 Task: Create screenflow for room allocation.
Action: Mouse moved to (1199, 86)
Screenshot: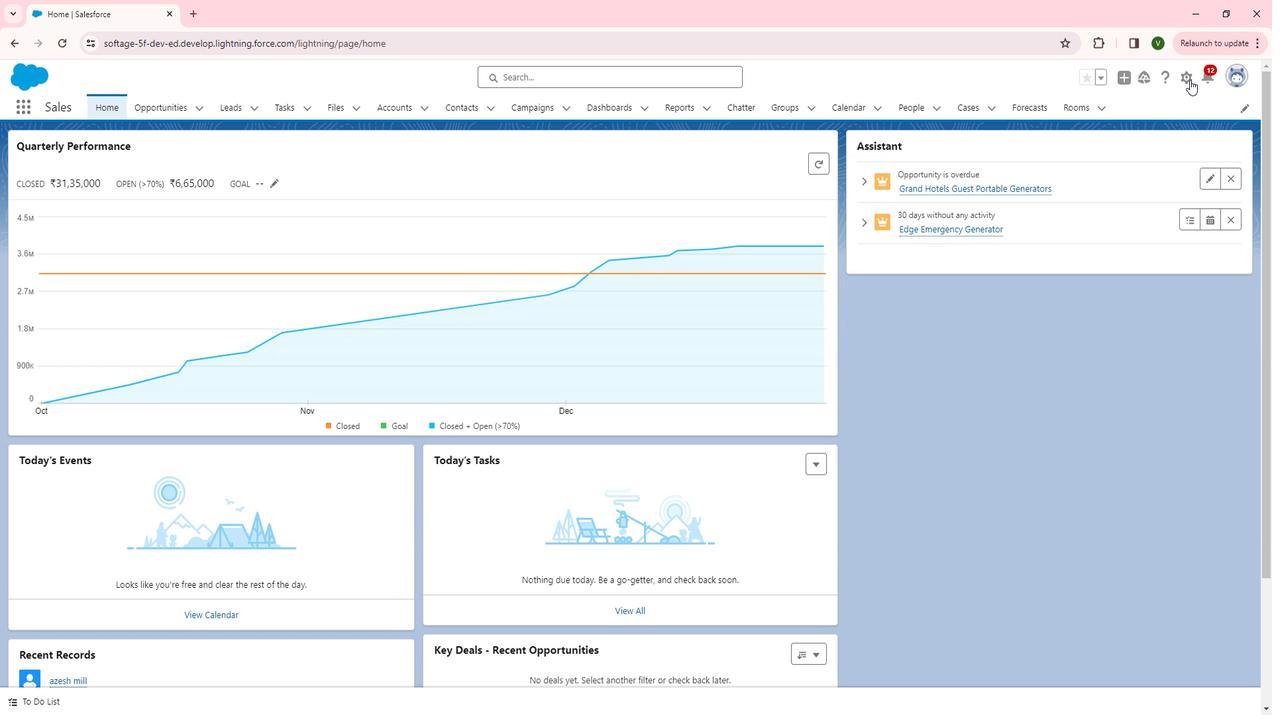 
Action: Mouse pressed left at (1199, 86)
Screenshot: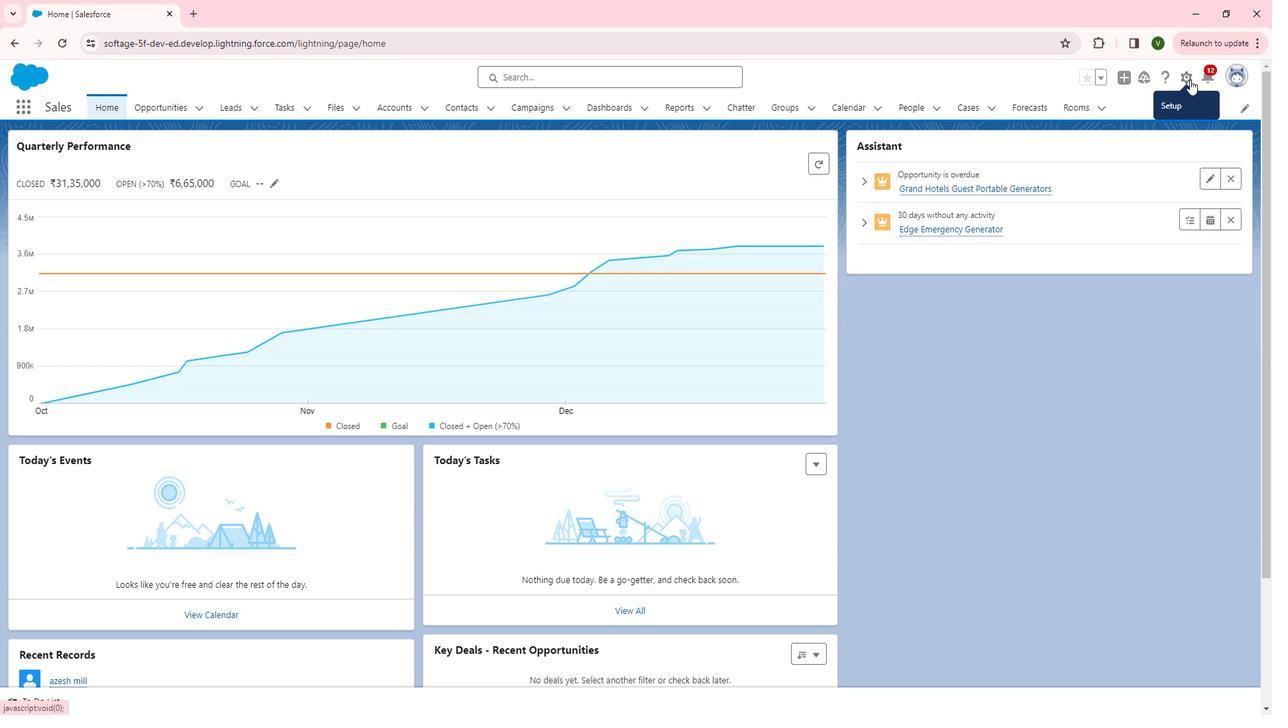 
Action: Mouse moved to (1142, 124)
Screenshot: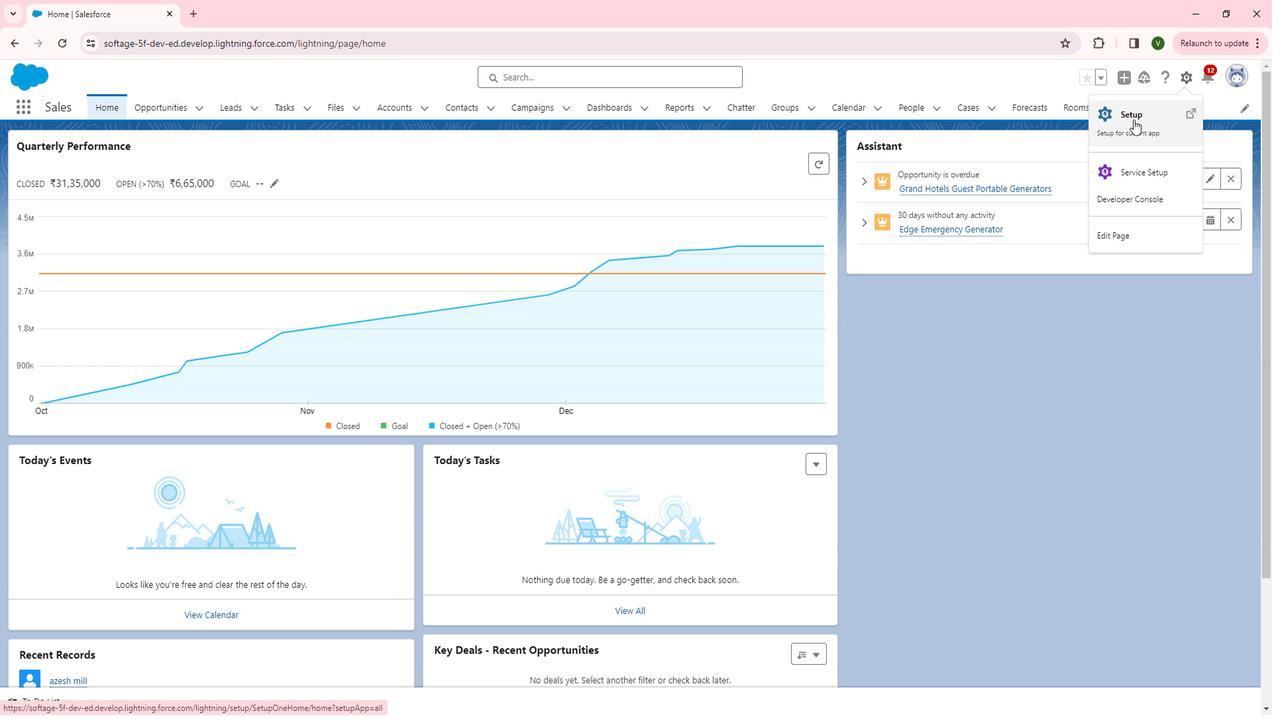 
Action: Mouse pressed left at (1142, 124)
Screenshot: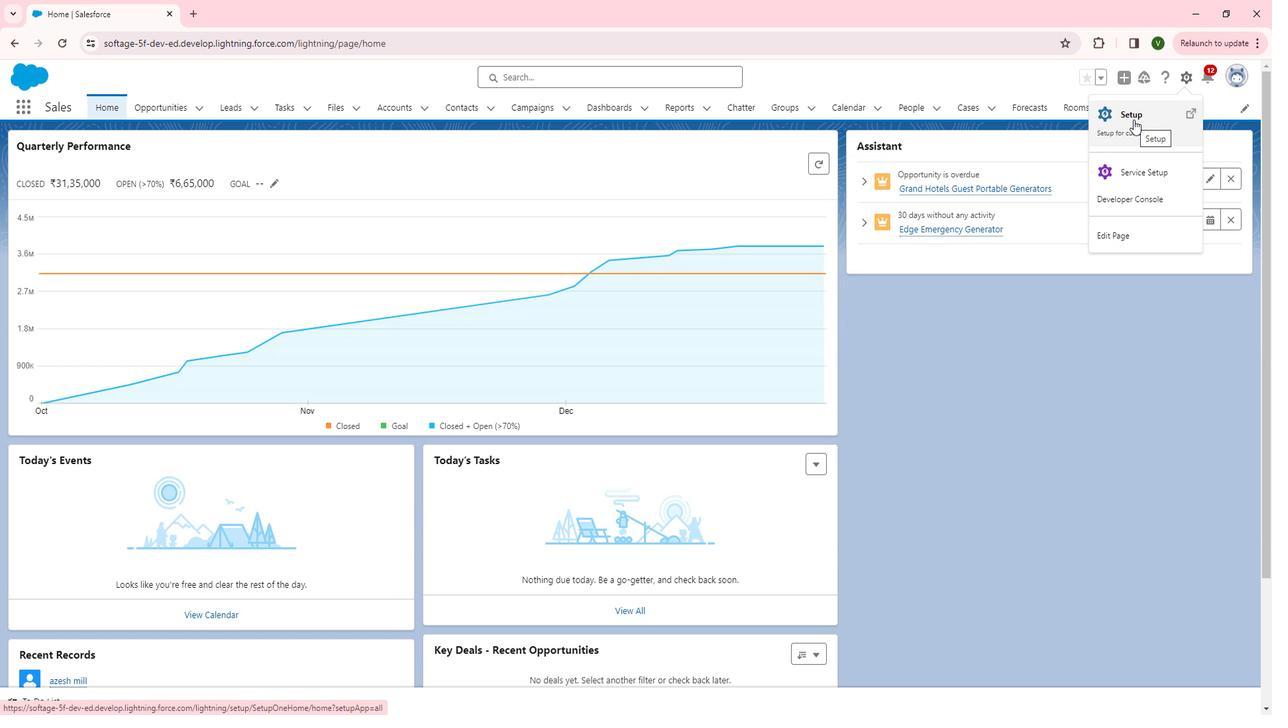 
Action: Mouse moved to (141, 327)
Screenshot: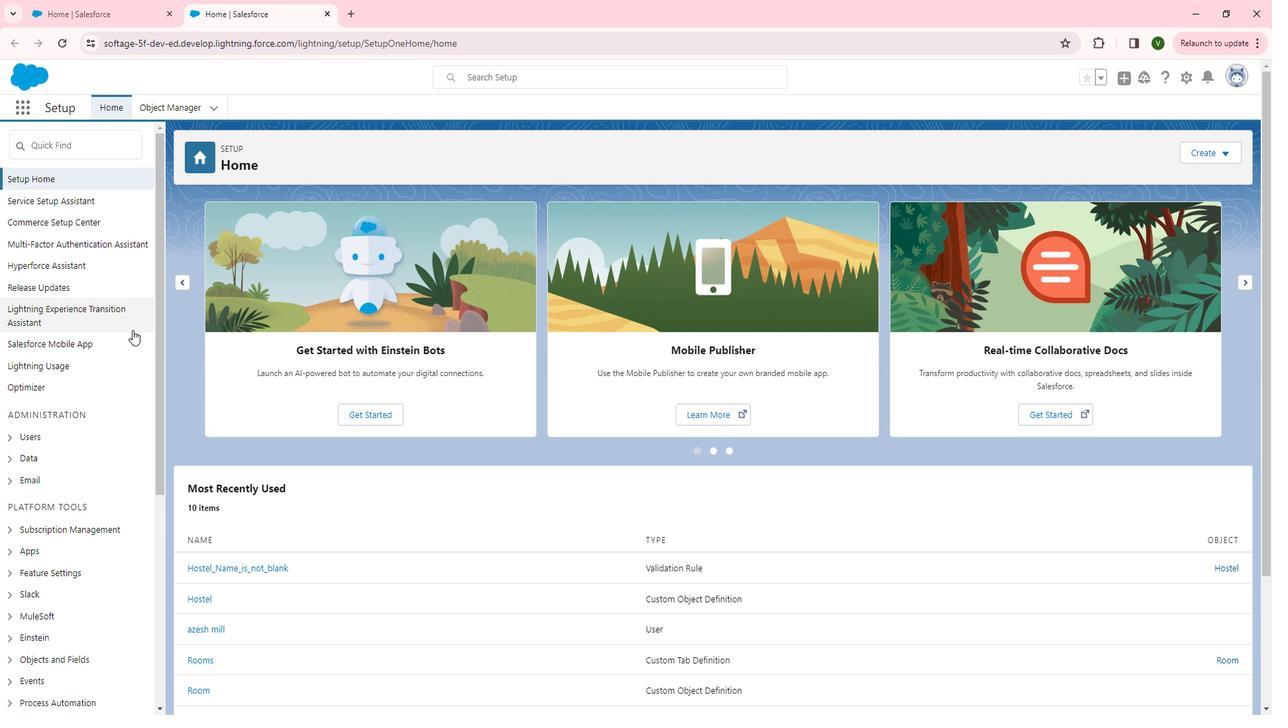
Action: Mouse scrolled (141, 326) with delta (0, 0)
Screenshot: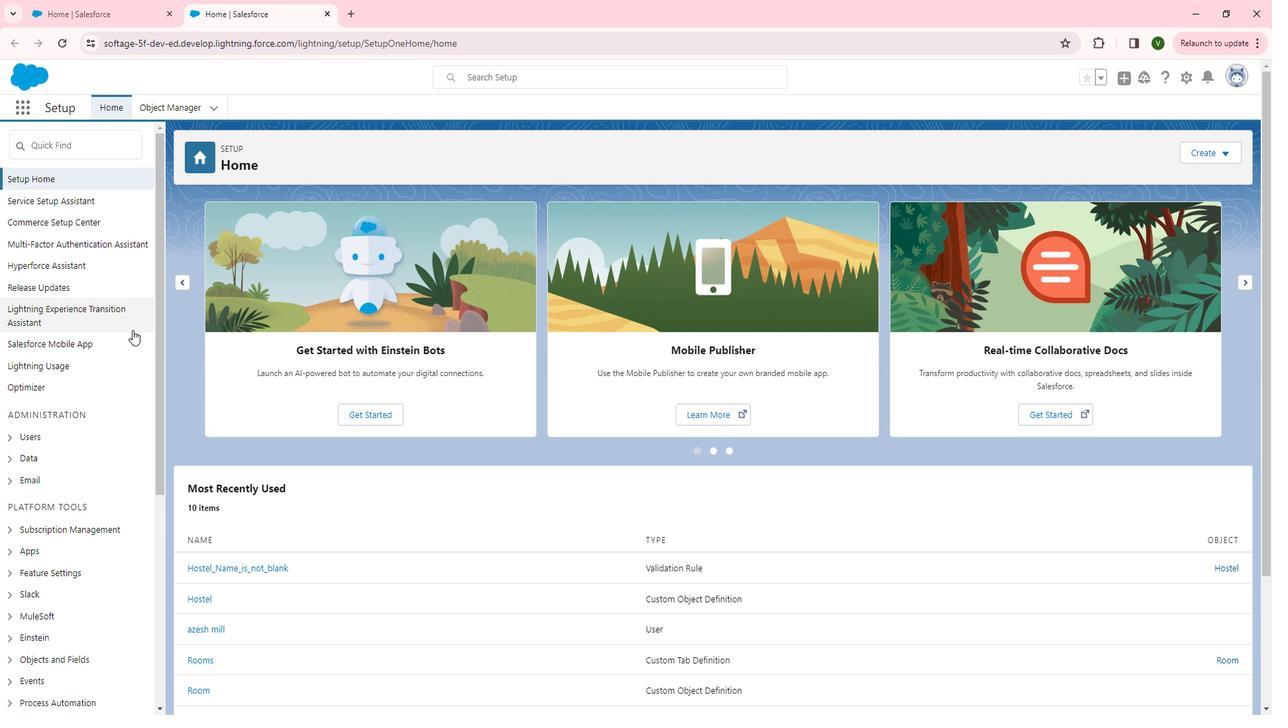 
Action: Mouse scrolled (141, 326) with delta (0, 0)
Screenshot: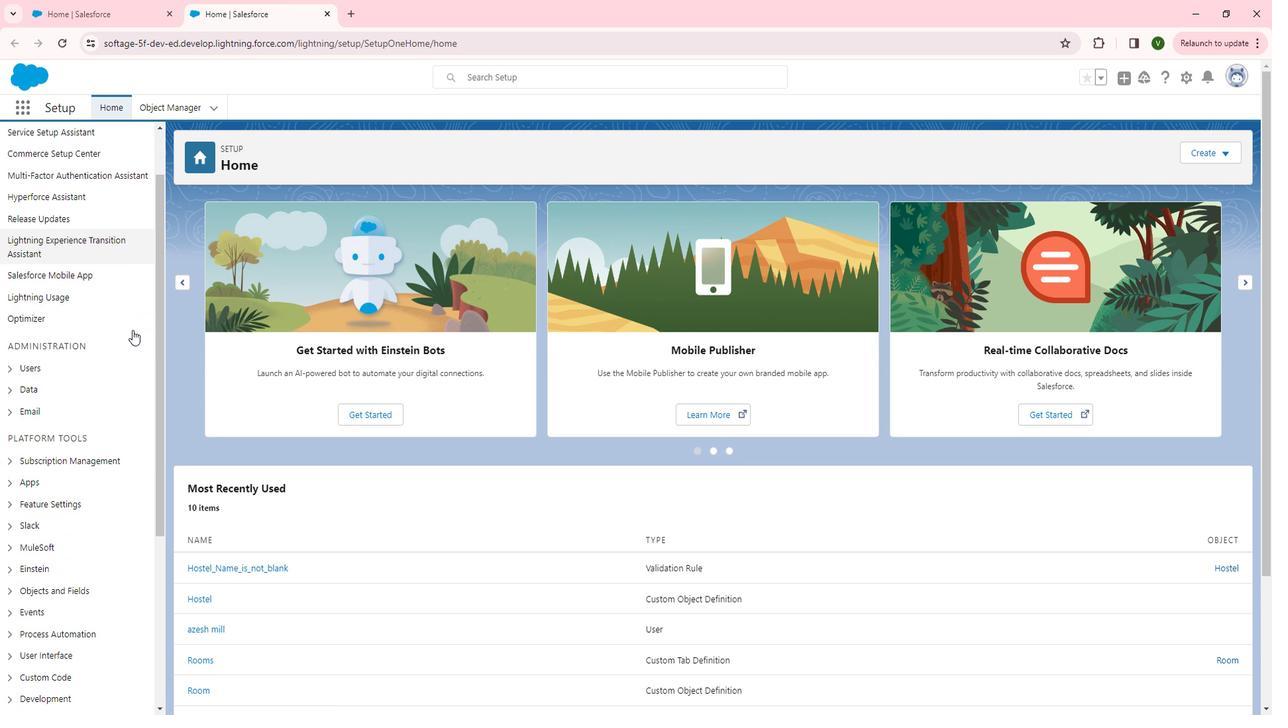 
Action: Mouse scrolled (141, 326) with delta (0, 0)
Screenshot: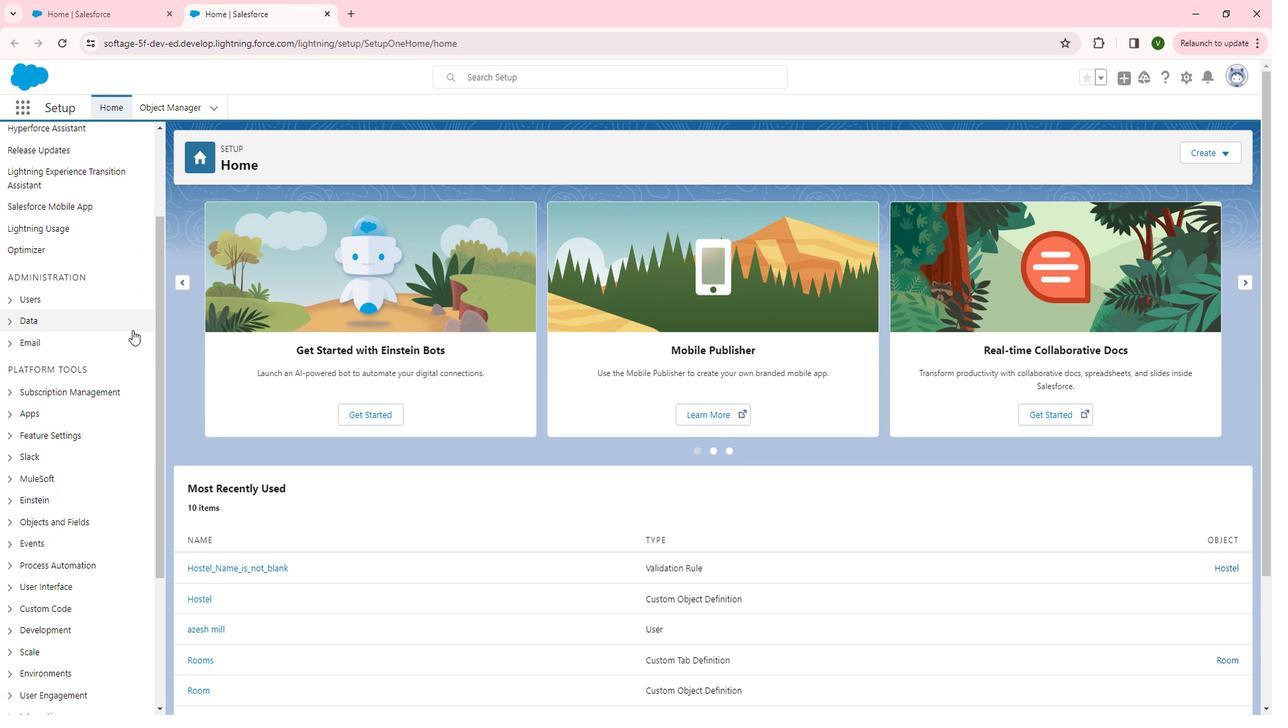 
Action: Mouse scrolled (141, 326) with delta (0, 0)
Screenshot: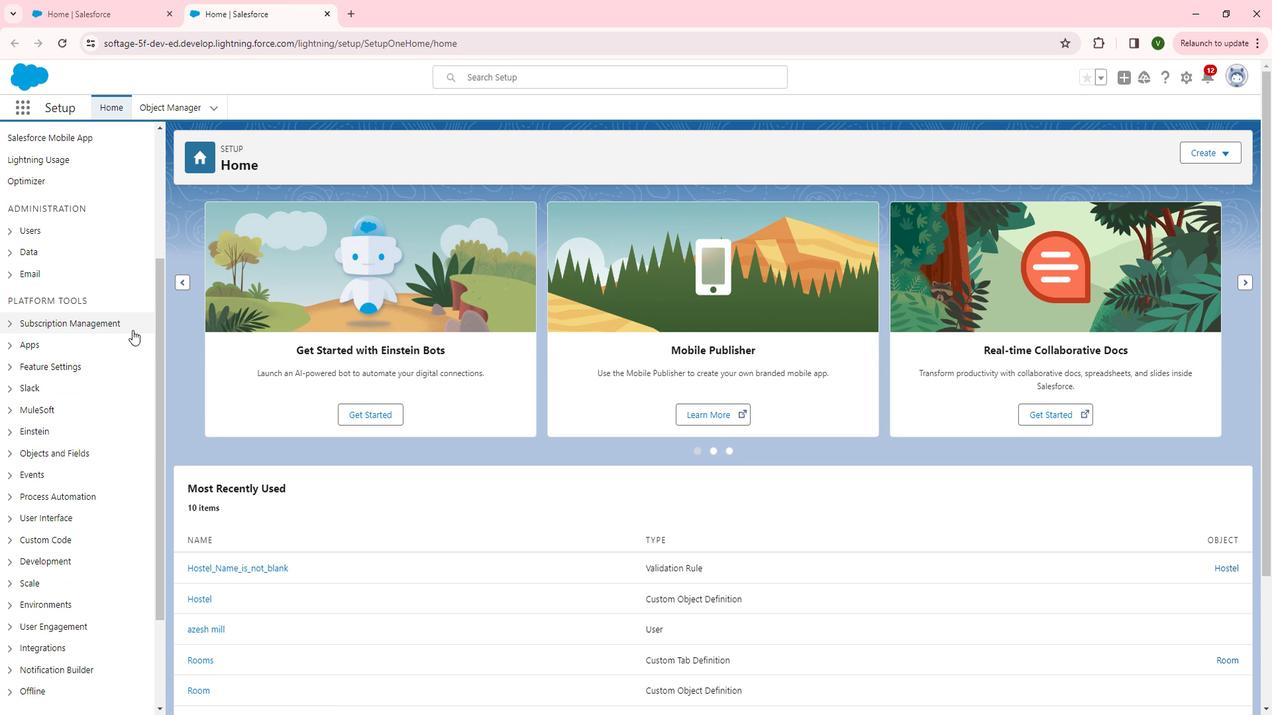 
Action: Mouse scrolled (141, 326) with delta (0, 0)
Screenshot: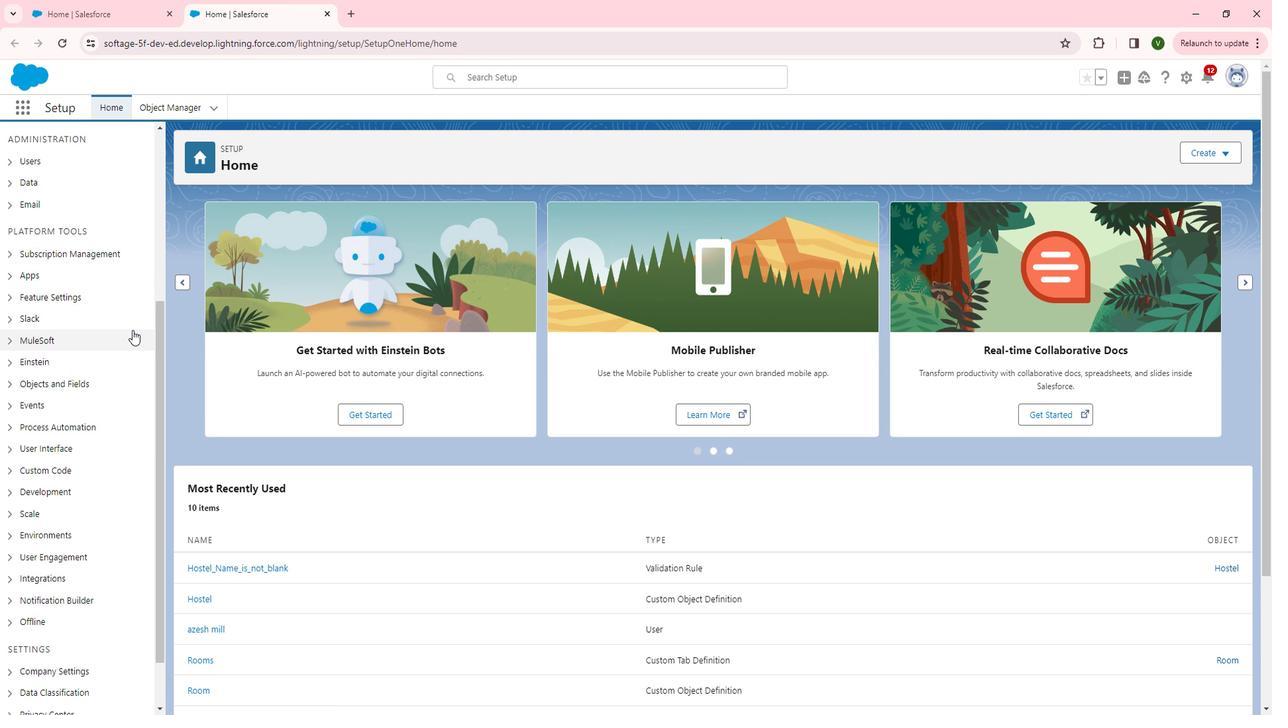 
Action: Mouse scrolled (141, 326) with delta (0, 0)
Screenshot: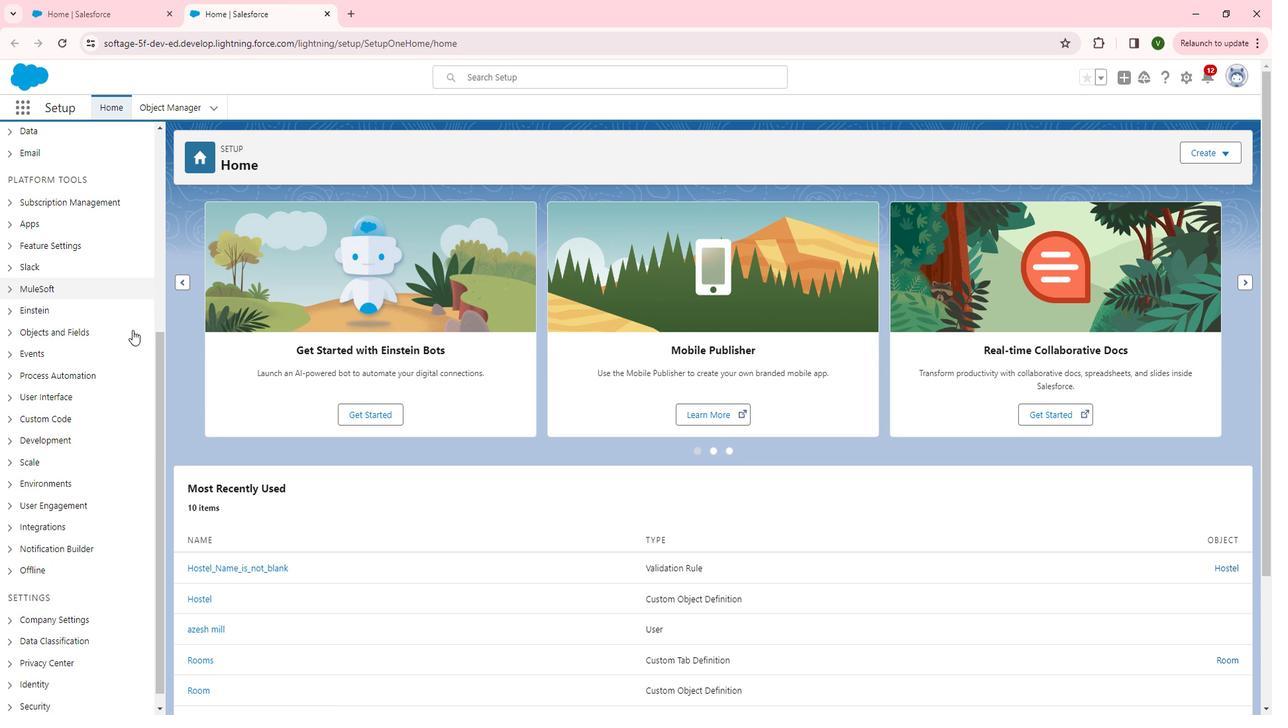 
Action: Mouse moved to (19, 354)
Screenshot: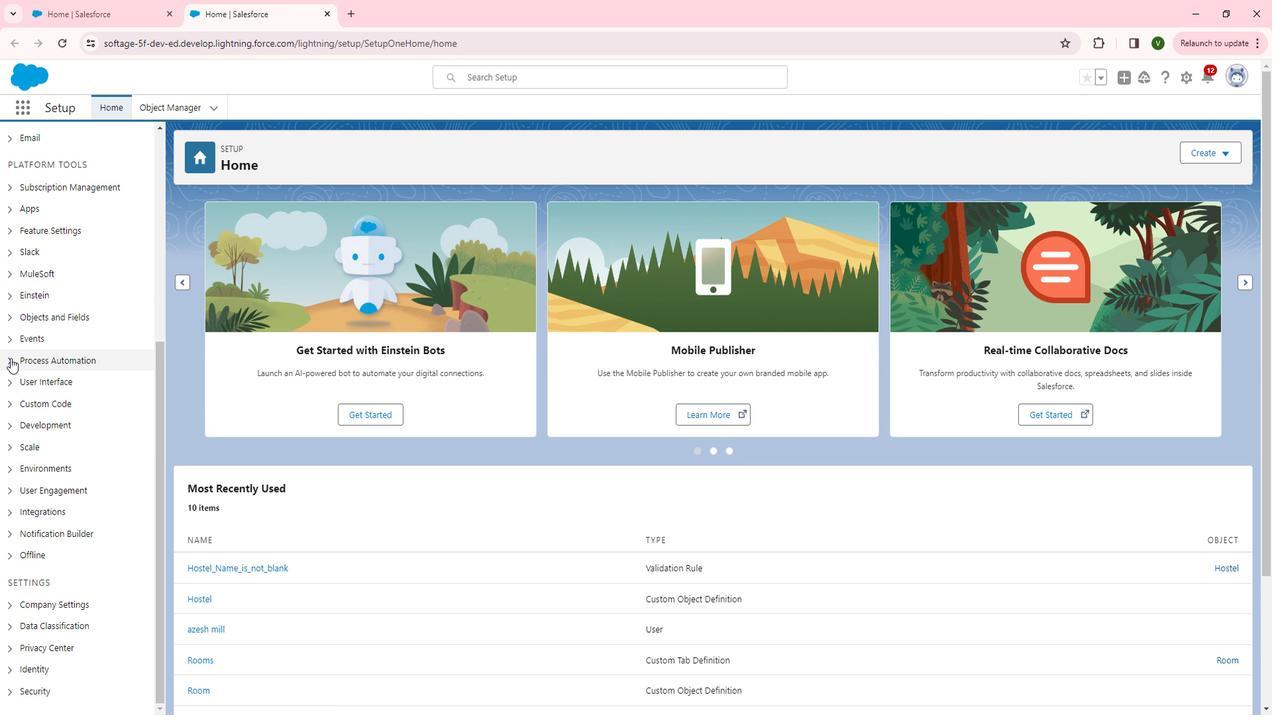 
Action: Mouse pressed left at (19, 354)
Screenshot: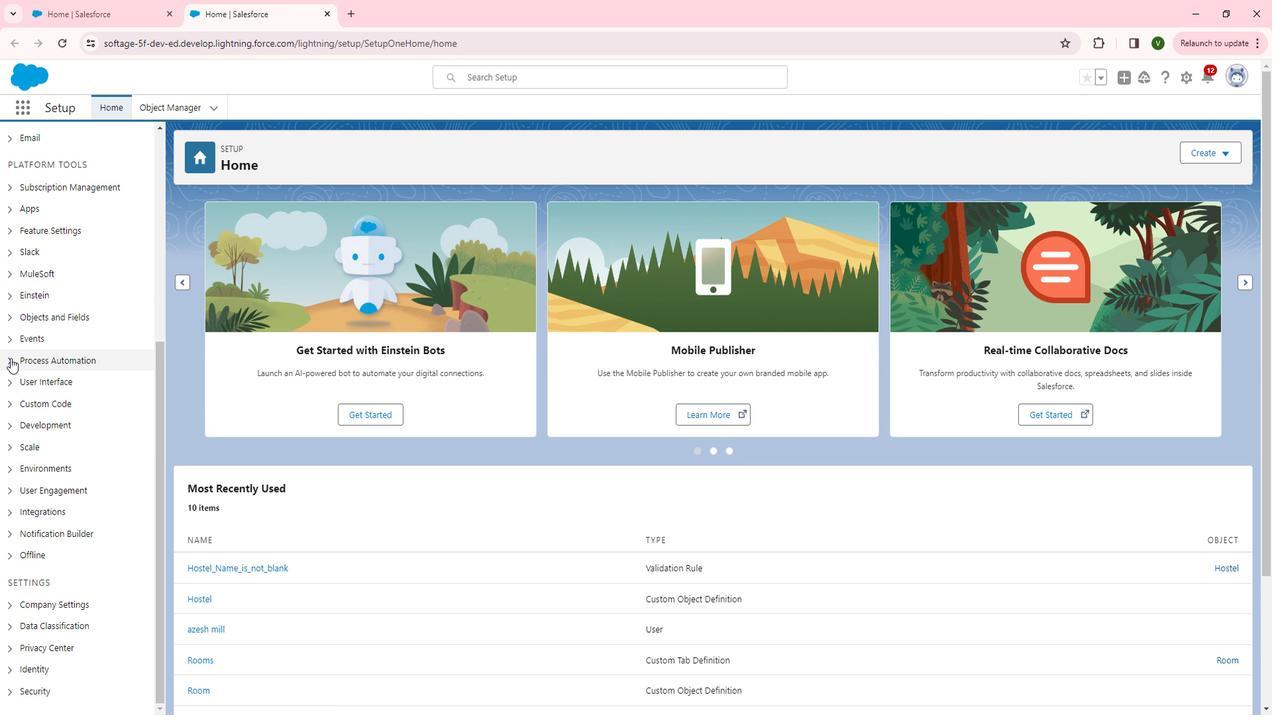
Action: Mouse moved to (72, 357)
Screenshot: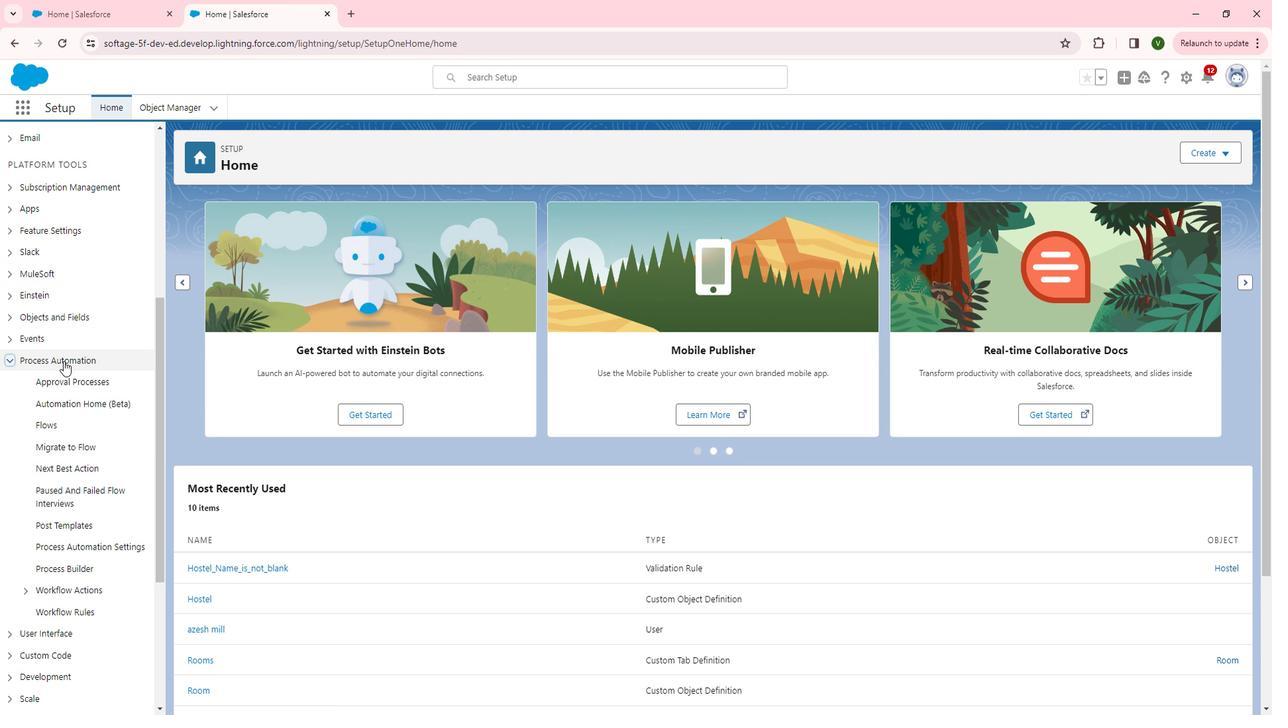 
Action: Mouse scrolled (72, 356) with delta (0, 0)
Screenshot: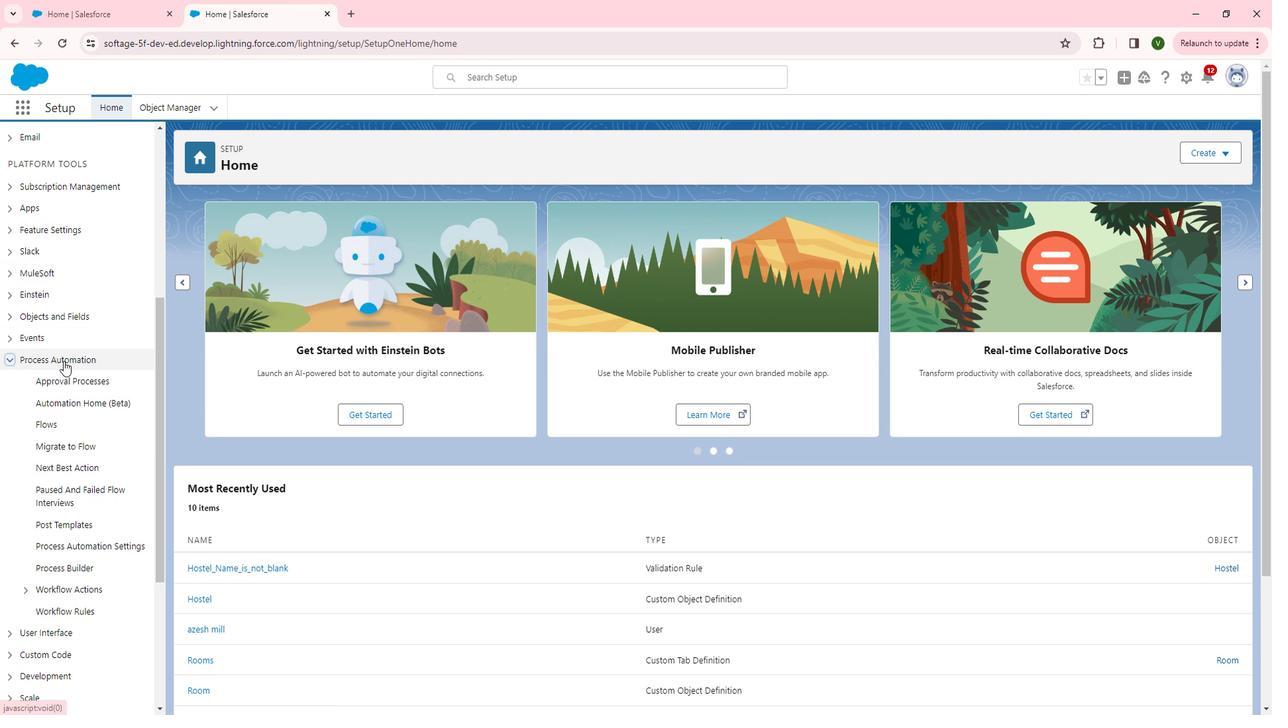 
Action: Mouse moved to (53, 351)
Screenshot: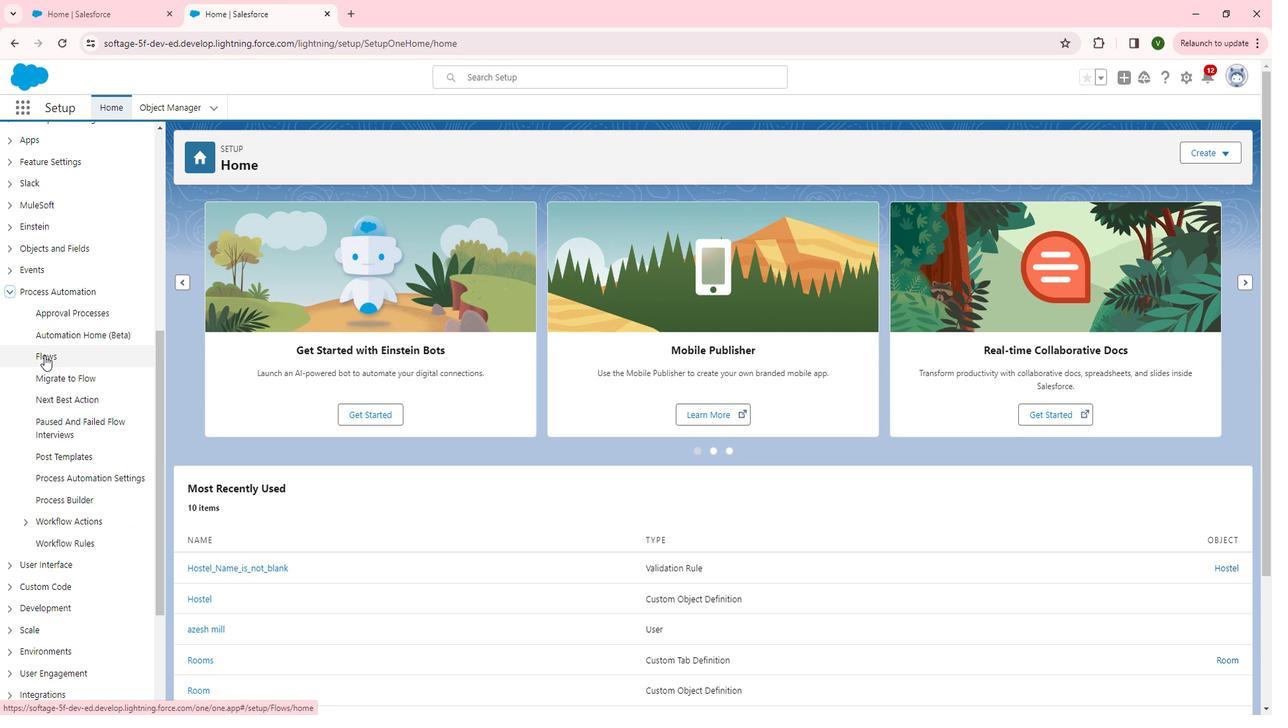
Action: Mouse pressed left at (53, 351)
Screenshot: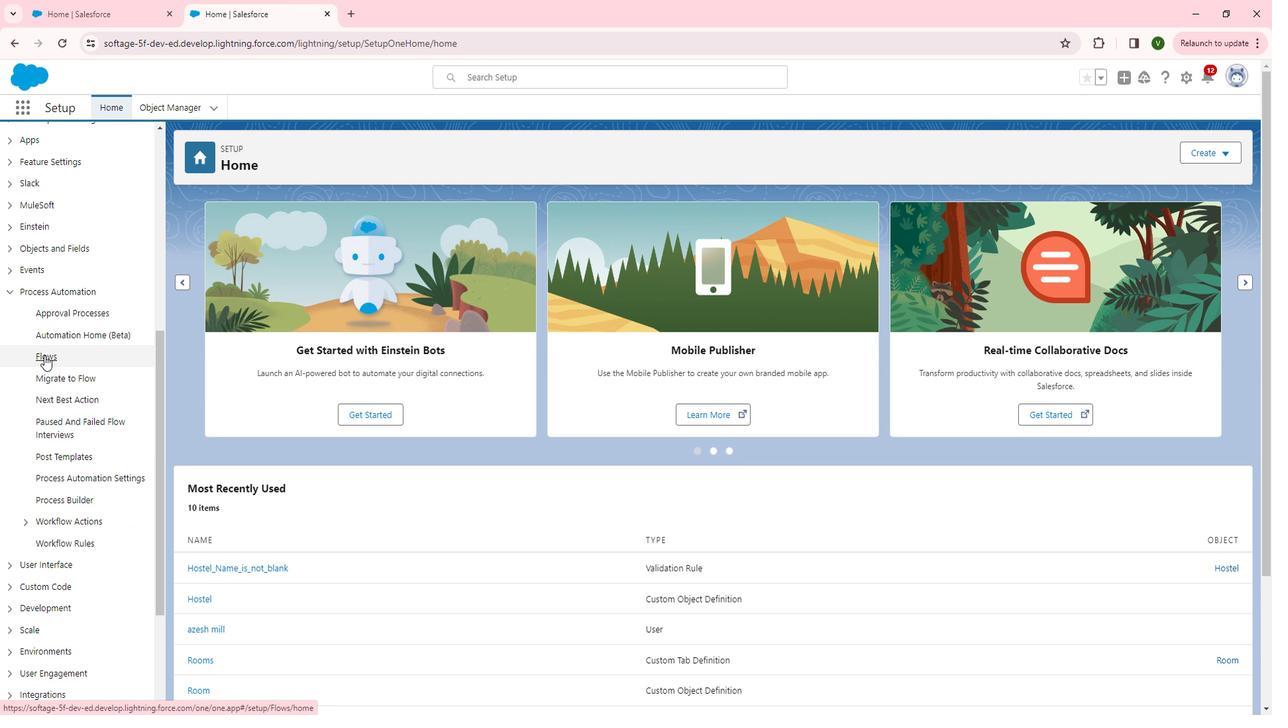 
Action: Mouse moved to (1240, 155)
Screenshot: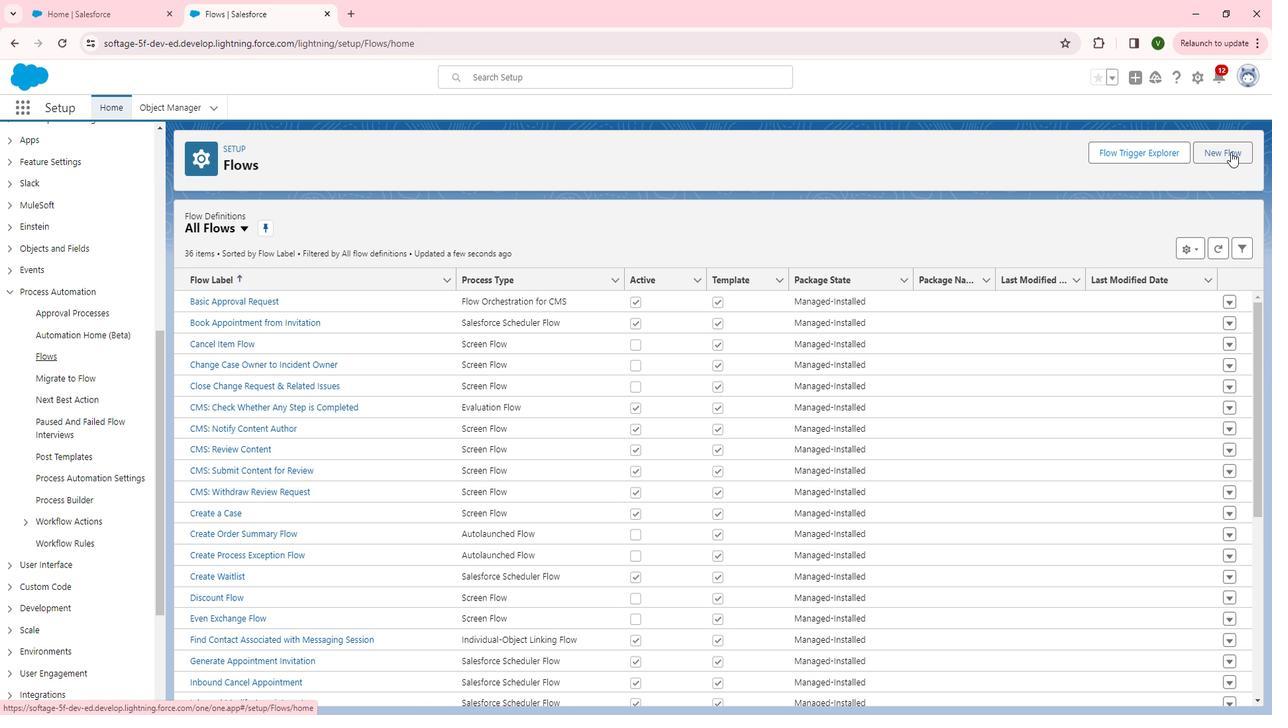 
Action: Mouse pressed left at (1240, 155)
Screenshot: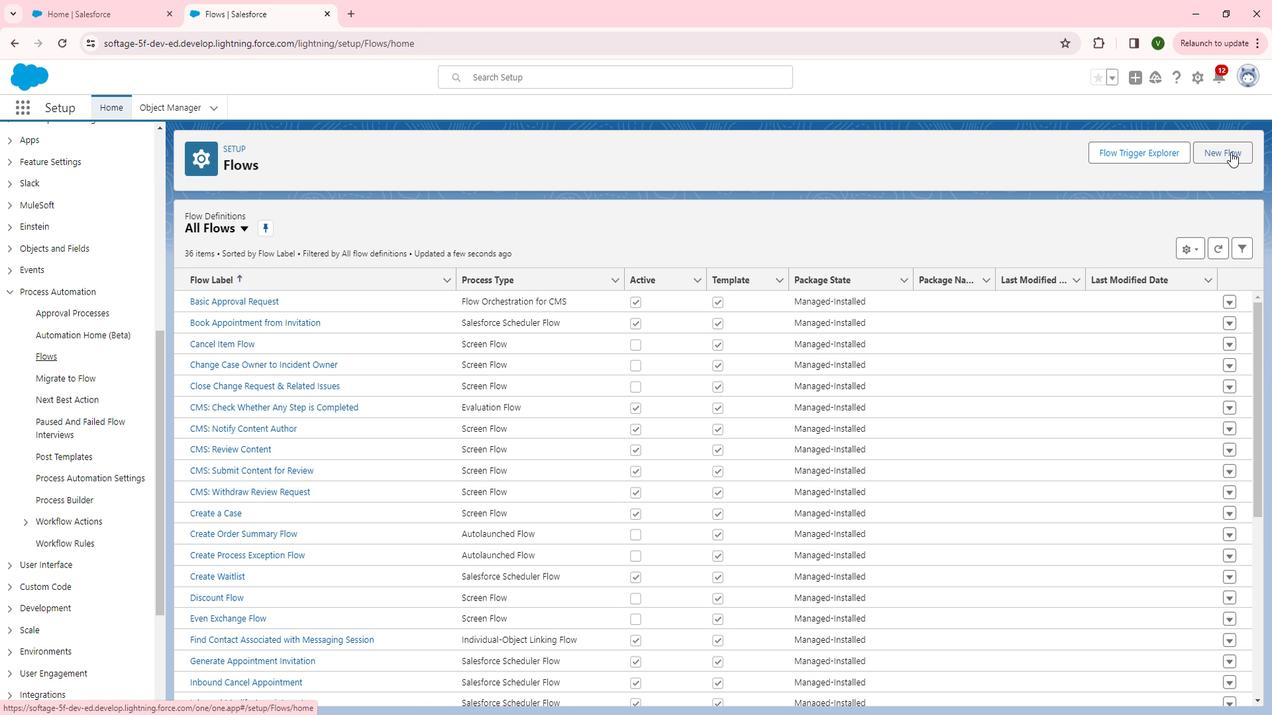 
Action: Mouse moved to (451, 327)
Screenshot: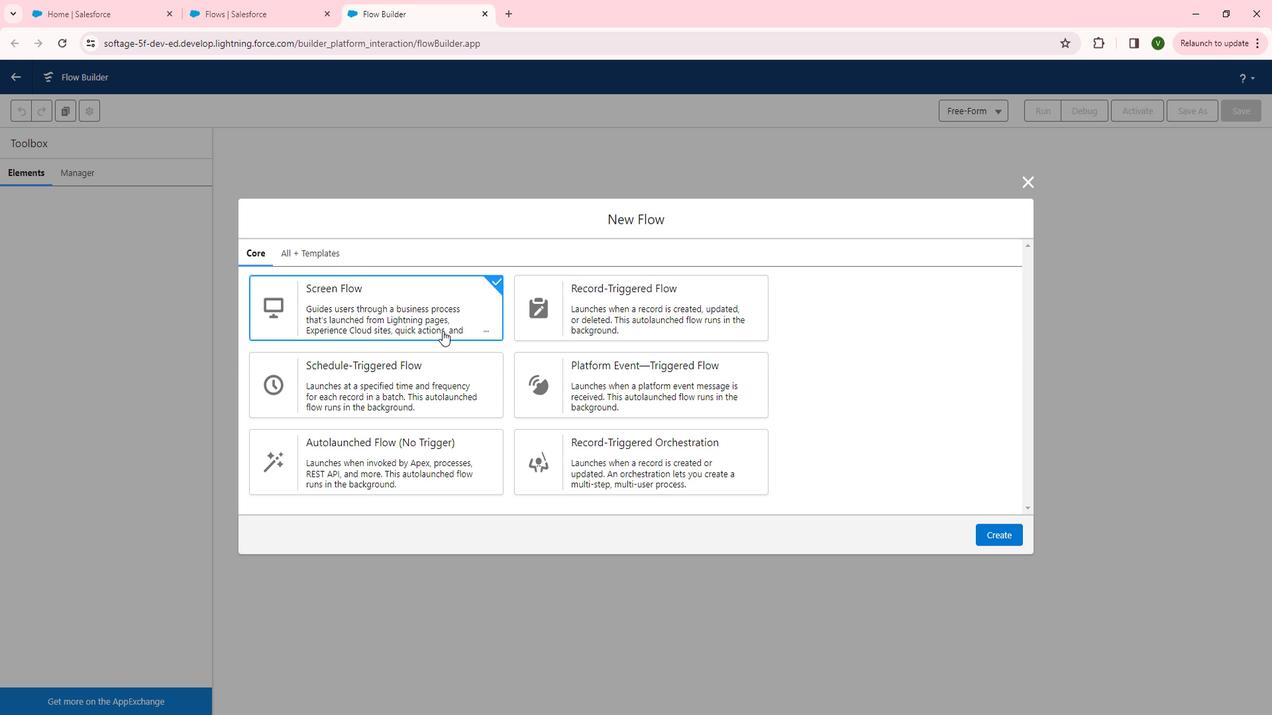
Action: Mouse pressed left at (451, 327)
Screenshot: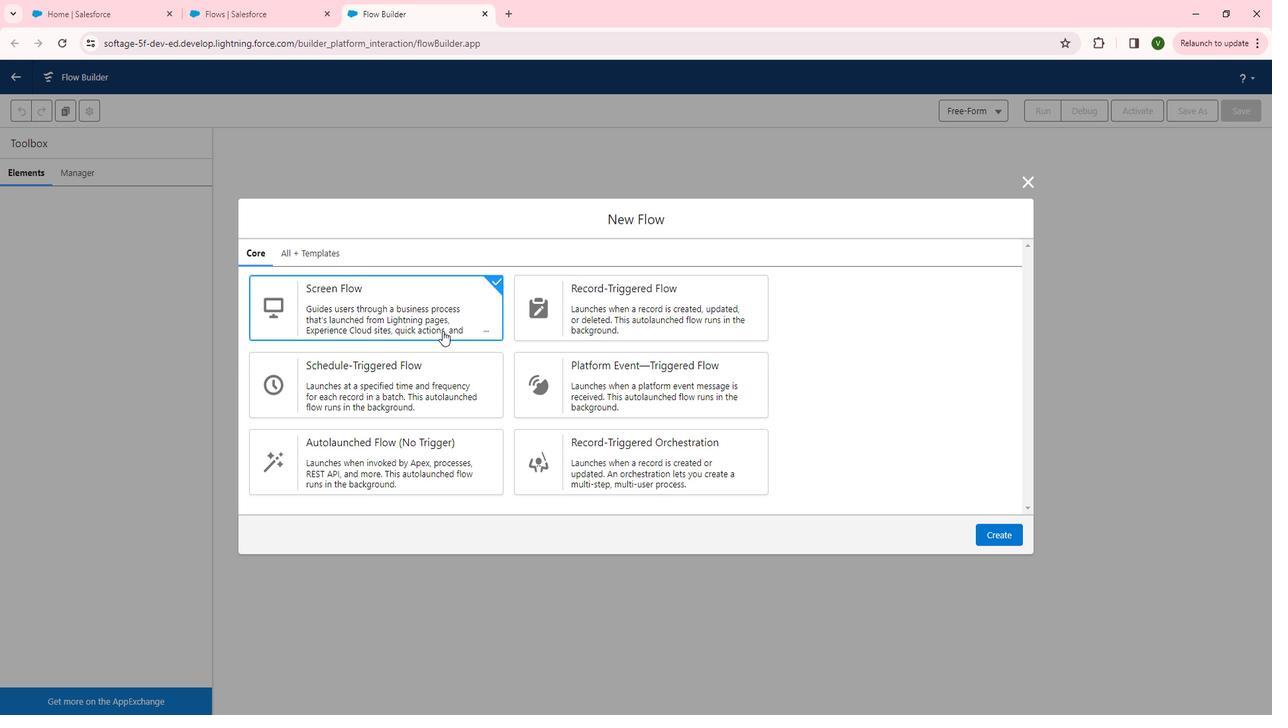 
Action: Mouse moved to (1005, 517)
Screenshot: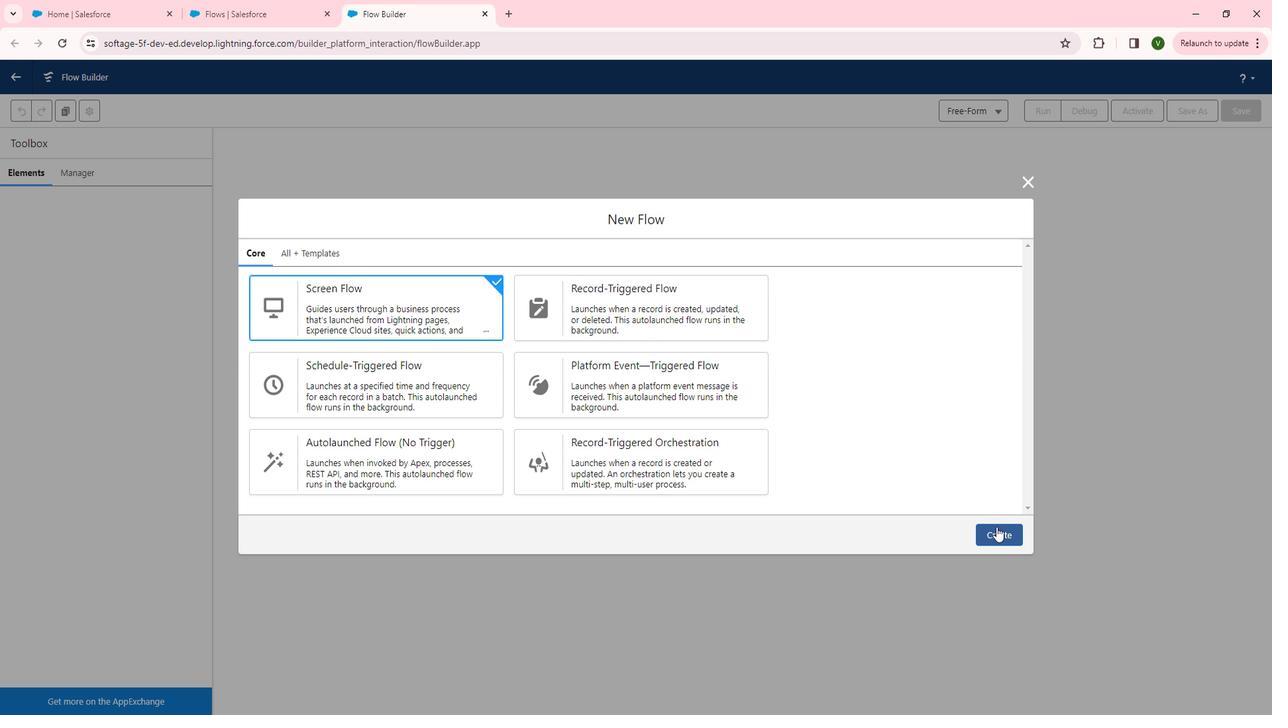 
Action: Mouse pressed left at (1005, 517)
Screenshot: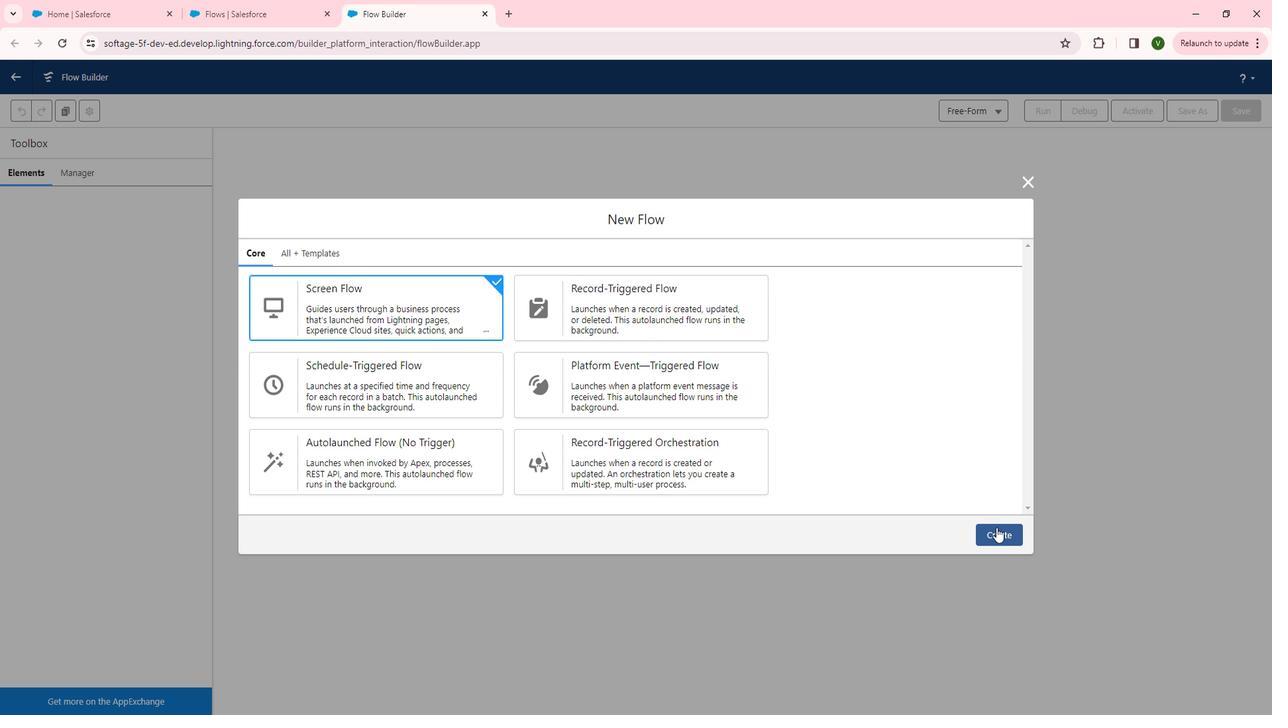 
Action: Mouse moved to (645, 238)
Screenshot: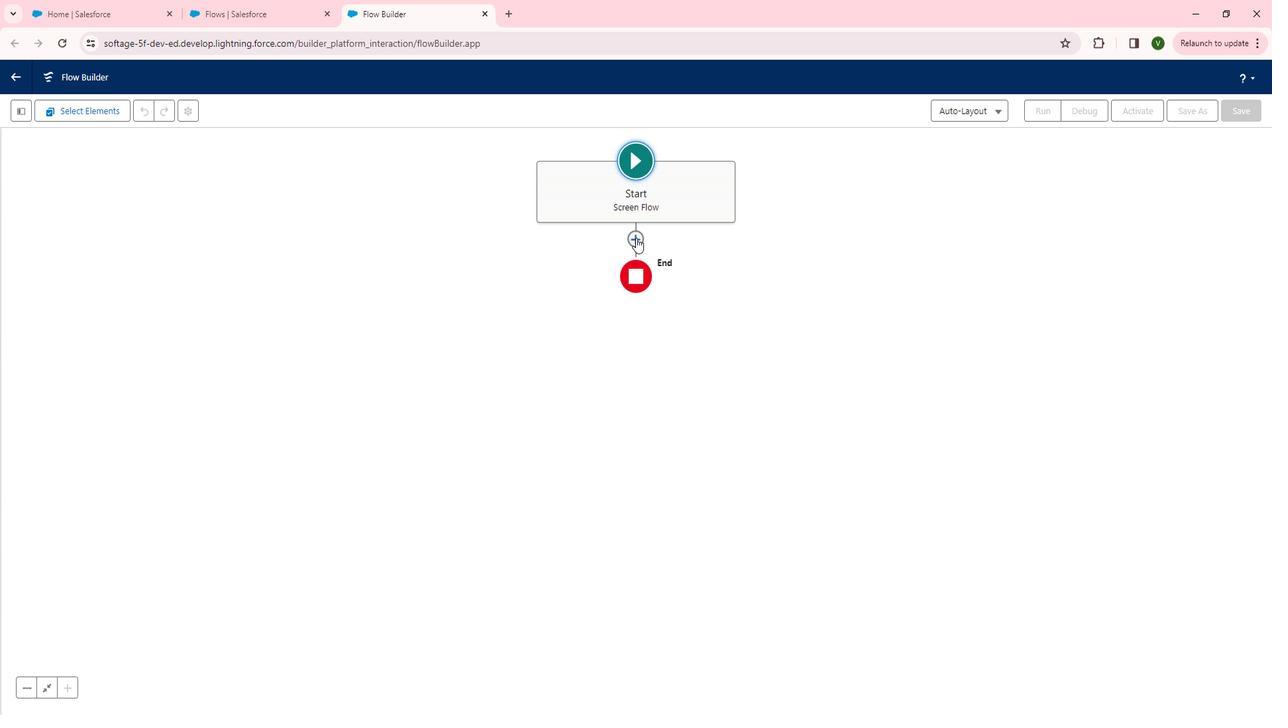 
Action: Mouse pressed left at (645, 238)
Screenshot: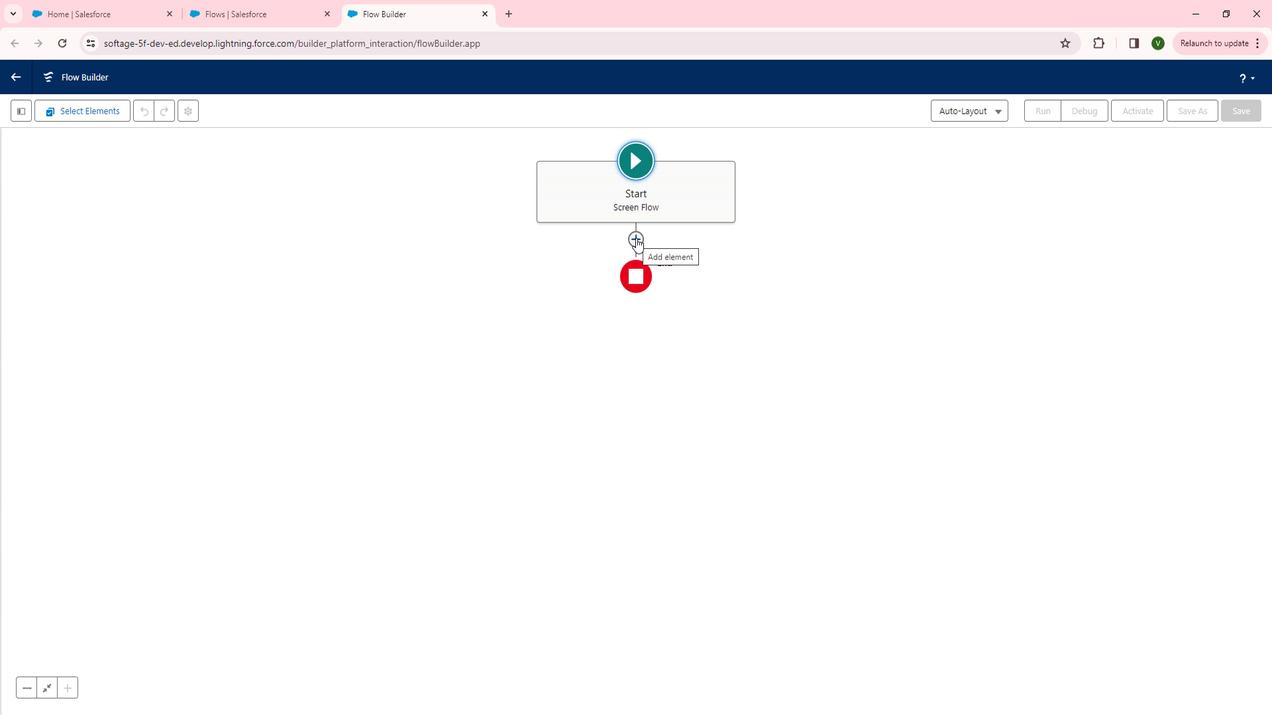 
Action: Mouse moved to (618, 308)
Screenshot: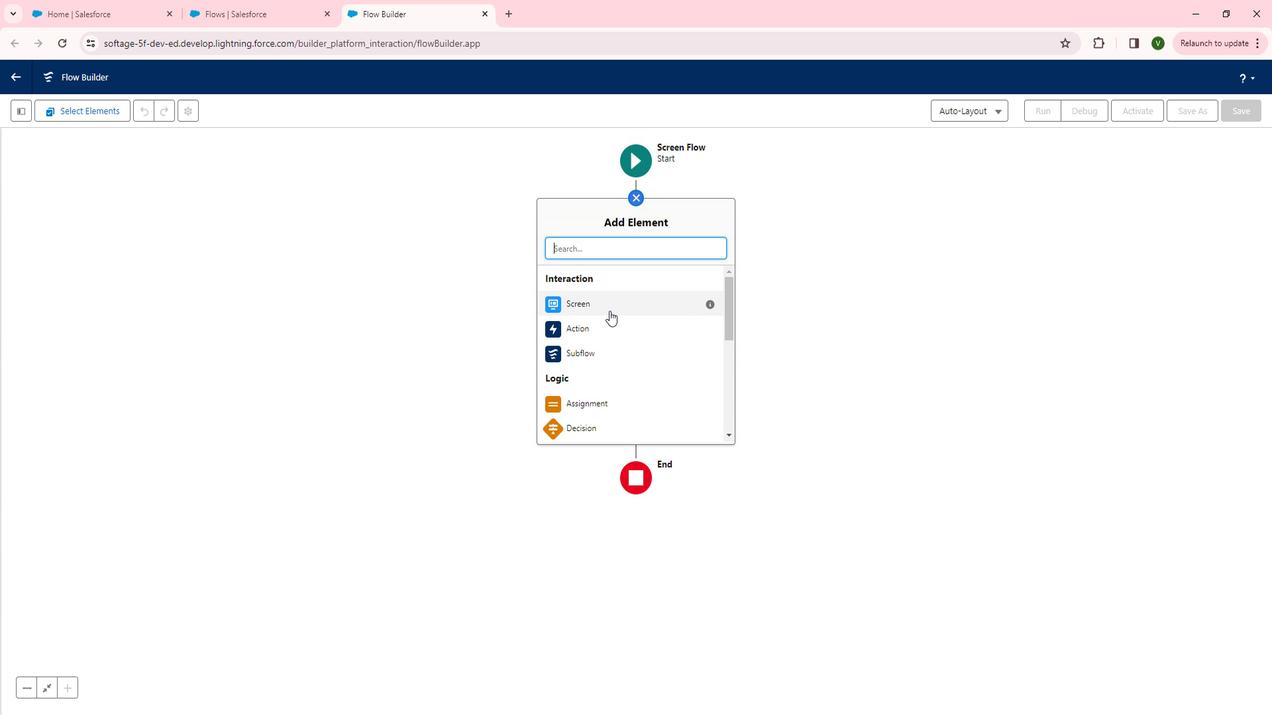 
Action: Mouse pressed left at (618, 308)
Screenshot: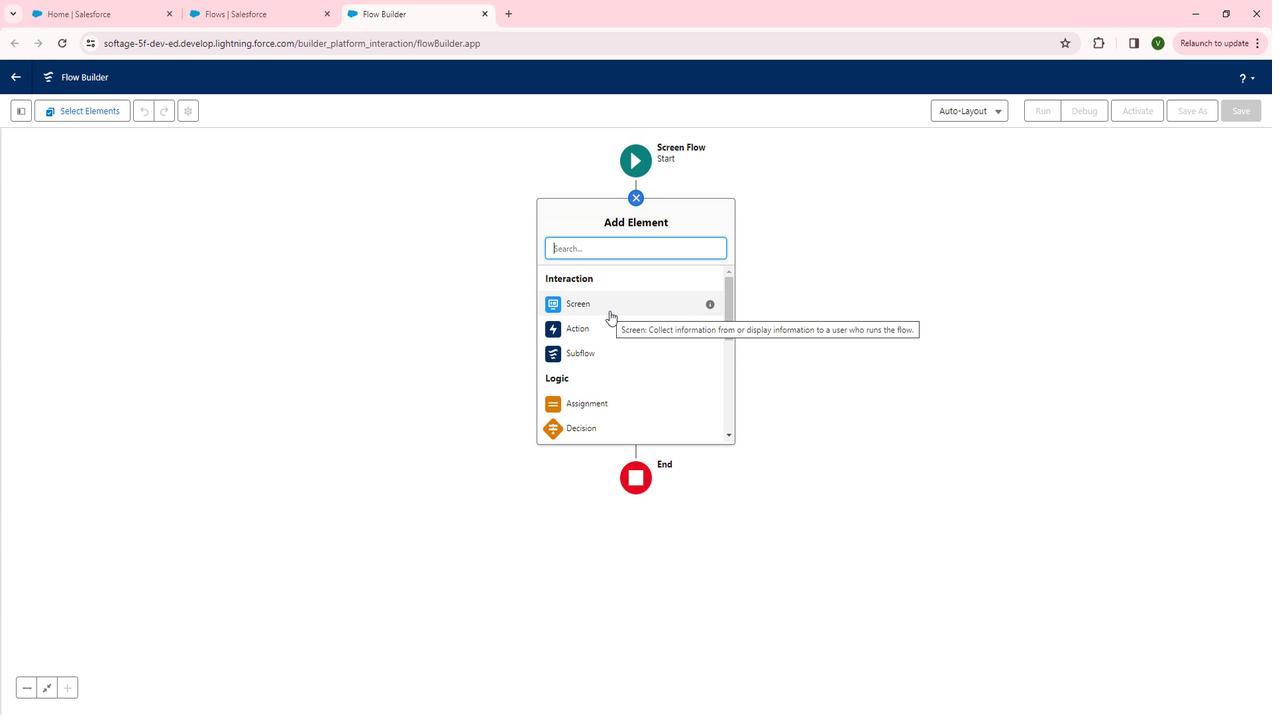 
Action: Mouse moved to (289, 201)
Screenshot: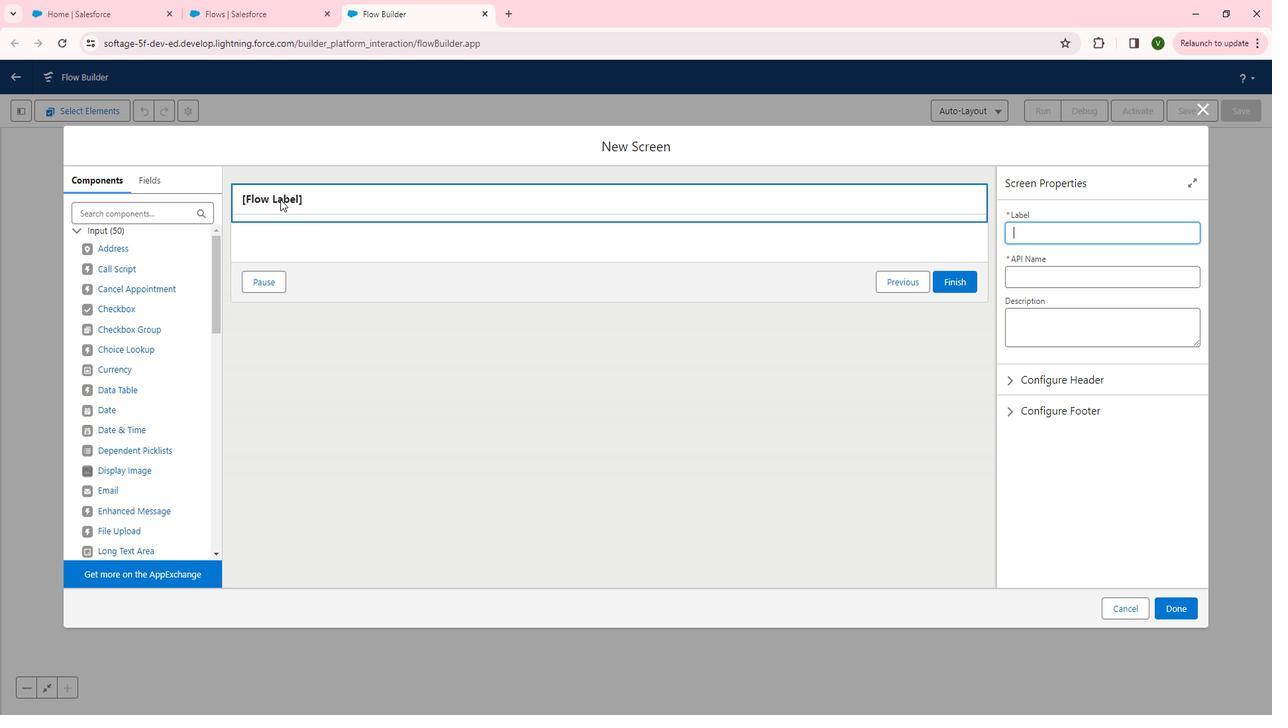
Action: Mouse pressed left at (289, 201)
Screenshot: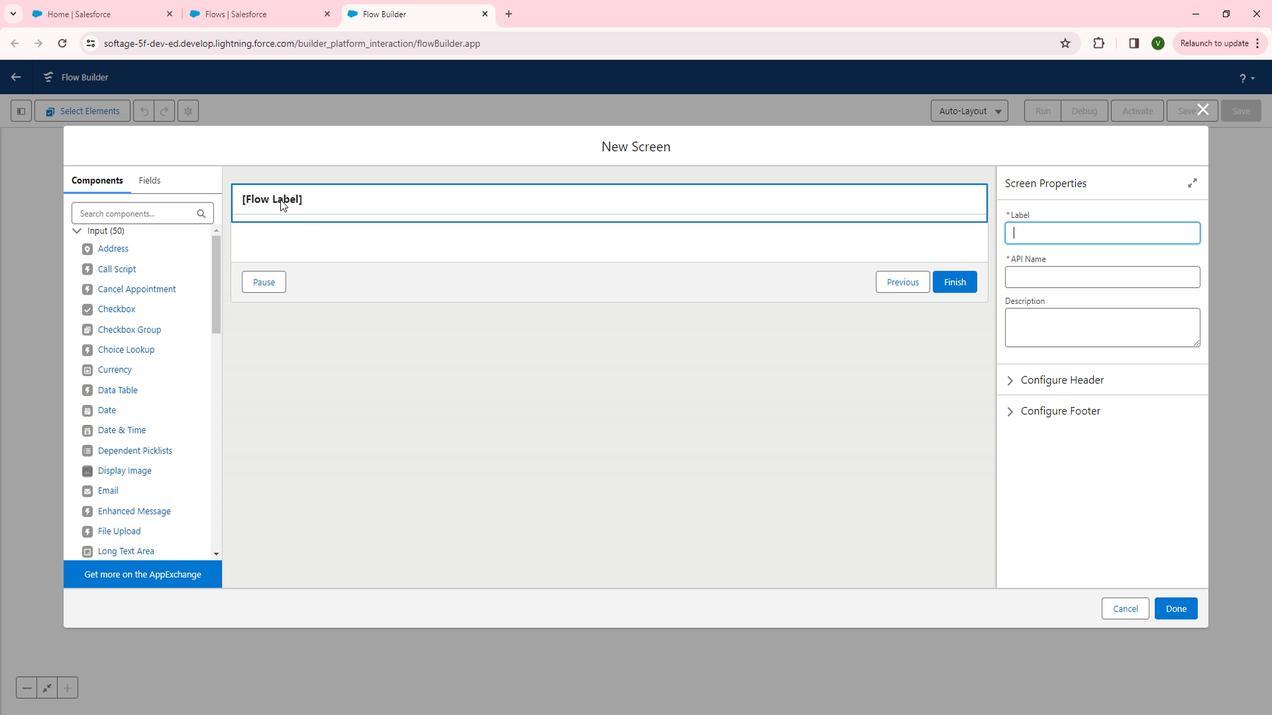 
Action: Mouse pressed left at (289, 201)
Screenshot: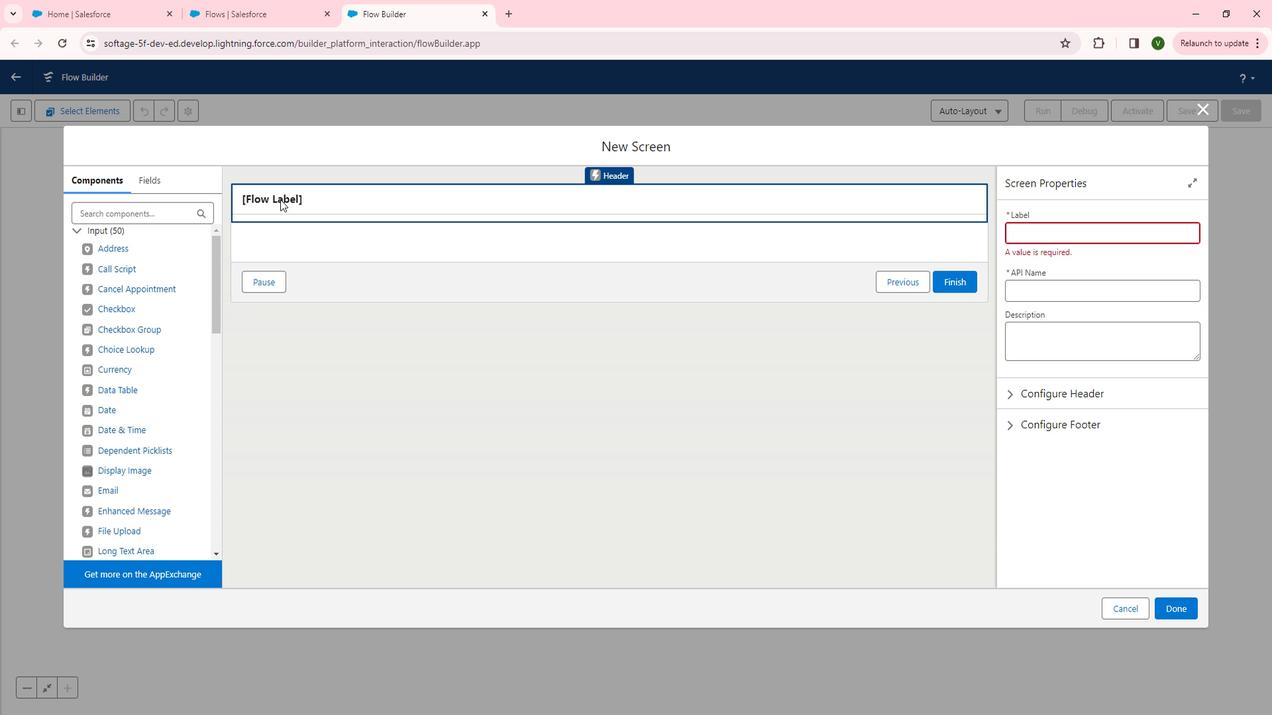 
Action: Mouse moved to (1042, 231)
Screenshot: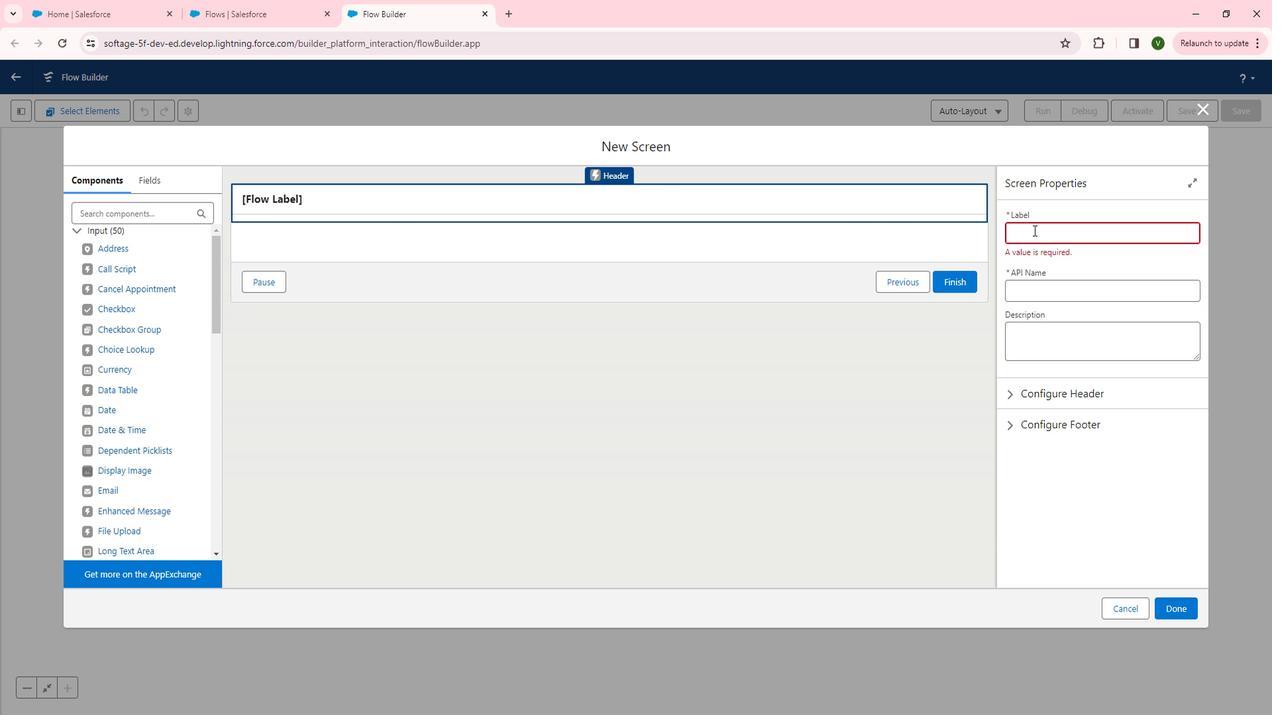 
Action: Mouse pressed left at (1042, 231)
Screenshot: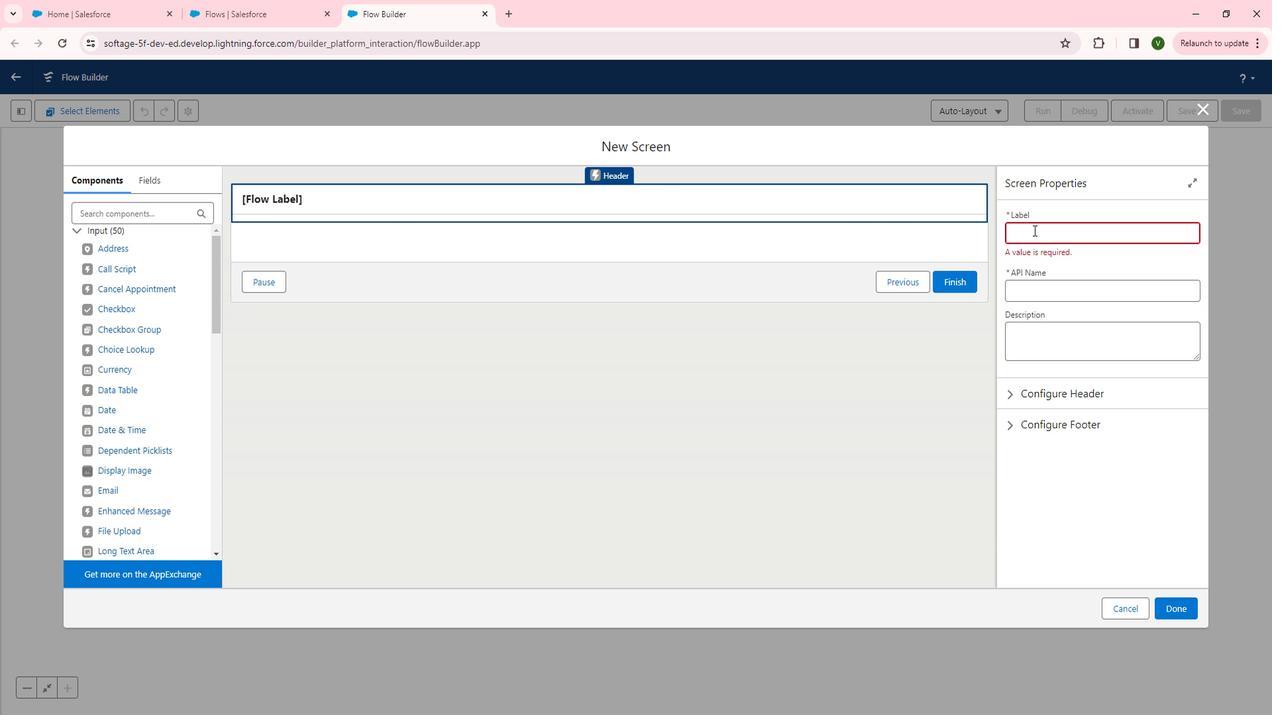 
Action: Mouse moved to (1046, 231)
Screenshot: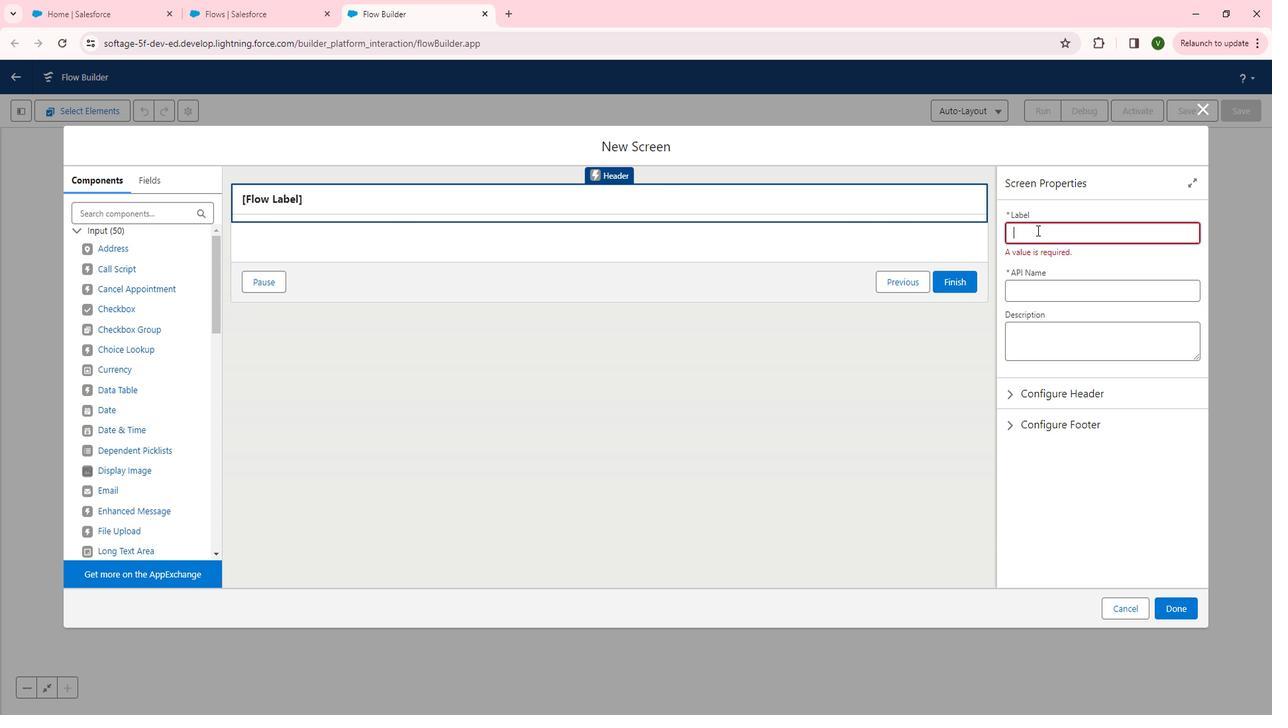 
Action: Key pressed <Key.shift>Room<Key.space>form
Screenshot: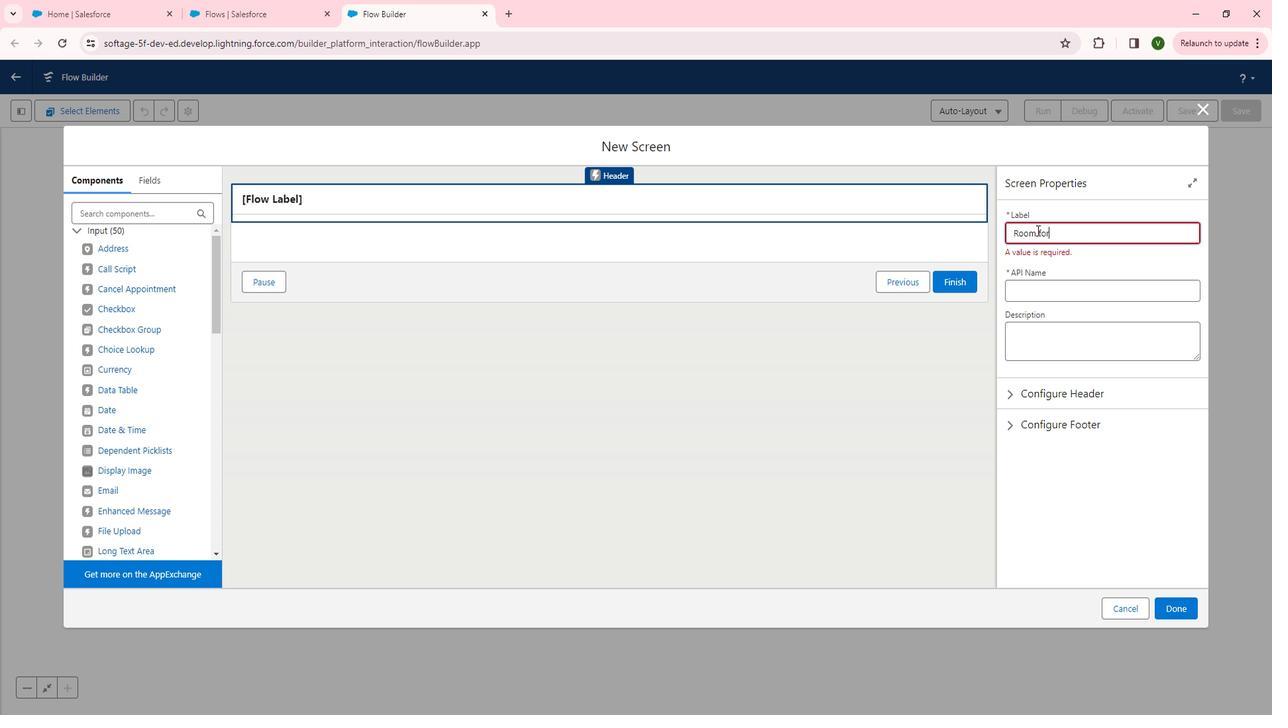 
Action: Mouse moved to (834, 243)
Screenshot: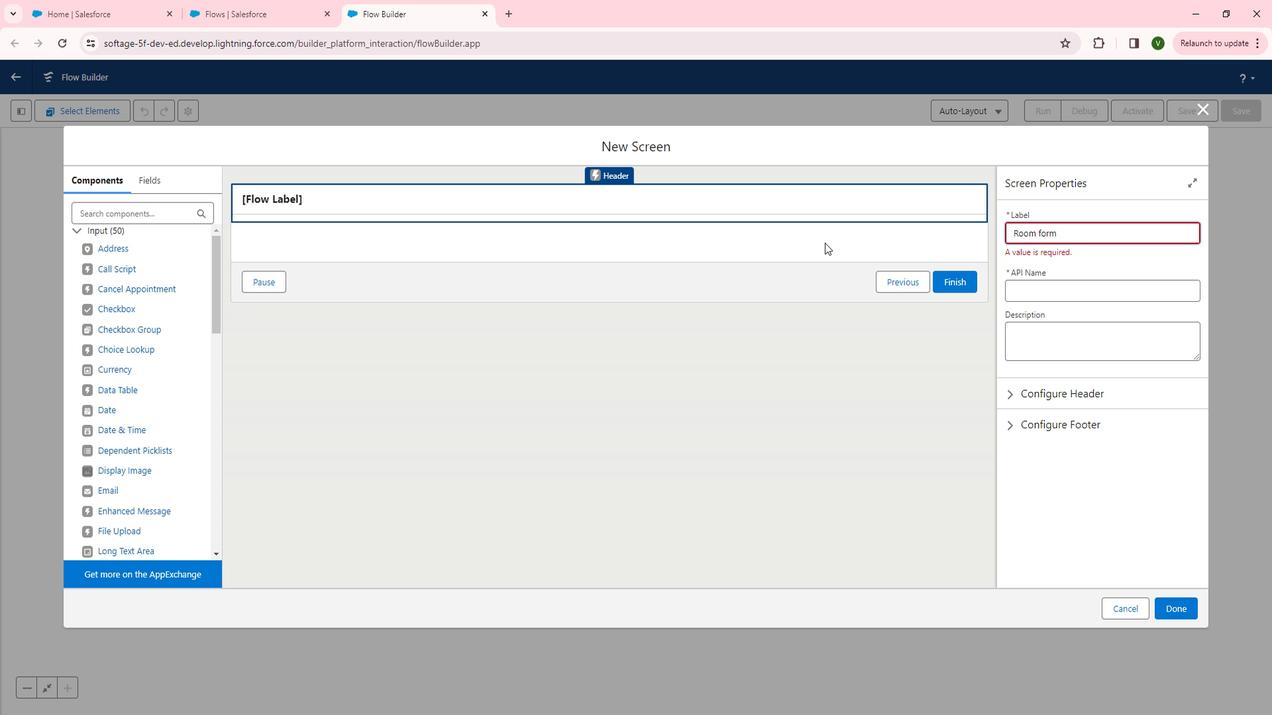
Action: Mouse pressed left at (834, 243)
Screenshot: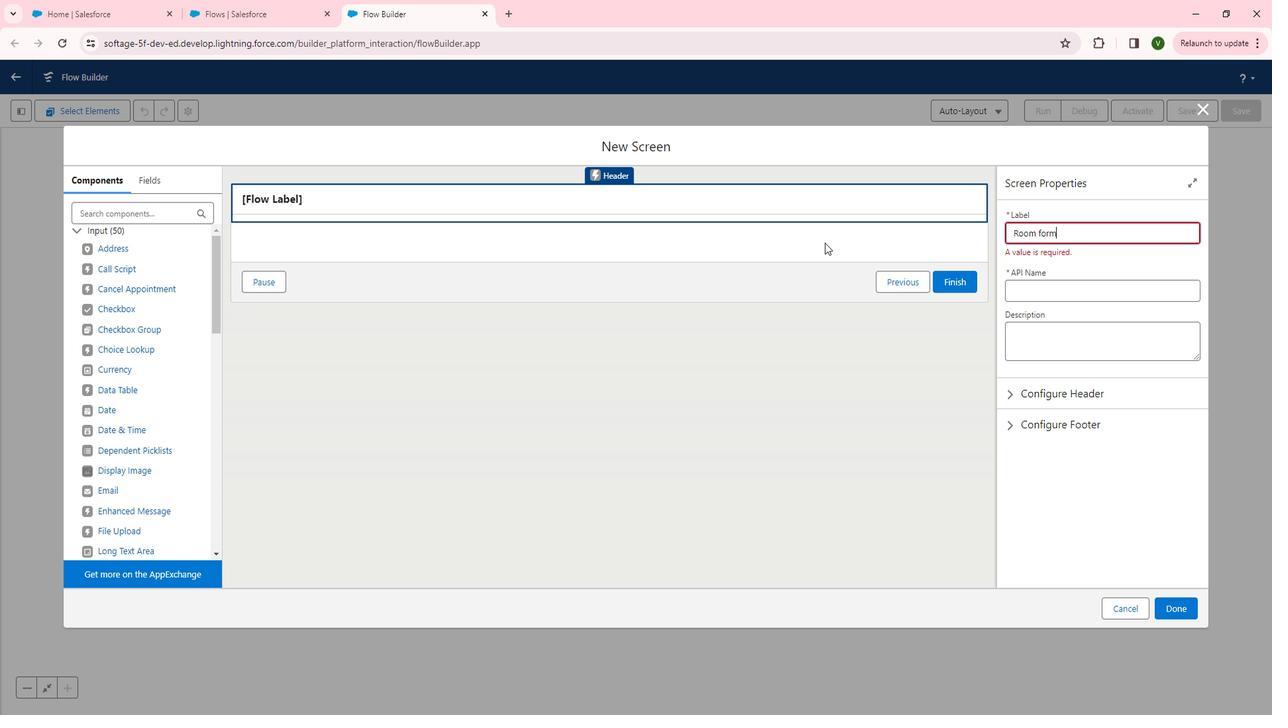 
Action: Mouse moved to (156, 180)
Screenshot: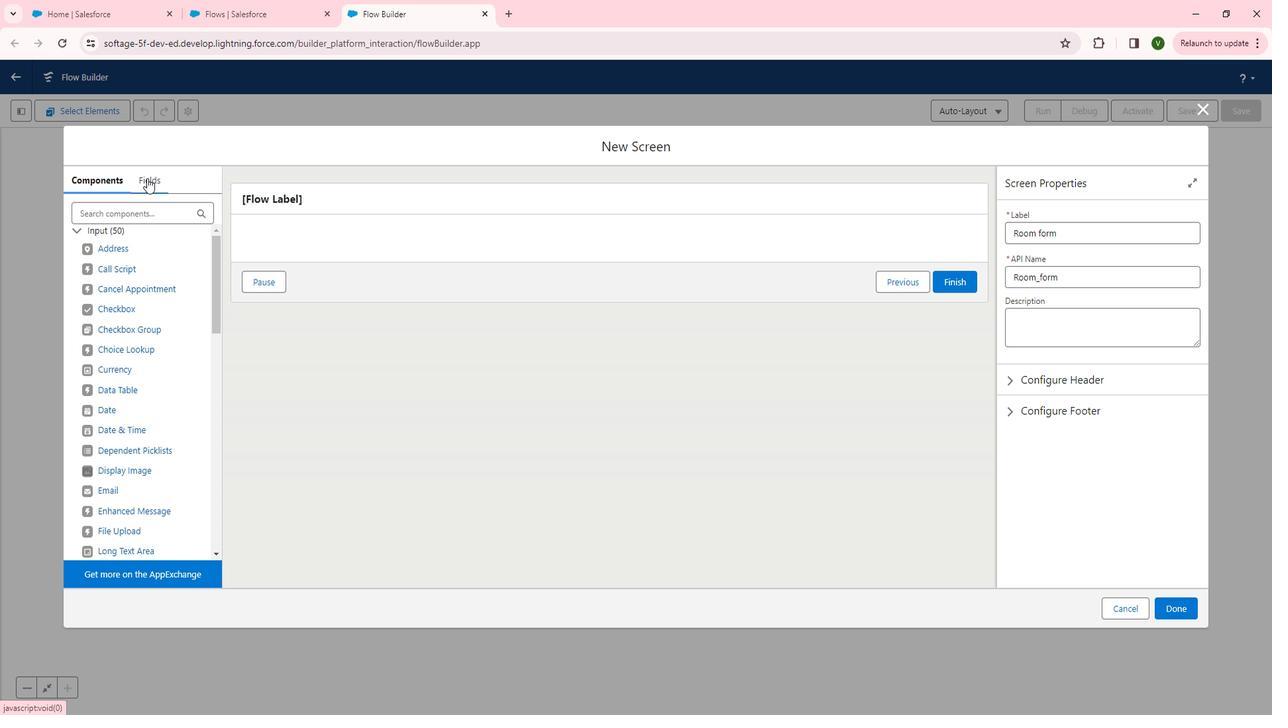
Action: Mouse pressed left at (156, 180)
Screenshot: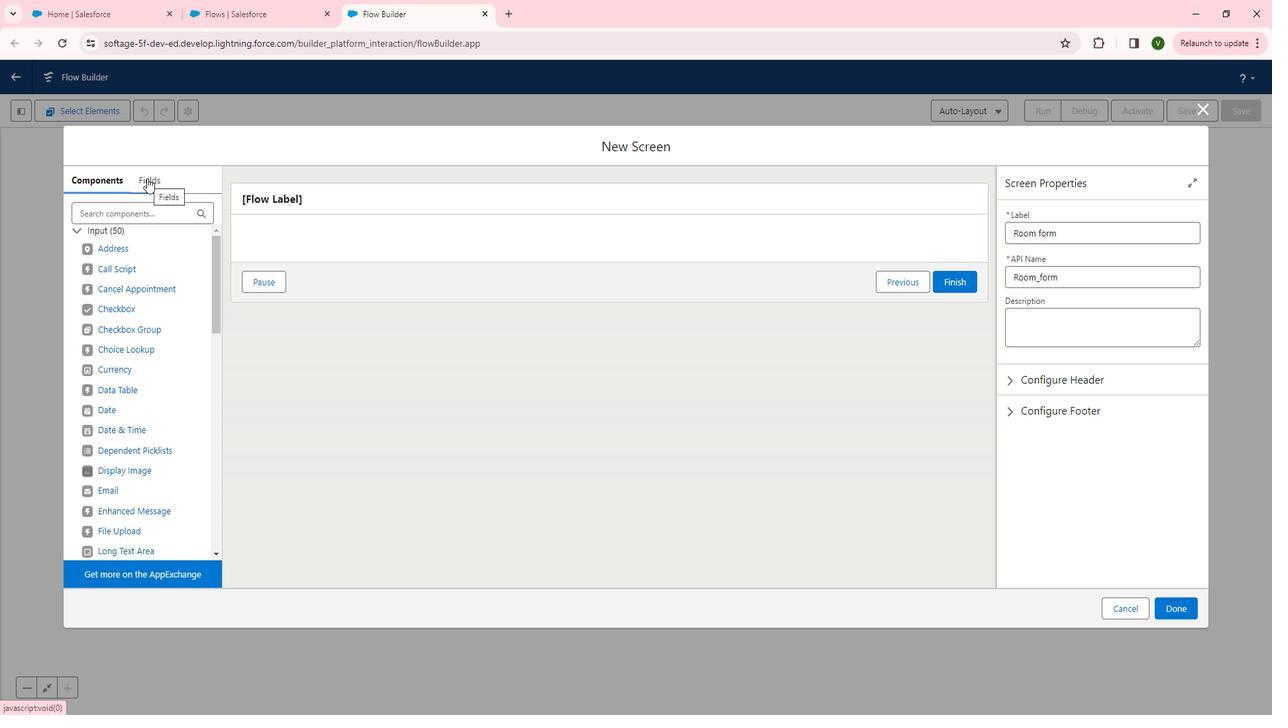 
Action: Mouse moved to (148, 281)
Screenshot: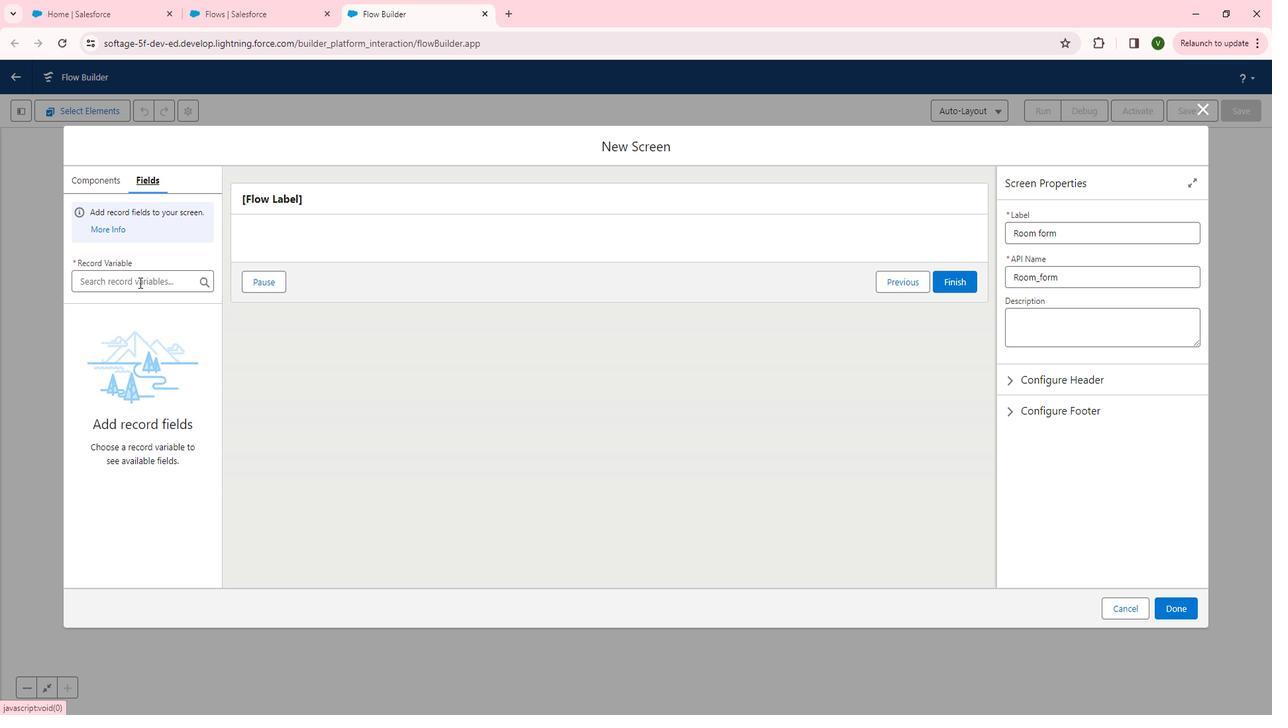 
Action: Mouse pressed left at (148, 281)
Screenshot: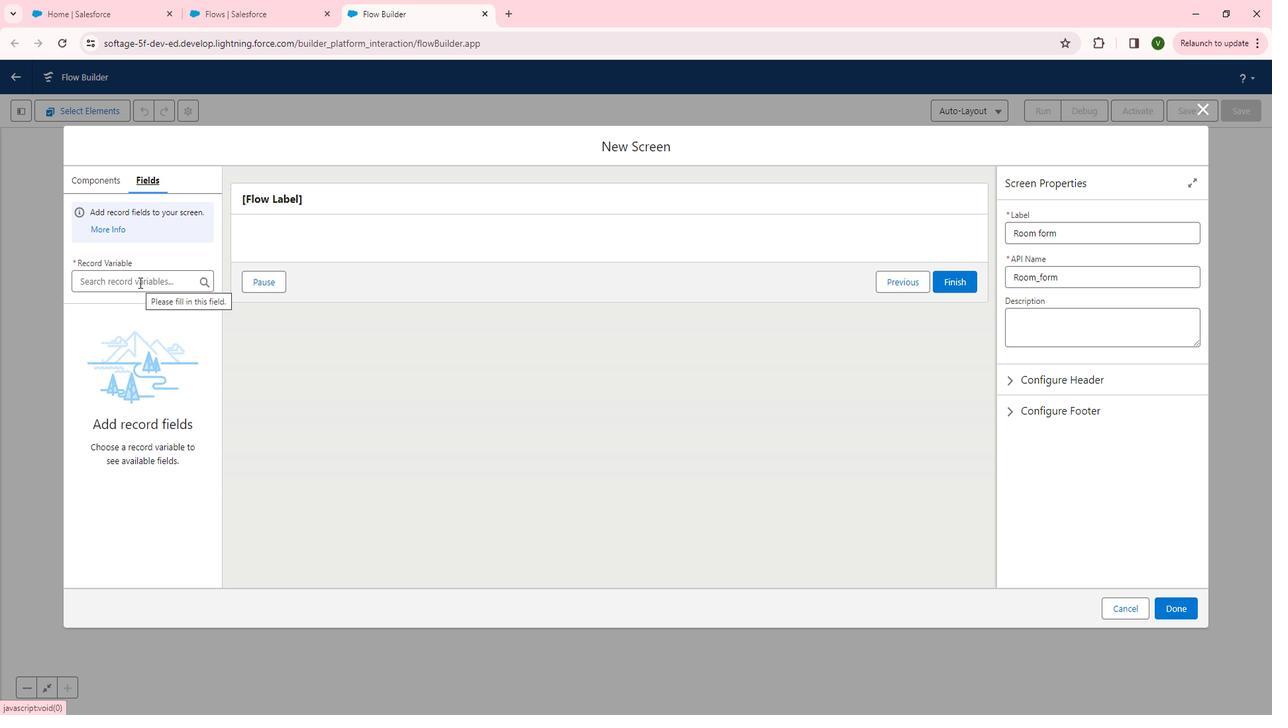 
Action: Mouse moved to (141, 306)
Screenshot: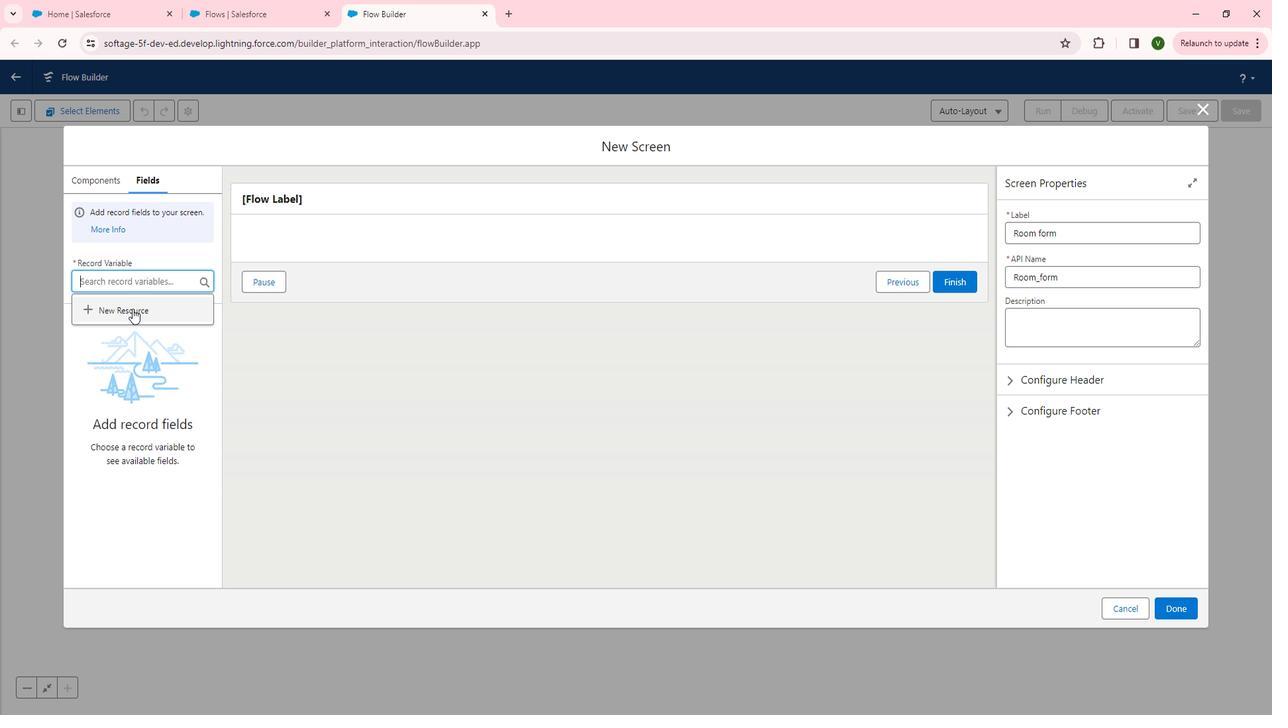 
Action: Mouse pressed left at (141, 306)
Screenshot: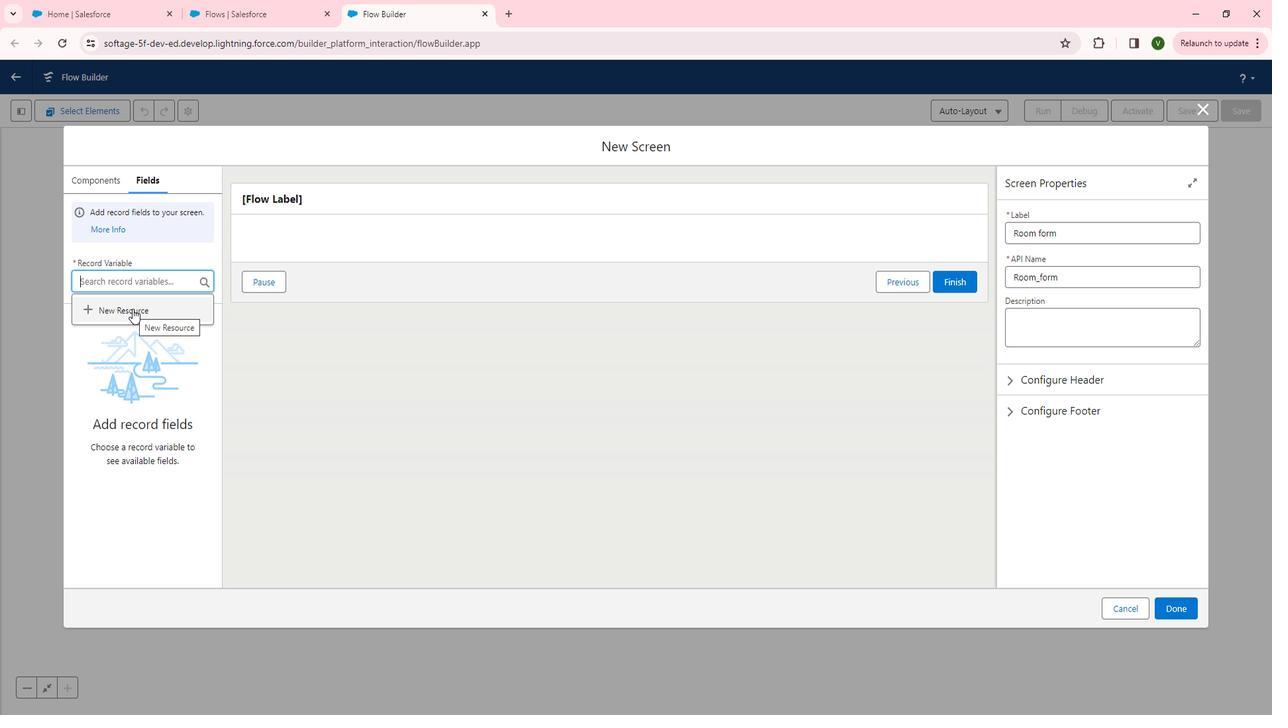 
Action: Mouse moved to (506, 292)
Screenshot: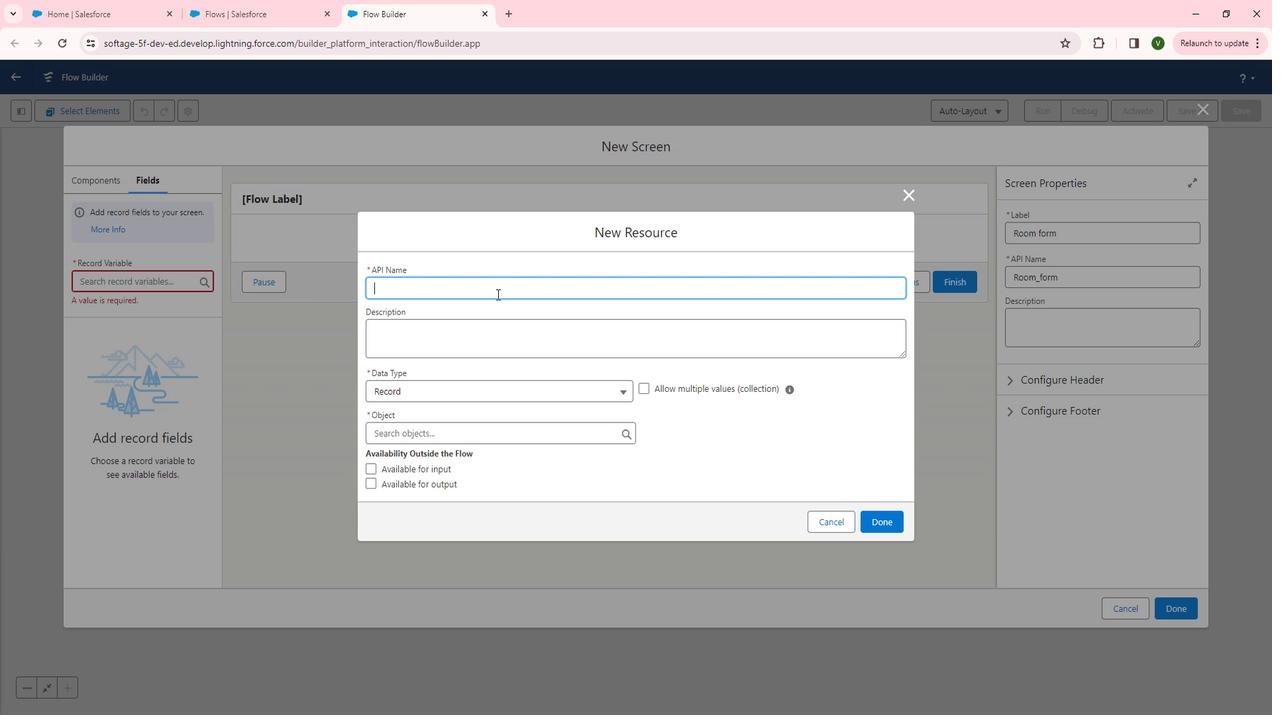 
Action: Mouse pressed left at (506, 292)
Screenshot: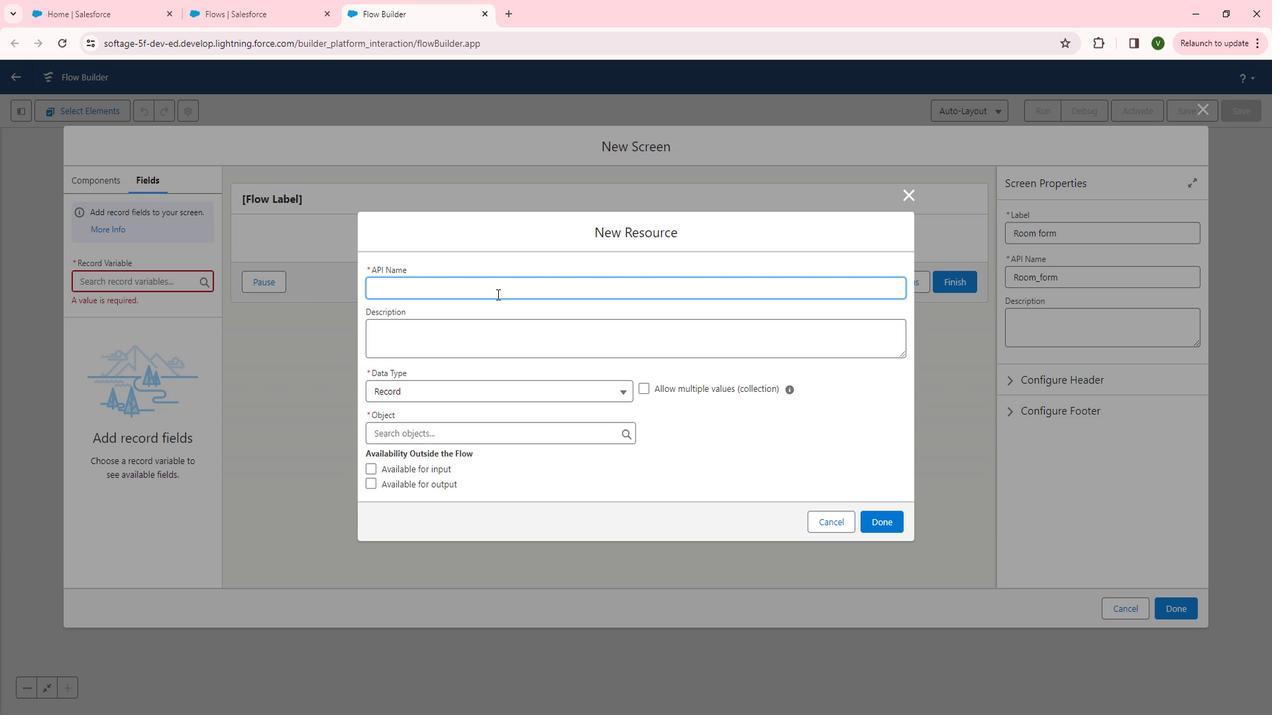 
Action: Mouse moved to (477, 270)
Screenshot: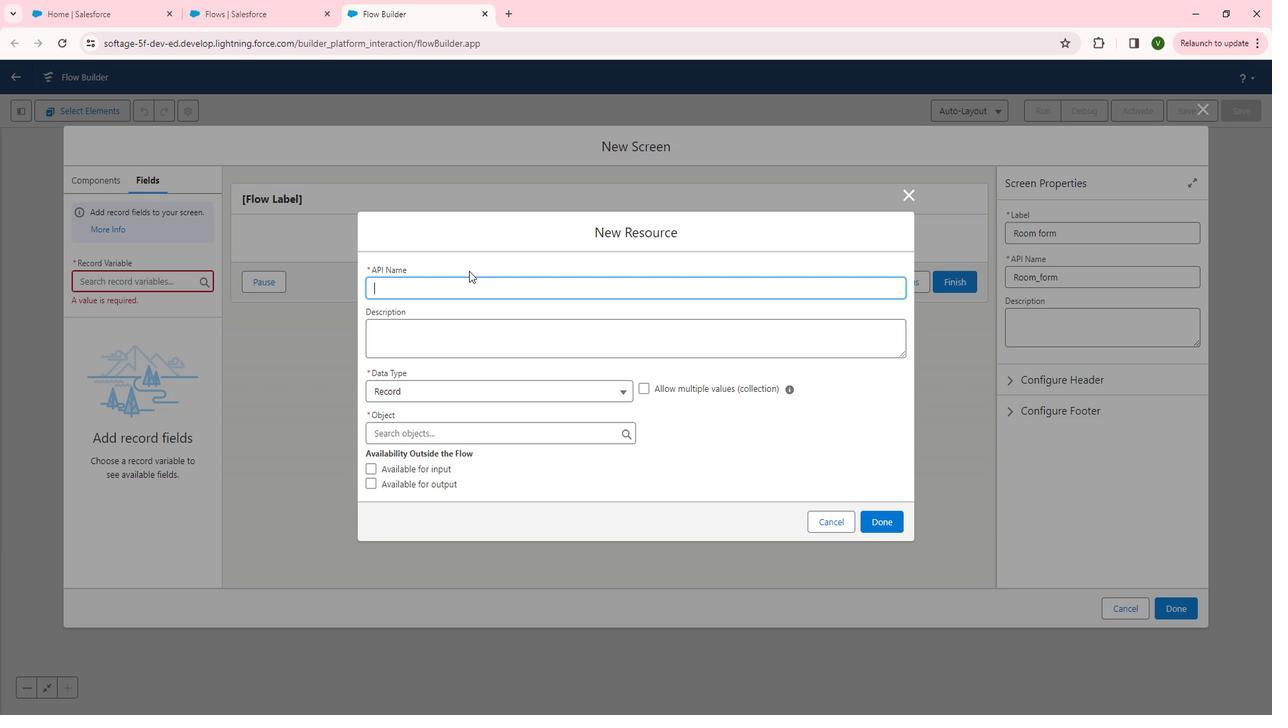 
Action: Key pressed <Key.shift>Get<Key.shift>Room<Key.shift><Key.shift><Key.shift><Key.shift><Key.shift><Key.shift><Key.shift><Key.shift><Key.shift><Key.shift><Key.shift><Key.shift><Key.shift><Key.shift><Key.shift><Key.shift><Key.shift><Key.shift>Fields
Screenshot: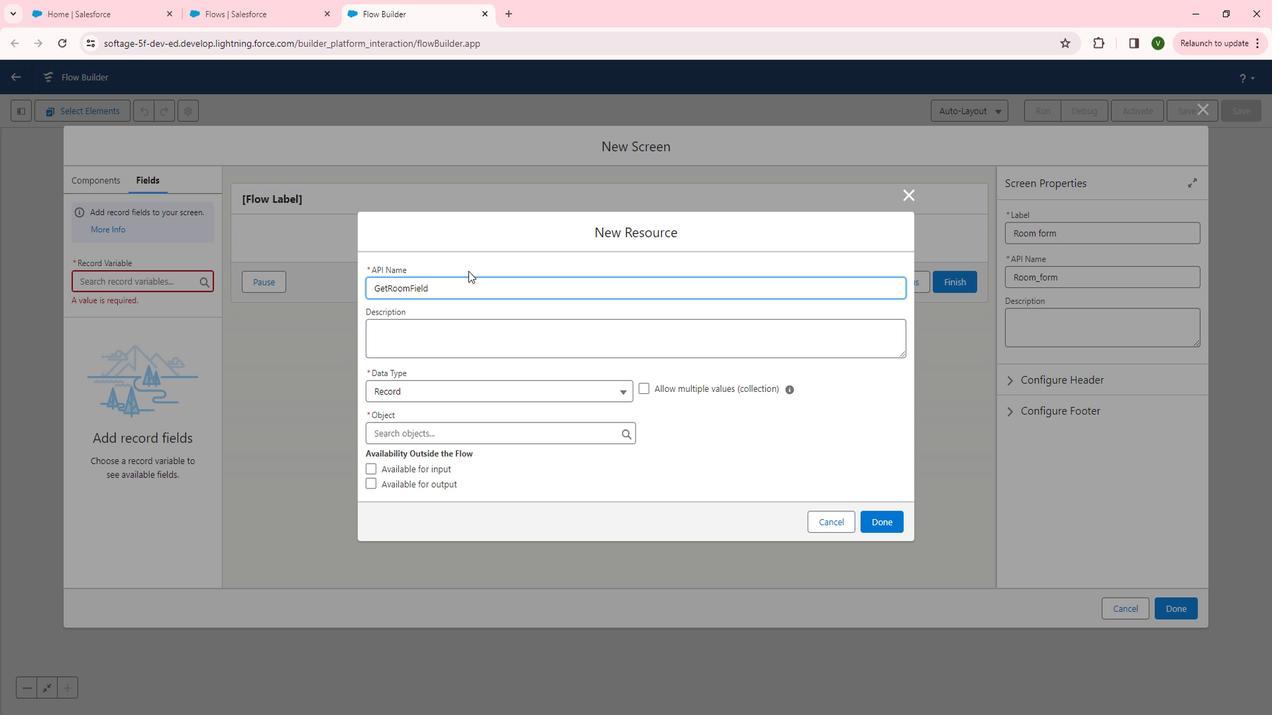 
Action: Mouse moved to (482, 325)
Screenshot: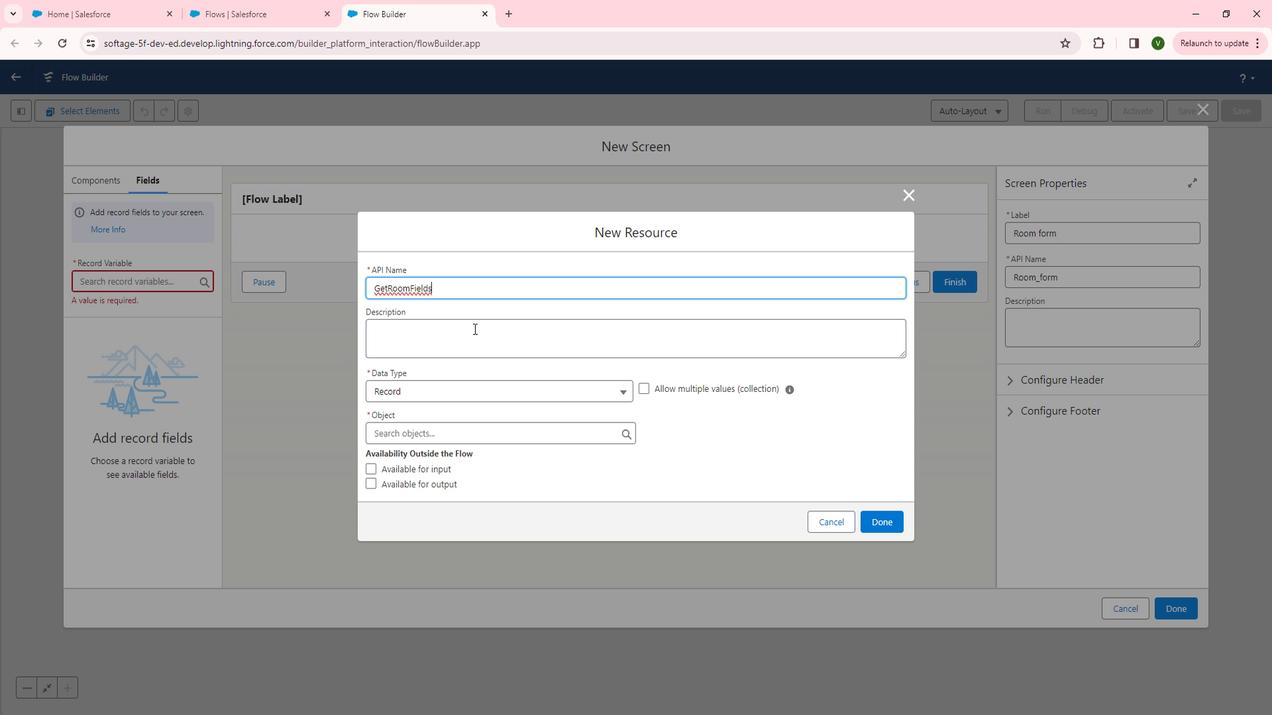 
Action: Mouse pressed left at (482, 325)
Screenshot: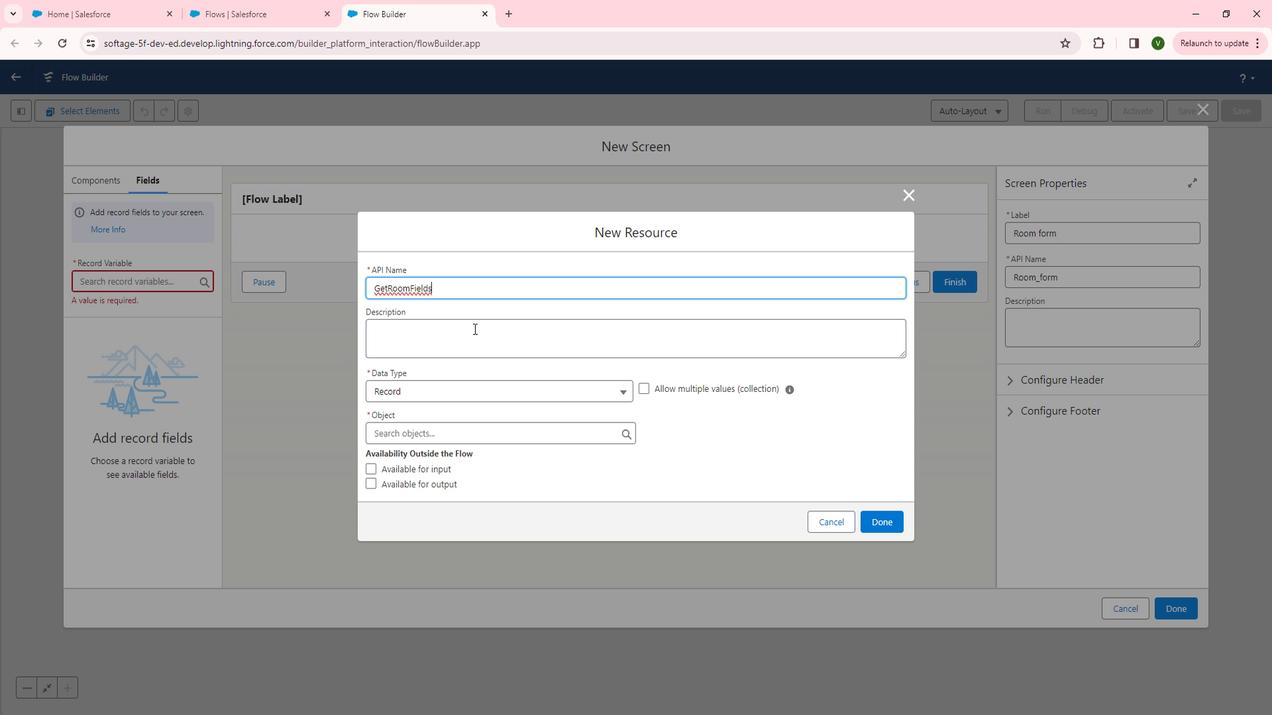 
Action: Mouse moved to (482, 326)
Screenshot: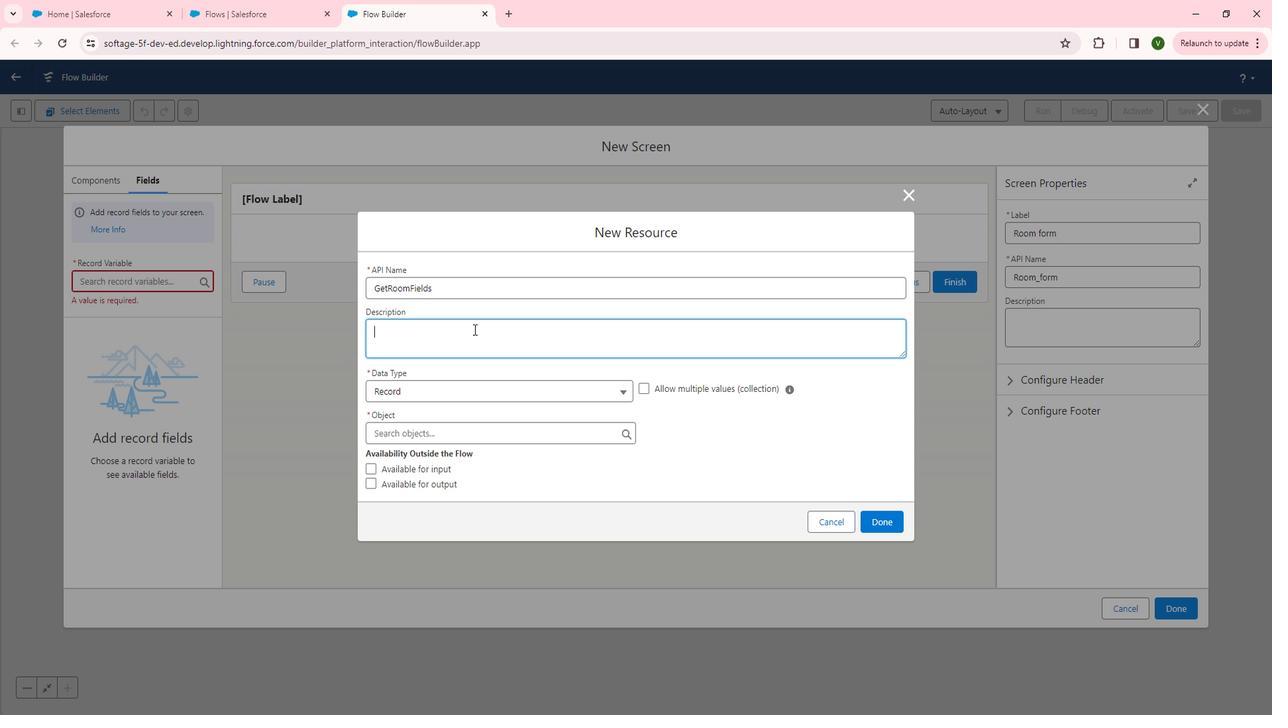 
Action: Key pressed get<Key.space>all<Key.space>the<Key.space>field<Key.space>from<Key.space>room<Key.space>object
Screenshot: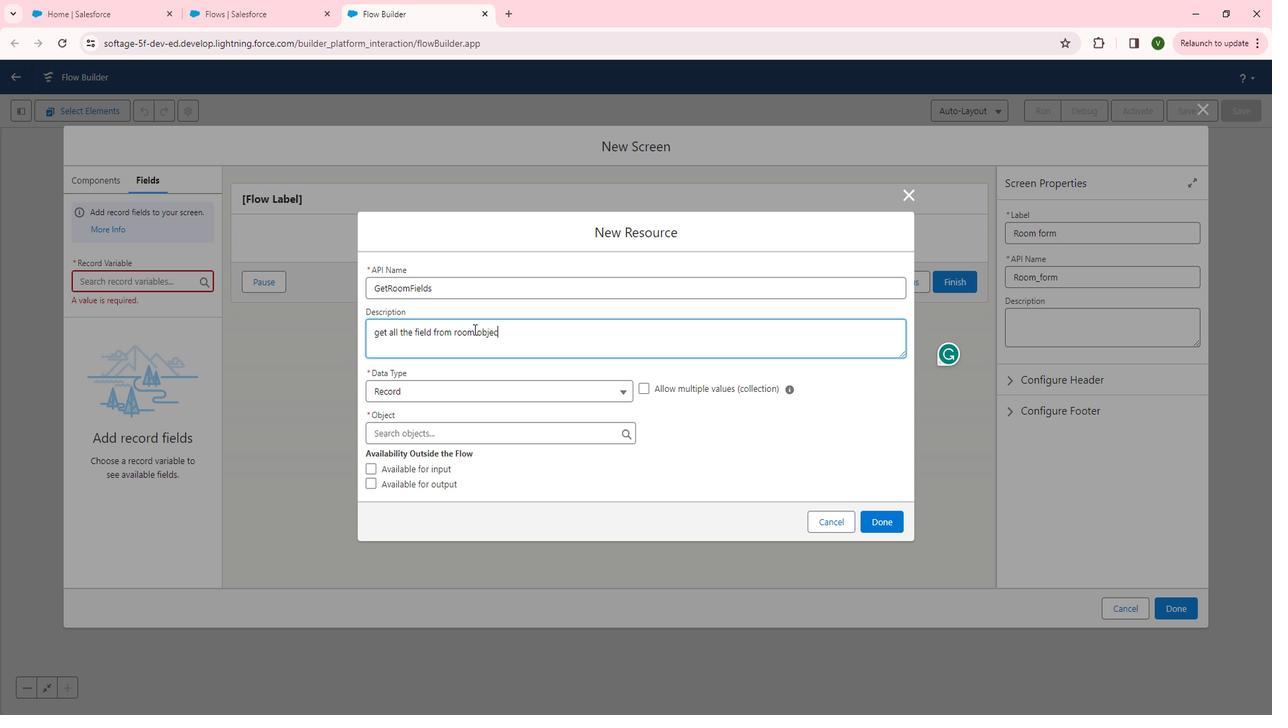 
Action: Mouse moved to (433, 475)
Screenshot: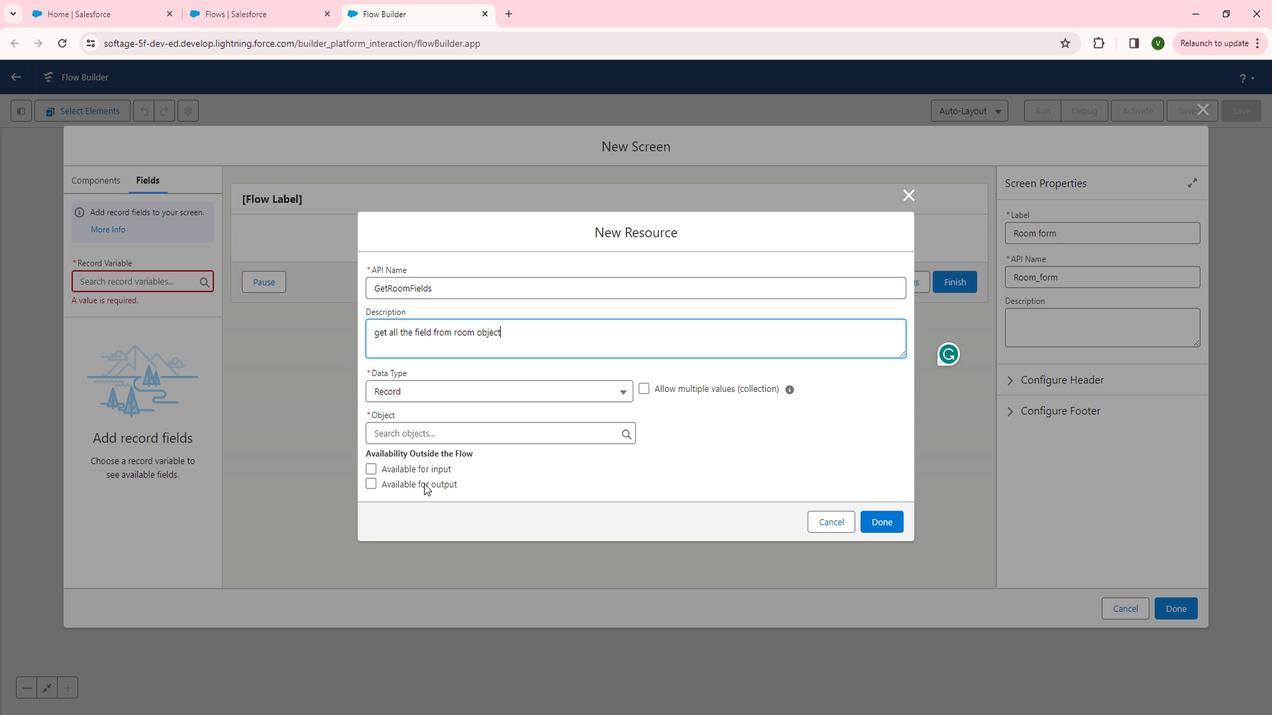 
Action: Mouse pressed left at (433, 475)
Screenshot: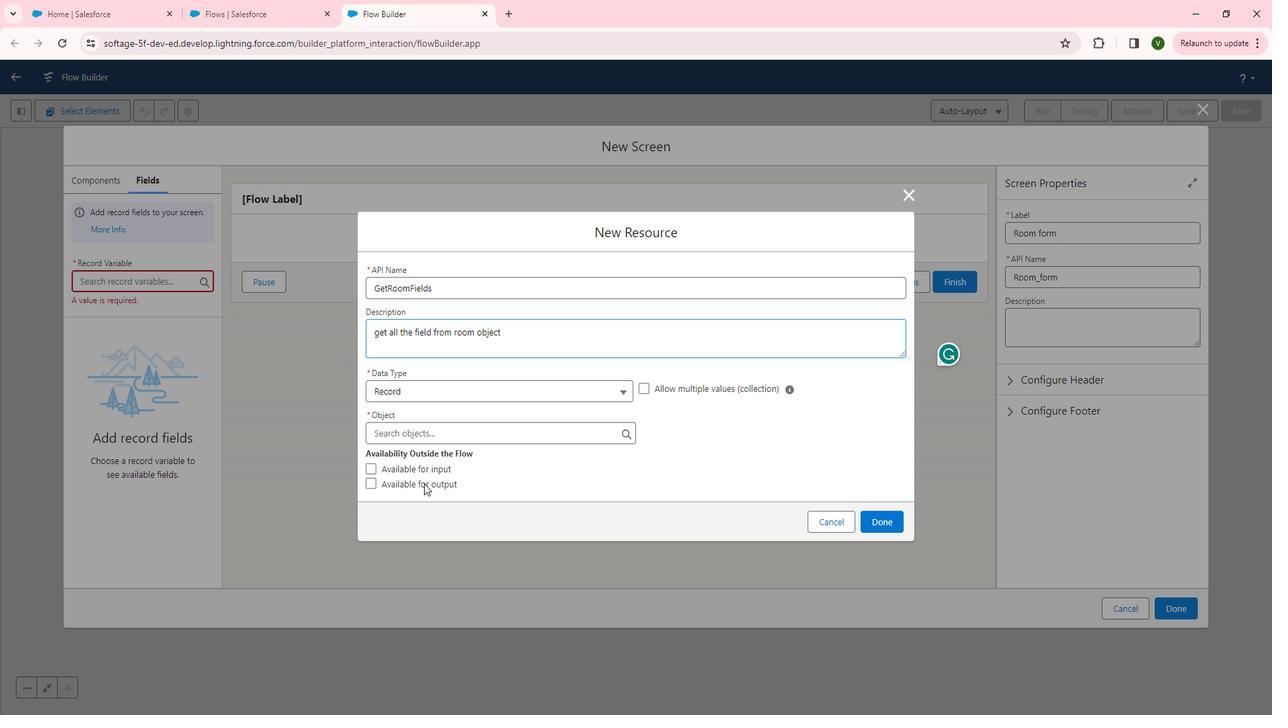 
Action: Mouse moved to (516, 429)
Screenshot: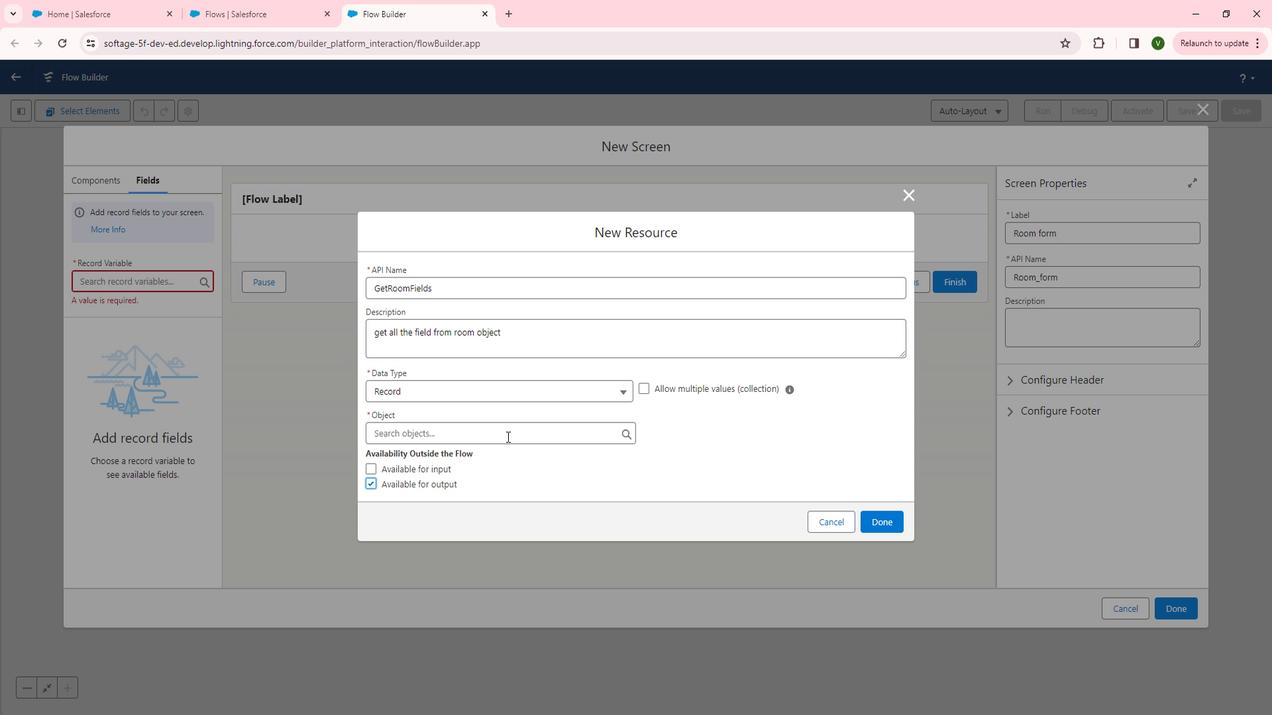 
Action: Mouse pressed left at (516, 429)
Screenshot: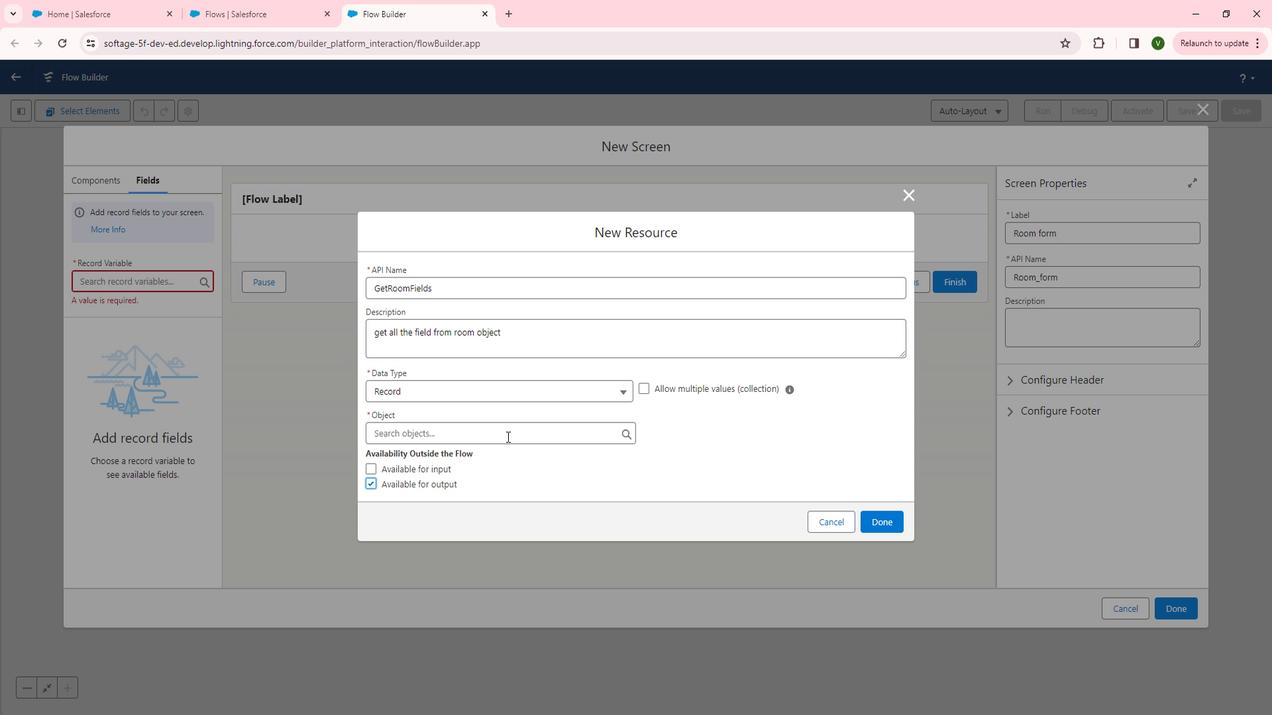 
Action: Mouse moved to (534, 321)
Screenshot: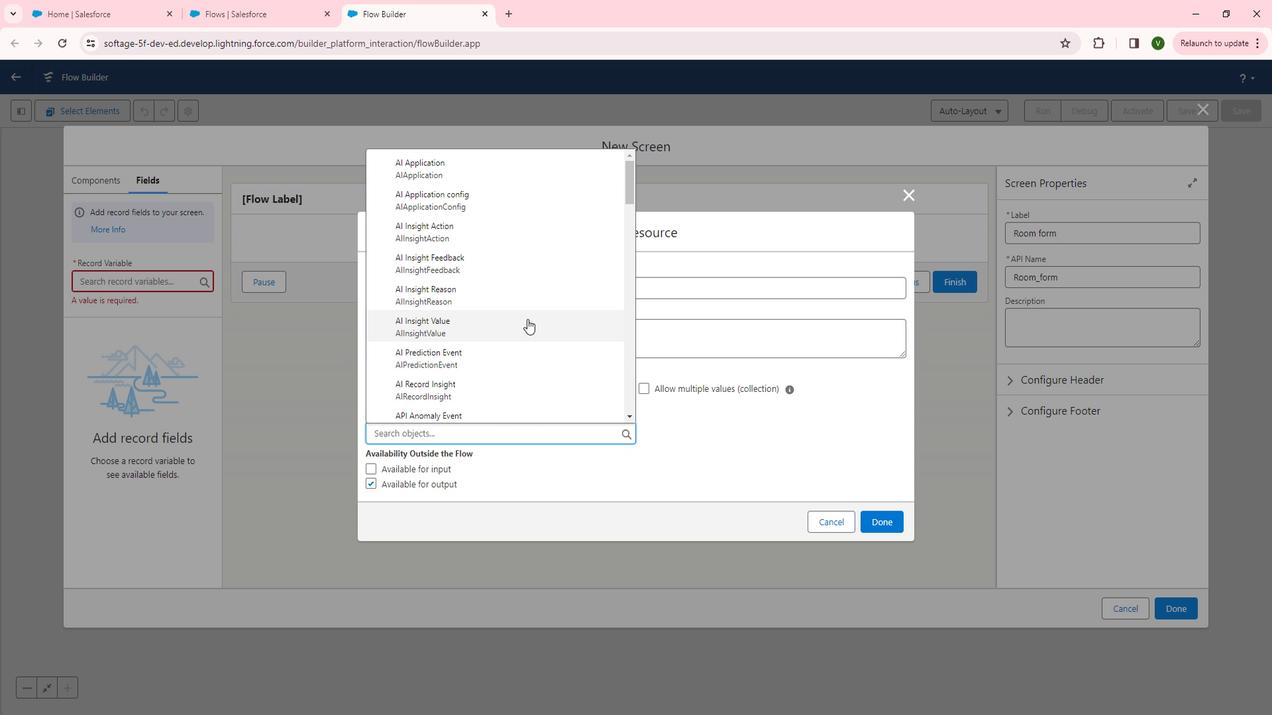 
Action: Mouse scrolled (534, 320) with delta (0, 0)
Screenshot: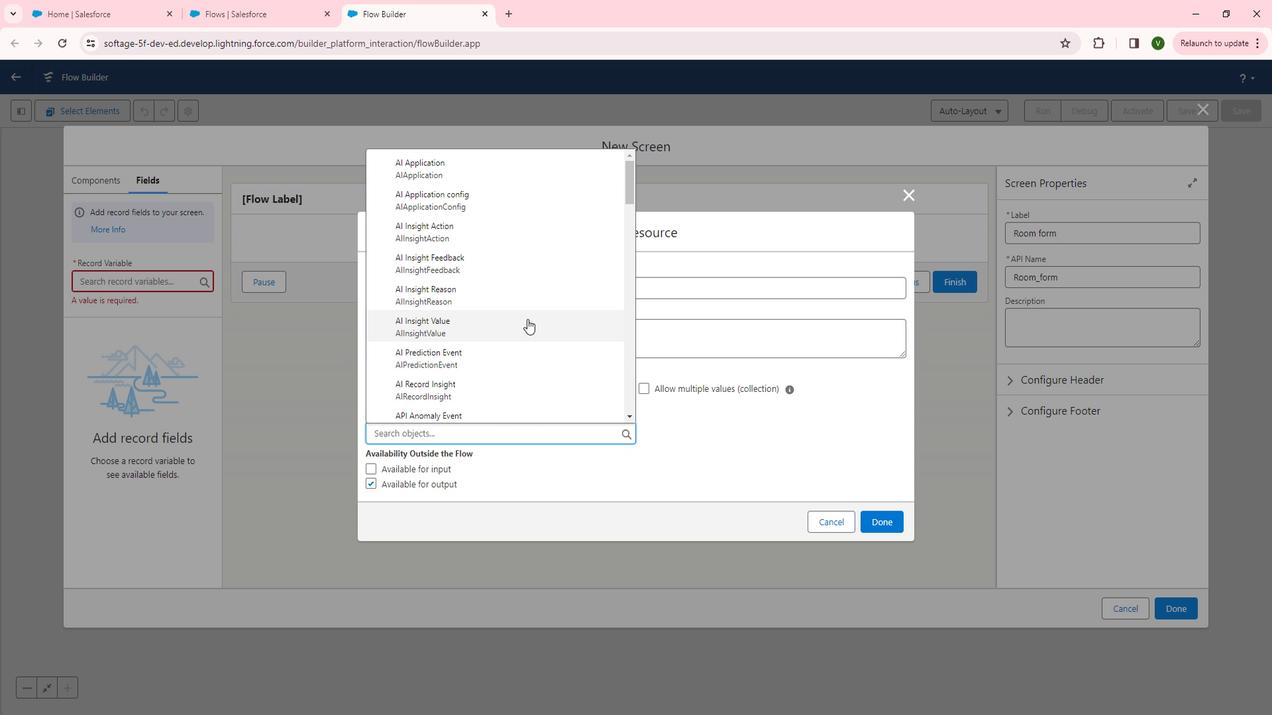 
Action: Mouse moved to (536, 316)
Screenshot: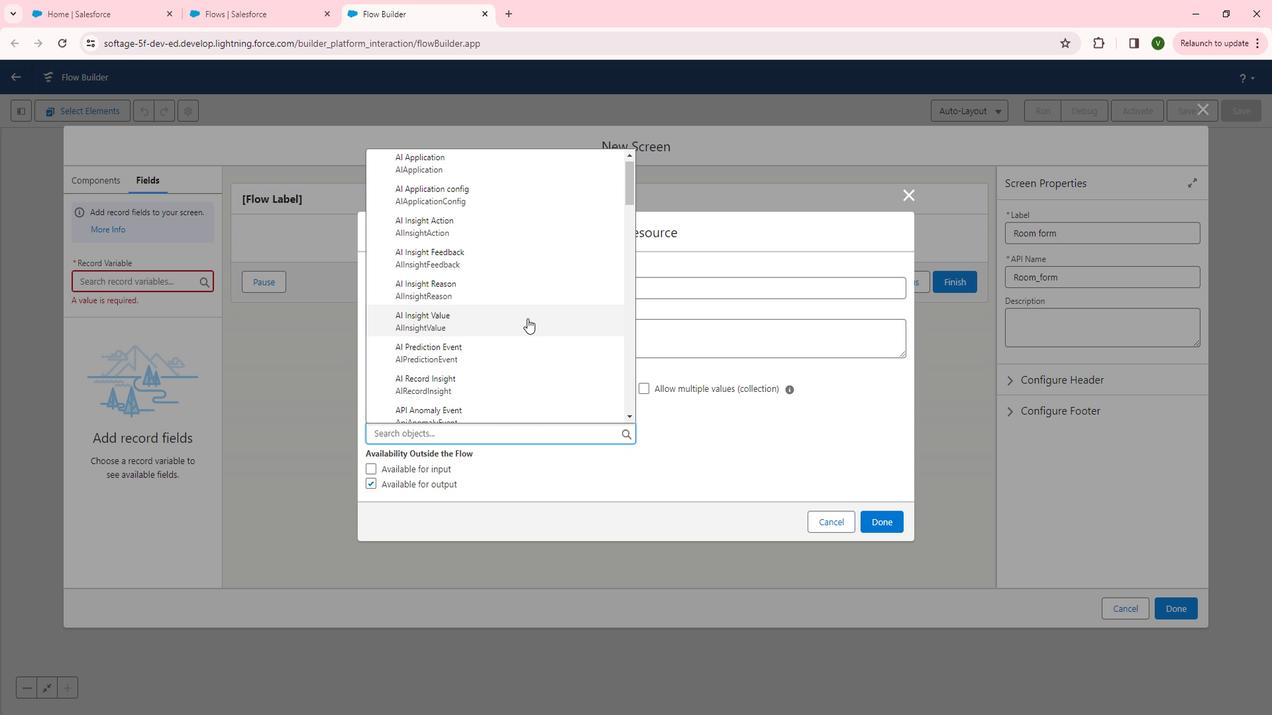 
Action: Mouse scrolled (536, 315) with delta (0, 0)
Screenshot: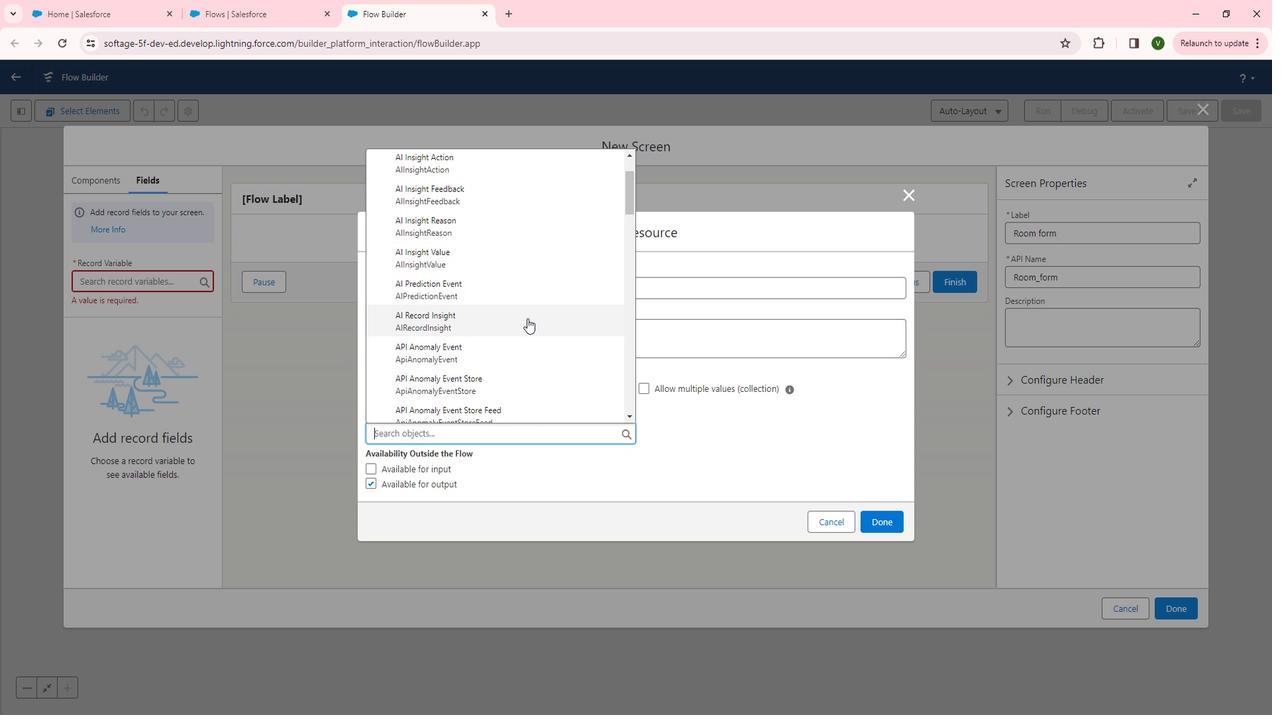 
Action: Mouse scrolled (536, 315) with delta (0, 0)
Screenshot: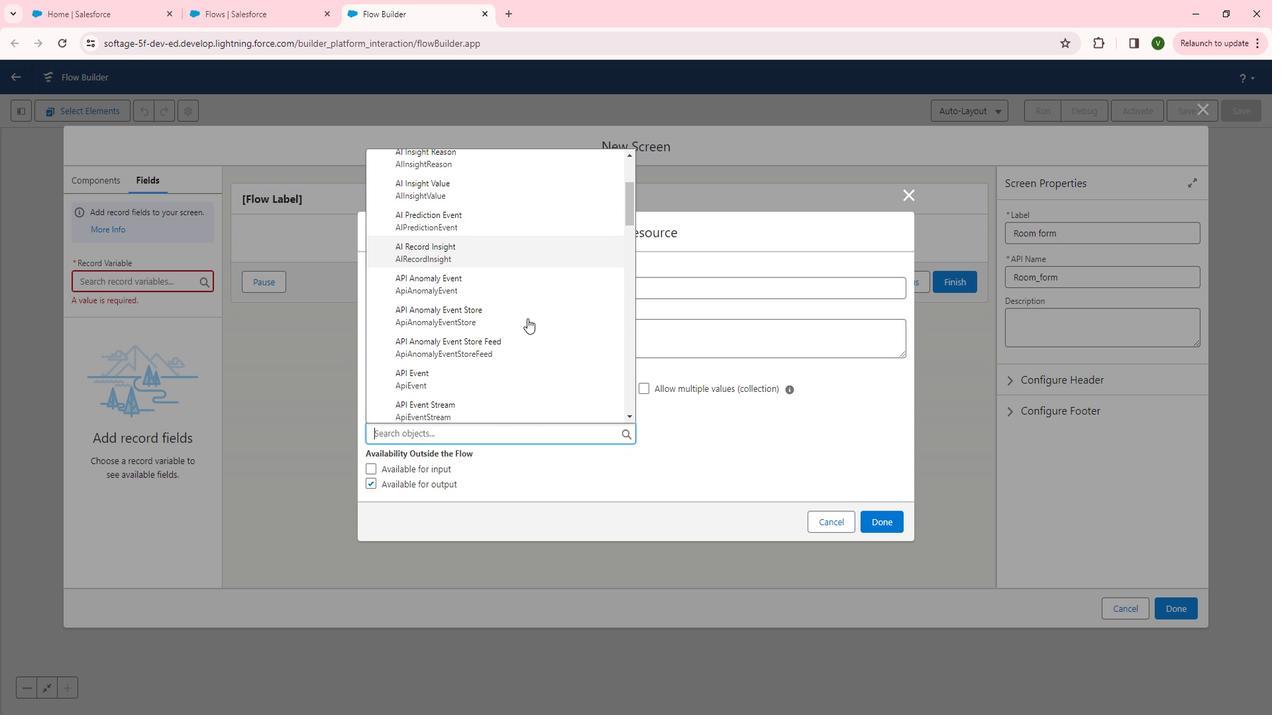 
Action: Mouse scrolled (536, 315) with delta (0, 0)
Screenshot: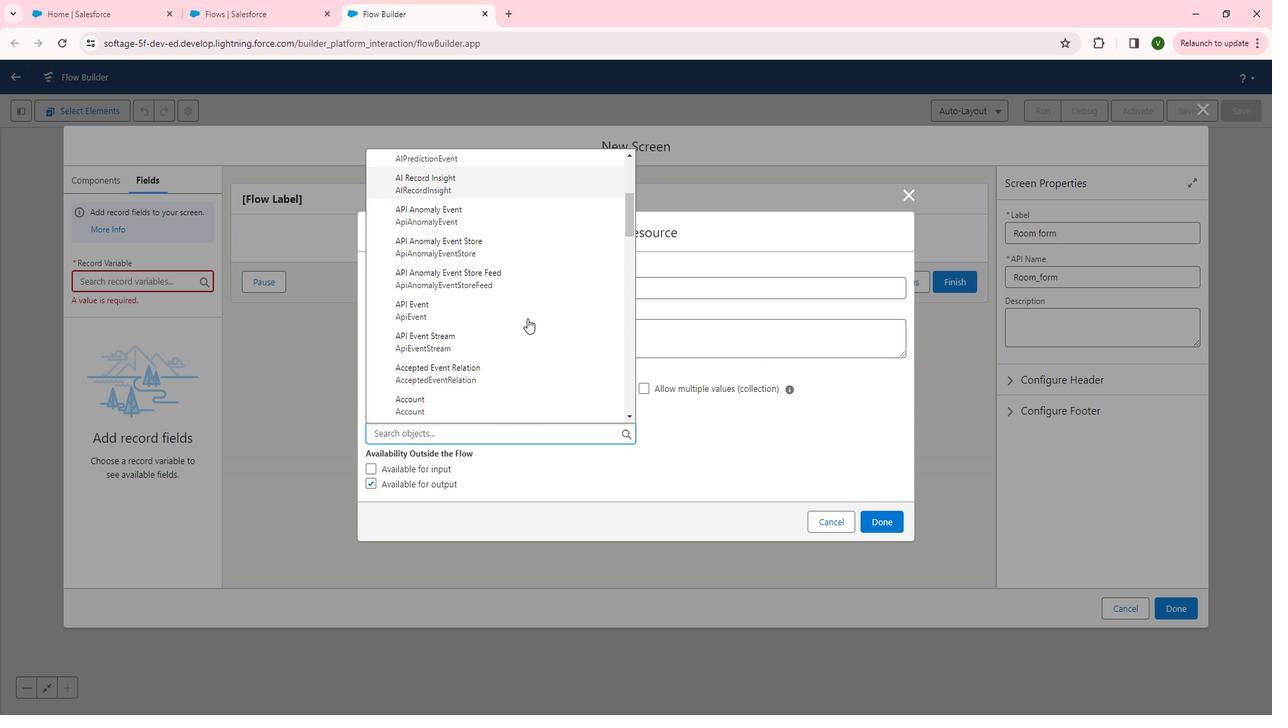 
Action: Mouse scrolled (536, 315) with delta (0, 0)
Screenshot: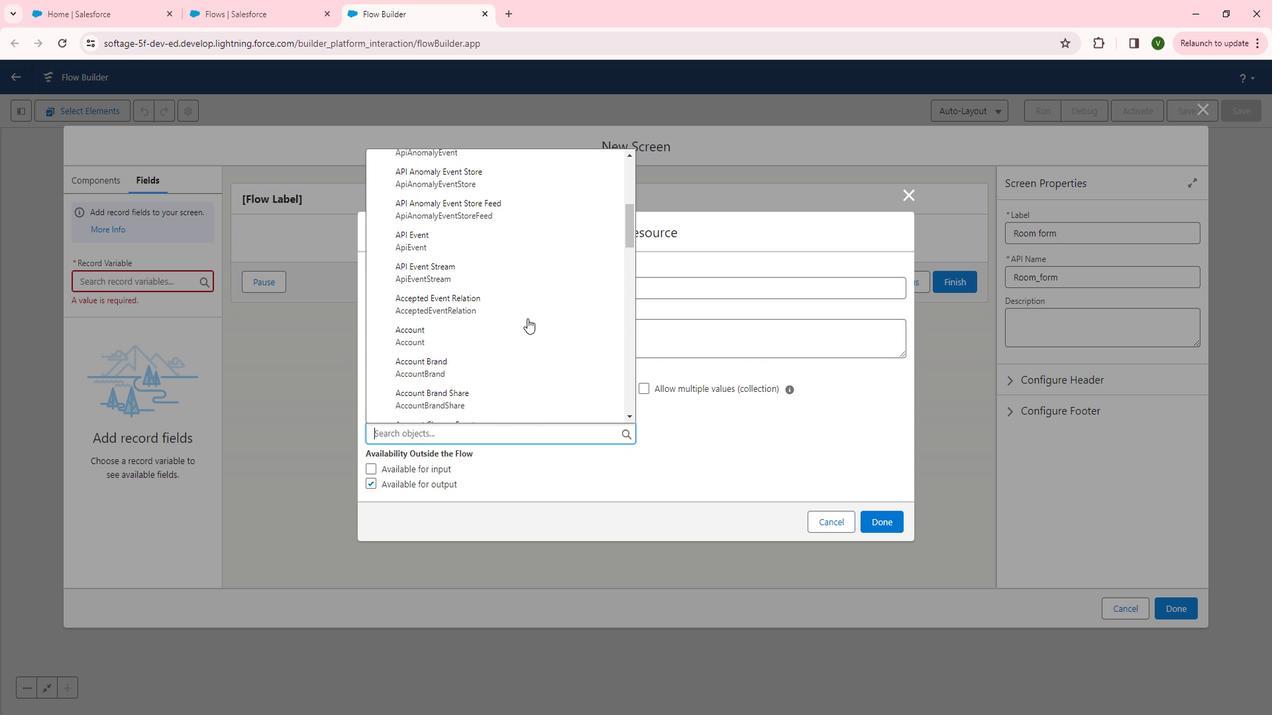 
Action: Mouse scrolled (536, 315) with delta (0, 0)
Screenshot: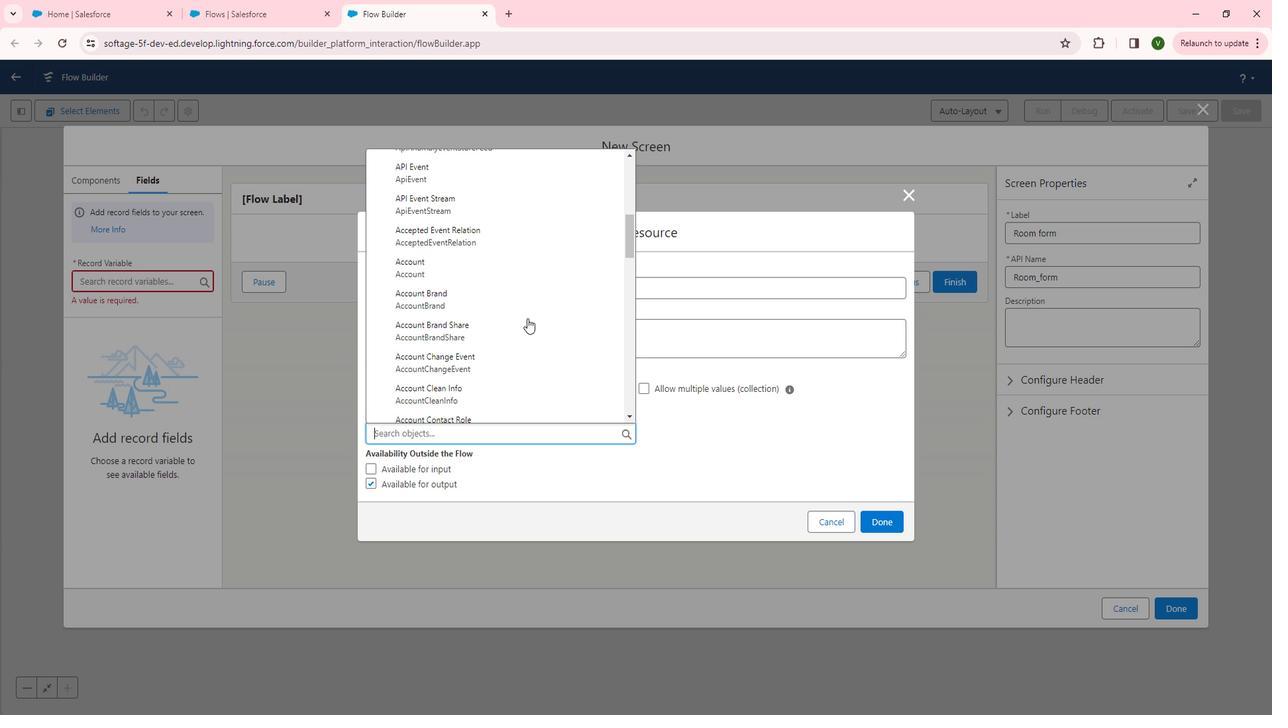 
Action: Mouse scrolled (536, 315) with delta (0, 0)
Screenshot: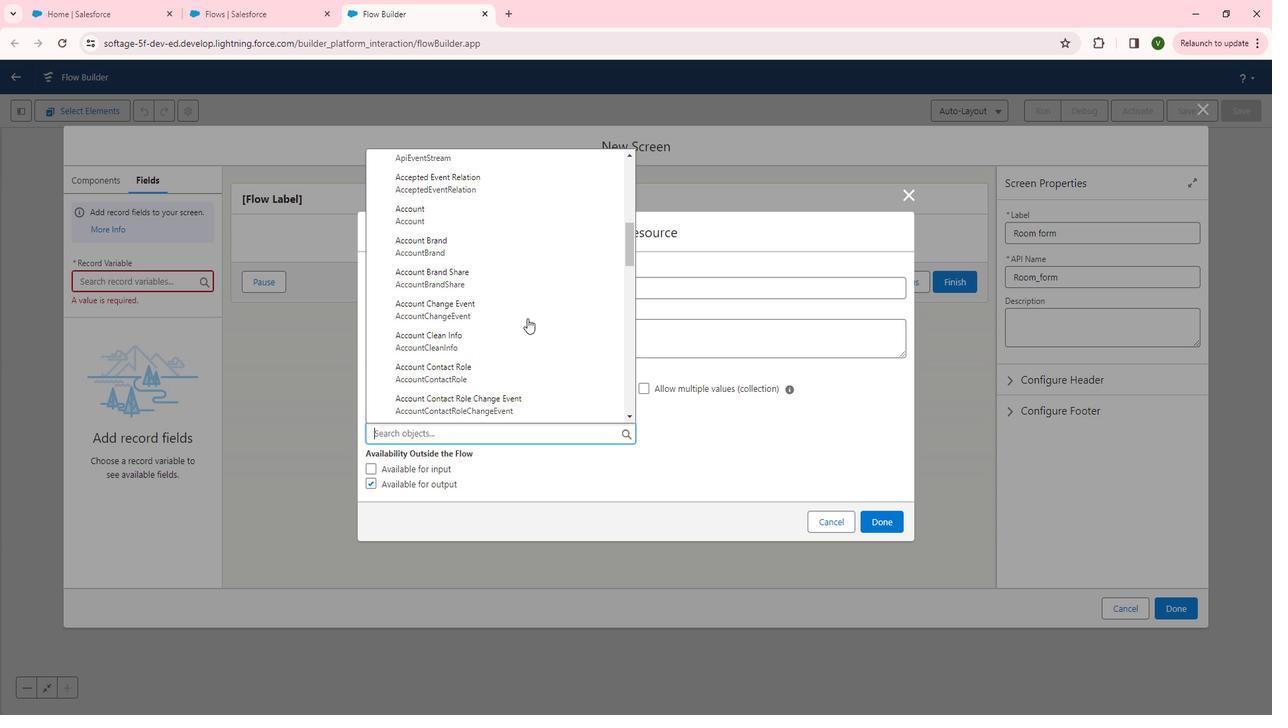 
Action: Mouse scrolled (536, 315) with delta (0, 0)
Screenshot: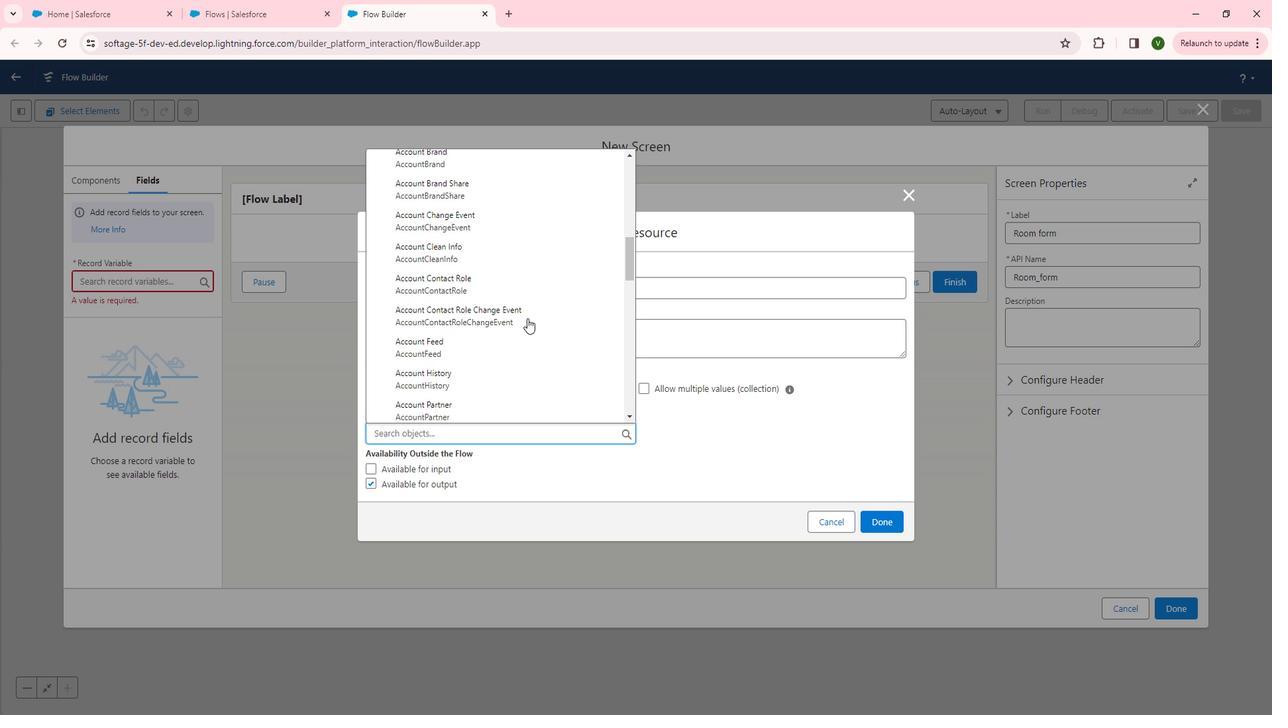 
Action: Mouse scrolled (536, 315) with delta (0, 0)
Screenshot: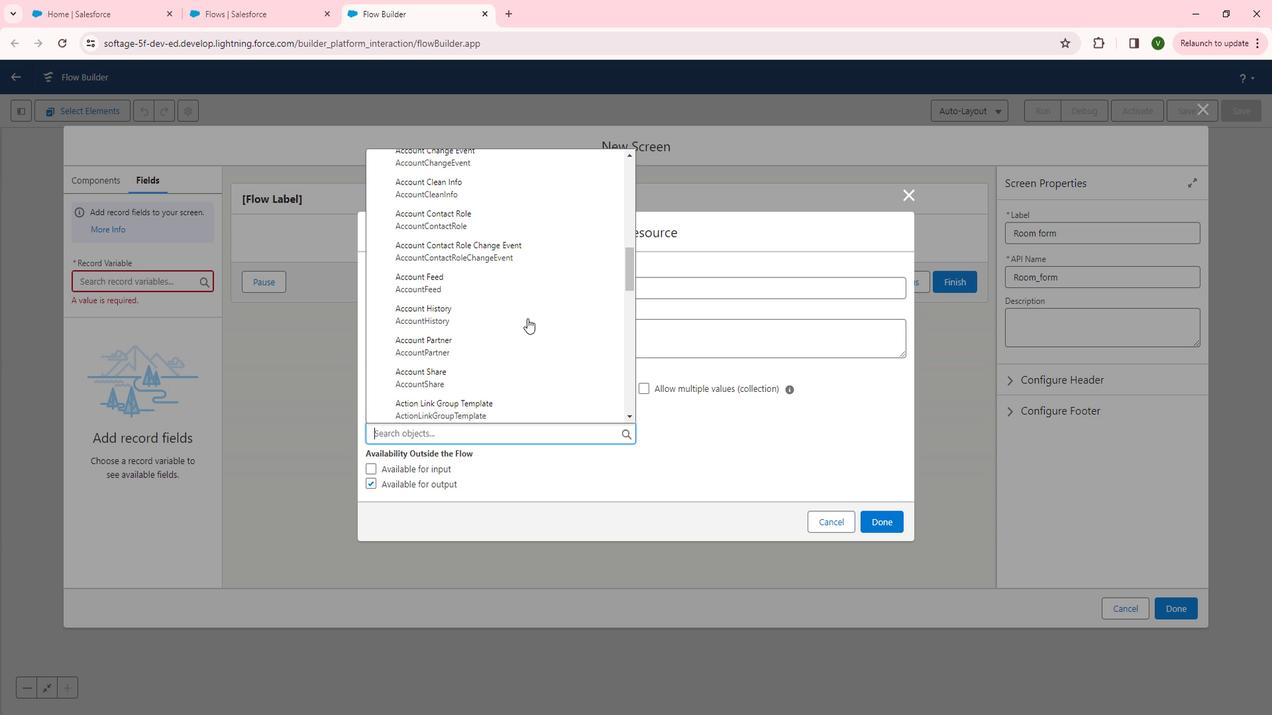 
Action: Mouse scrolled (536, 315) with delta (0, 0)
Screenshot: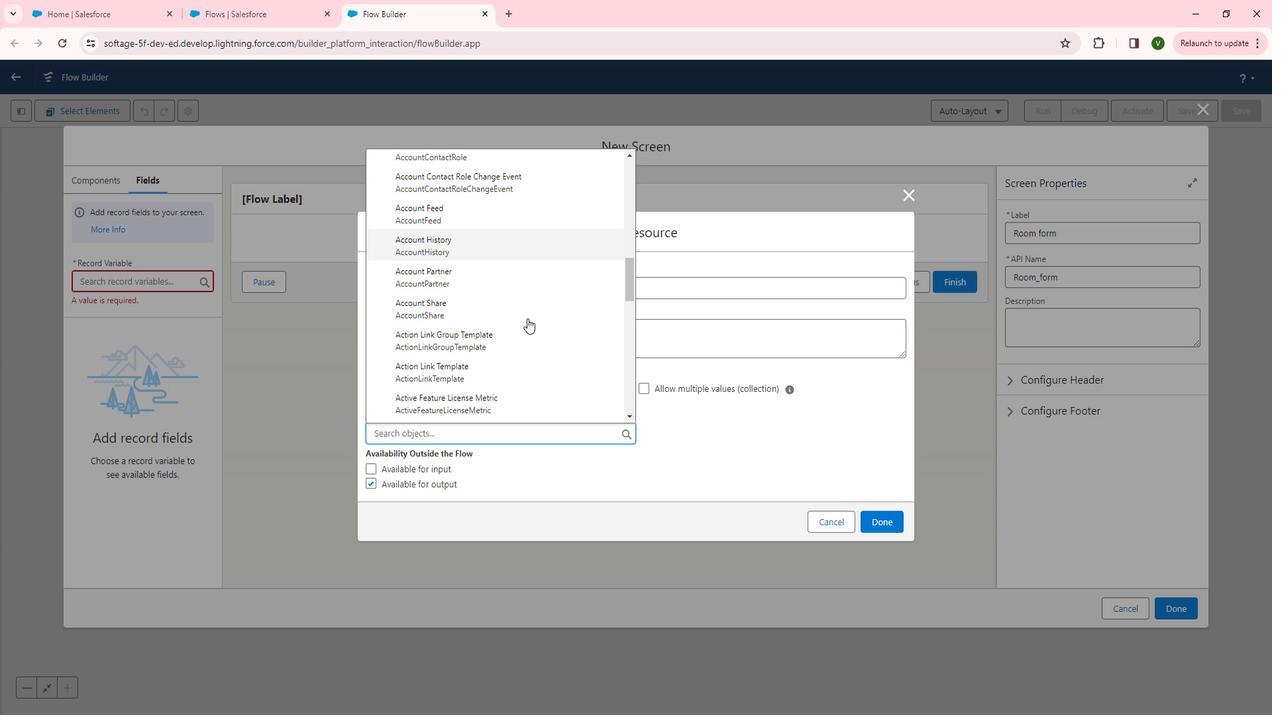 
Action: Mouse scrolled (536, 315) with delta (0, 0)
Screenshot: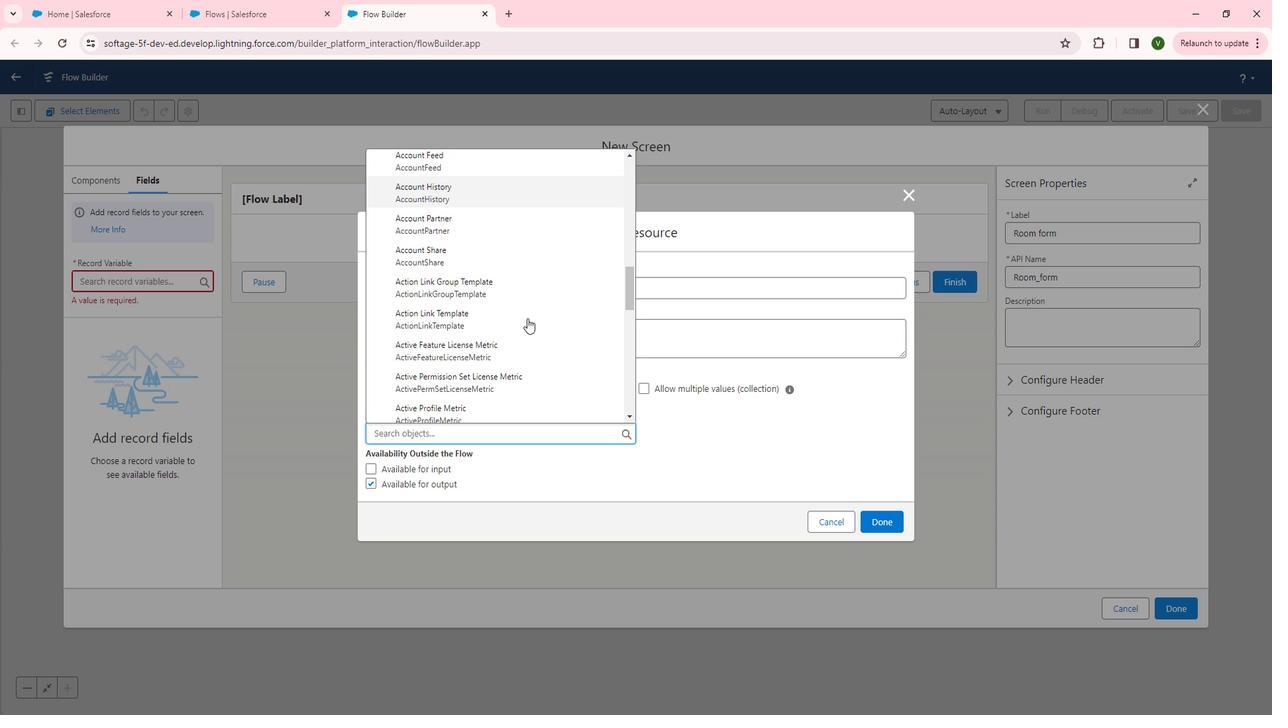 
Action: Mouse scrolled (536, 315) with delta (0, 0)
Screenshot: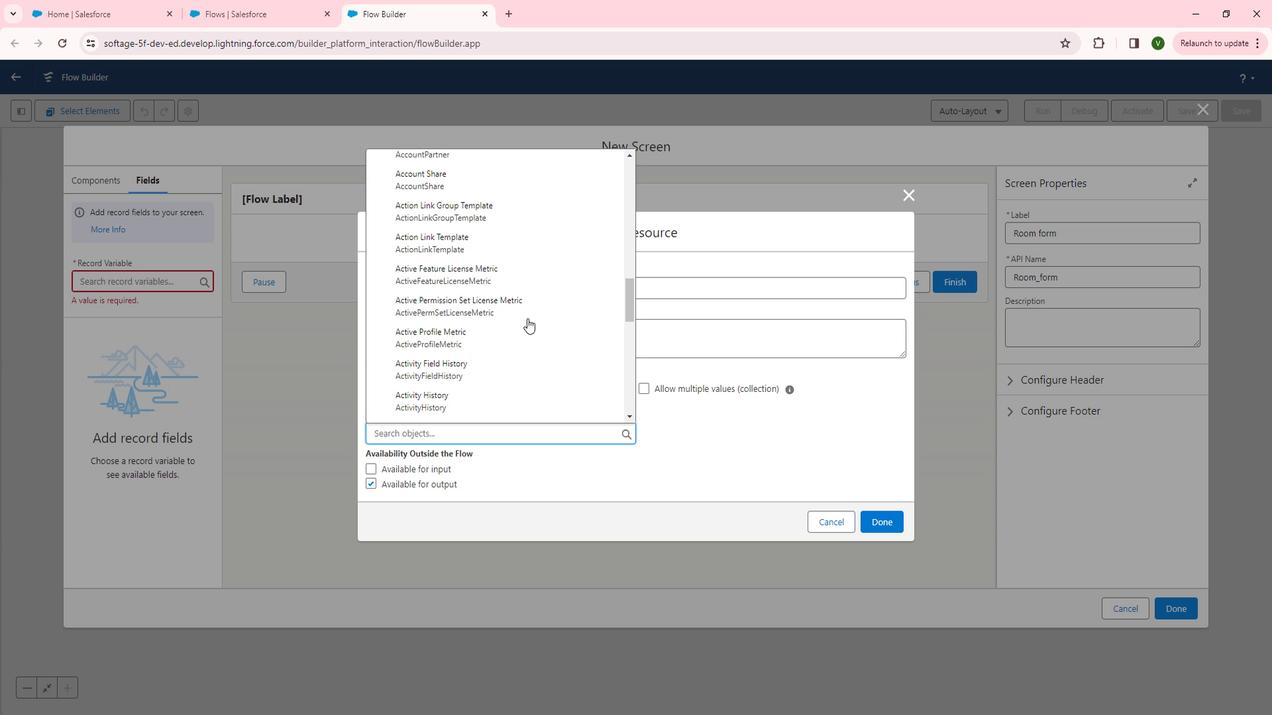 
Action: Mouse scrolled (536, 315) with delta (0, 0)
Screenshot: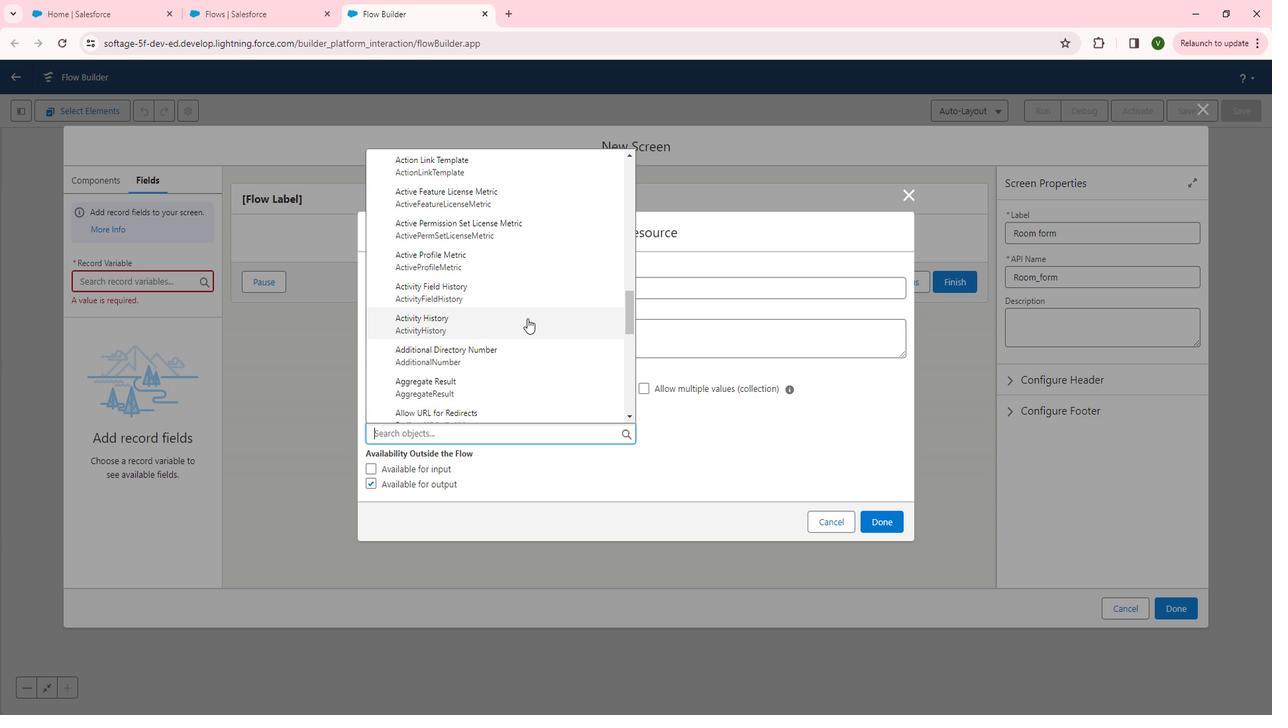 
Action: Mouse scrolled (536, 315) with delta (0, 0)
Screenshot: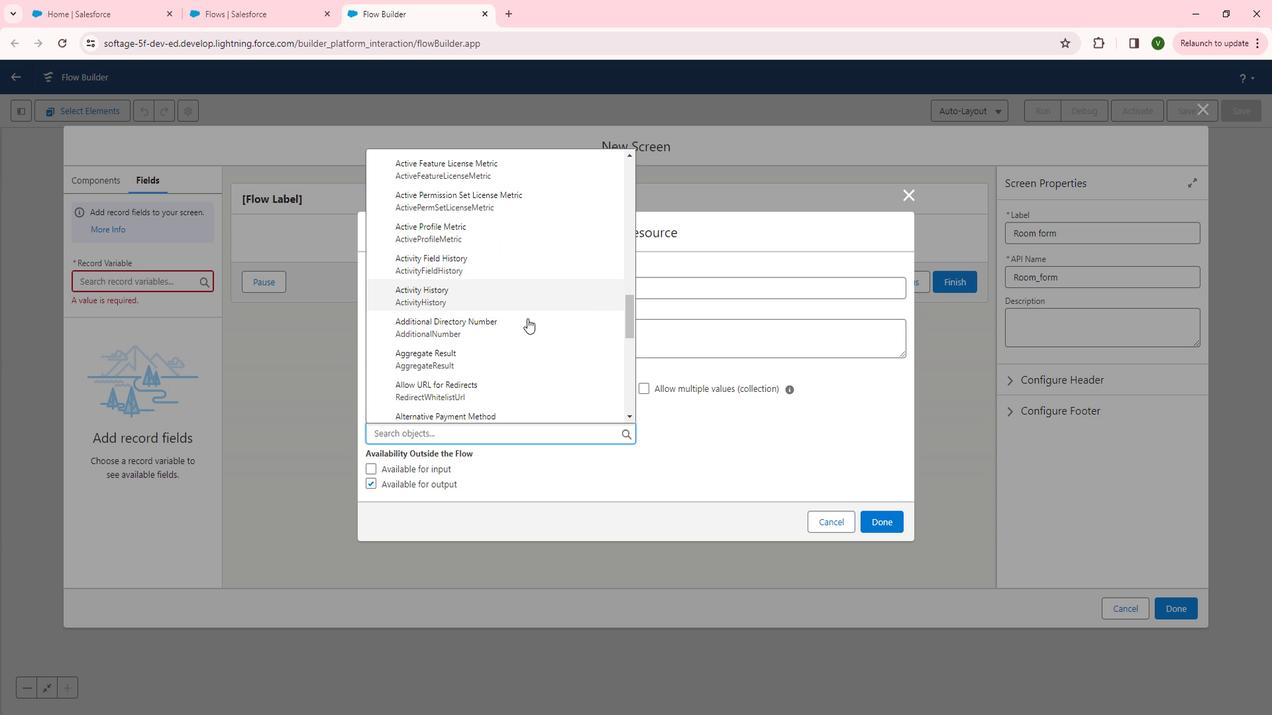 
Action: Mouse scrolled (536, 315) with delta (0, 0)
Screenshot: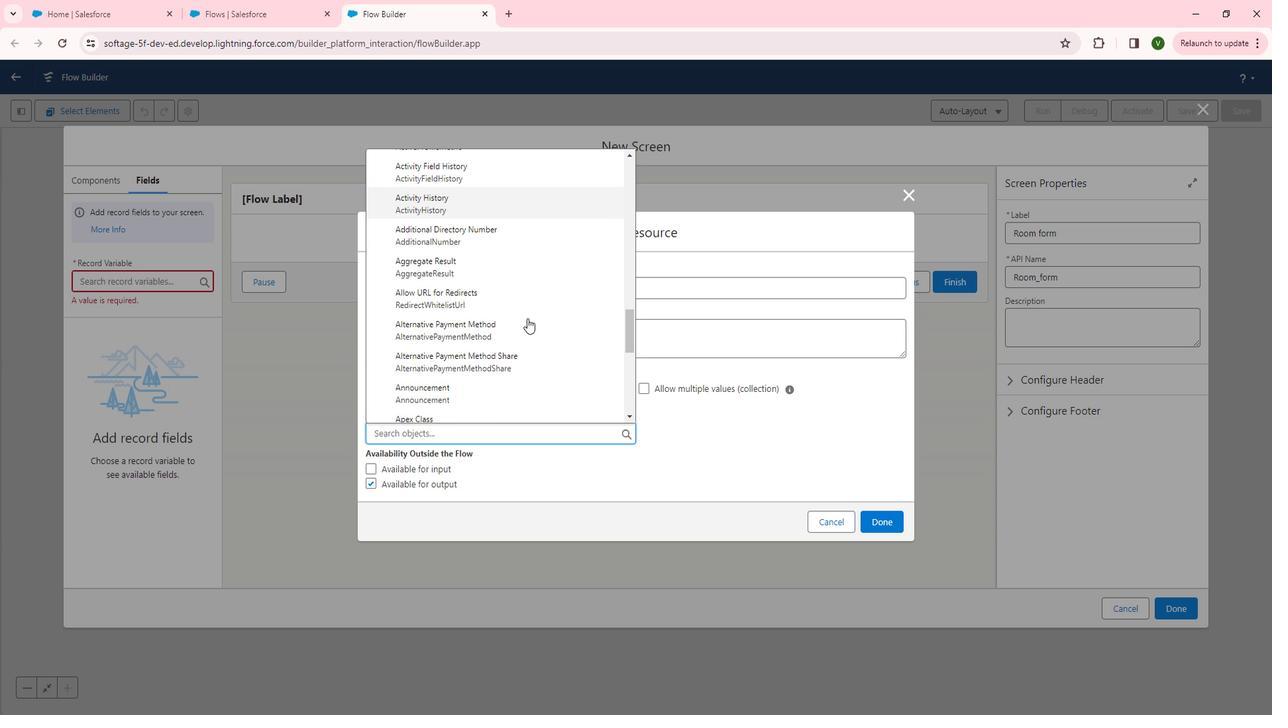 
Action: Mouse scrolled (536, 315) with delta (0, 0)
Screenshot: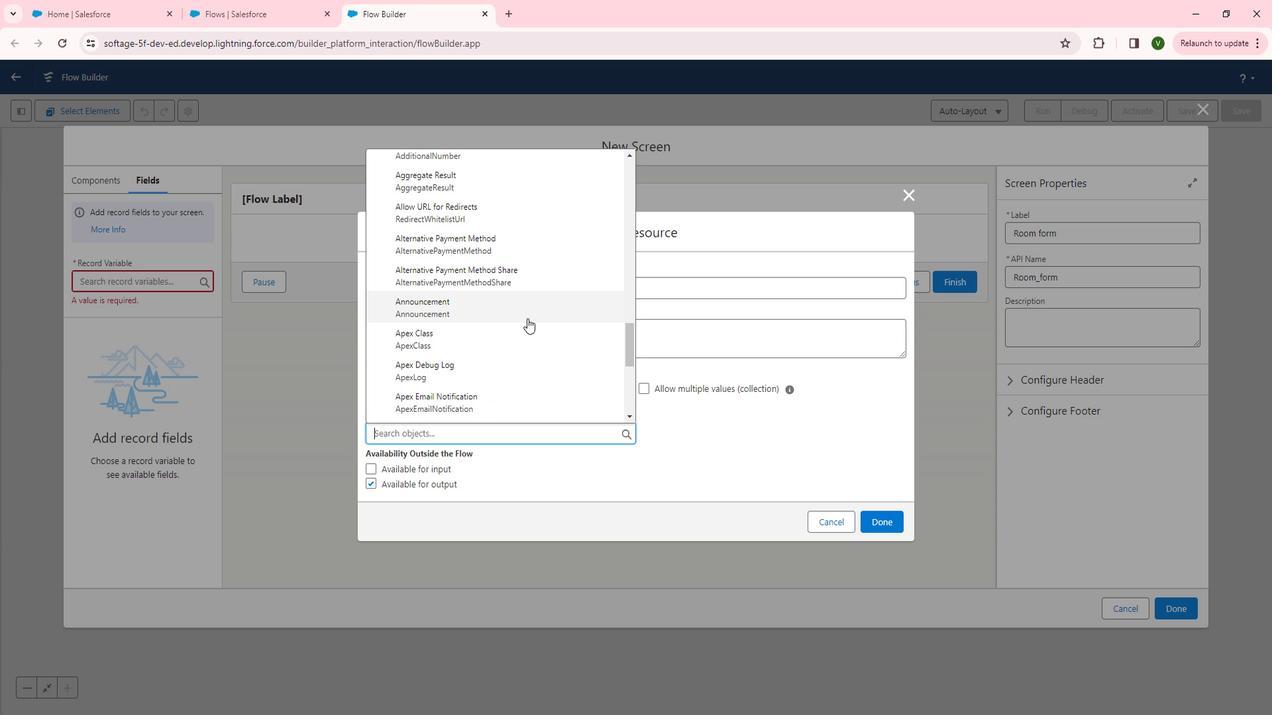 
Action: Mouse scrolled (536, 315) with delta (0, 0)
Screenshot: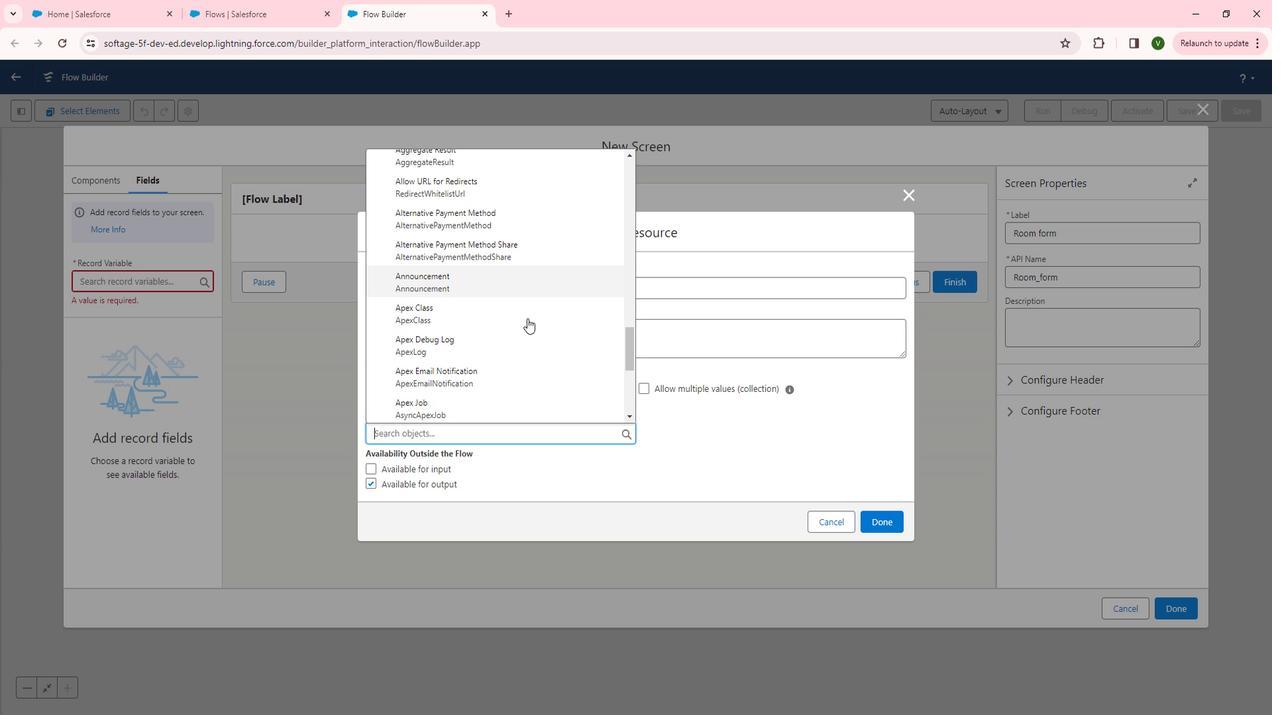 
Action: Mouse scrolled (536, 315) with delta (0, 0)
Screenshot: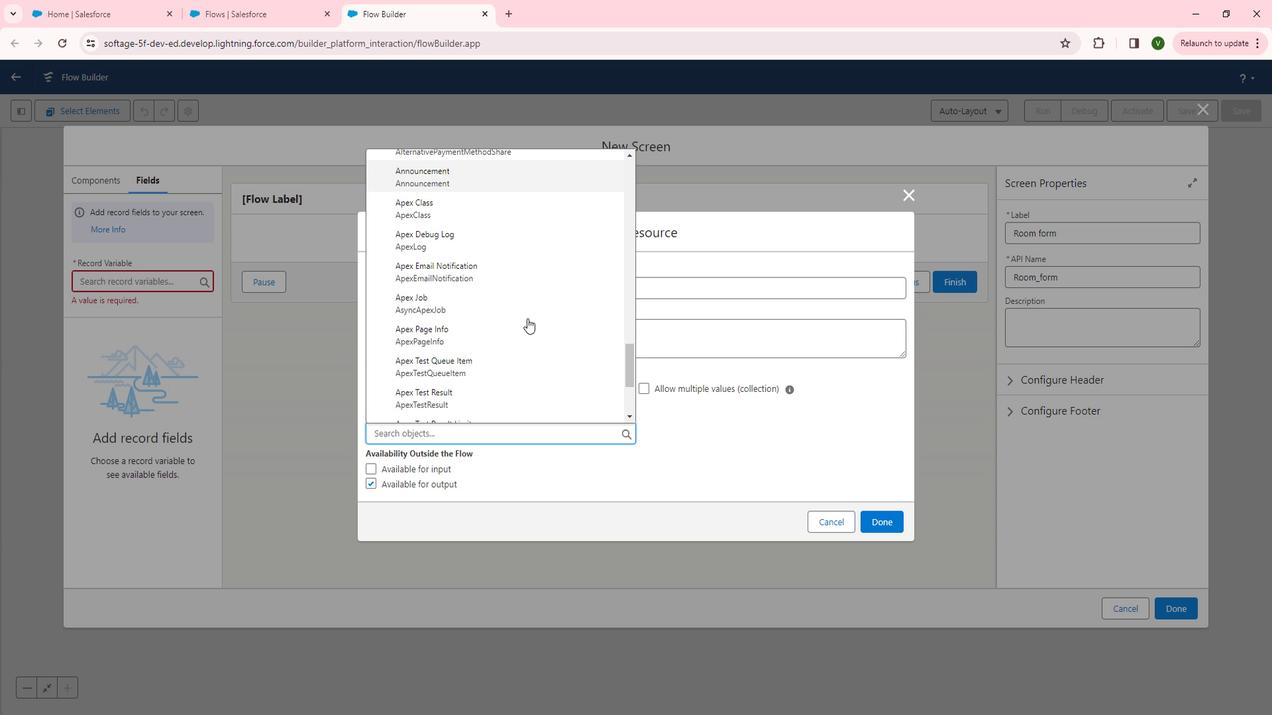 
Action: Mouse scrolled (536, 315) with delta (0, 0)
Screenshot: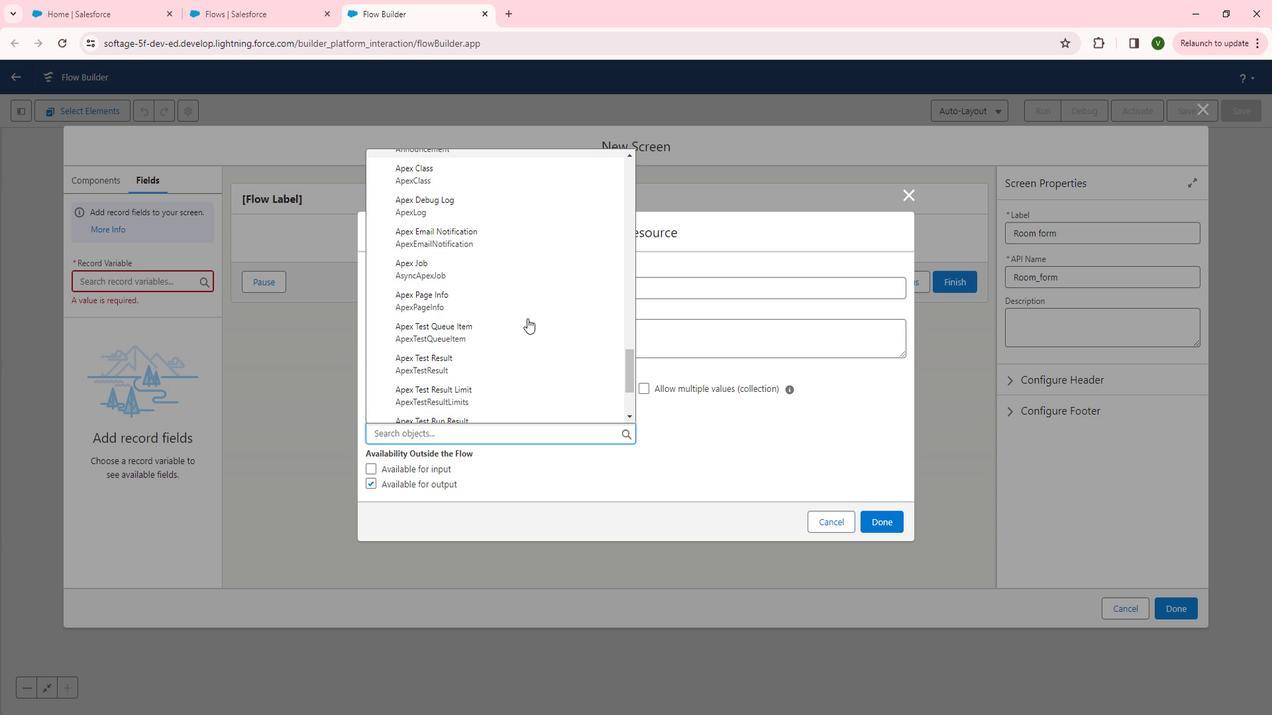 
Action: Mouse scrolled (536, 315) with delta (0, 0)
Screenshot: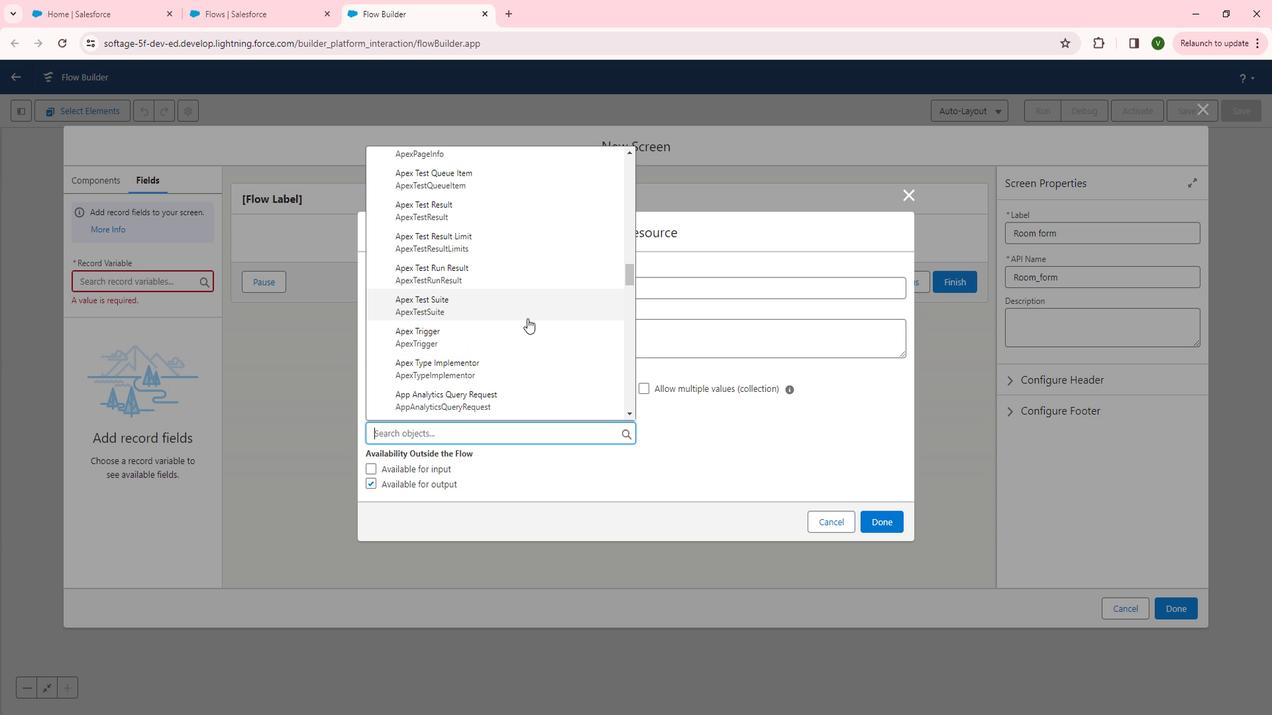 
Action: Mouse scrolled (536, 315) with delta (0, 0)
Screenshot: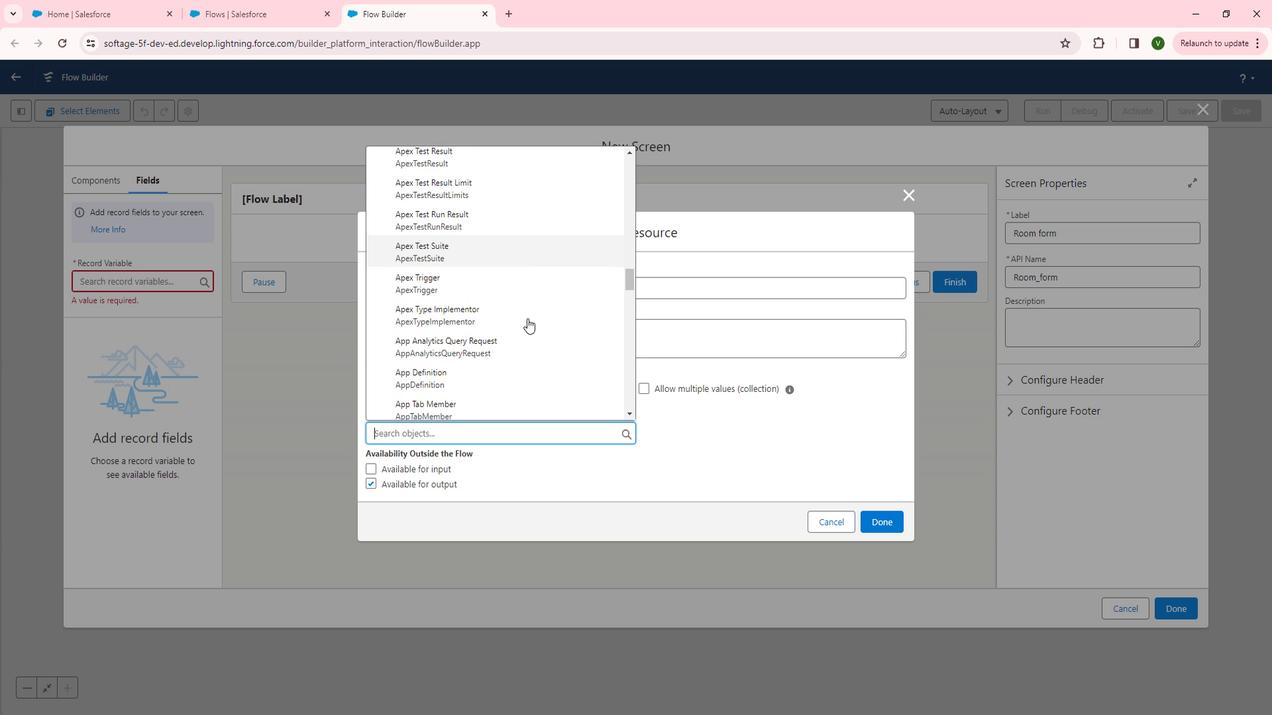 
Action: Mouse scrolled (536, 315) with delta (0, 0)
Screenshot: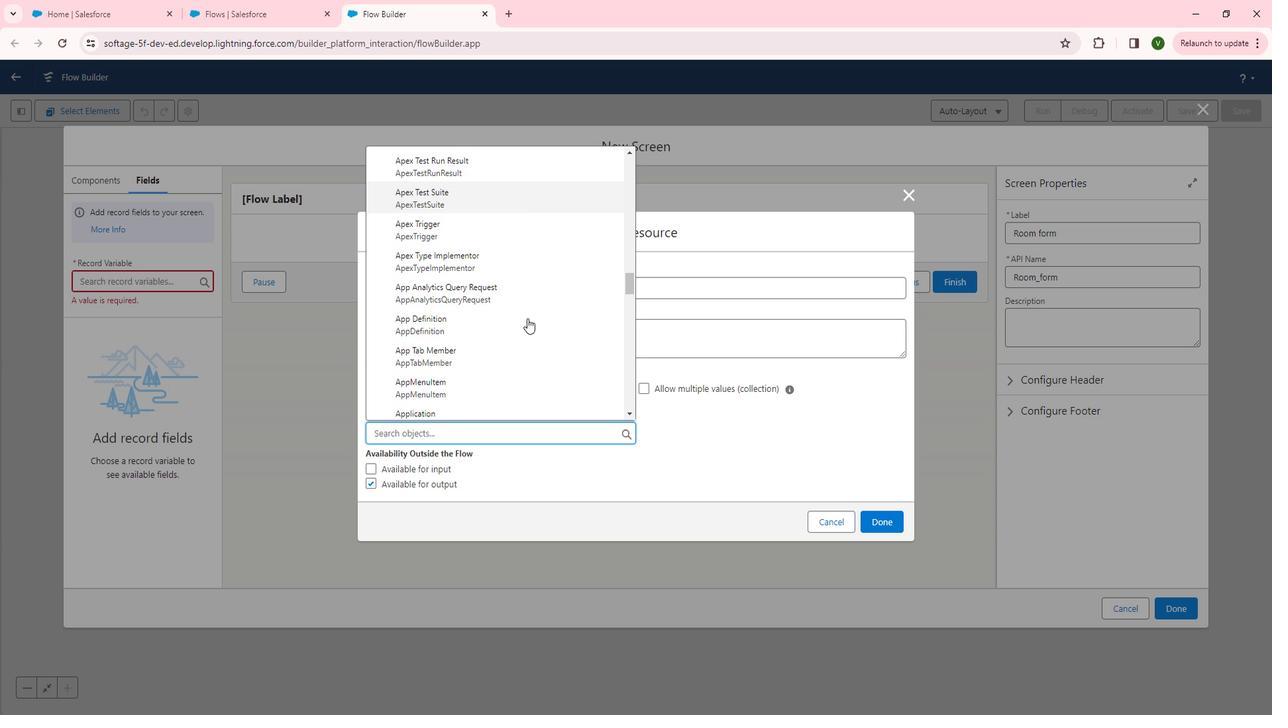 
Action: Mouse scrolled (536, 315) with delta (0, 0)
Screenshot: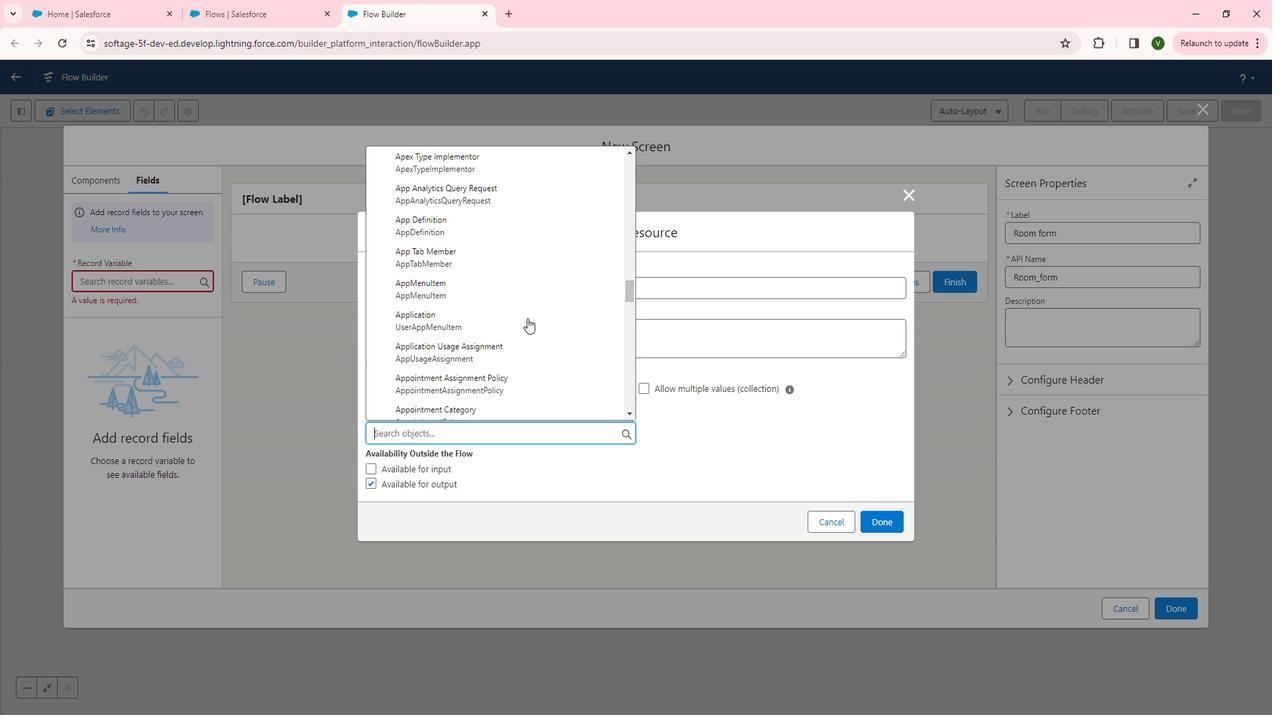 
Action: Mouse scrolled (536, 315) with delta (0, 0)
Screenshot: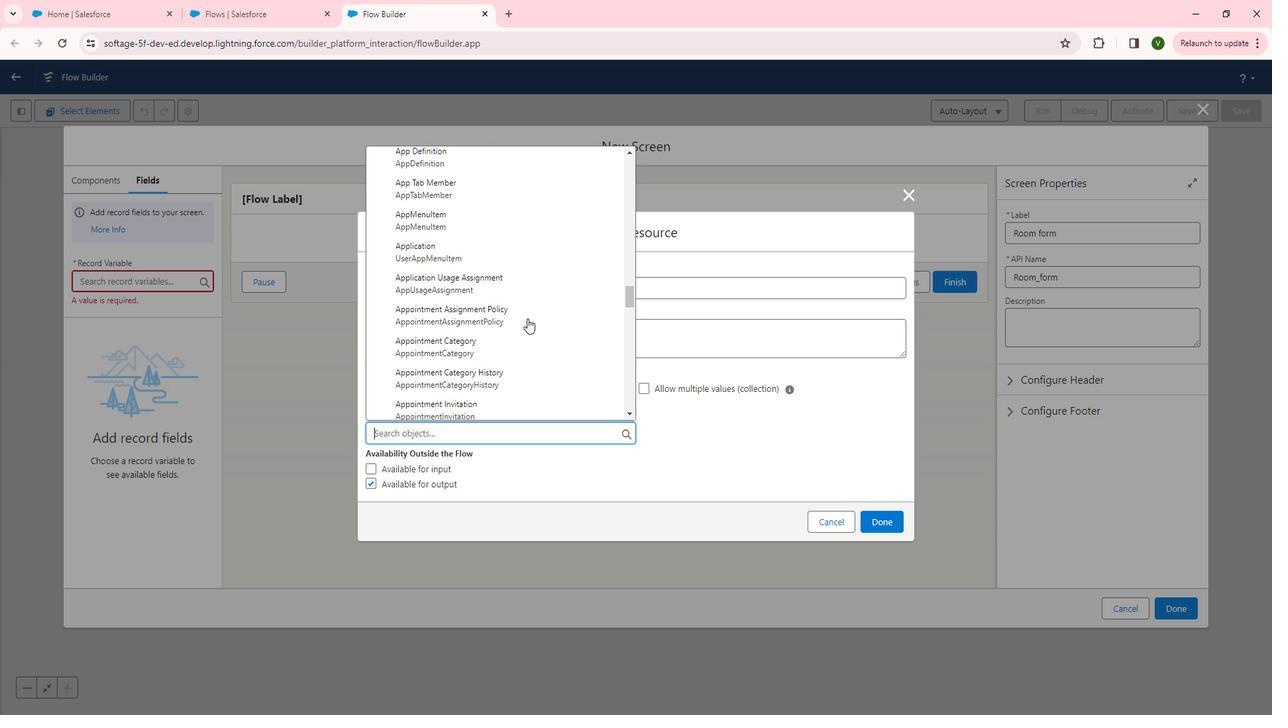 
Action: Mouse scrolled (536, 315) with delta (0, 0)
Screenshot: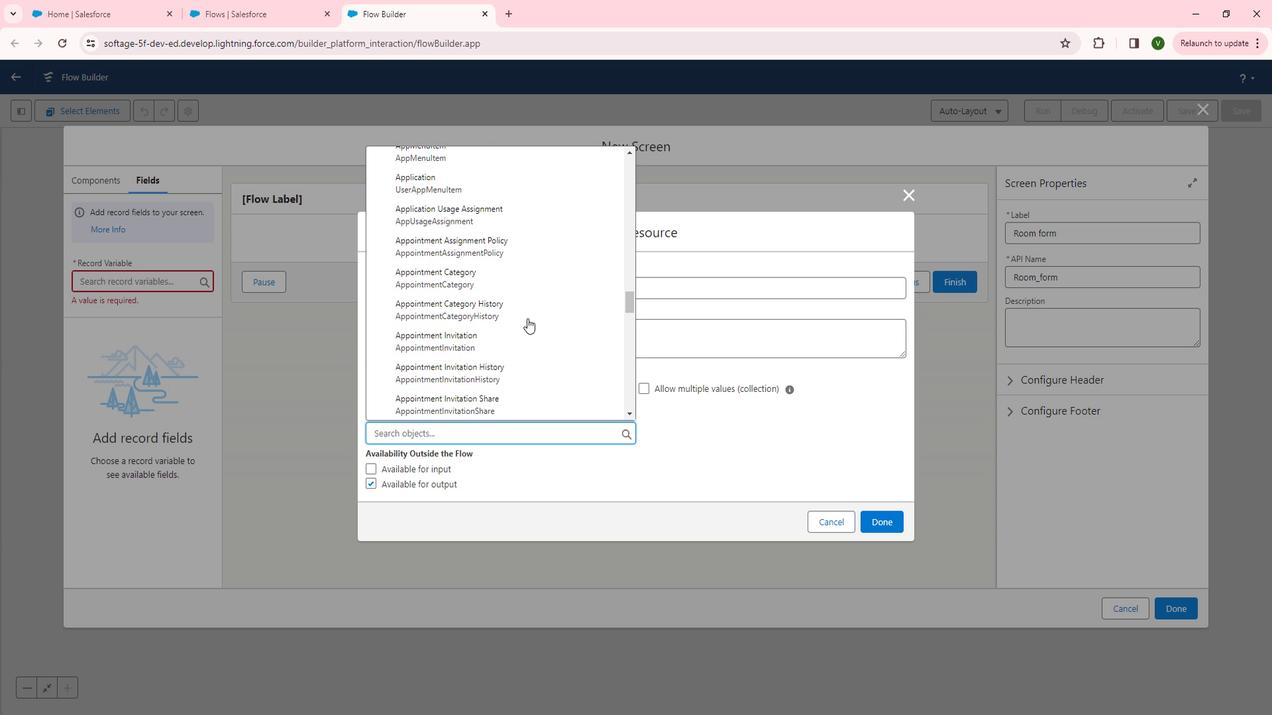 
Action: Mouse scrolled (536, 315) with delta (0, 0)
Screenshot: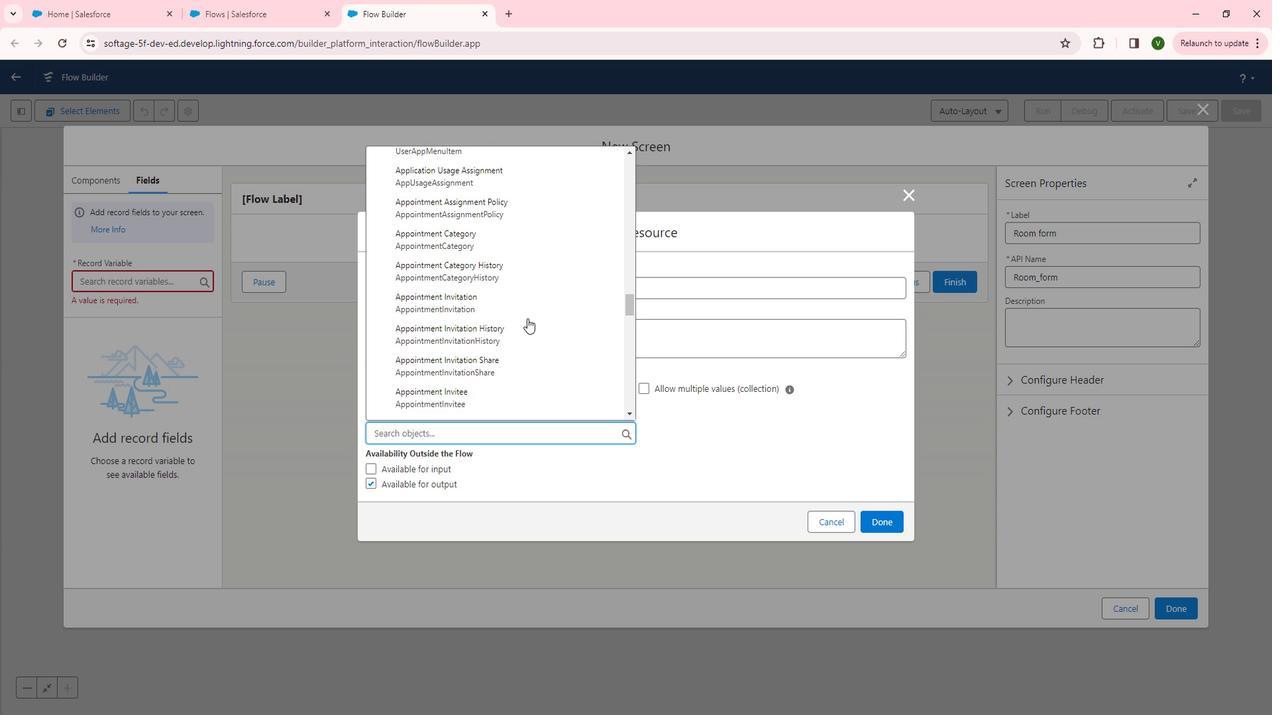 
Action: Mouse scrolled (536, 315) with delta (0, 0)
Screenshot: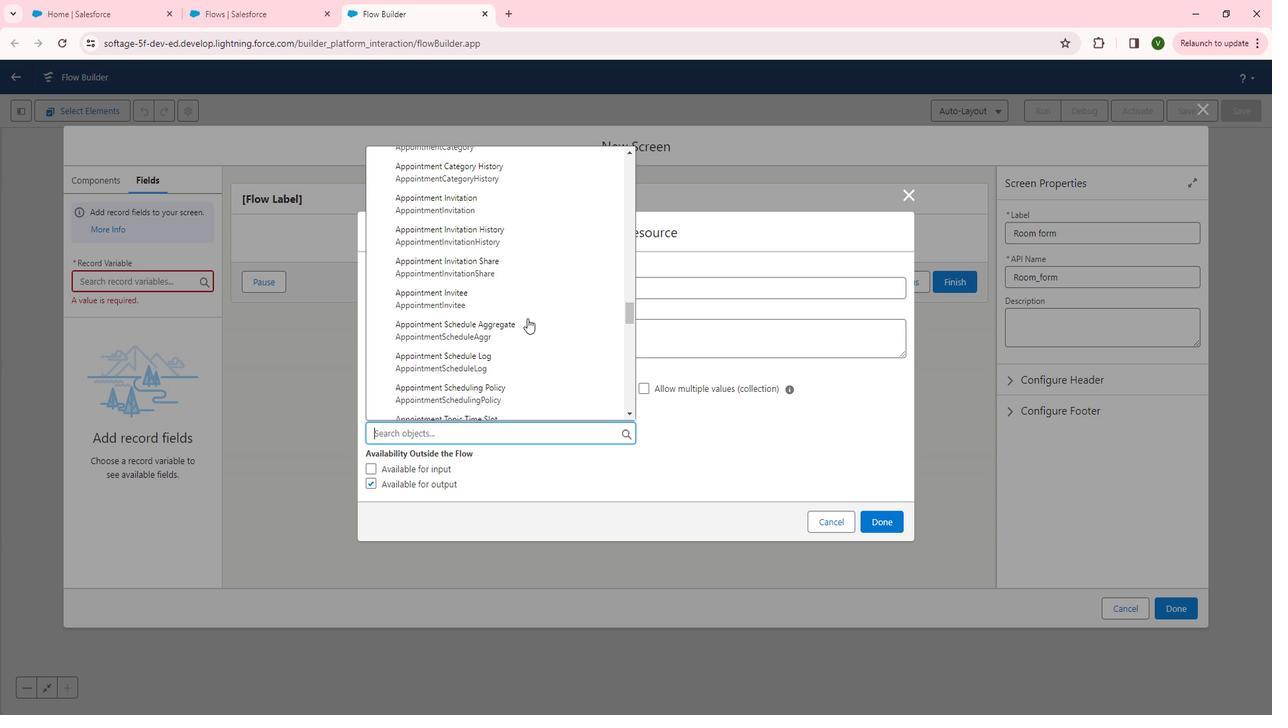 
Action: Mouse scrolled (536, 315) with delta (0, 0)
Screenshot: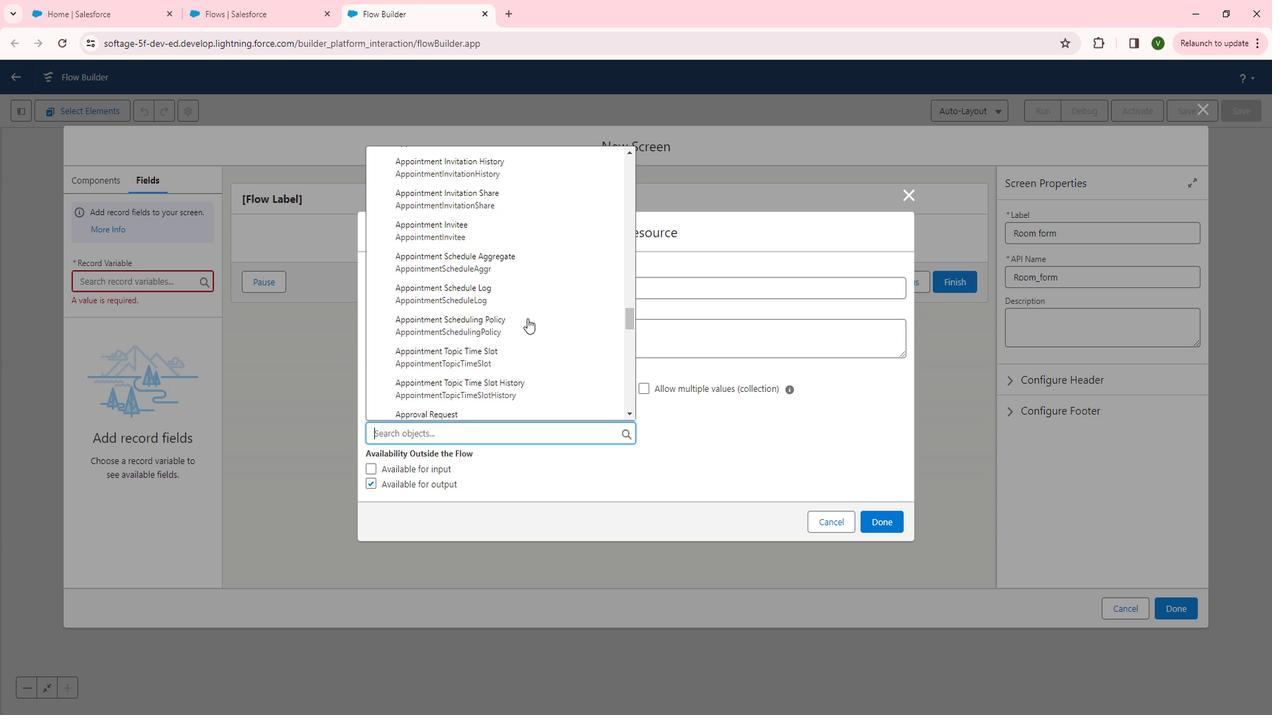 
Action: Mouse scrolled (536, 315) with delta (0, 0)
Screenshot: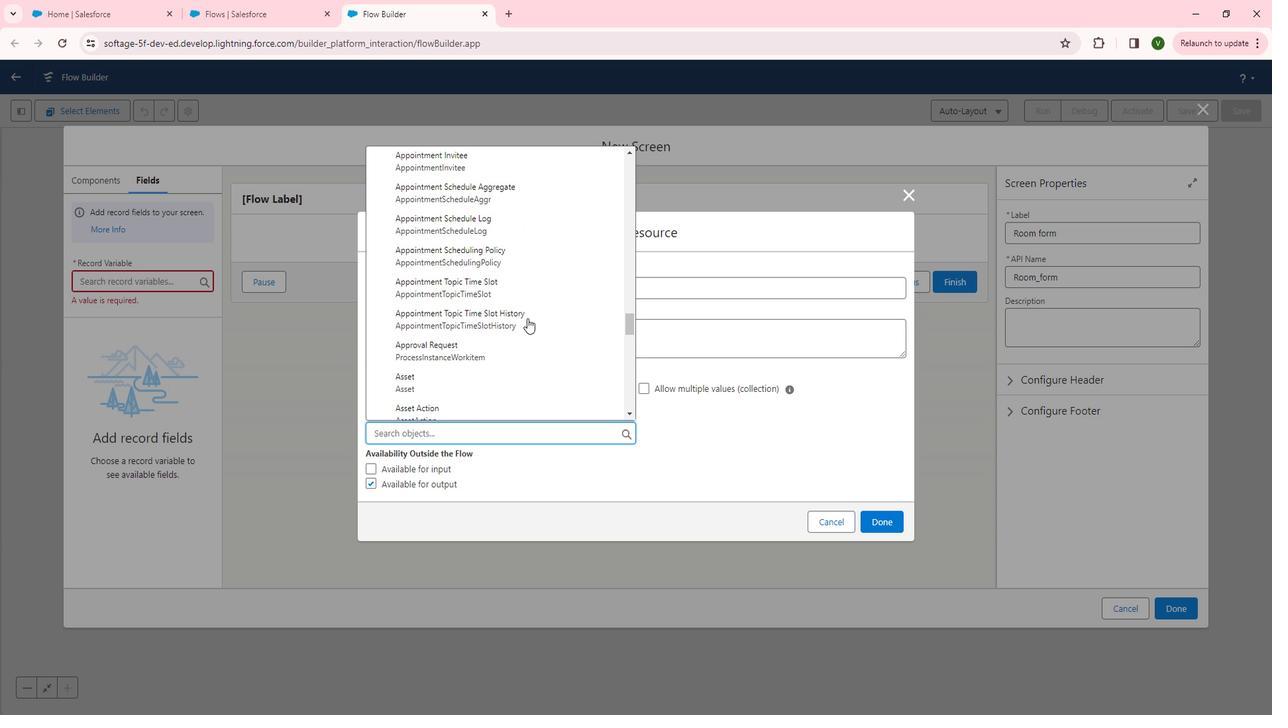 
Action: Mouse scrolled (536, 315) with delta (0, 0)
Screenshot: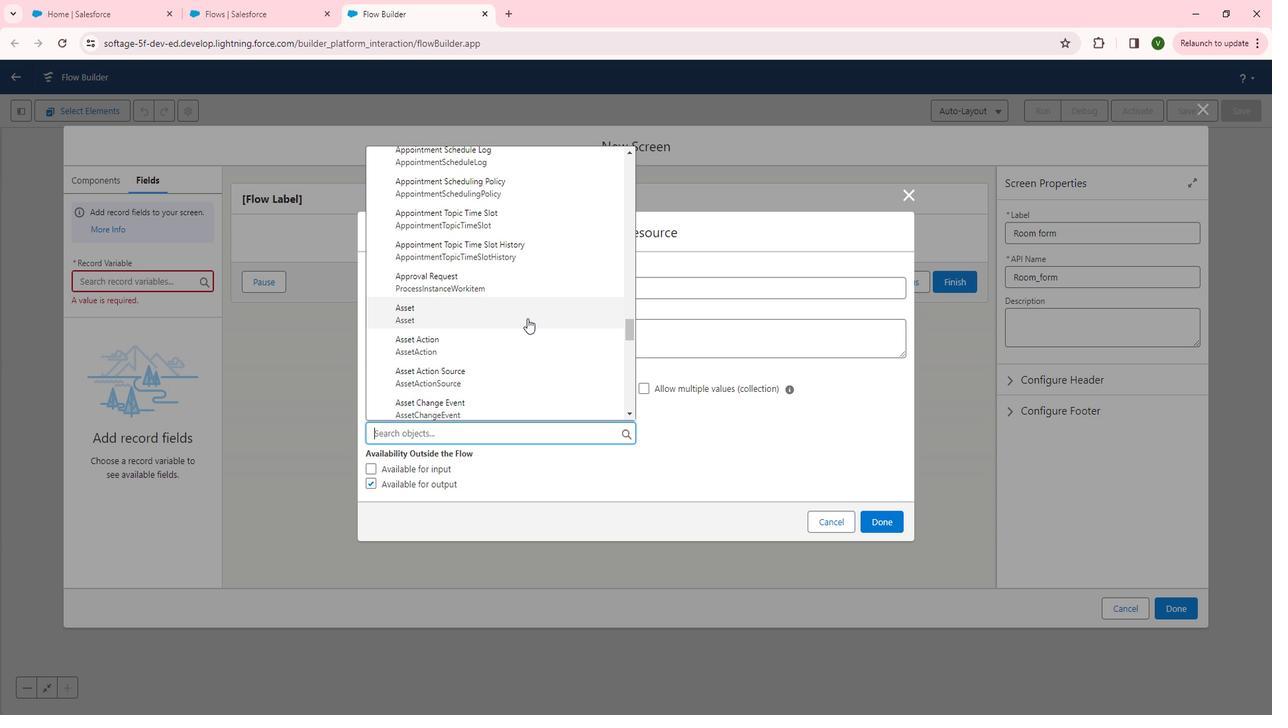 
Action: Mouse scrolled (536, 315) with delta (0, 0)
Screenshot: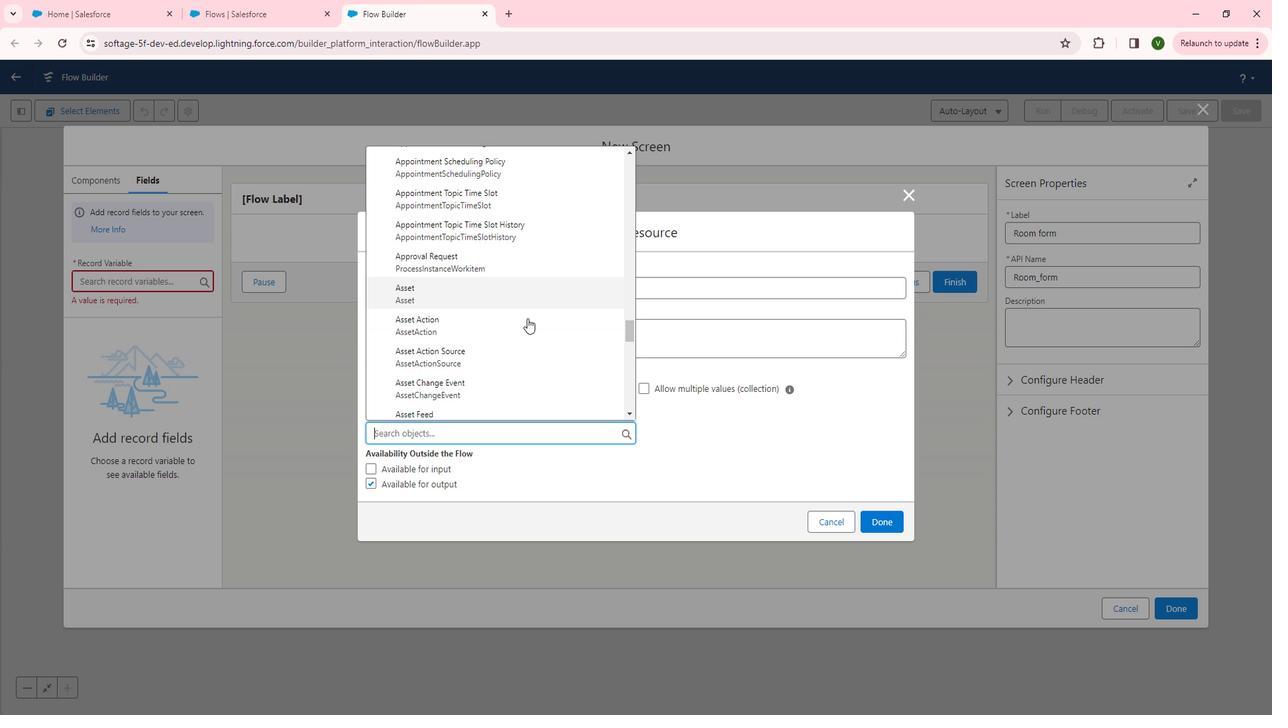 
Action: Mouse scrolled (536, 315) with delta (0, 0)
Screenshot: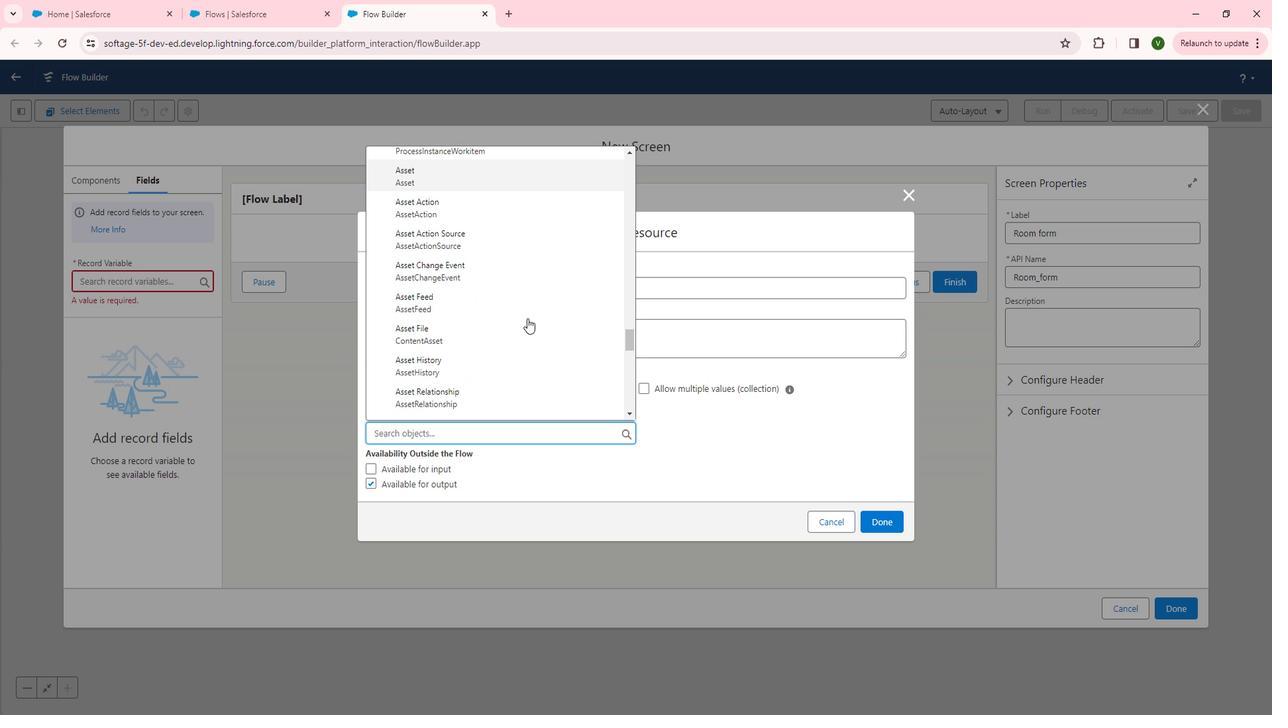 
Action: Mouse scrolled (536, 315) with delta (0, 0)
Screenshot: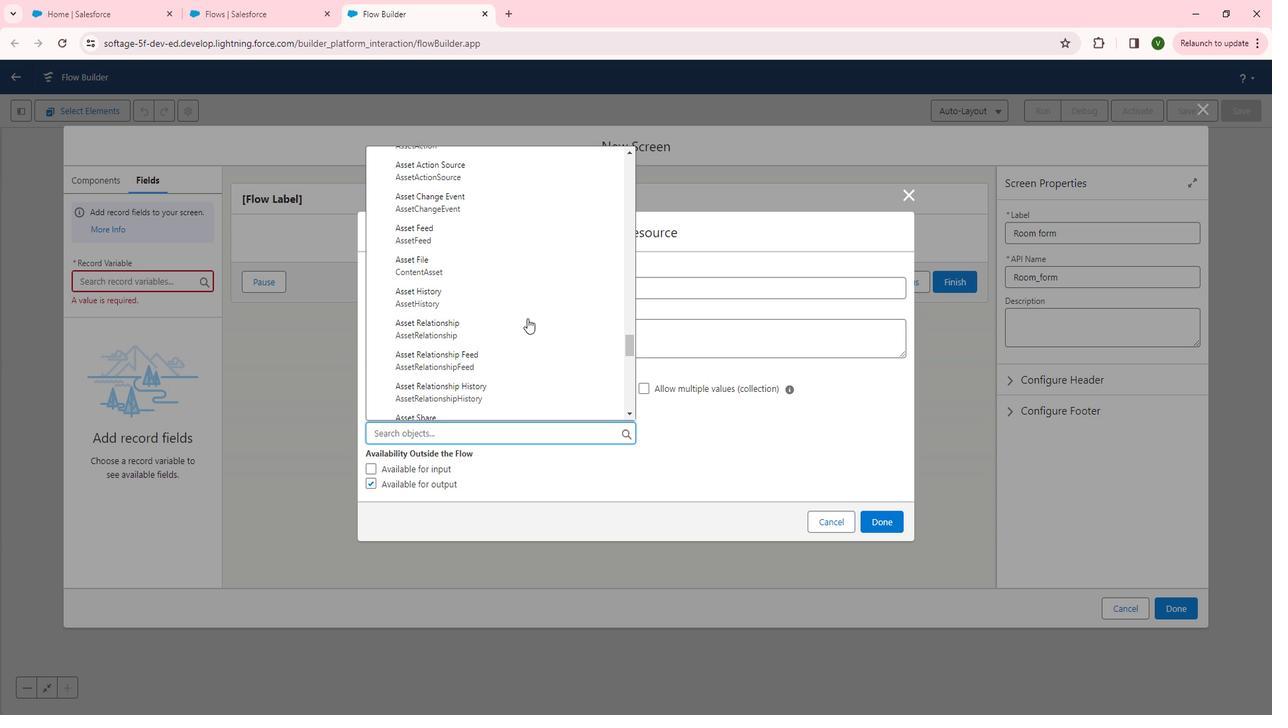 
Action: Mouse scrolled (536, 315) with delta (0, 0)
Screenshot: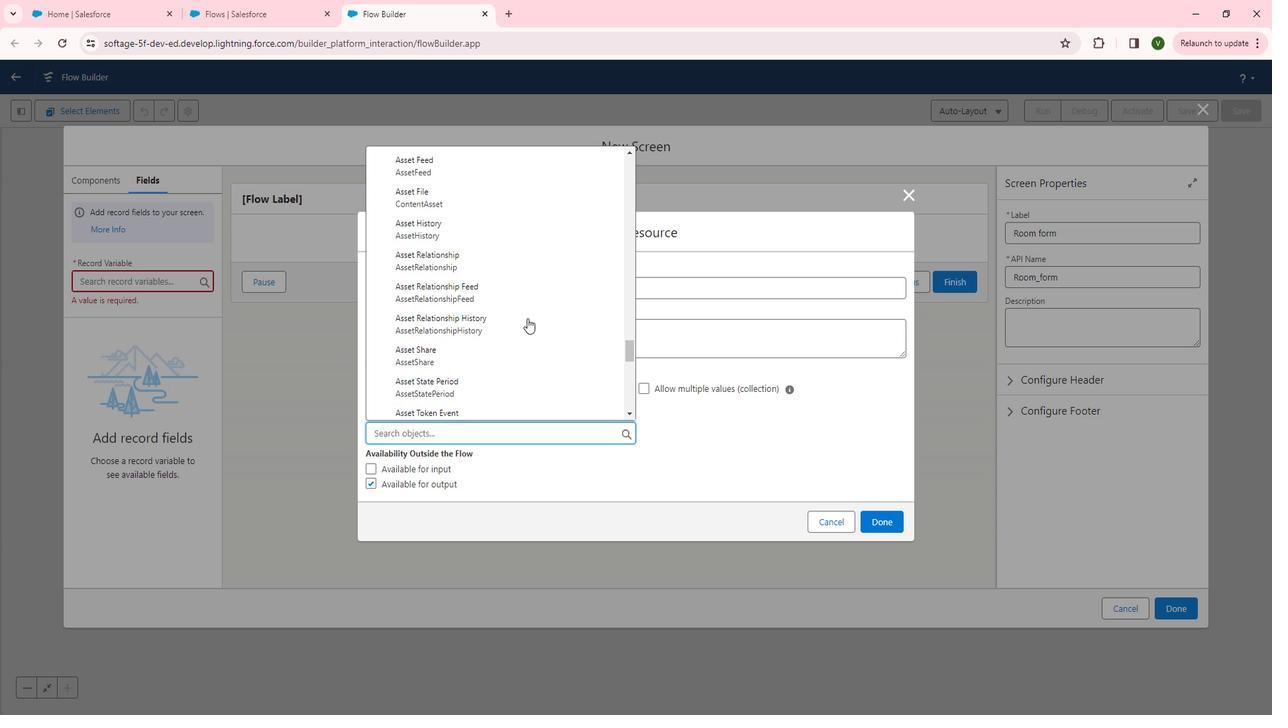 
Action: Mouse scrolled (536, 315) with delta (0, 0)
Screenshot: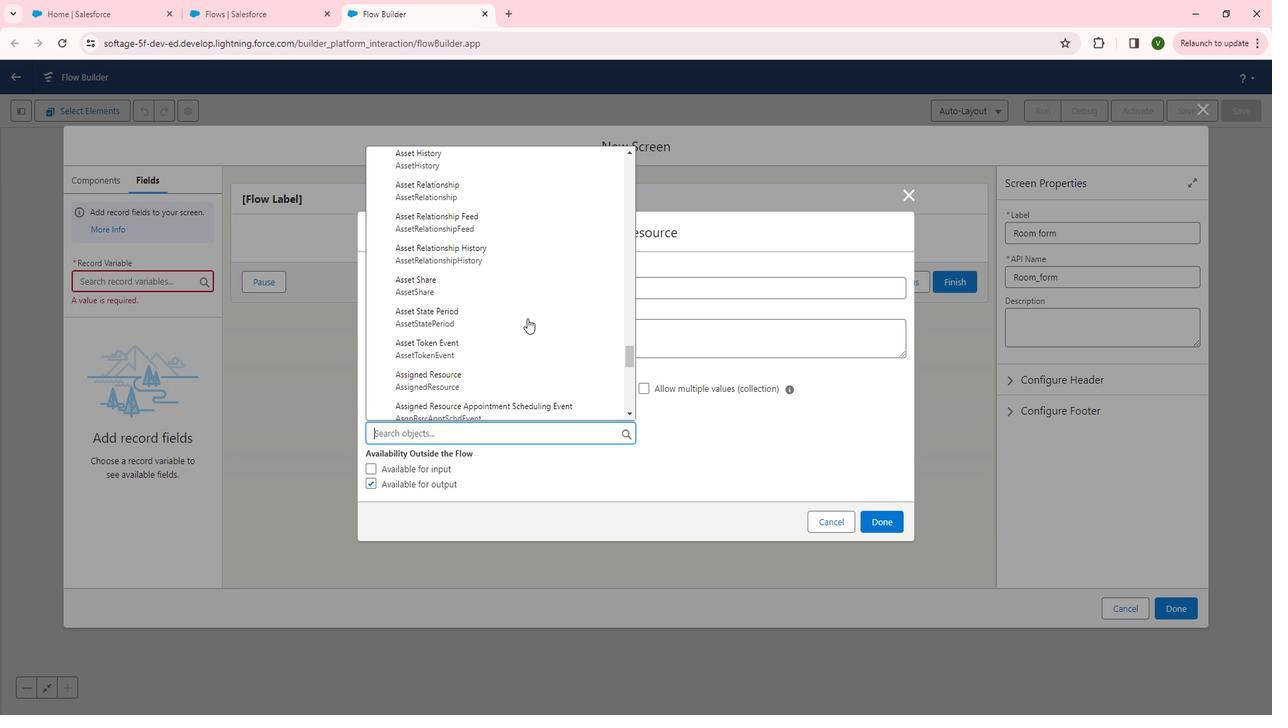 
Action: Mouse scrolled (536, 315) with delta (0, 0)
Screenshot: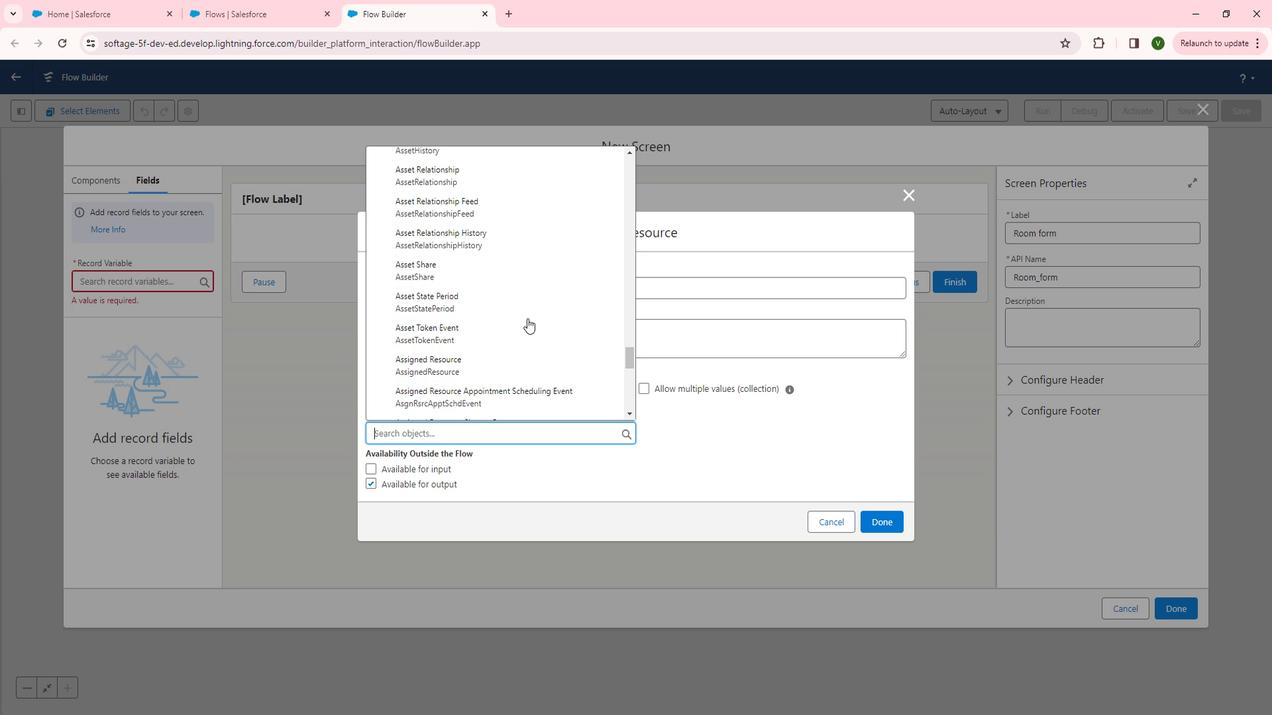 
Action: Mouse scrolled (536, 315) with delta (0, 0)
Screenshot: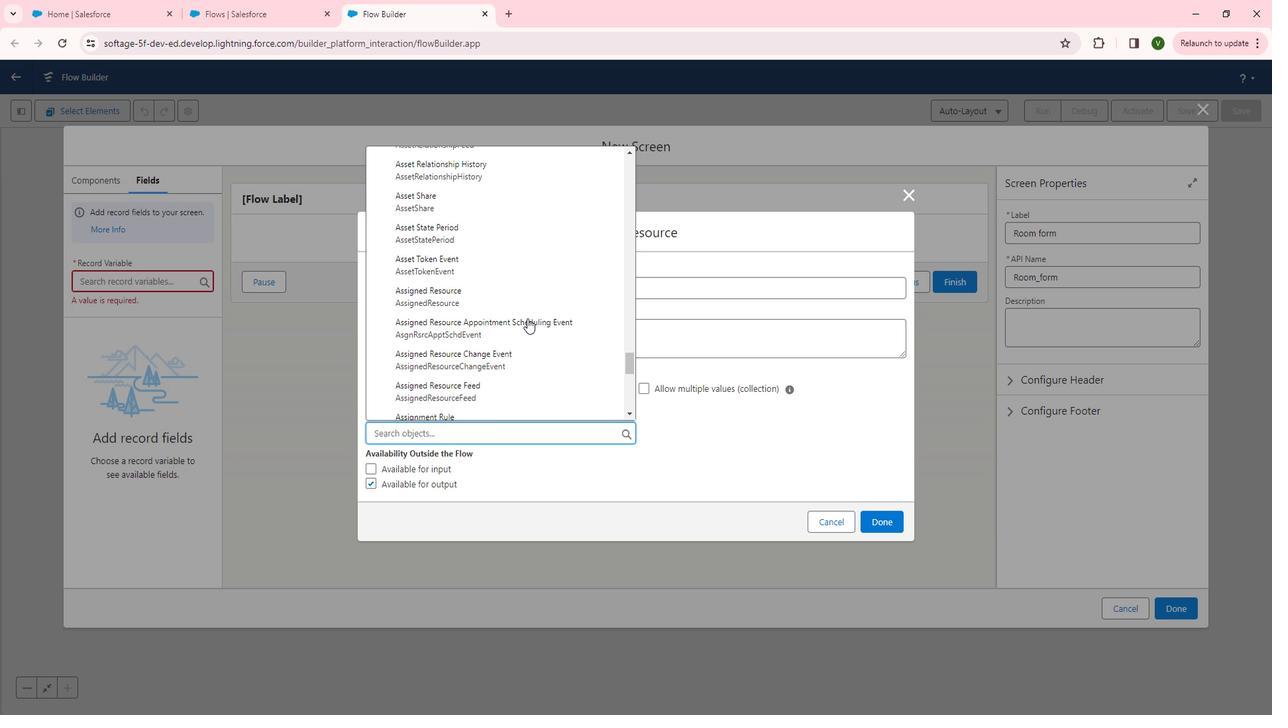
Action: Mouse scrolled (536, 315) with delta (0, 0)
Screenshot: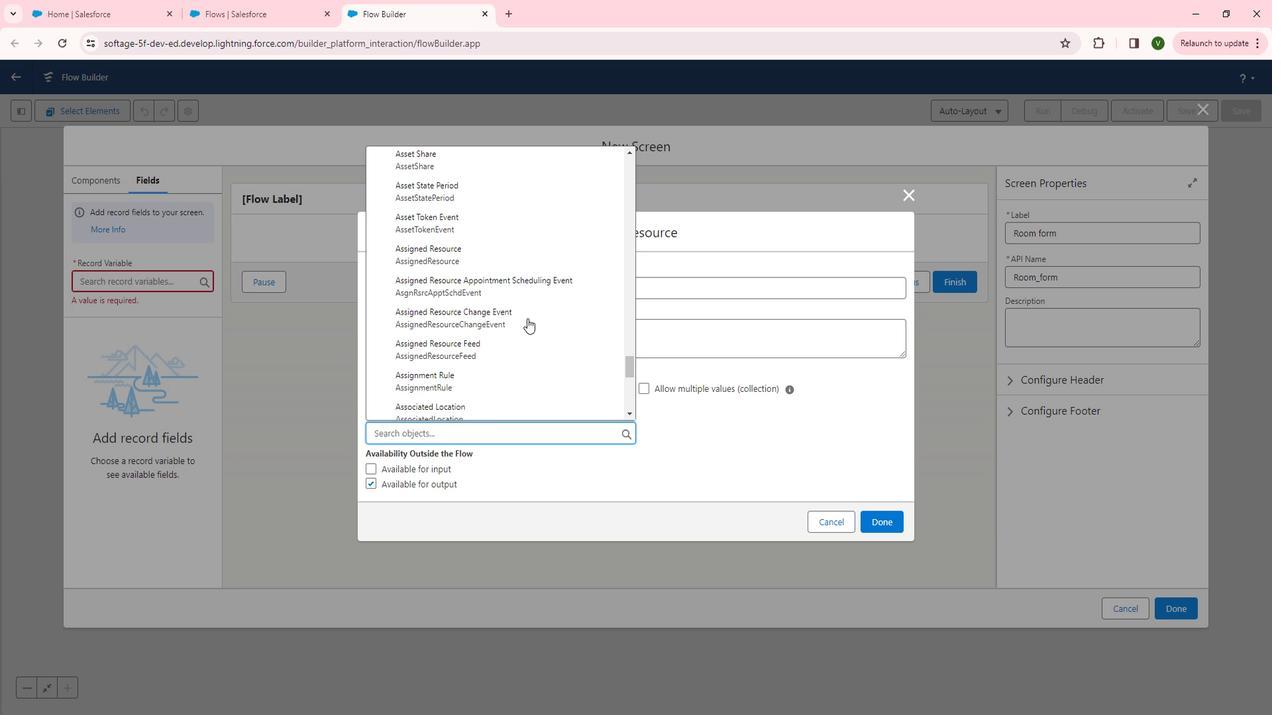 
Action: Mouse scrolled (536, 315) with delta (0, 0)
Screenshot: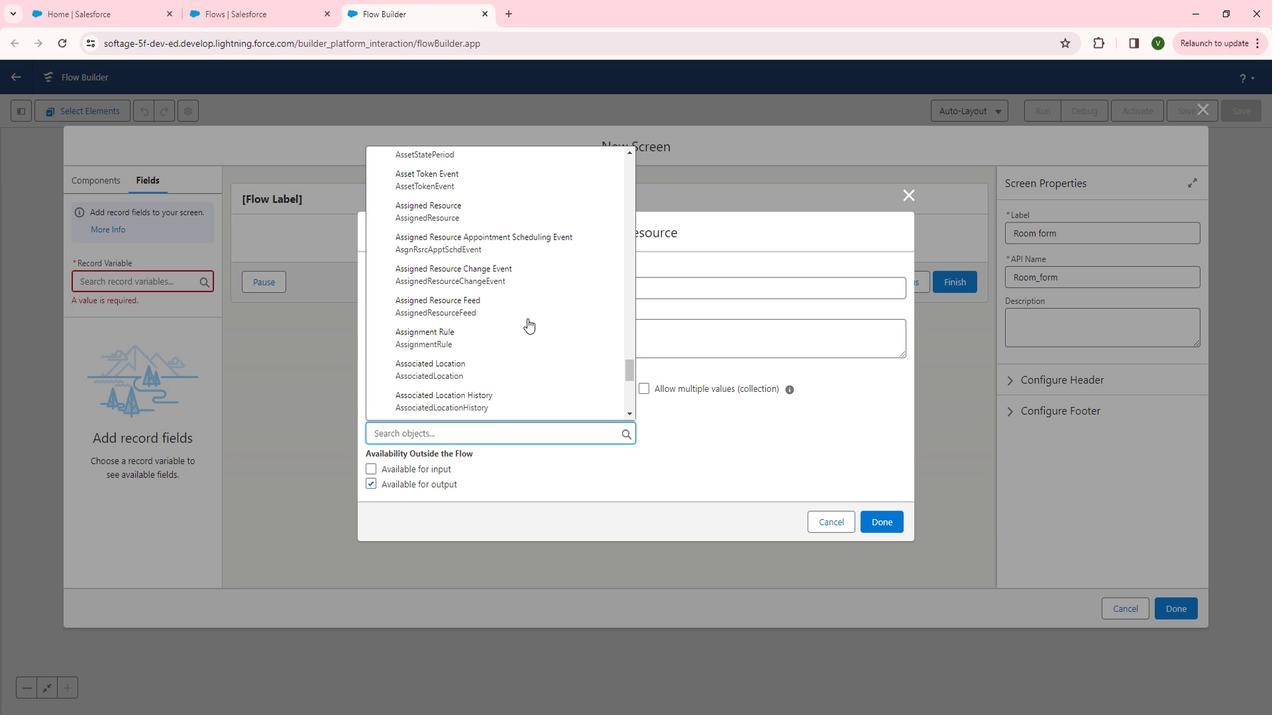 
Action: Mouse scrolled (536, 315) with delta (0, 0)
Screenshot: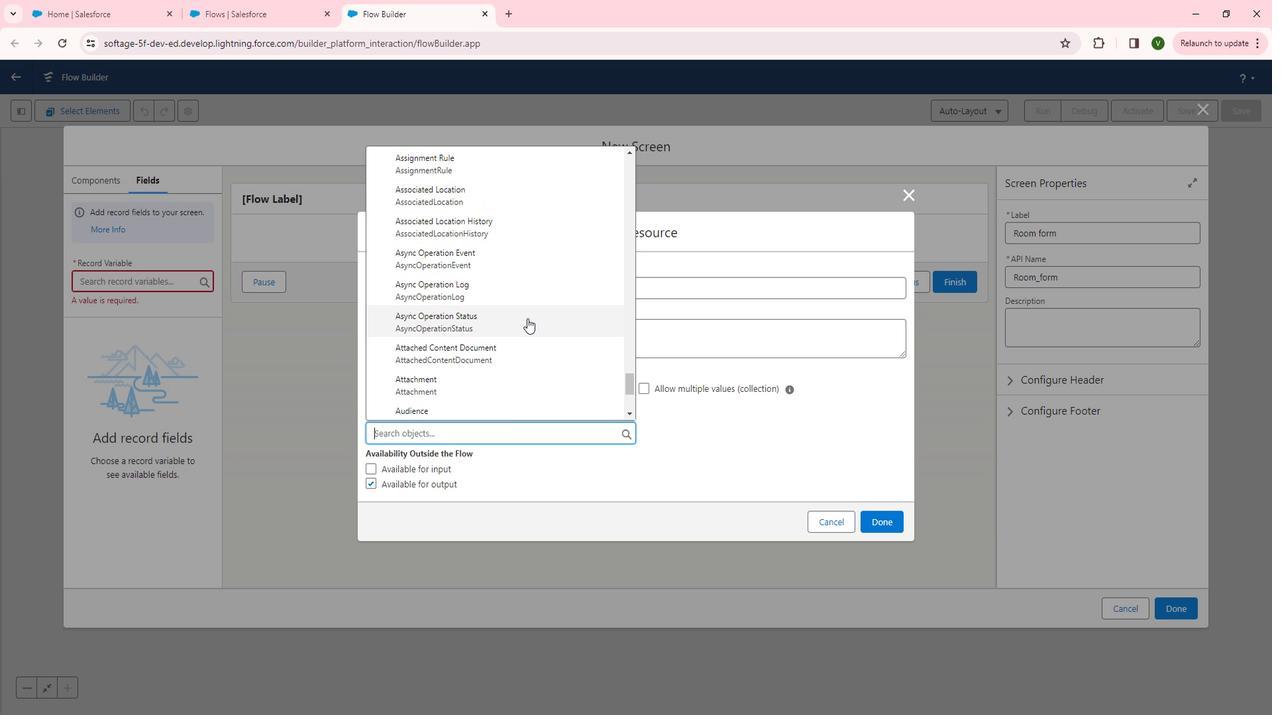 
Action: Mouse scrolled (536, 315) with delta (0, 0)
Screenshot: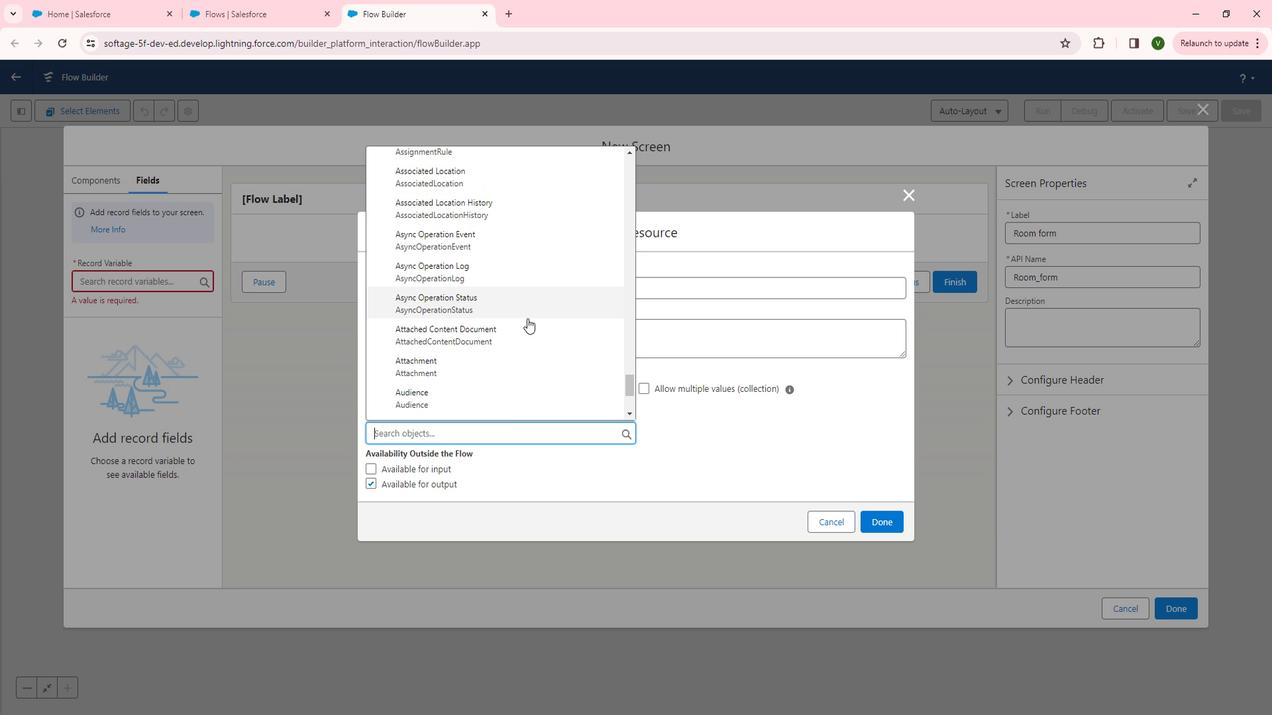 
Action: Mouse scrolled (536, 315) with delta (0, 0)
Screenshot: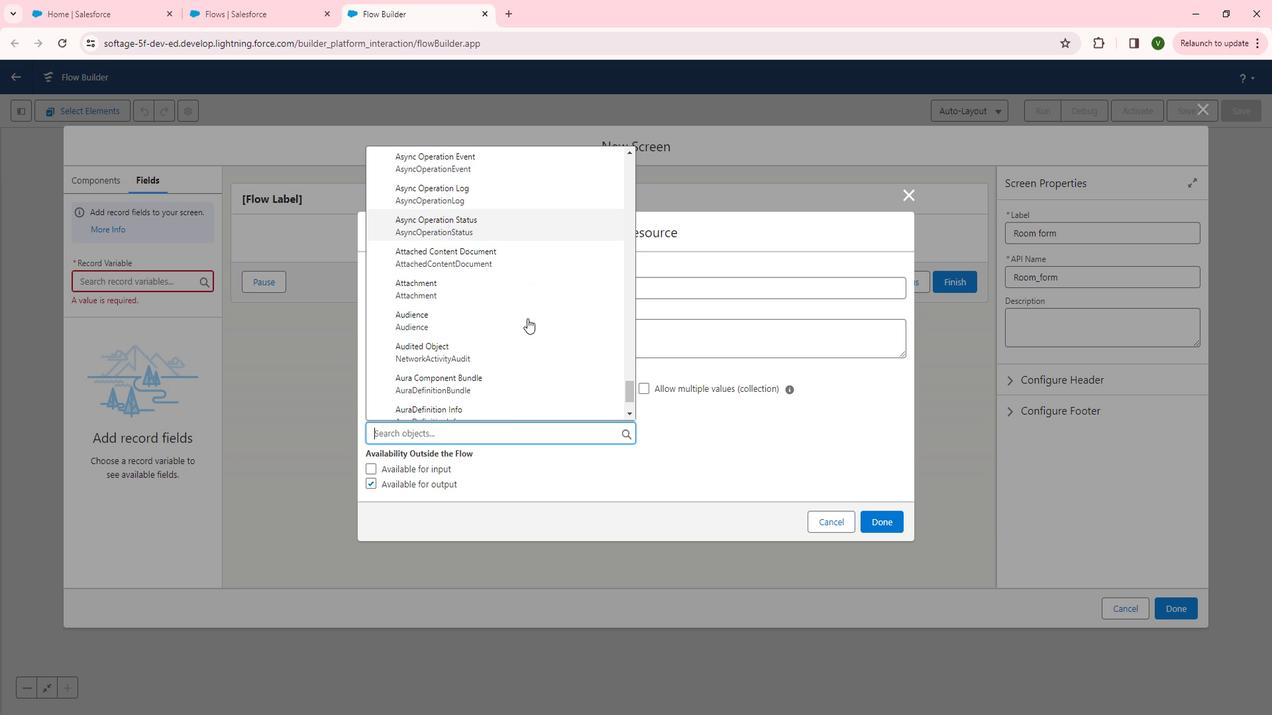 
Action: Mouse scrolled (536, 315) with delta (0, 0)
Screenshot: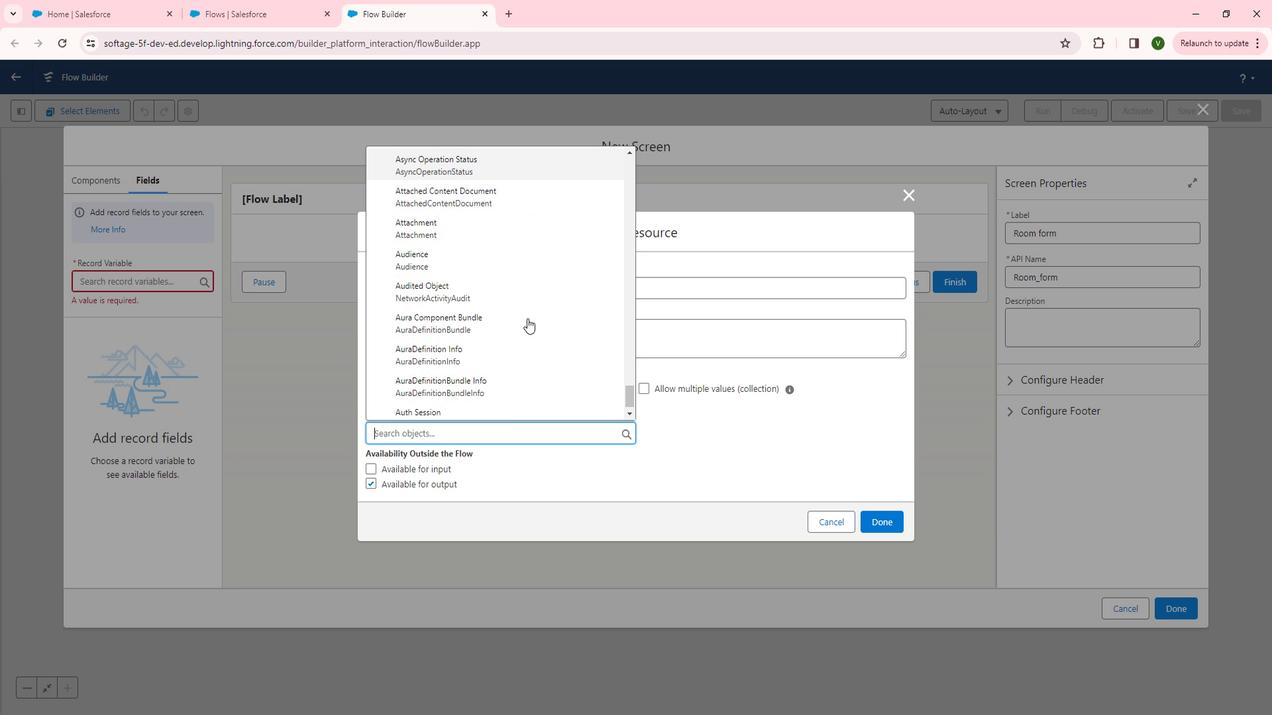 
Action: Mouse scrolled (536, 315) with delta (0, 0)
Screenshot: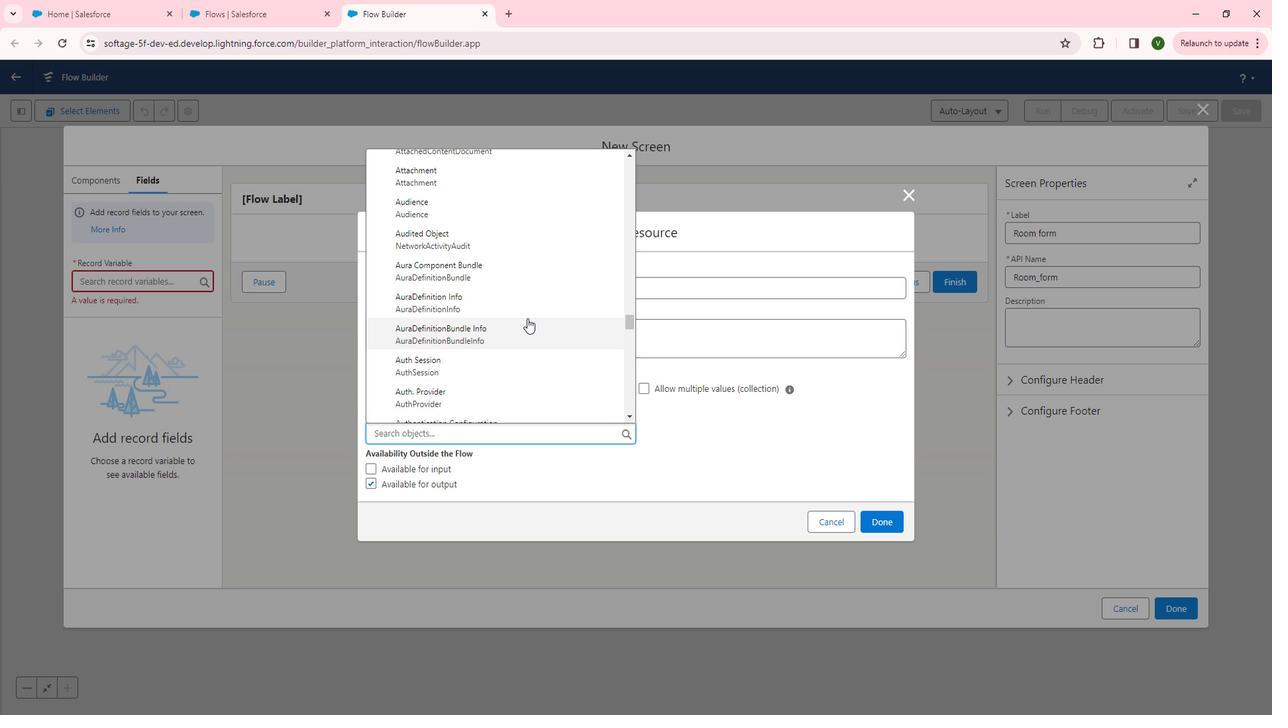 
Action: Mouse scrolled (536, 315) with delta (0, 0)
Screenshot: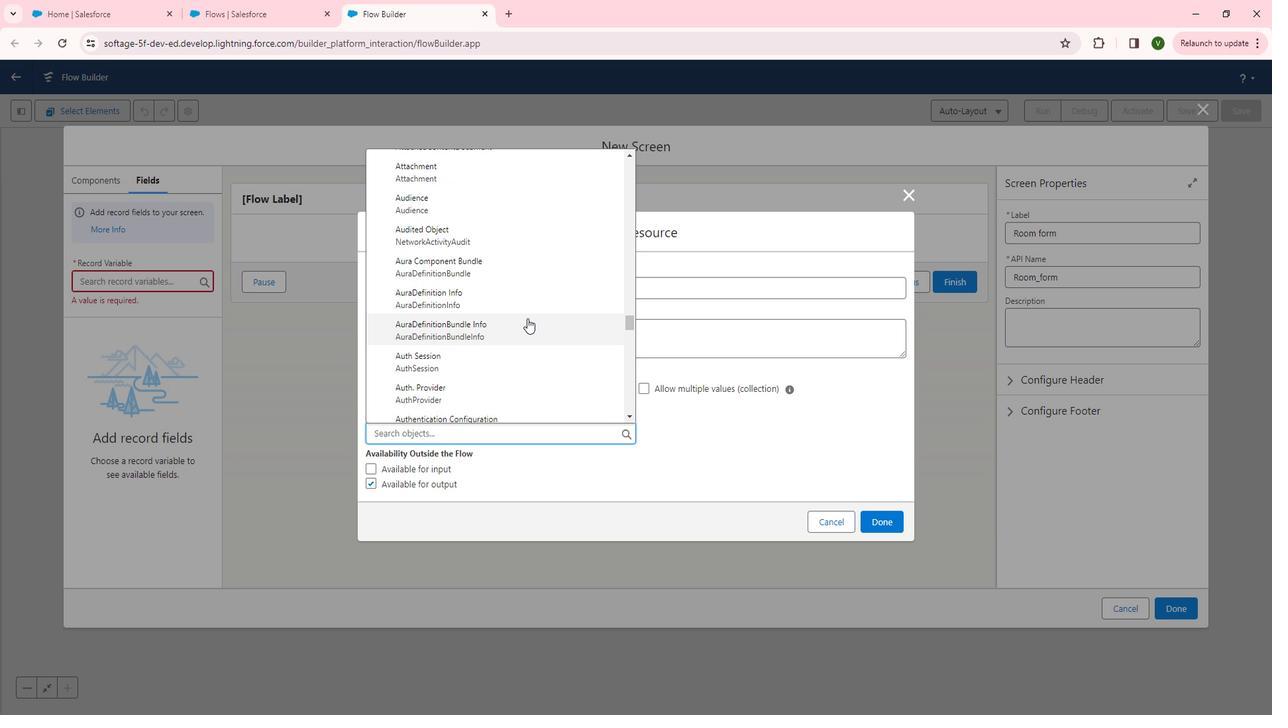 
Action: Mouse scrolled (536, 315) with delta (0, 0)
Screenshot: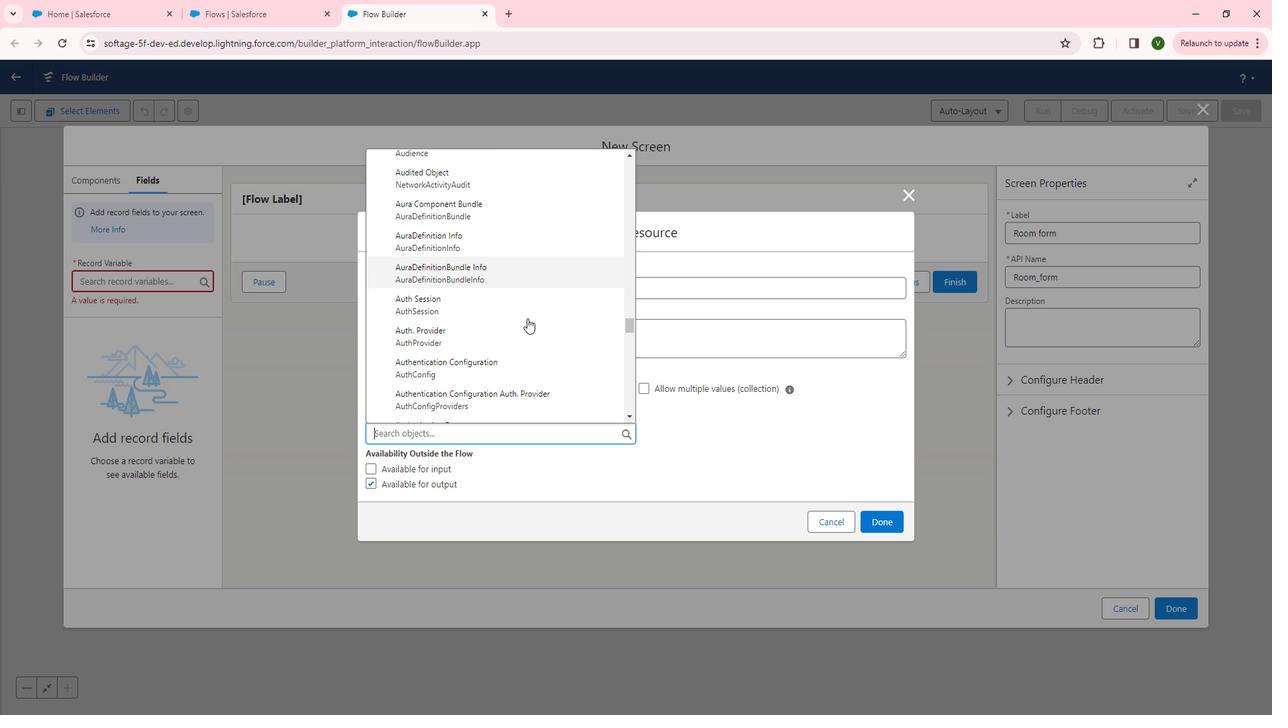 
Action: Mouse scrolled (536, 315) with delta (0, 0)
Screenshot: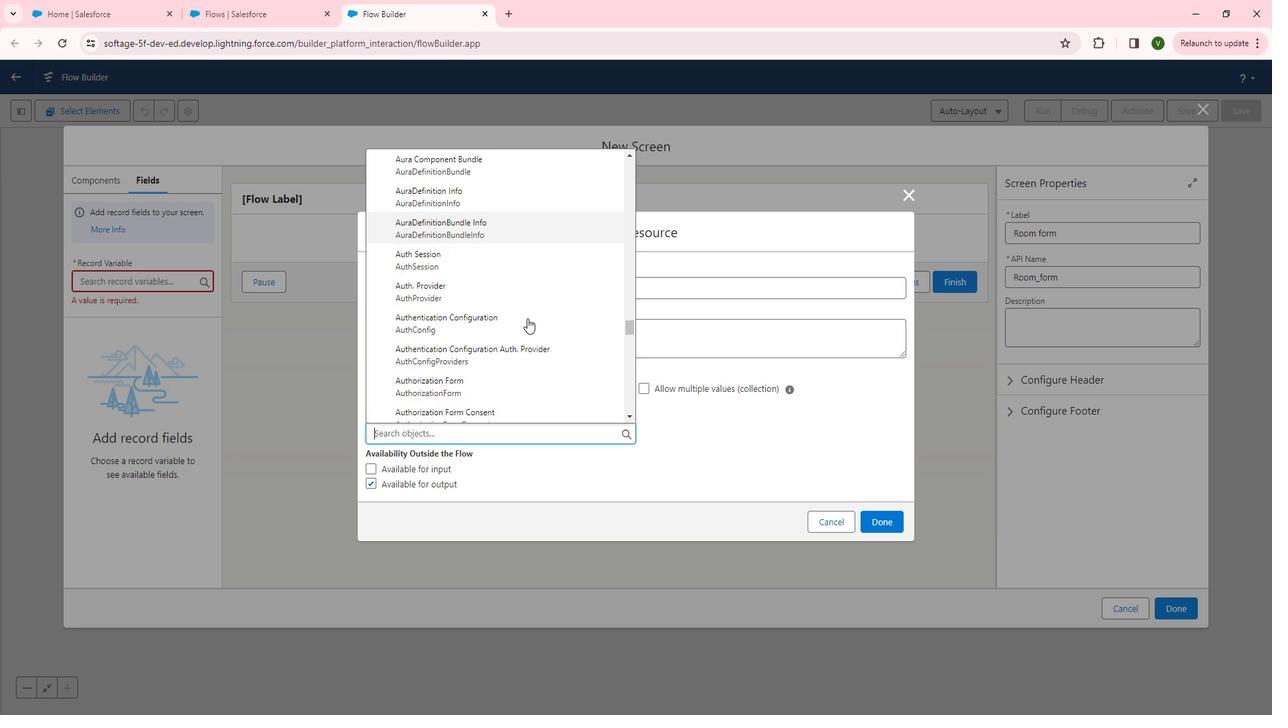 
Action: Mouse scrolled (536, 315) with delta (0, 0)
Screenshot: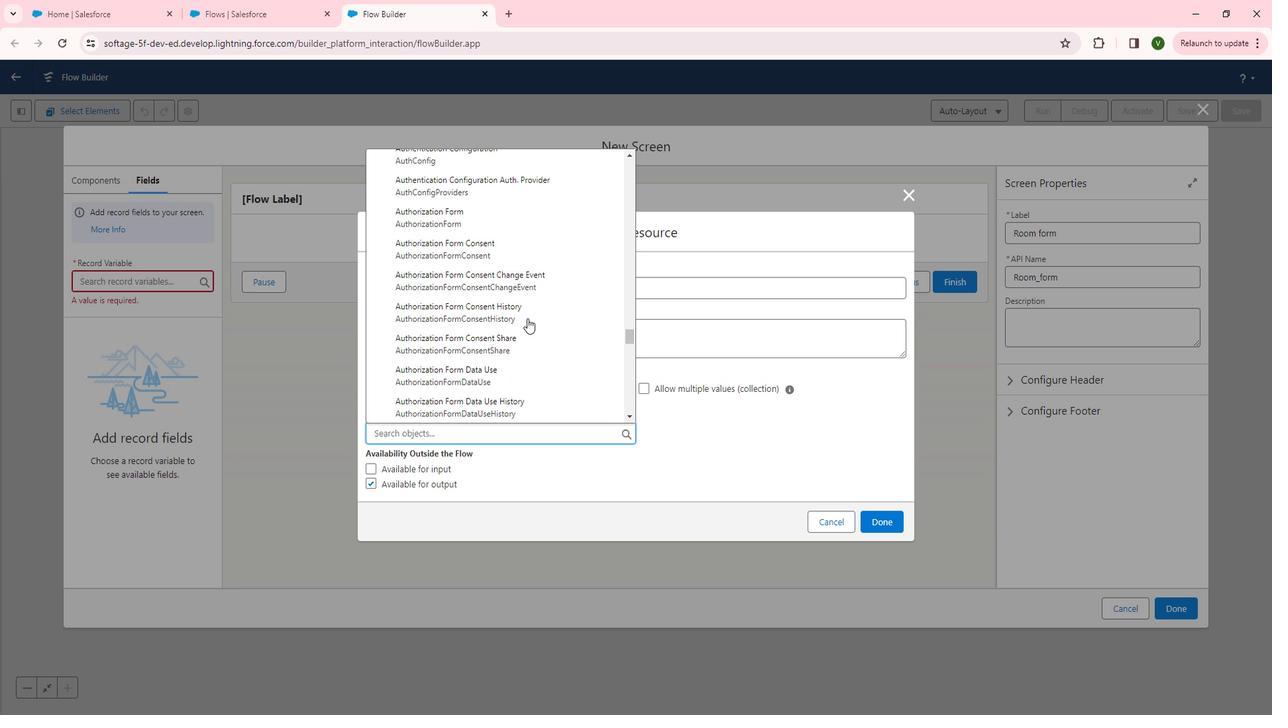 
Action: Mouse scrolled (536, 315) with delta (0, 0)
Screenshot: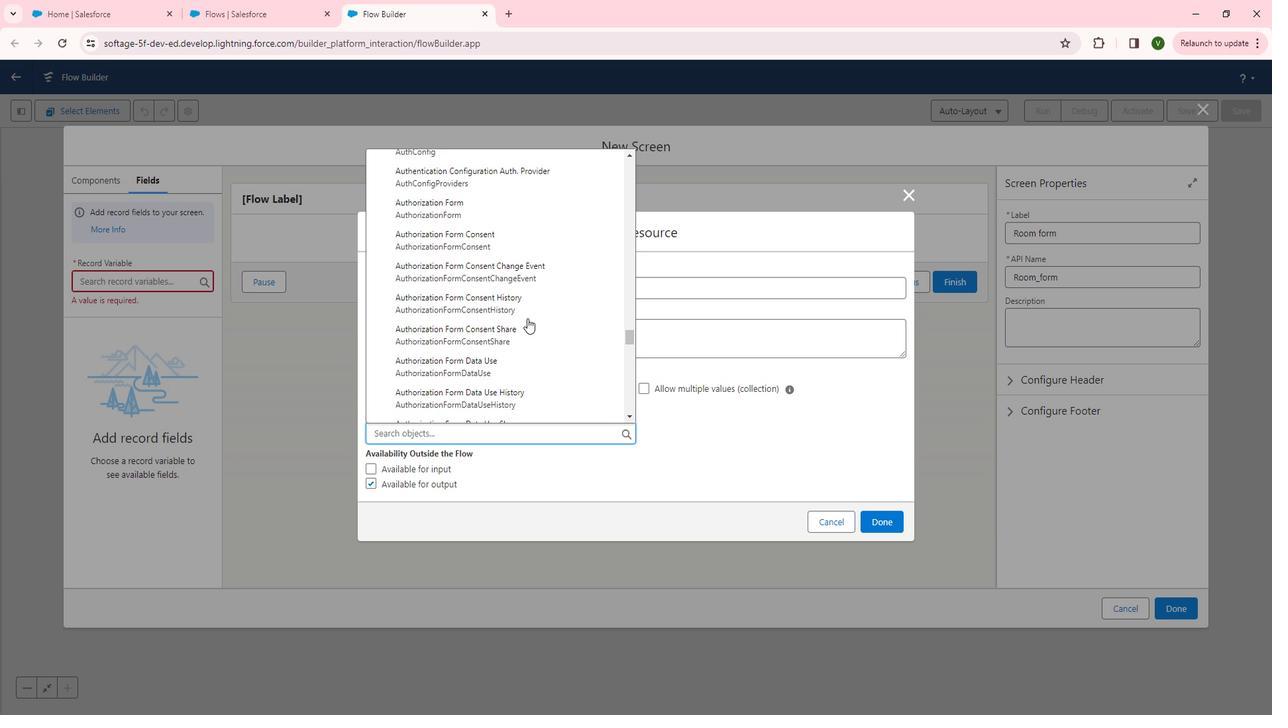 
Action: Mouse scrolled (536, 315) with delta (0, 0)
Screenshot: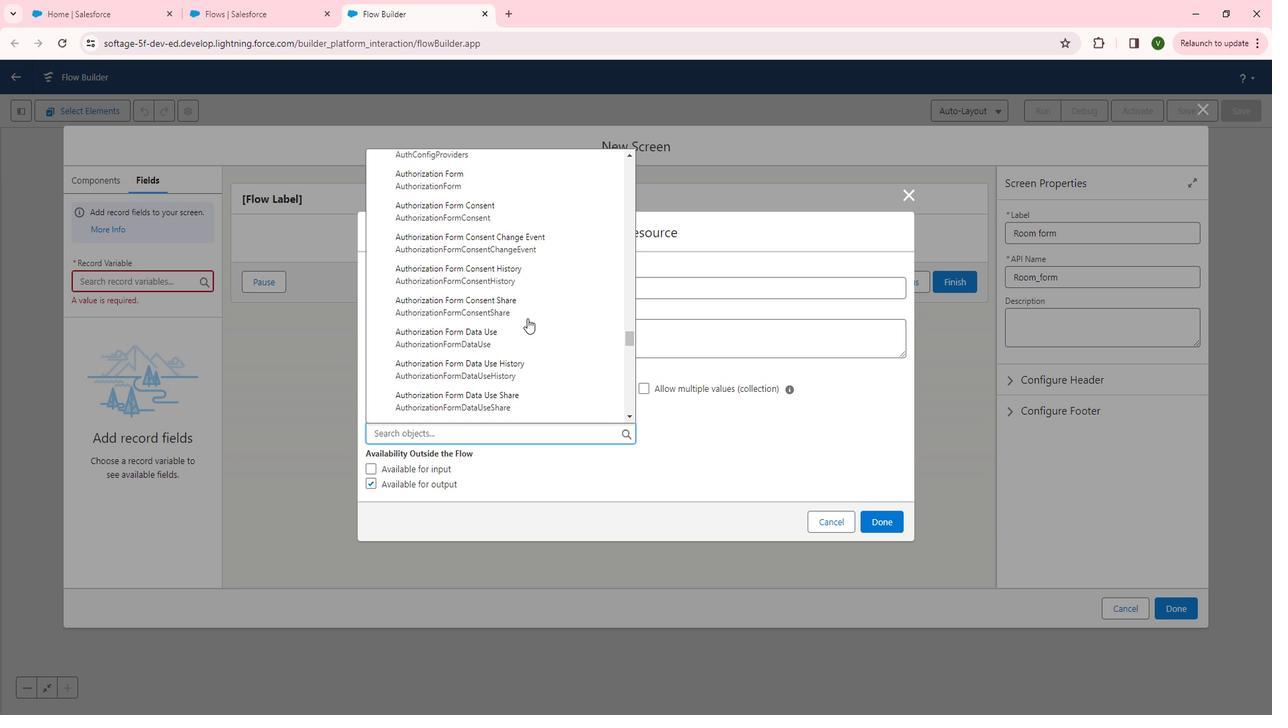 
Action: Mouse scrolled (536, 315) with delta (0, 0)
Screenshot: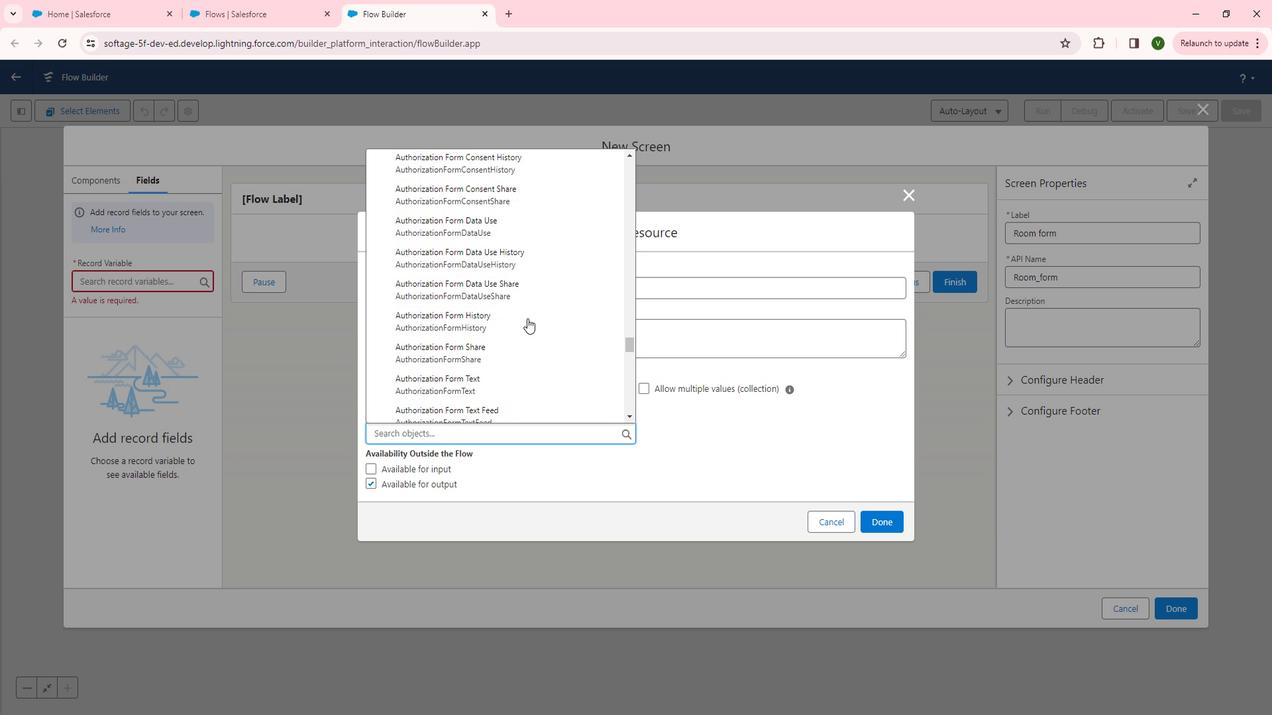 
Action: Mouse scrolled (536, 315) with delta (0, 0)
Screenshot: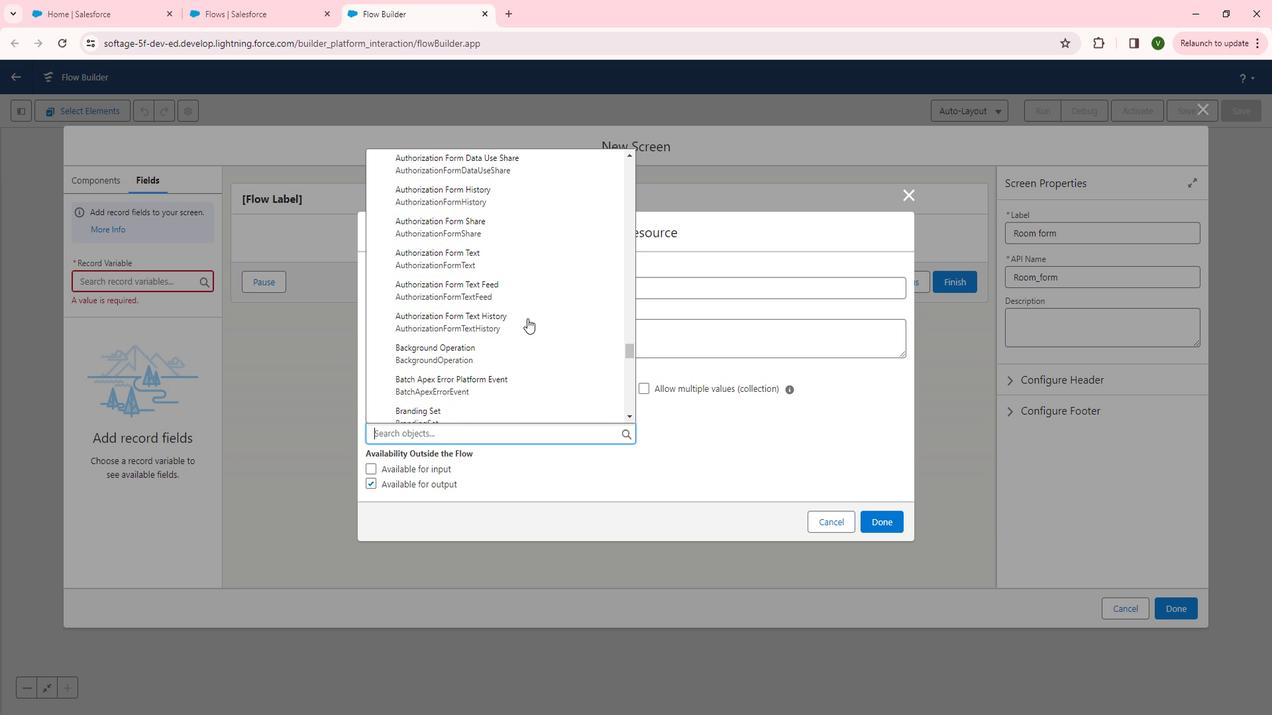 
Action: Mouse scrolled (536, 315) with delta (0, 0)
Screenshot: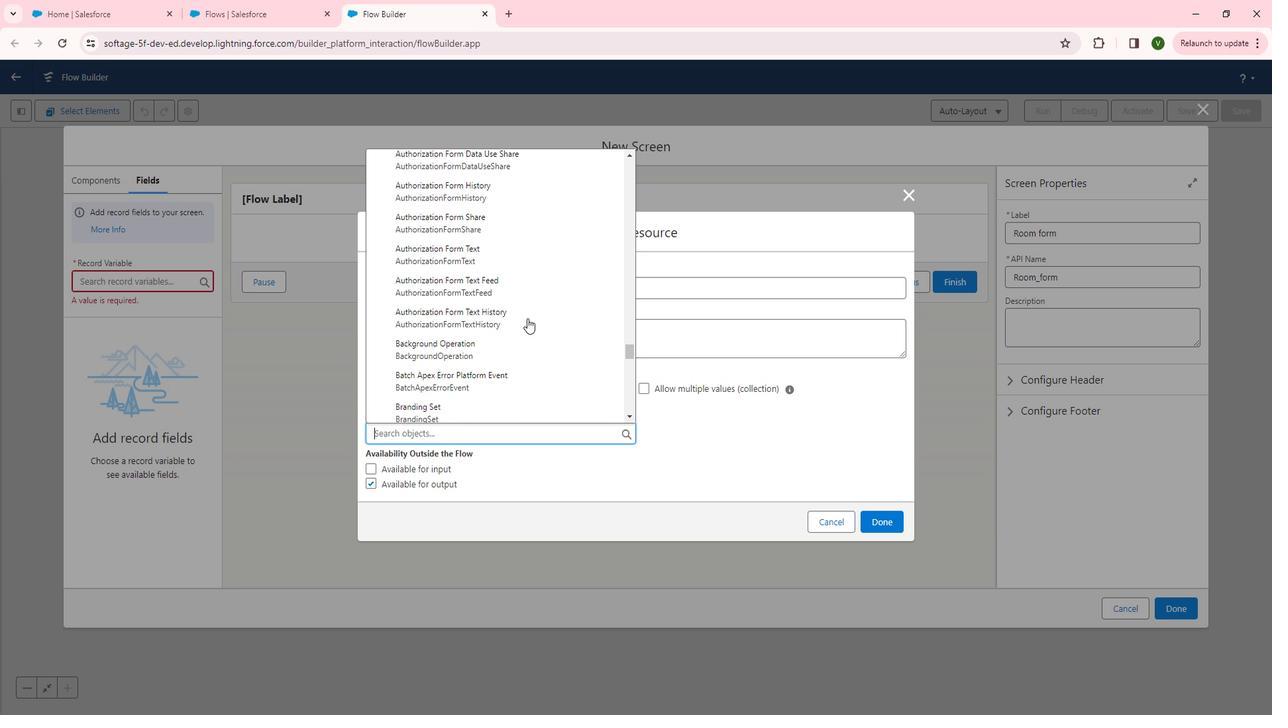 
Action: Mouse scrolled (536, 315) with delta (0, 0)
Screenshot: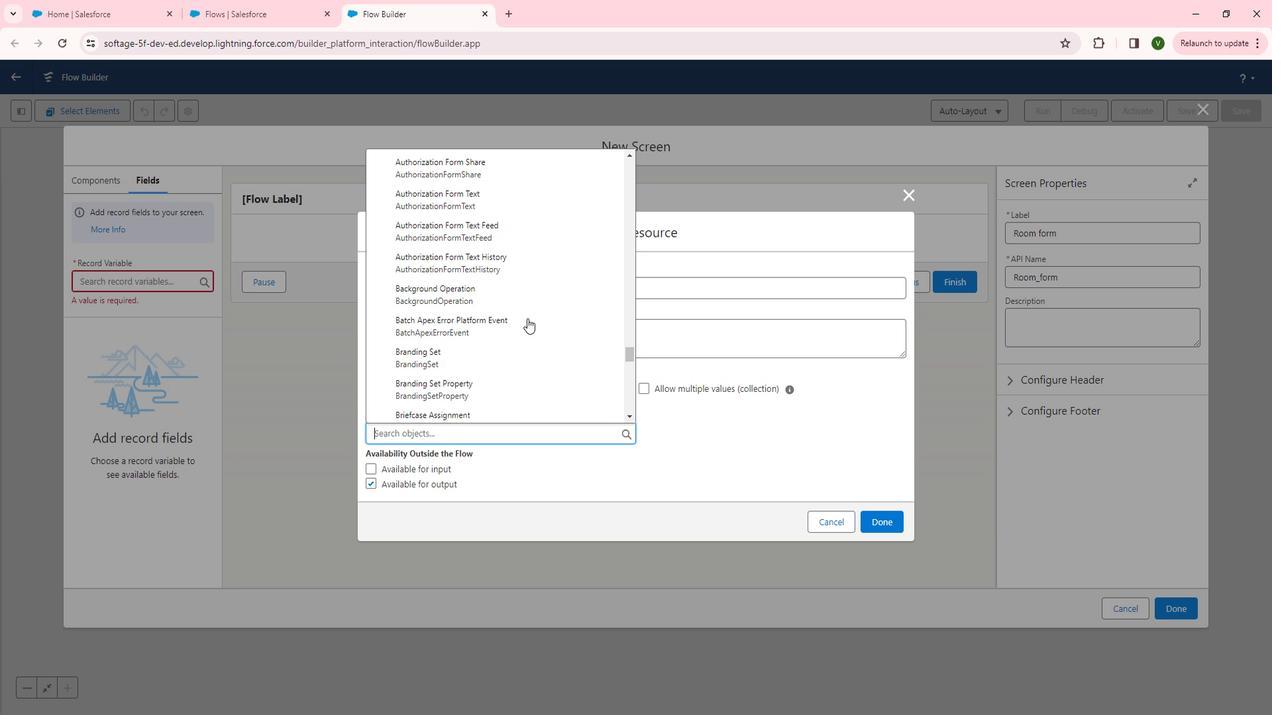 
Action: Mouse scrolled (536, 315) with delta (0, 0)
Screenshot: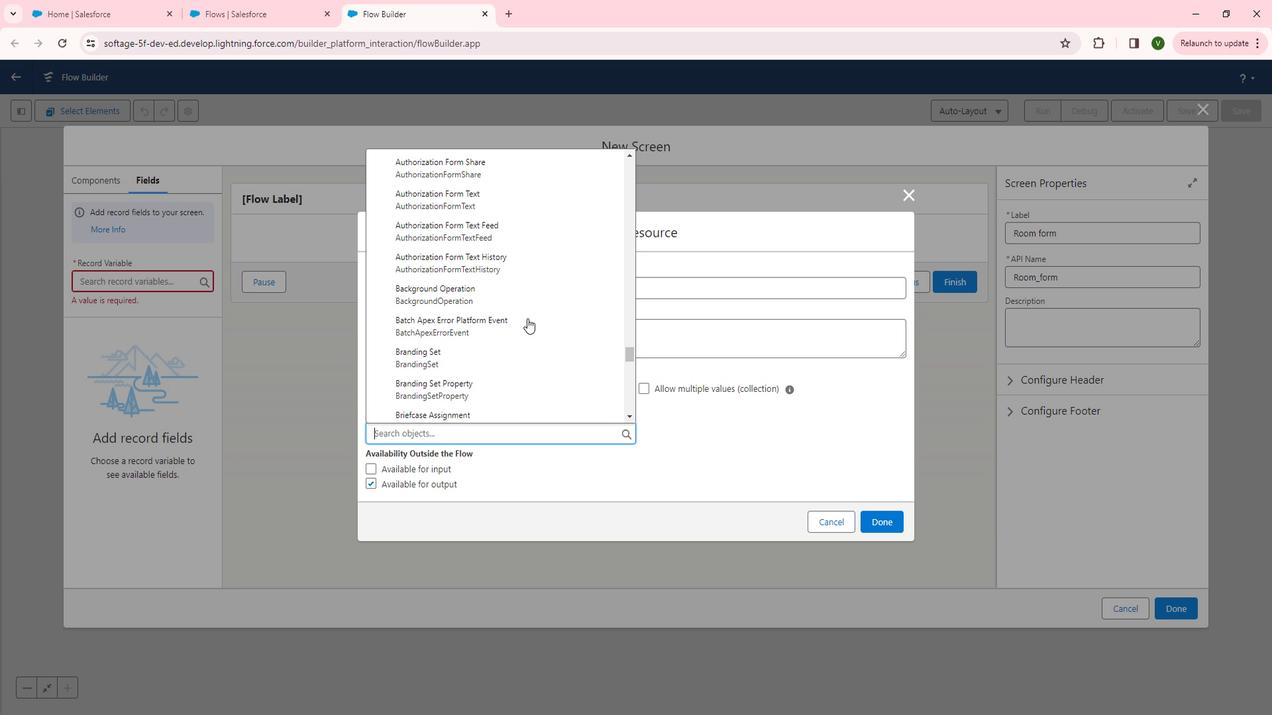 
Action: Mouse scrolled (536, 315) with delta (0, 0)
Screenshot: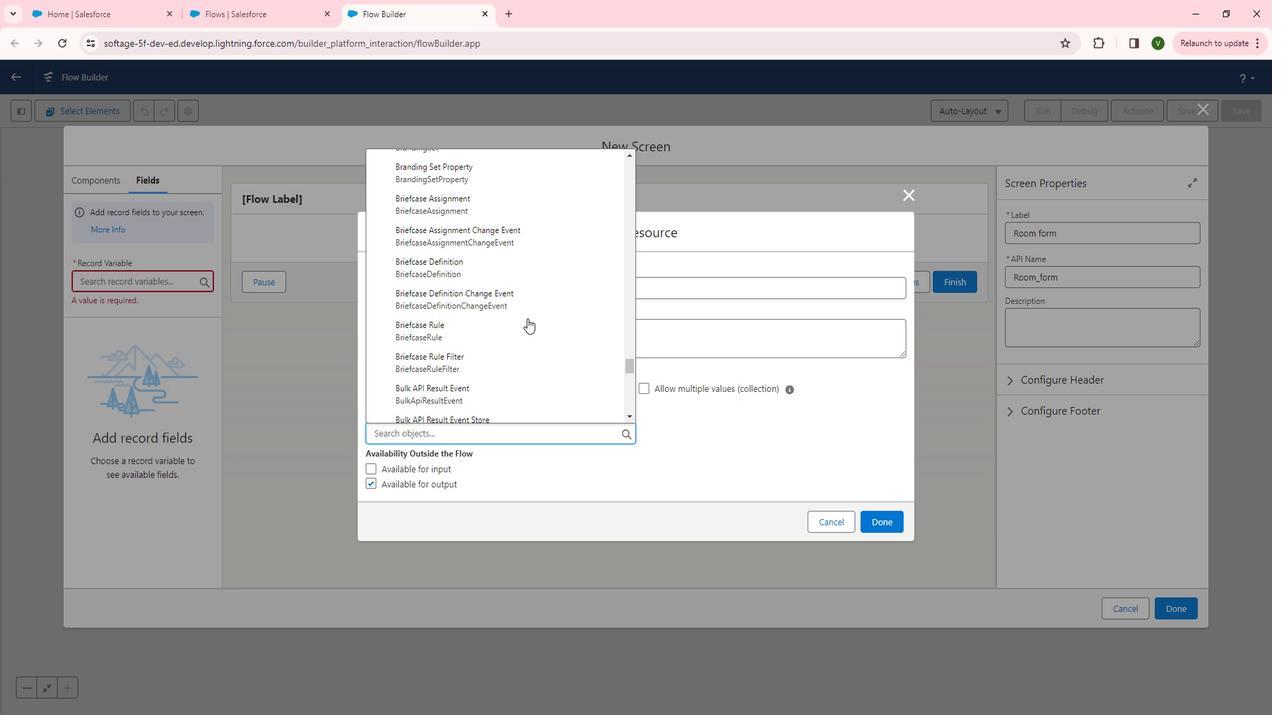 
Action: Mouse scrolled (536, 315) with delta (0, 0)
Screenshot: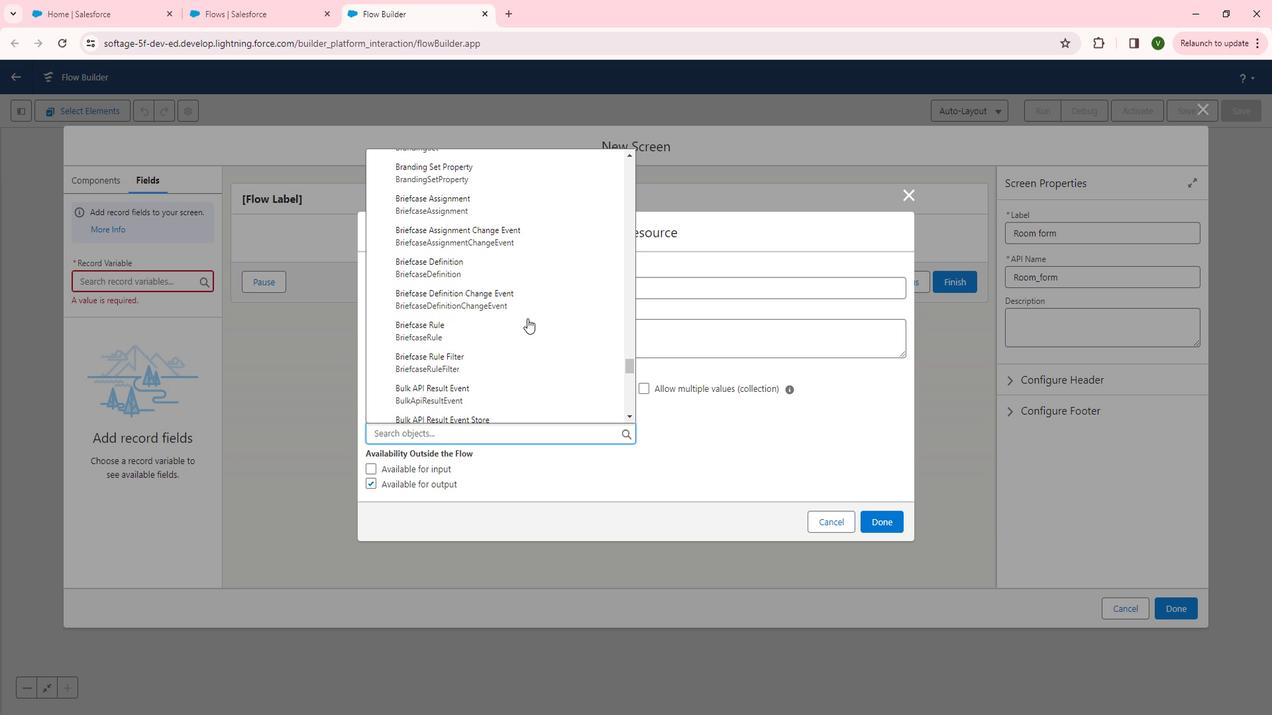 
Action: Mouse scrolled (536, 315) with delta (0, 0)
Screenshot: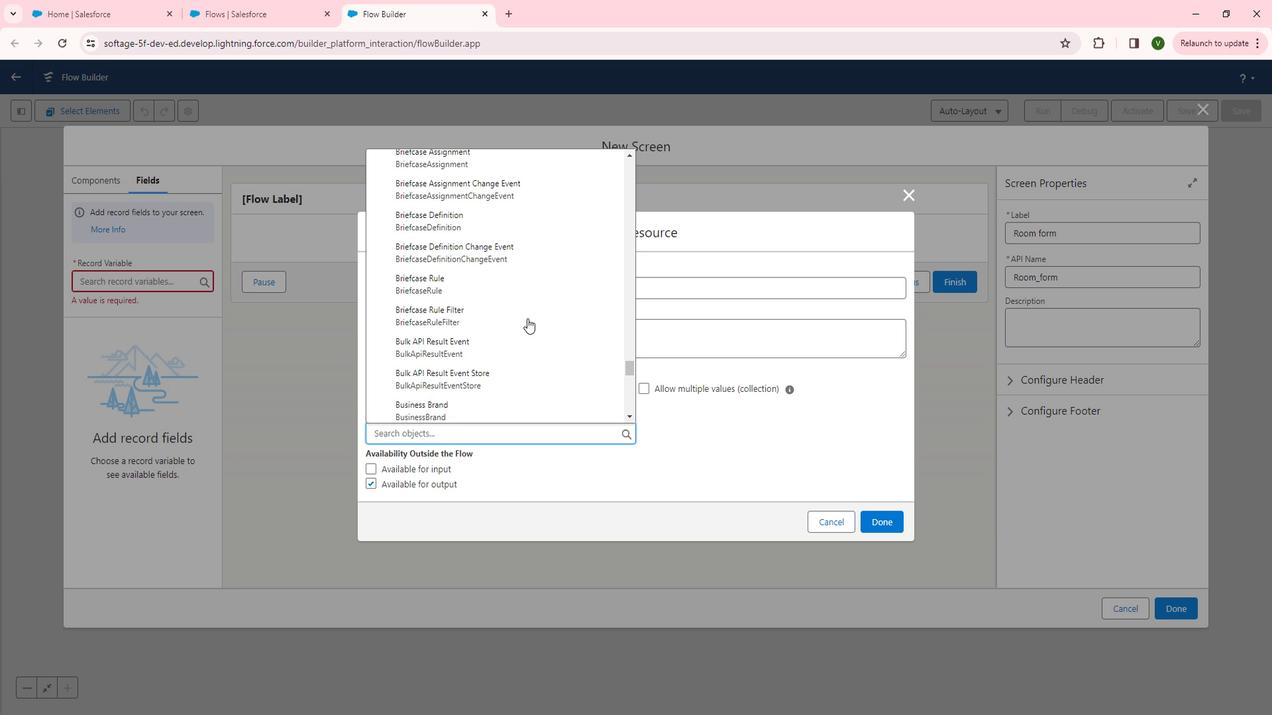 
Action: Mouse scrolled (536, 315) with delta (0, 0)
Screenshot: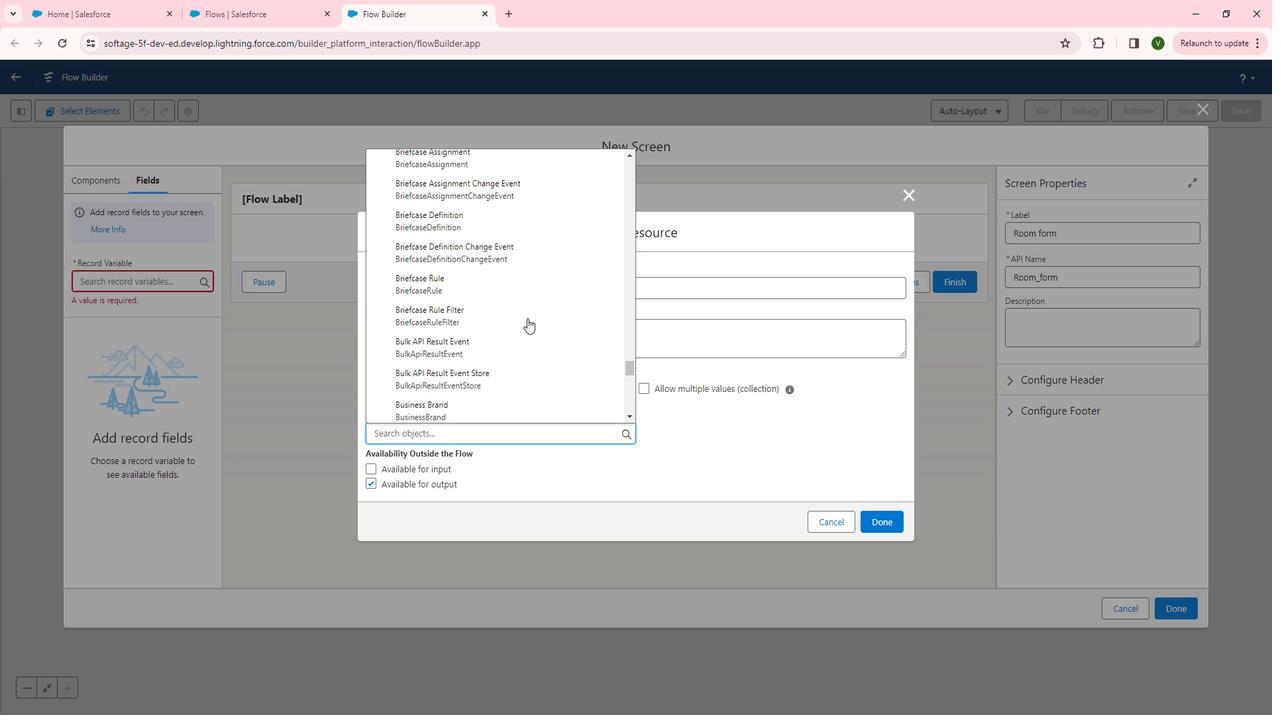 
Action: Mouse scrolled (536, 315) with delta (0, 0)
Screenshot: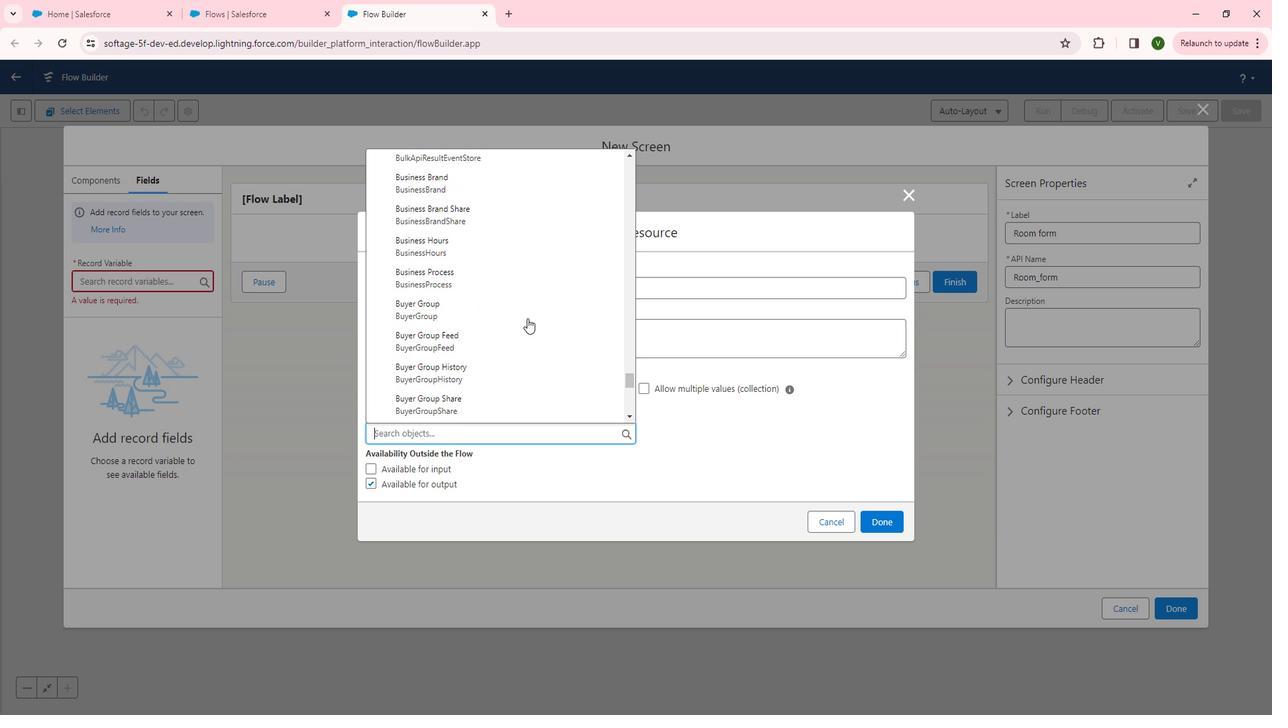 
Action: Mouse scrolled (536, 315) with delta (0, 0)
Screenshot: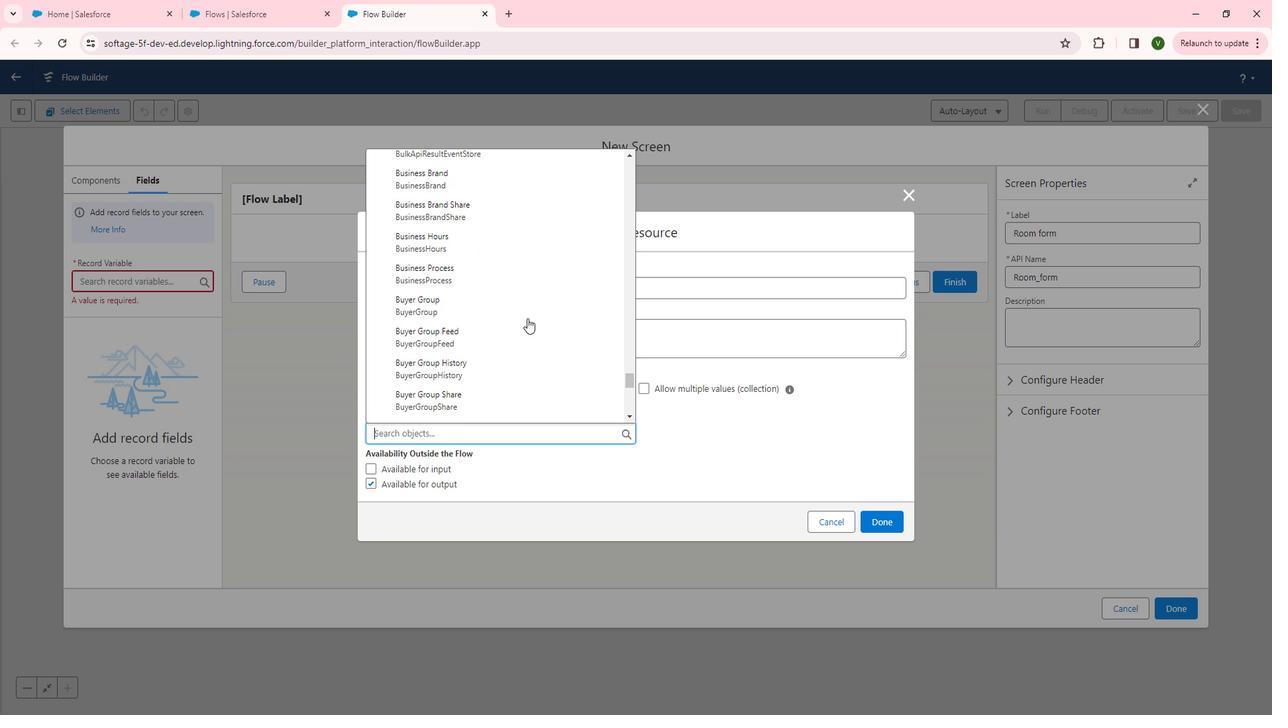 
Action: Mouse scrolled (536, 315) with delta (0, 0)
Screenshot: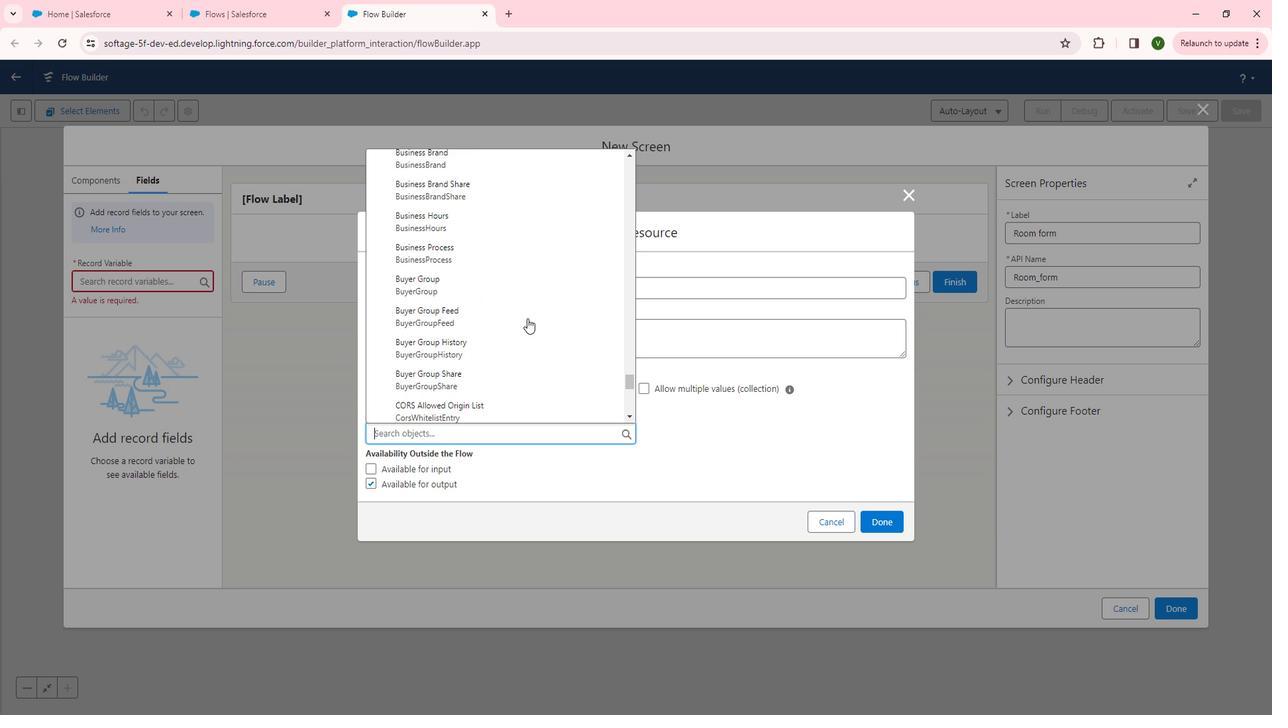 
Action: Mouse scrolled (536, 315) with delta (0, 0)
Screenshot: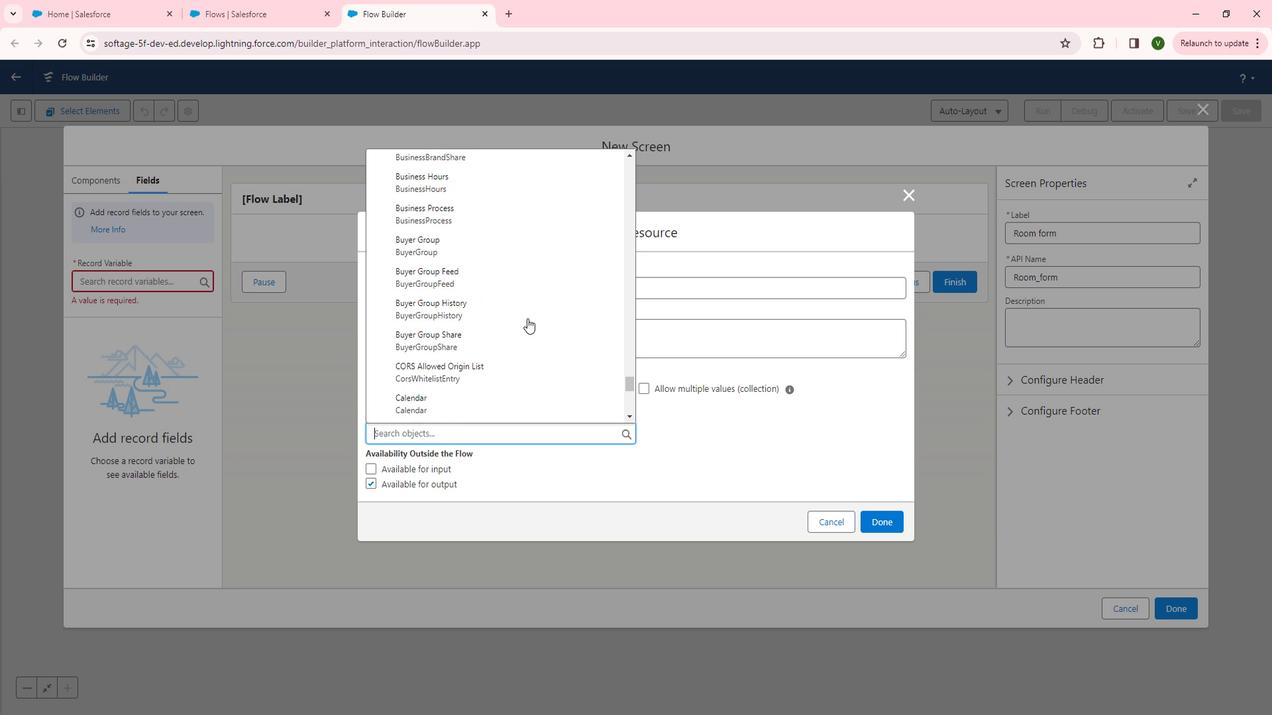 
Action: Mouse scrolled (536, 315) with delta (0, 0)
Screenshot: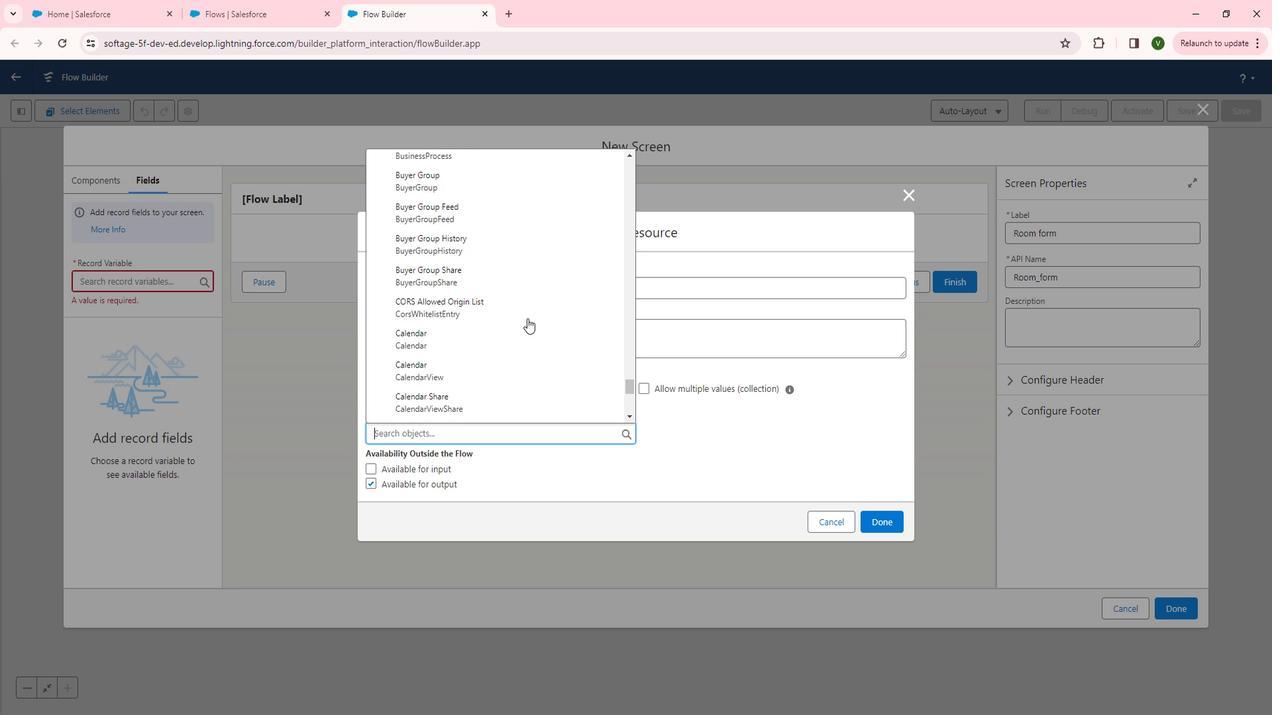 
Action: Mouse scrolled (536, 315) with delta (0, 0)
Screenshot: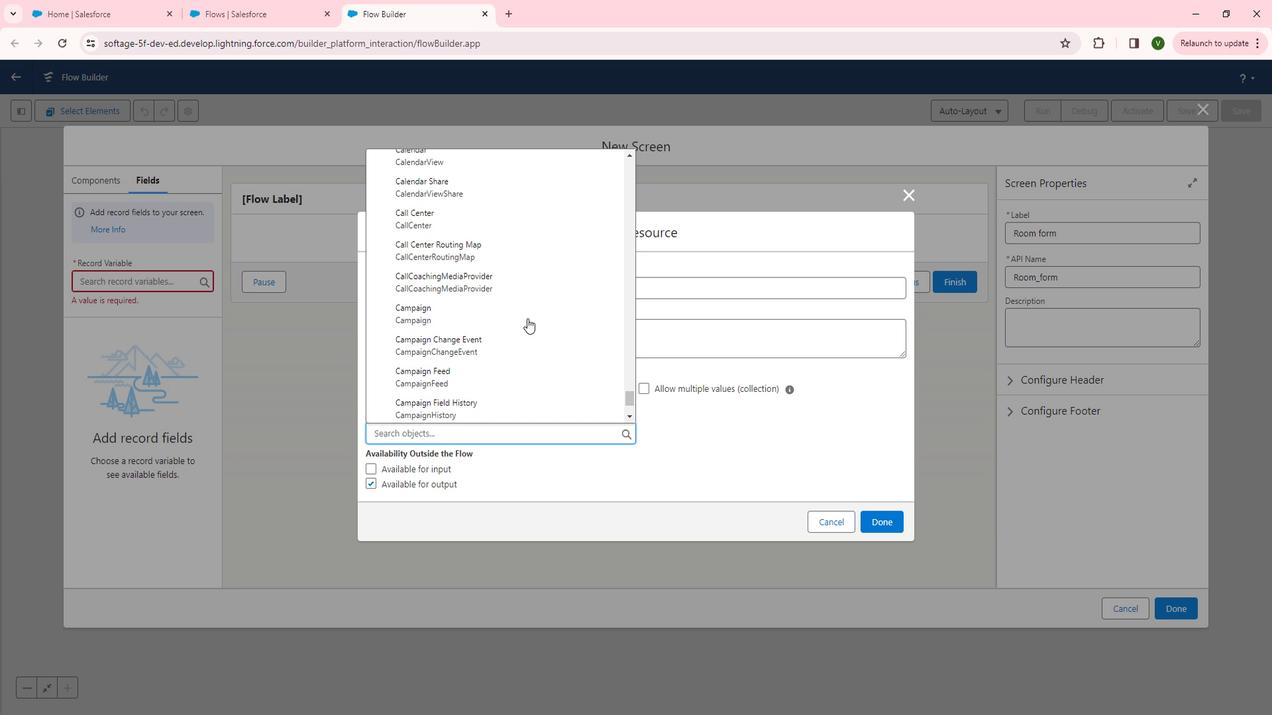 
Action: Mouse scrolled (536, 315) with delta (0, 0)
Screenshot: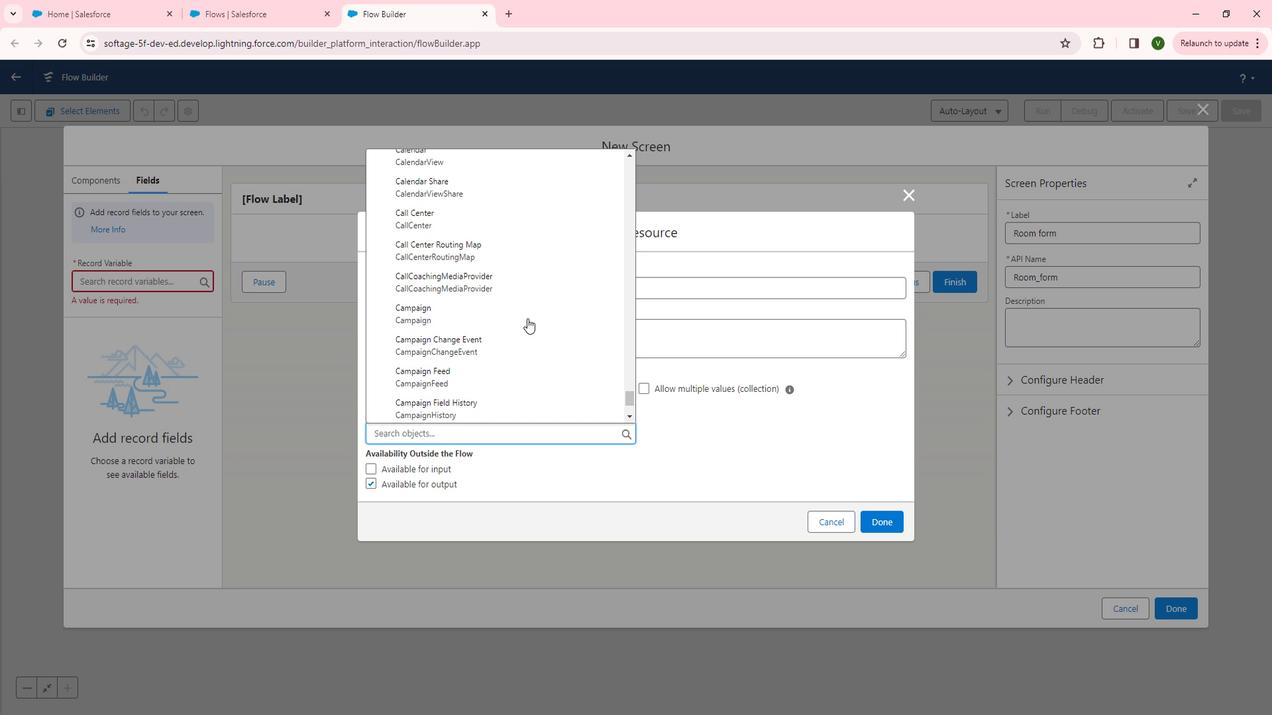 
Action: Mouse scrolled (536, 315) with delta (0, 0)
Screenshot: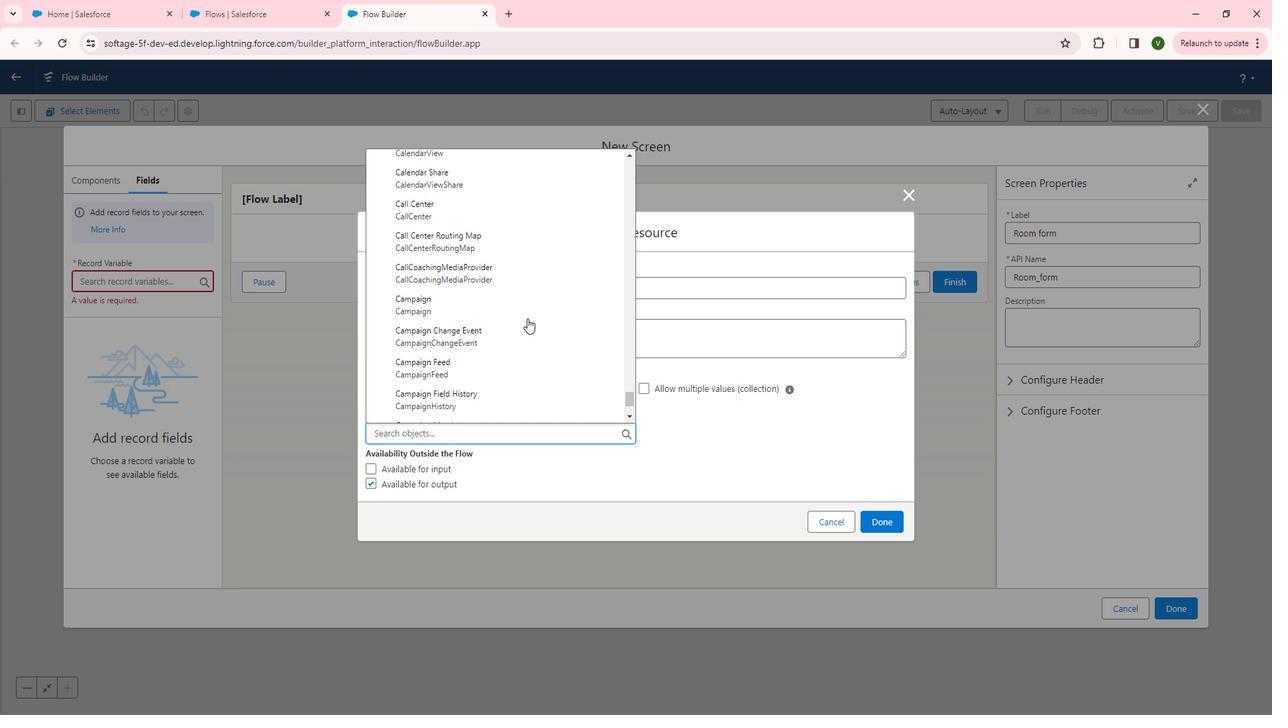 
Action: Mouse scrolled (536, 315) with delta (0, 0)
Screenshot: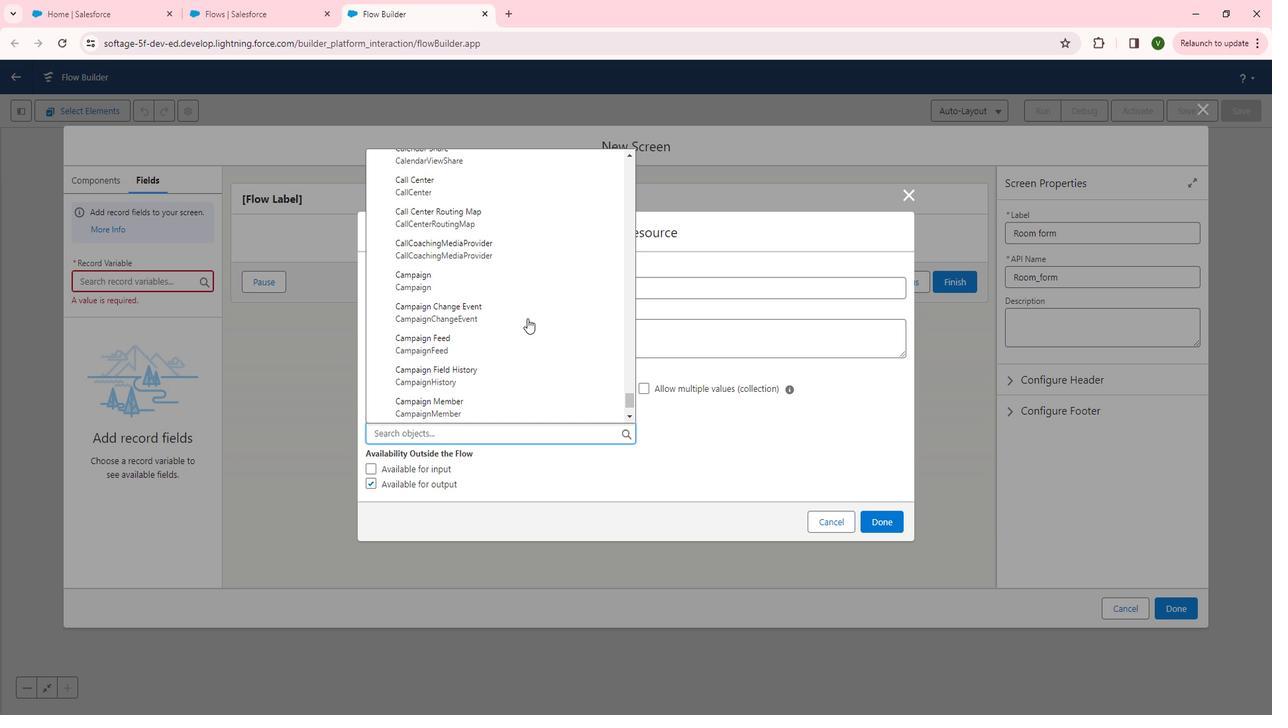 
Action: Mouse scrolled (536, 315) with delta (0, 0)
Screenshot: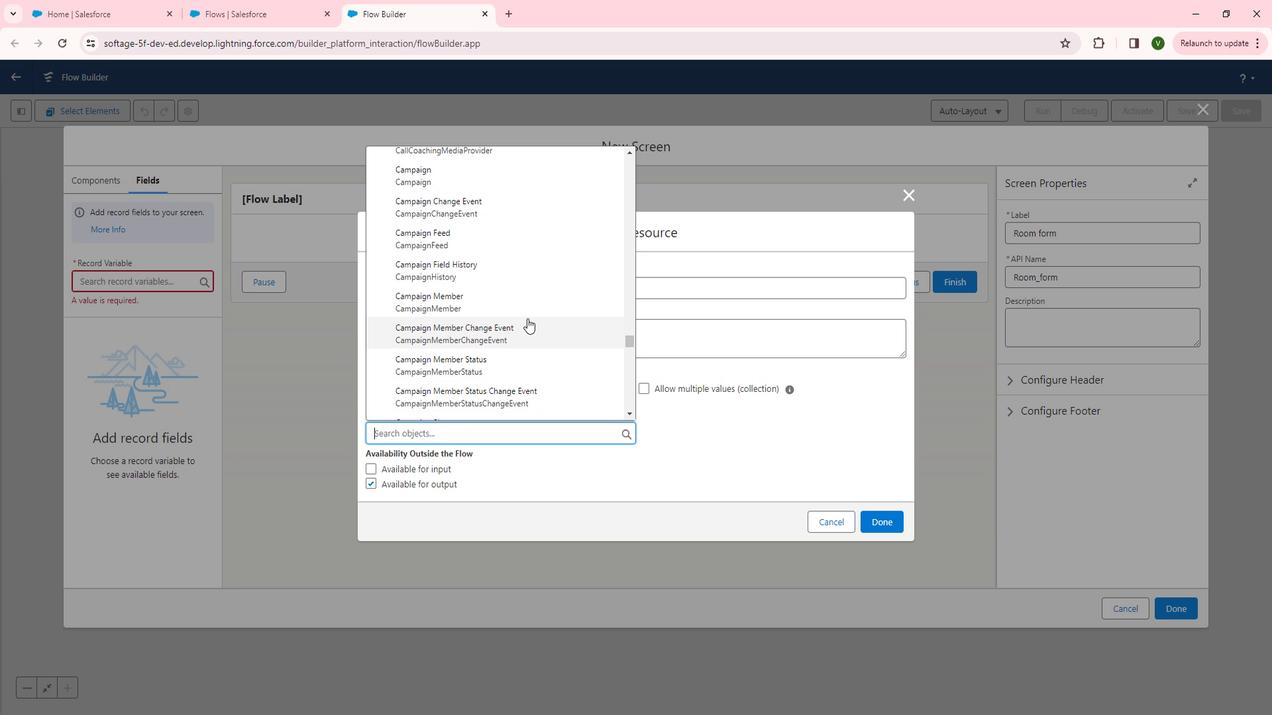 
Action: Mouse scrolled (536, 315) with delta (0, 0)
Screenshot: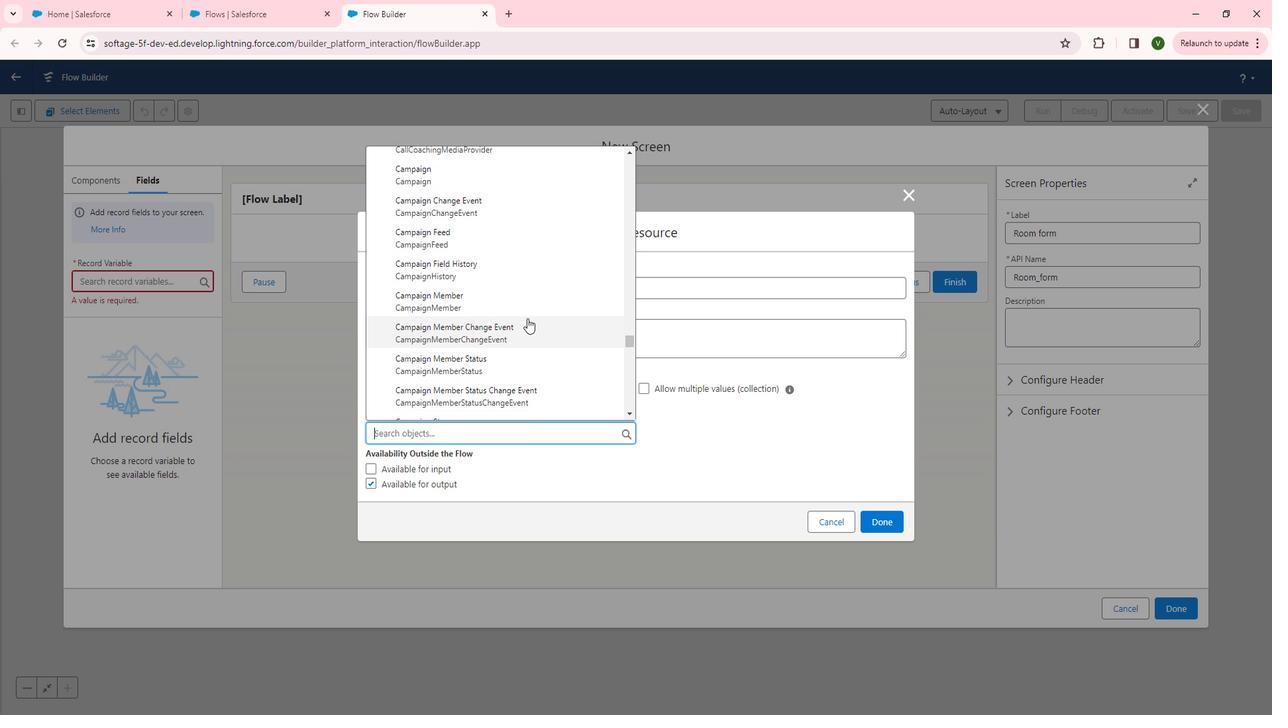 
Action: Mouse scrolled (536, 315) with delta (0, 0)
Screenshot: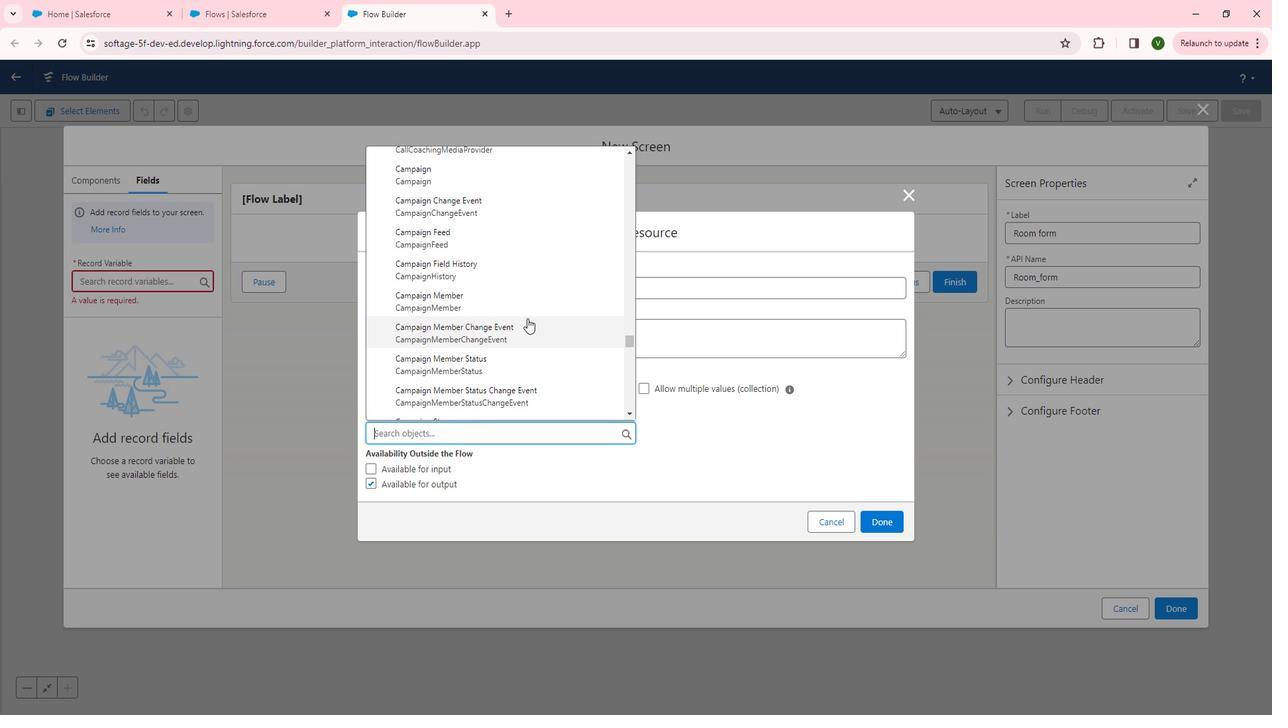 
Action: Mouse scrolled (536, 315) with delta (0, 0)
Screenshot: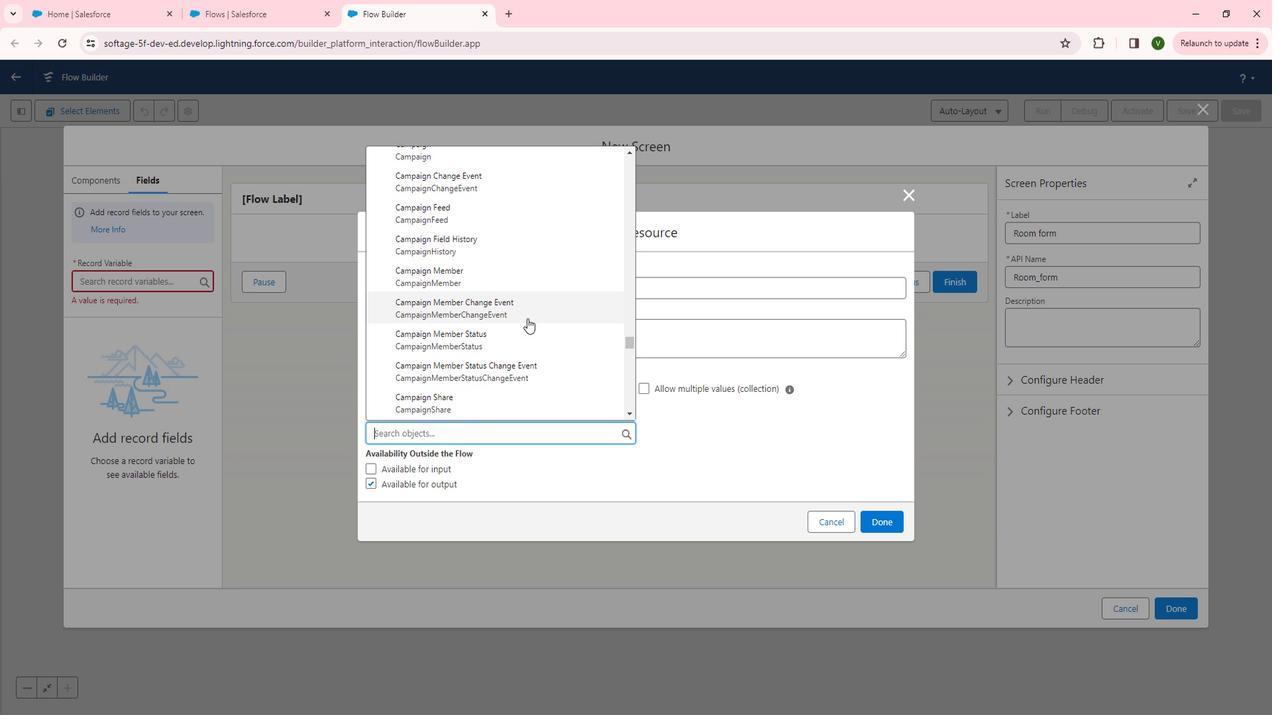
Action: Mouse scrolled (536, 315) with delta (0, 0)
Screenshot: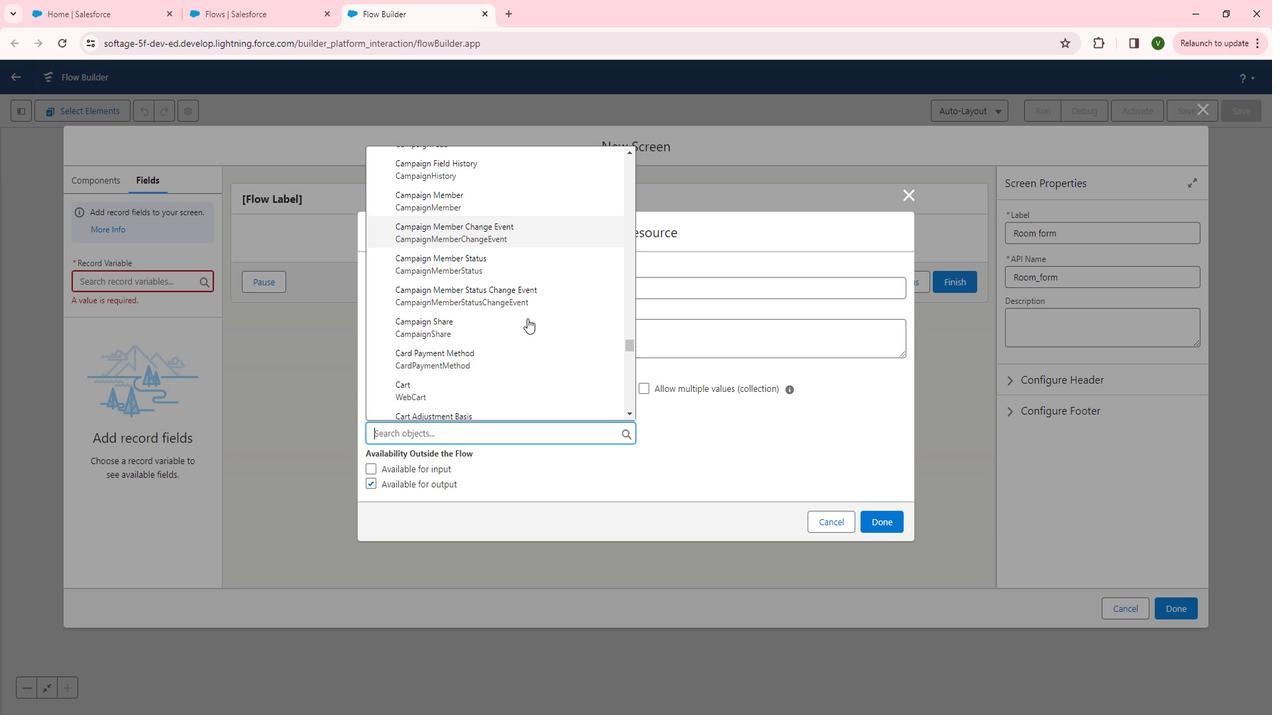 
Action: Mouse scrolled (536, 315) with delta (0, 0)
Screenshot: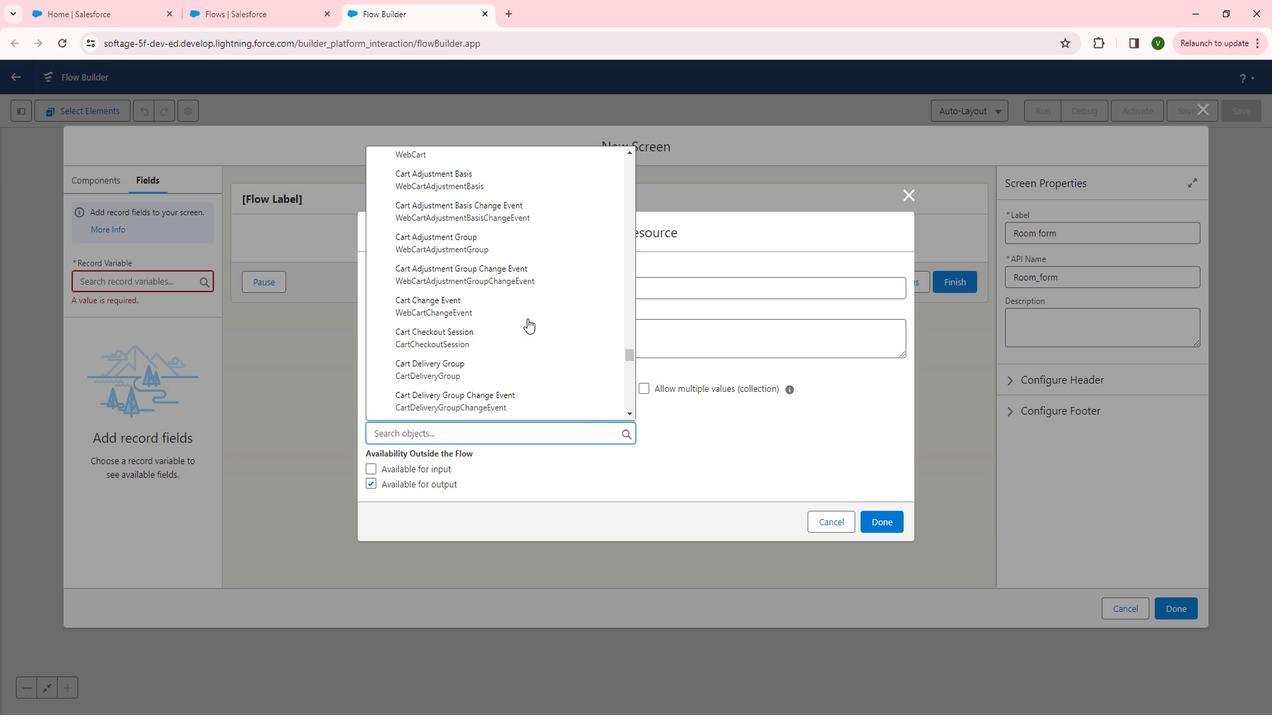 
Action: Mouse scrolled (536, 315) with delta (0, 0)
Screenshot: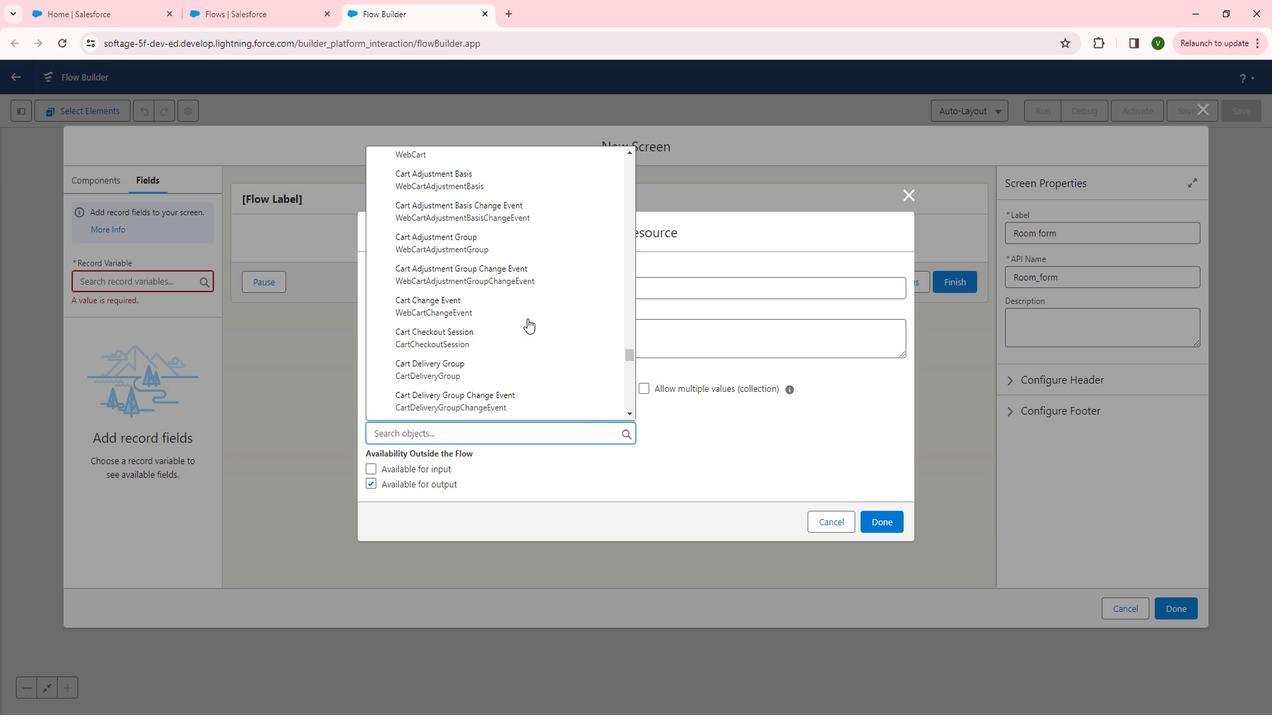 
Action: Mouse scrolled (536, 315) with delta (0, 0)
Screenshot: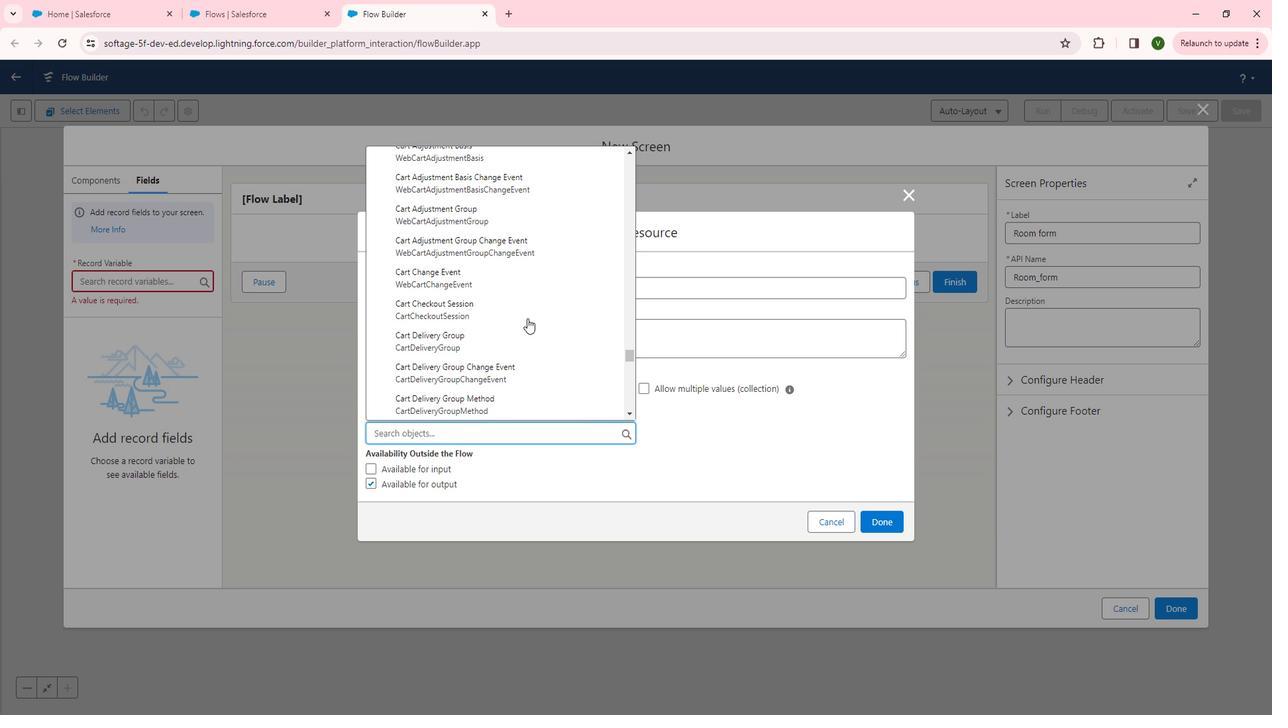 
Action: Mouse scrolled (536, 315) with delta (0, 0)
Screenshot: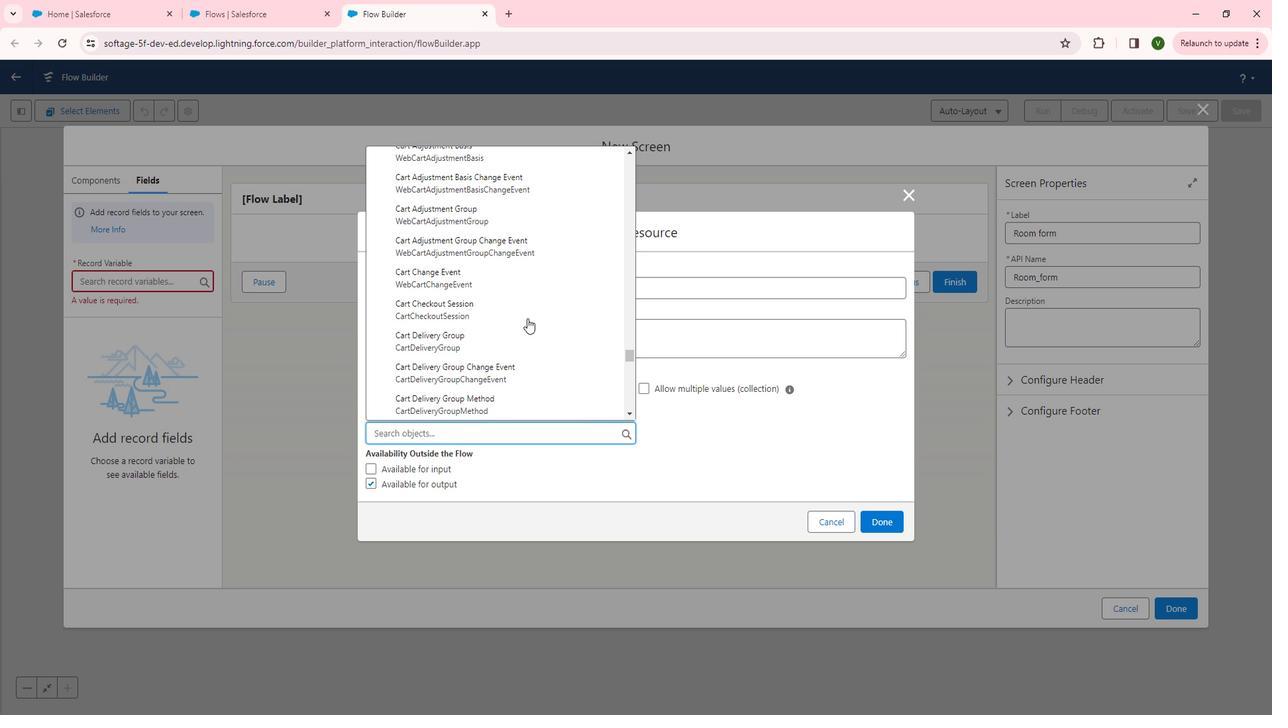 
Action: Mouse scrolled (536, 315) with delta (0, 0)
Screenshot: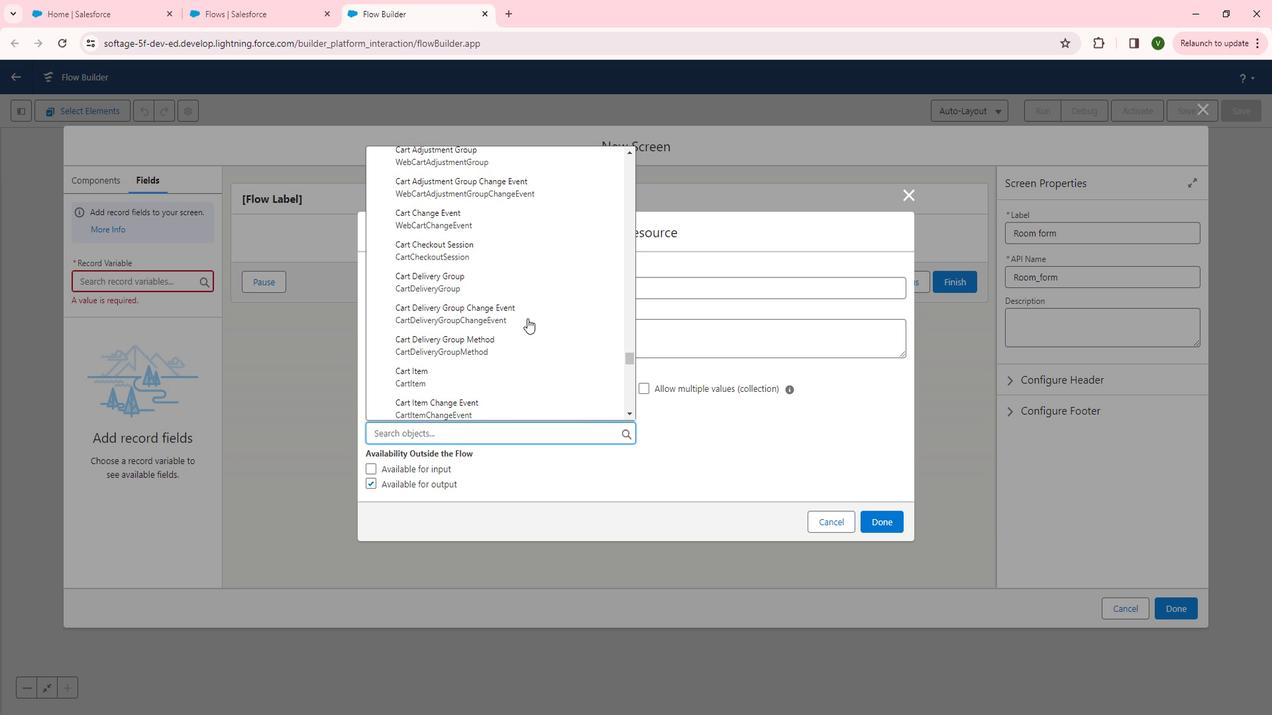 
Action: Mouse scrolled (536, 315) with delta (0, 0)
Screenshot: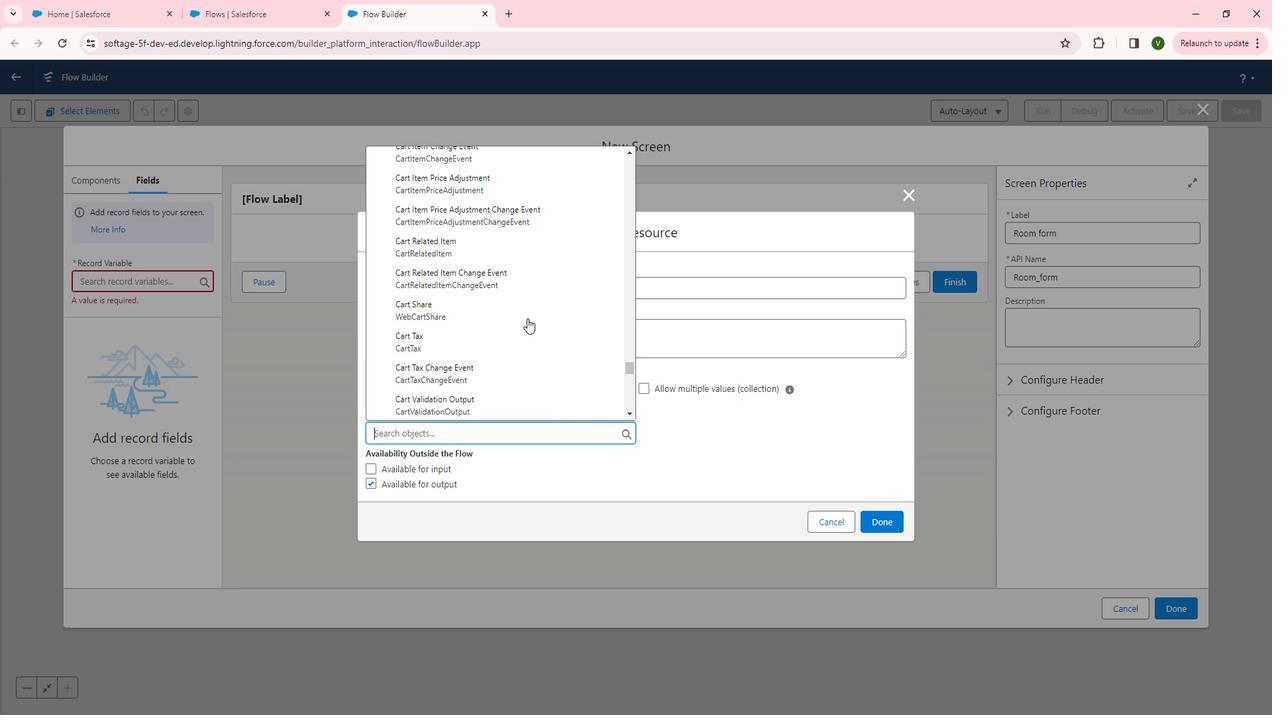 
Action: Mouse scrolled (536, 315) with delta (0, 0)
Screenshot: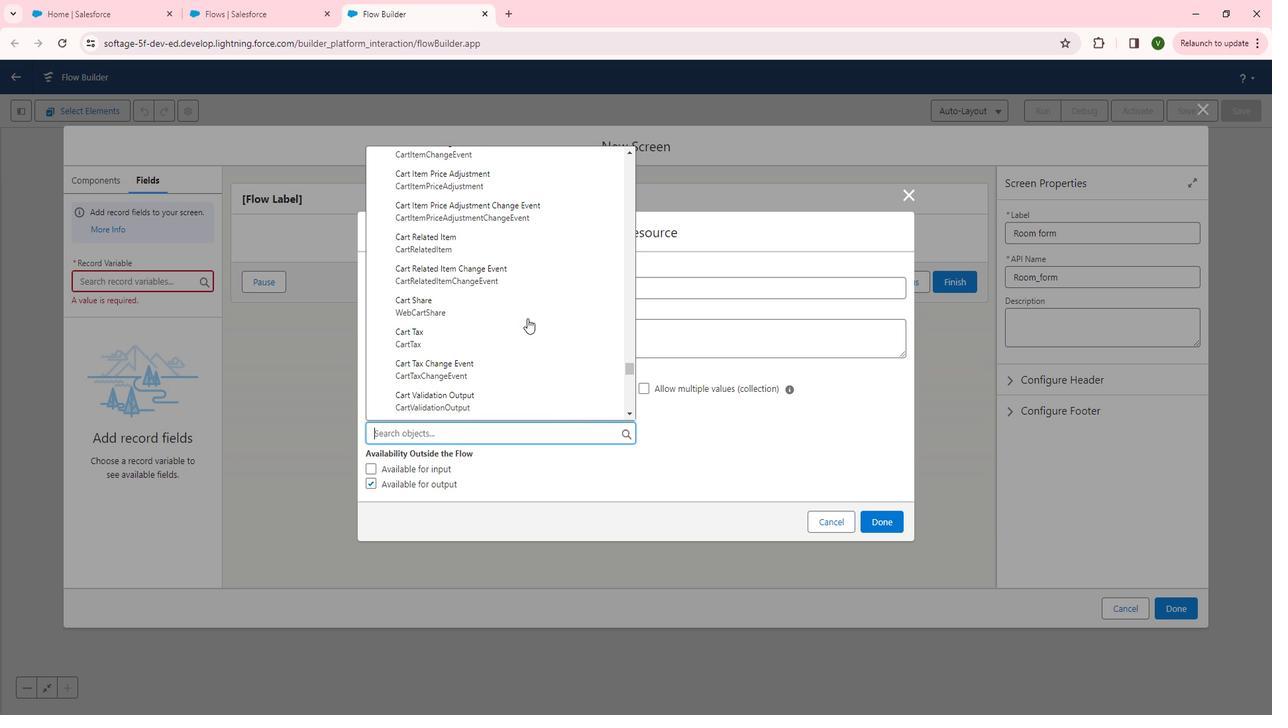 
Action: Mouse scrolled (536, 315) with delta (0, 0)
Screenshot: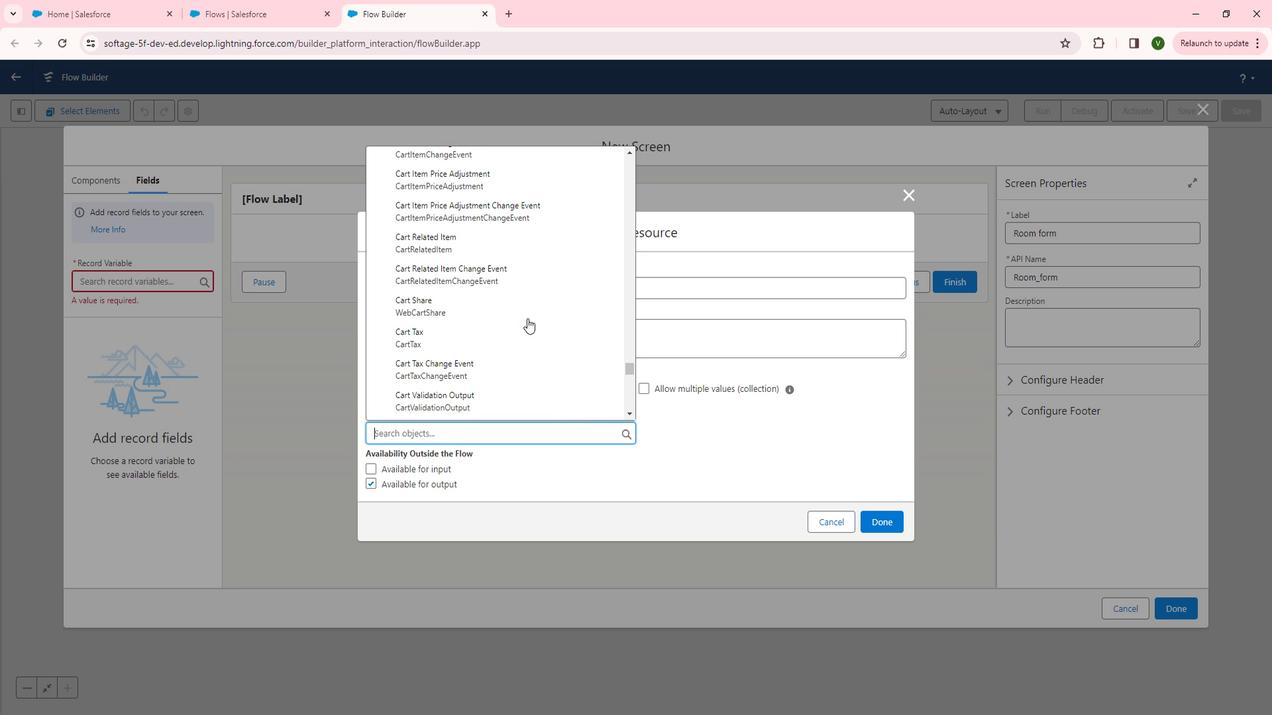 
Action: Mouse scrolled (536, 315) with delta (0, 0)
Screenshot: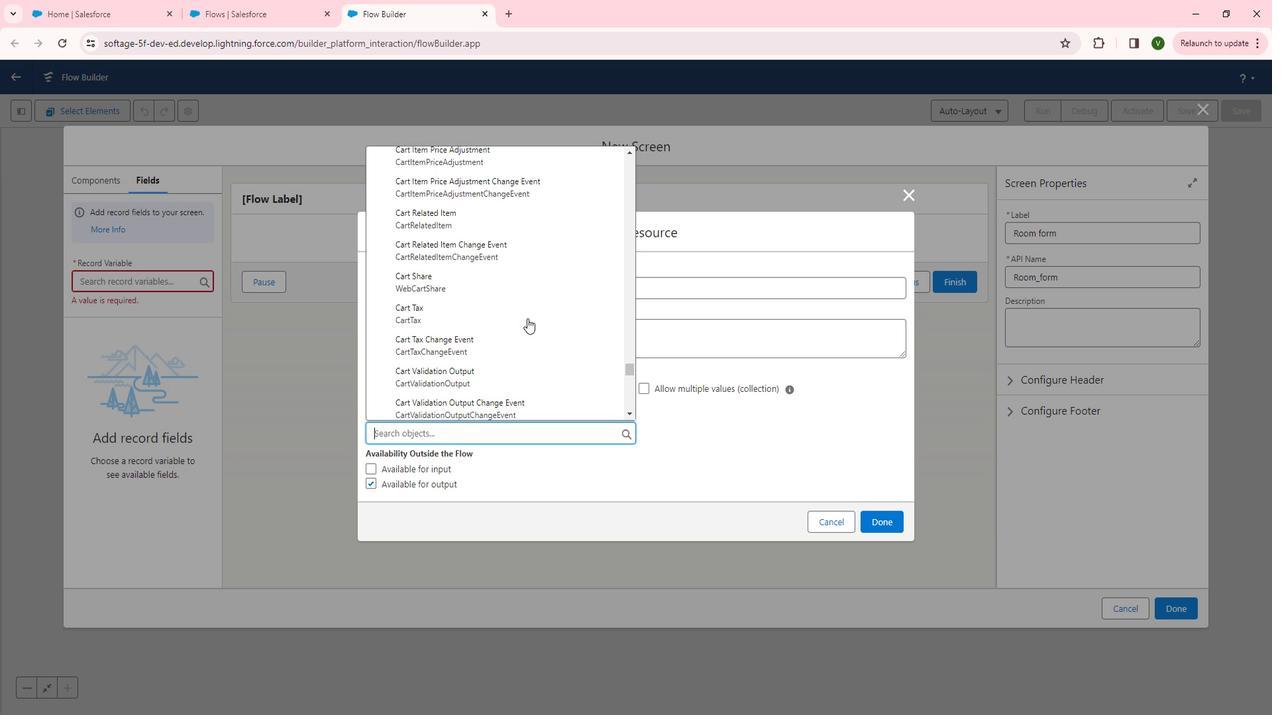 
Action: Mouse scrolled (536, 315) with delta (0, 0)
Screenshot: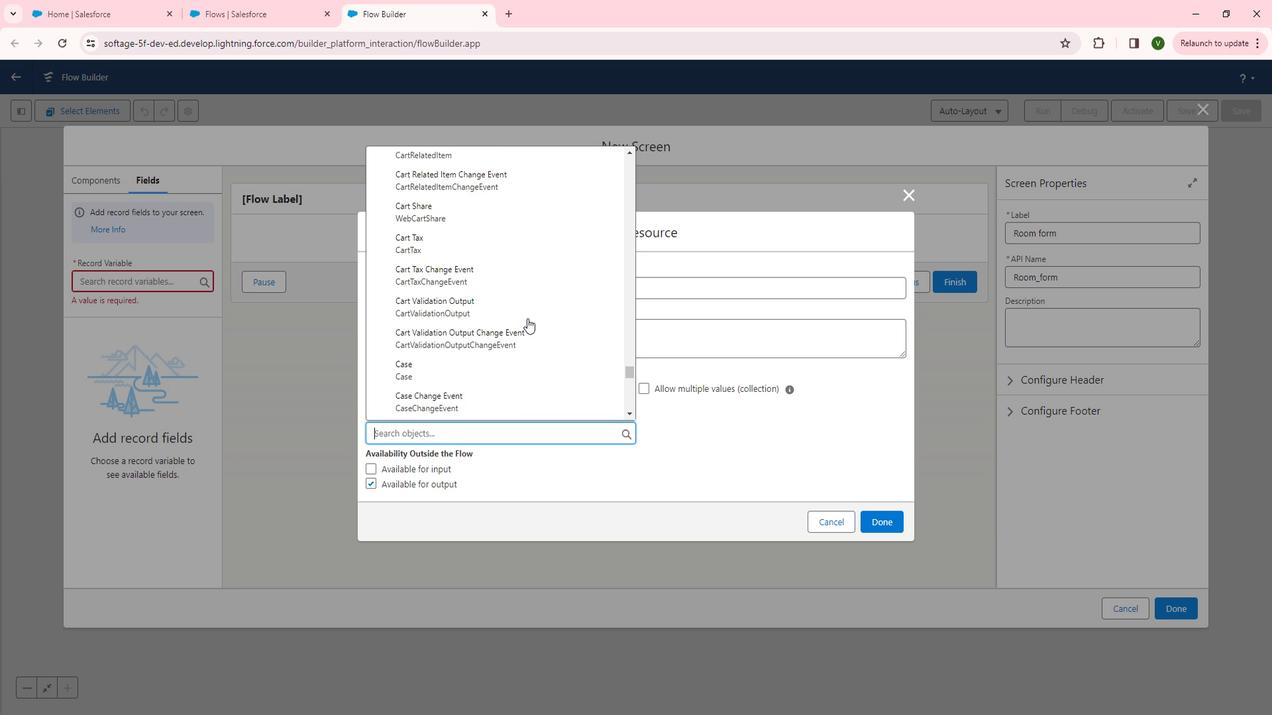 
Action: Mouse scrolled (536, 315) with delta (0, 0)
Screenshot: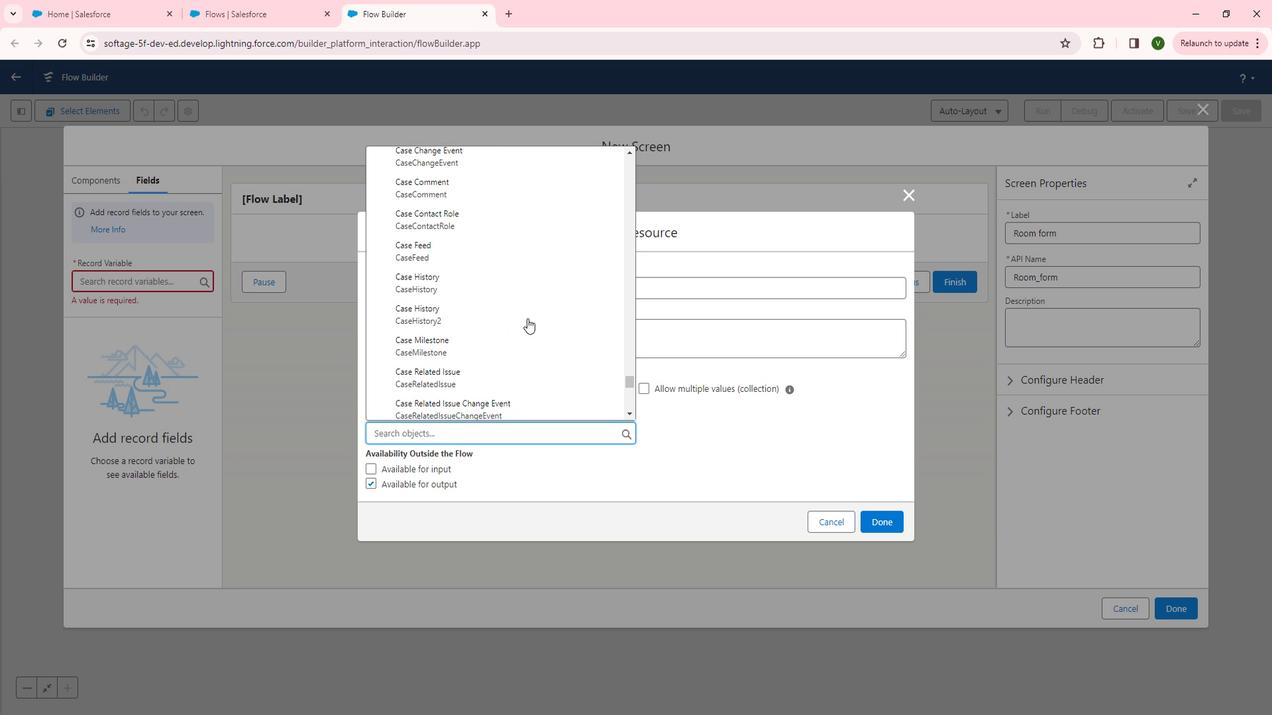 
Action: Mouse scrolled (536, 315) with delta (0, 0)
Screenshot: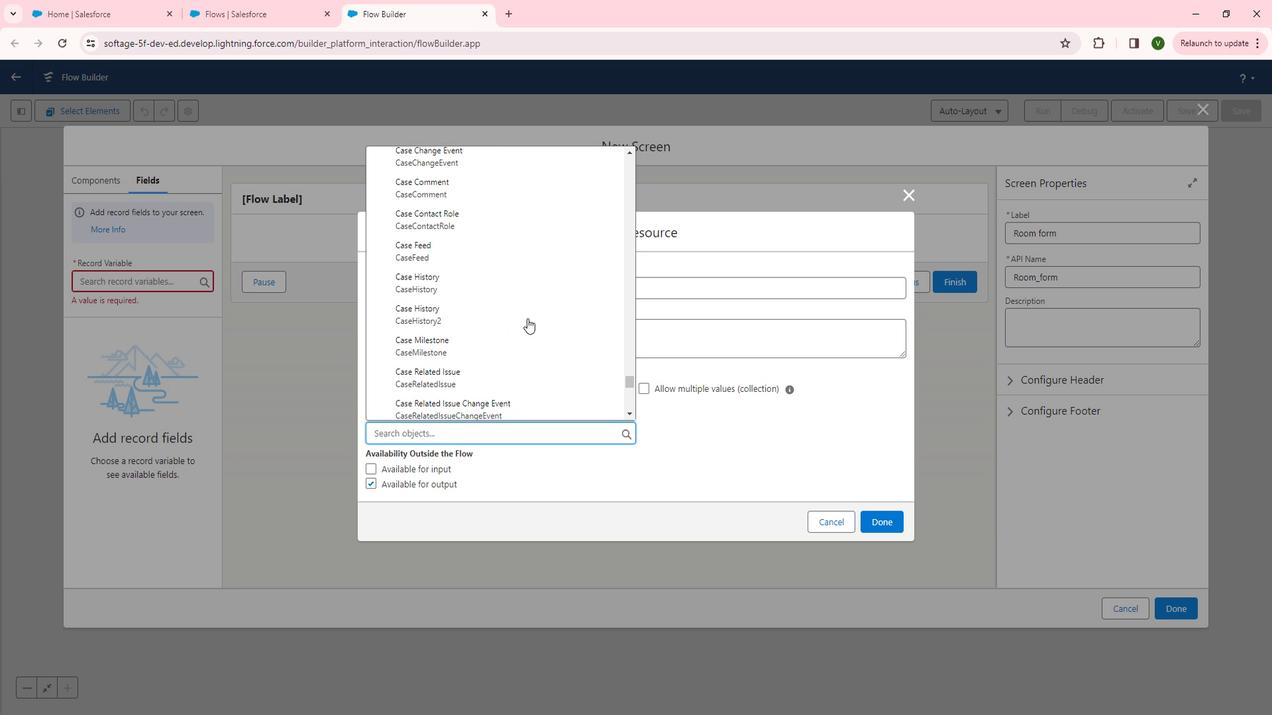 
Action: Mouse scrolled (536, 315) with delta (0, 0)
Screenshot: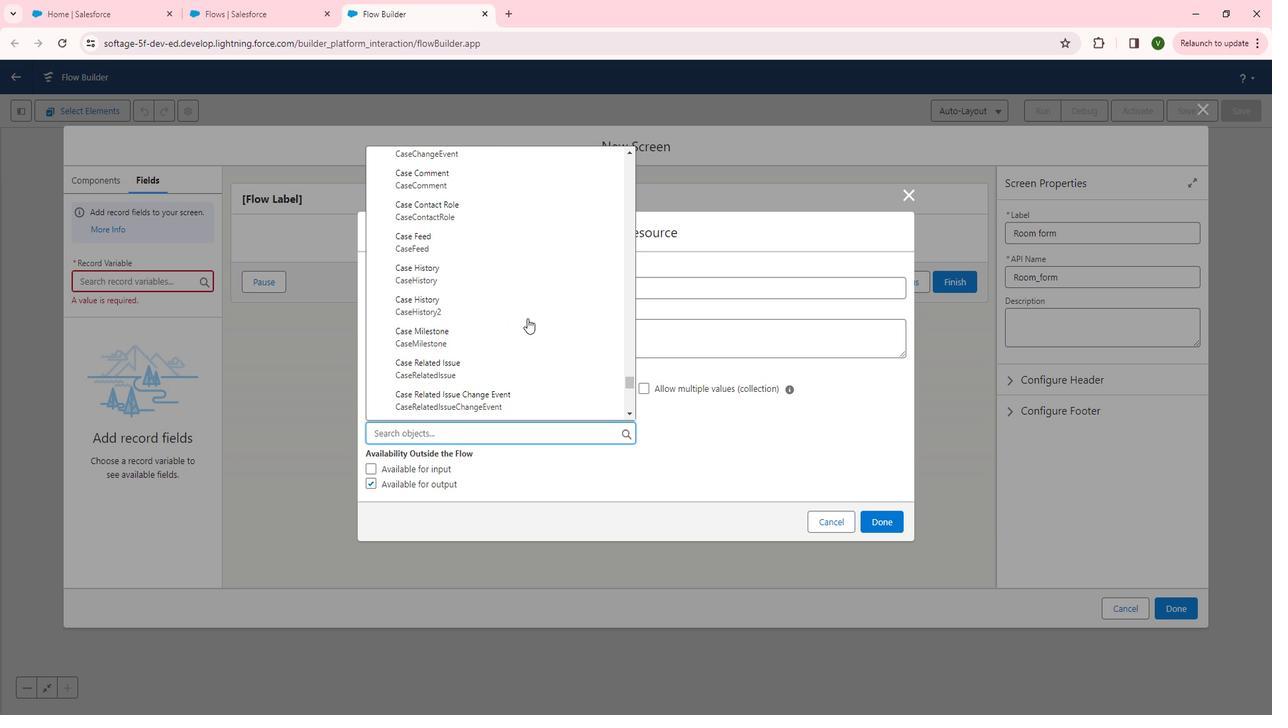 
Action: Mouse scrolled (536, 315) with delta (0, 0)
Screenshot: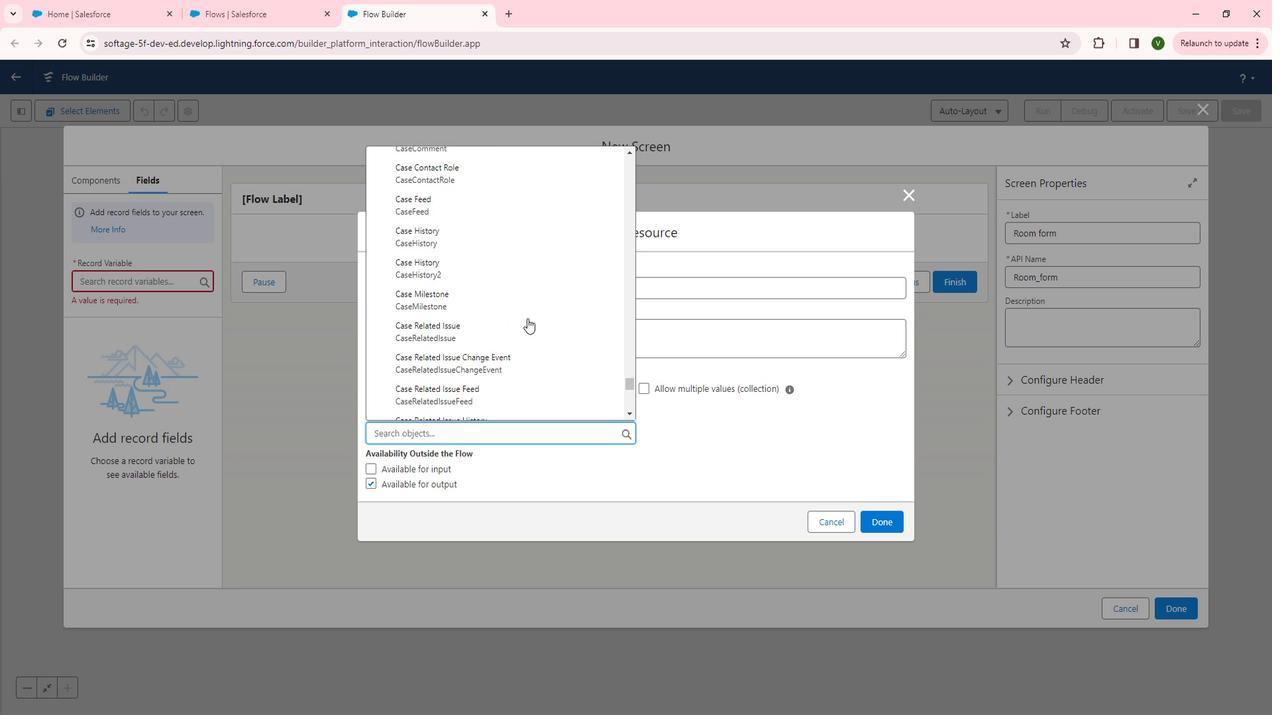 
Action: Mouse scrolled (536, 315) with delta (0, 0)
Screenshot: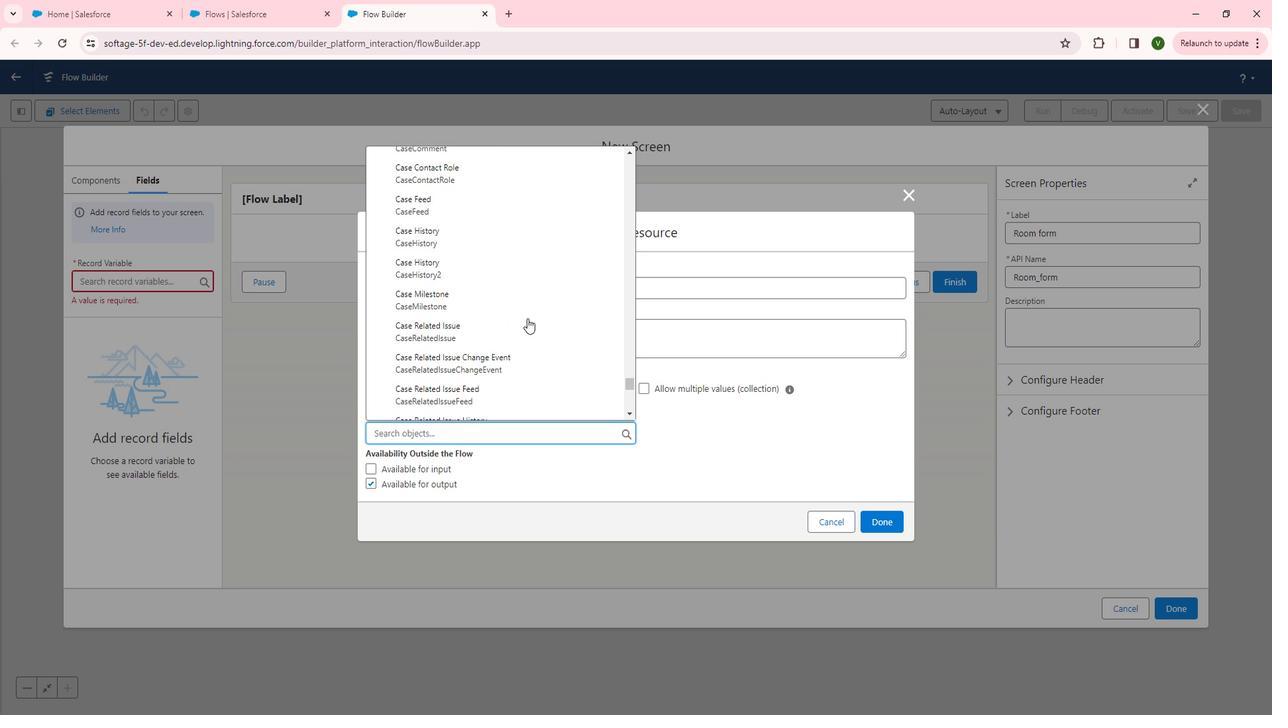 
Action: Mouse scrolled (536, 315) with delta (0, 0)
Screenshot: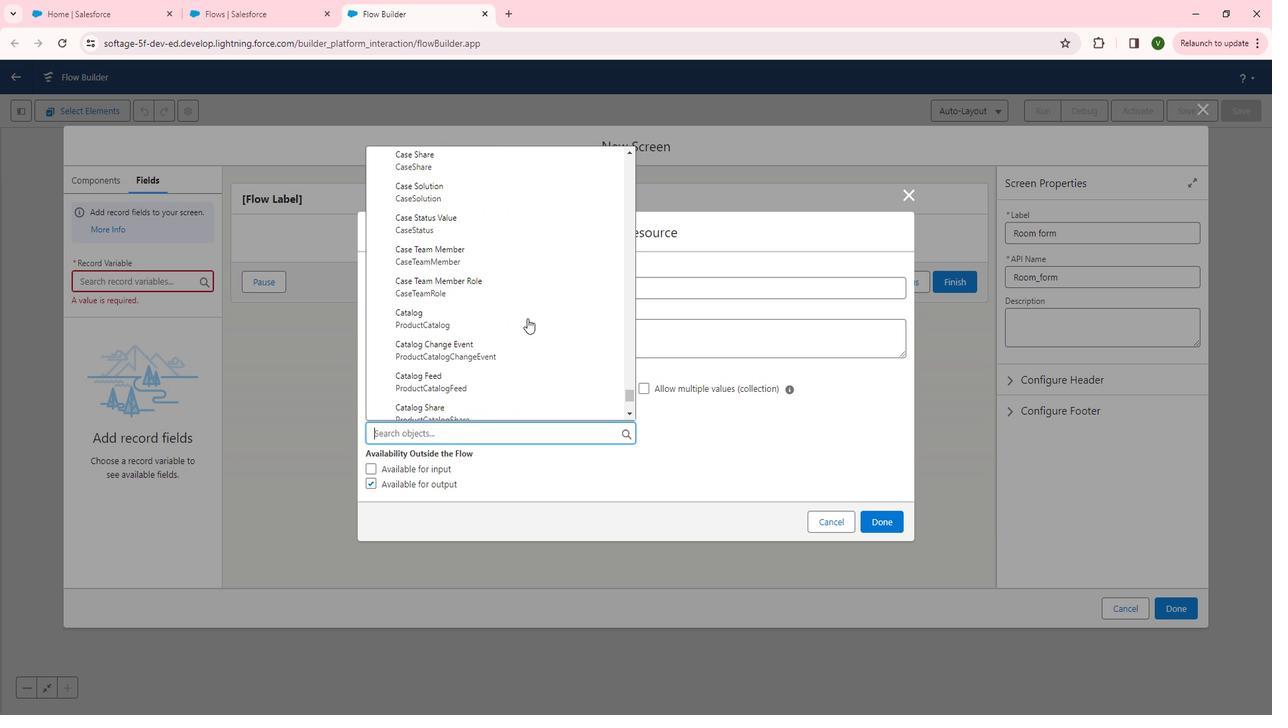 
Action: Mouse scrolled (536, 315) with delta (0, 0)
Screenshot: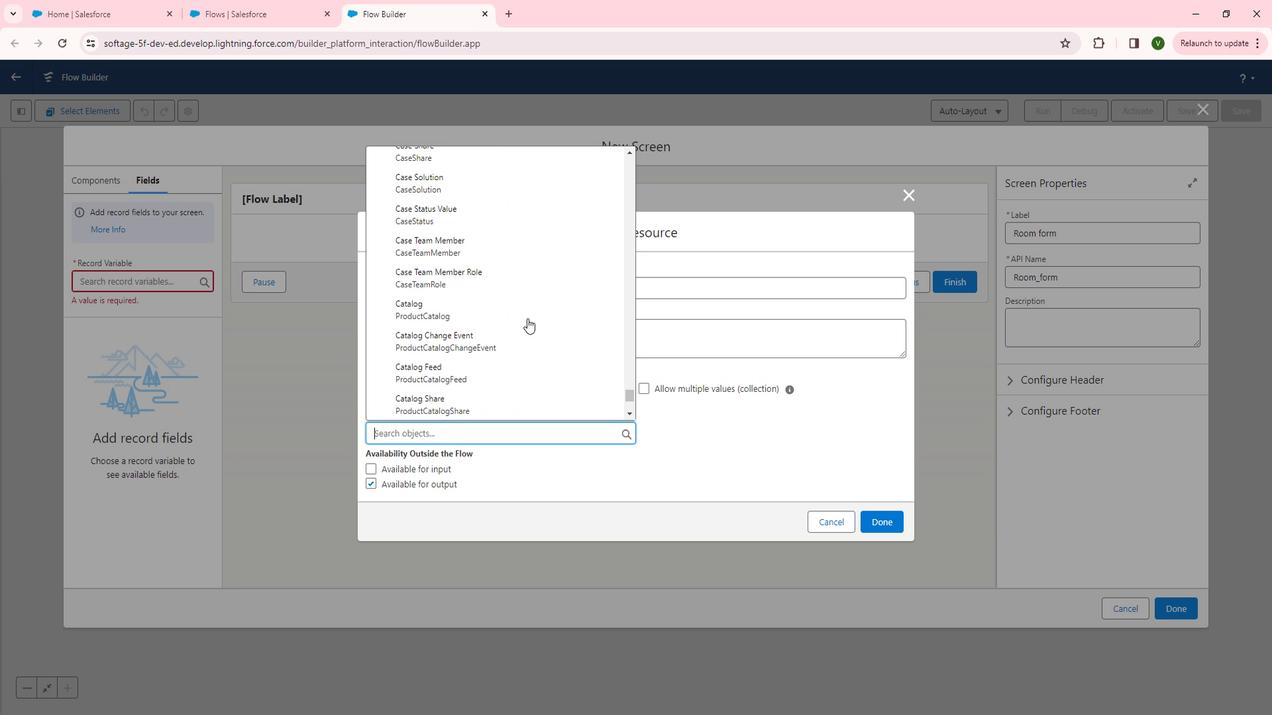 
Action: Mouse scrolled (536, 315) with delta (0, 0)
Screenshot: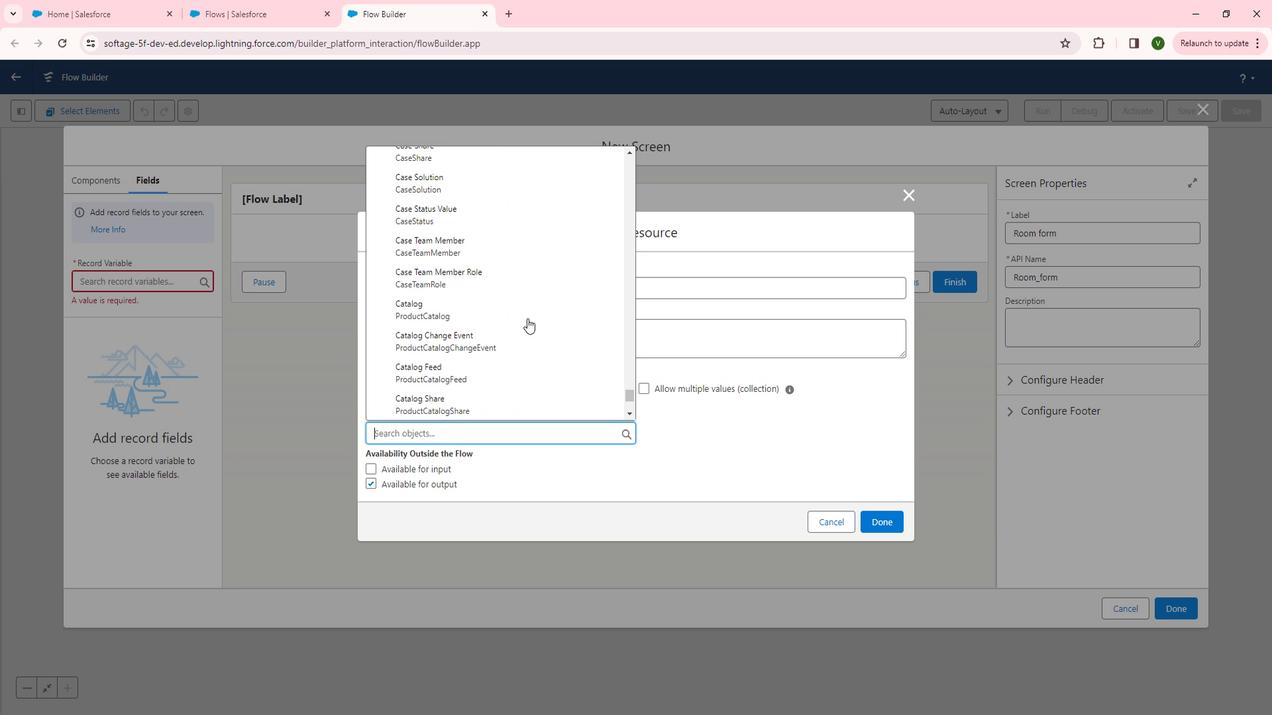 
Action: Mouse scrolled (536, 315) with delta (0, 0)
Screenshot: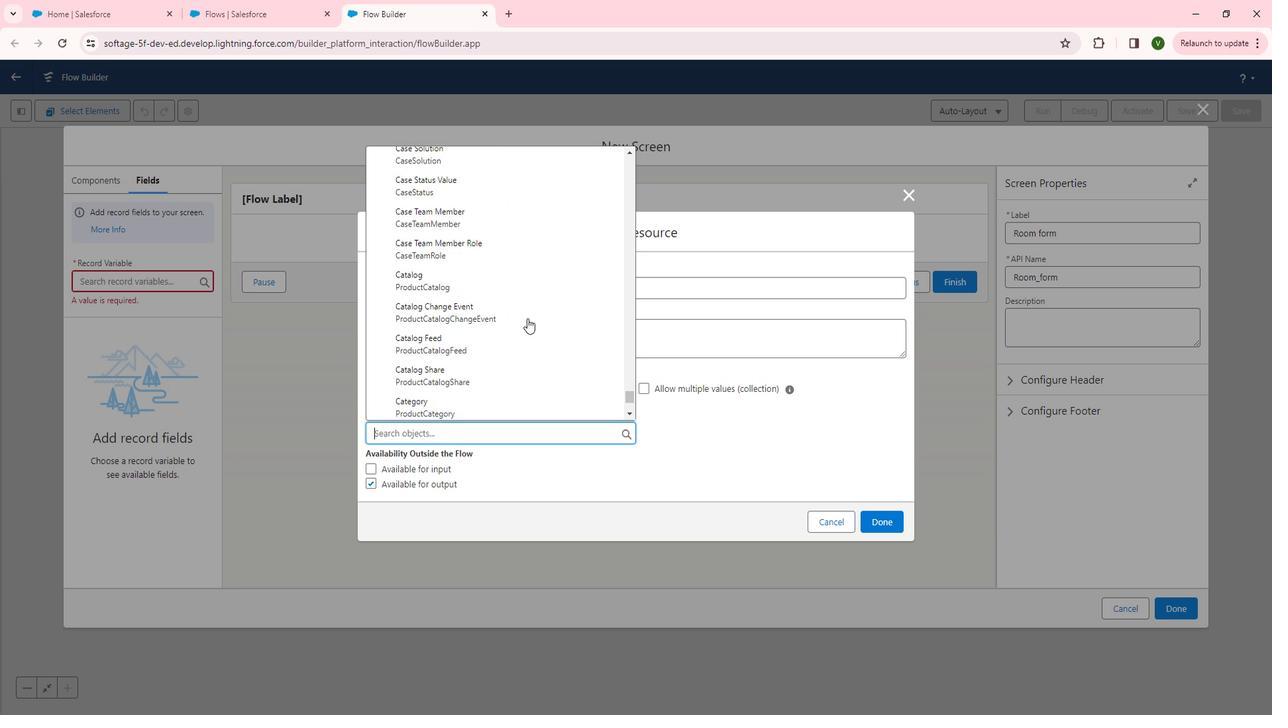 
Action: Mouse scrolled (536, 315) with delta (0, 0)
Screenshot: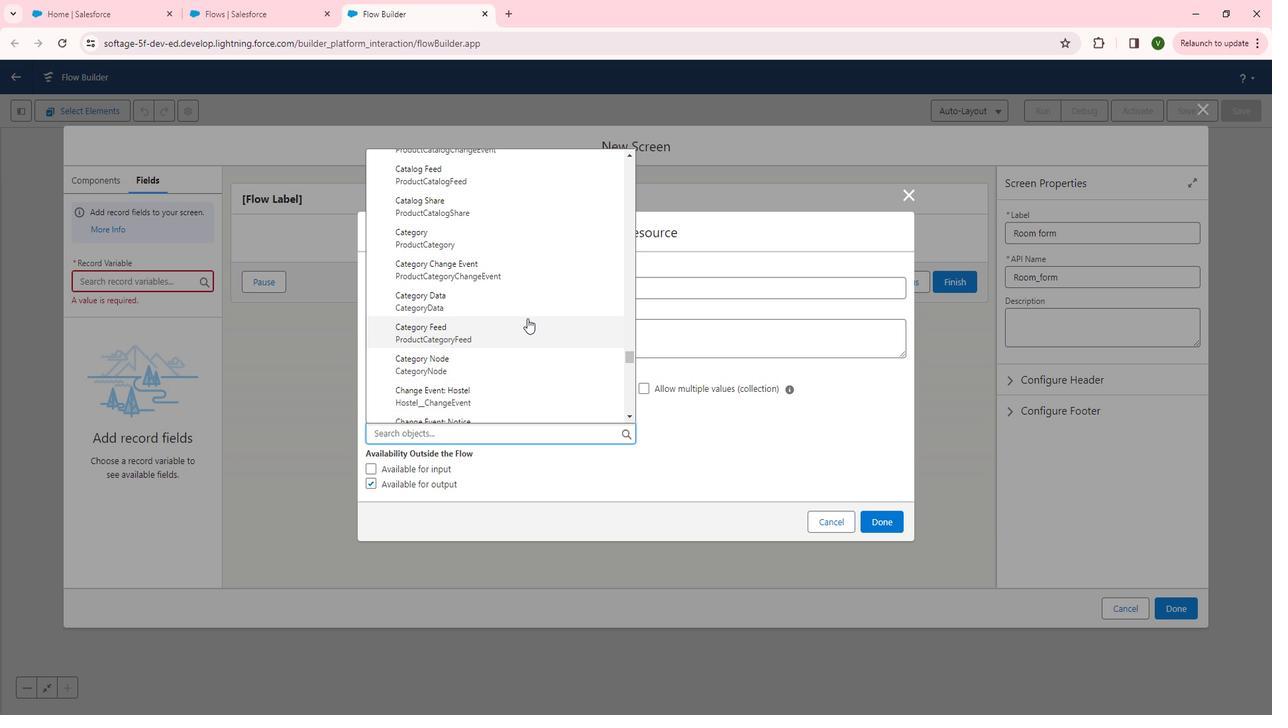
Action: Mouse scrolled (536, 315) with delta (0, 0)
Screenshot: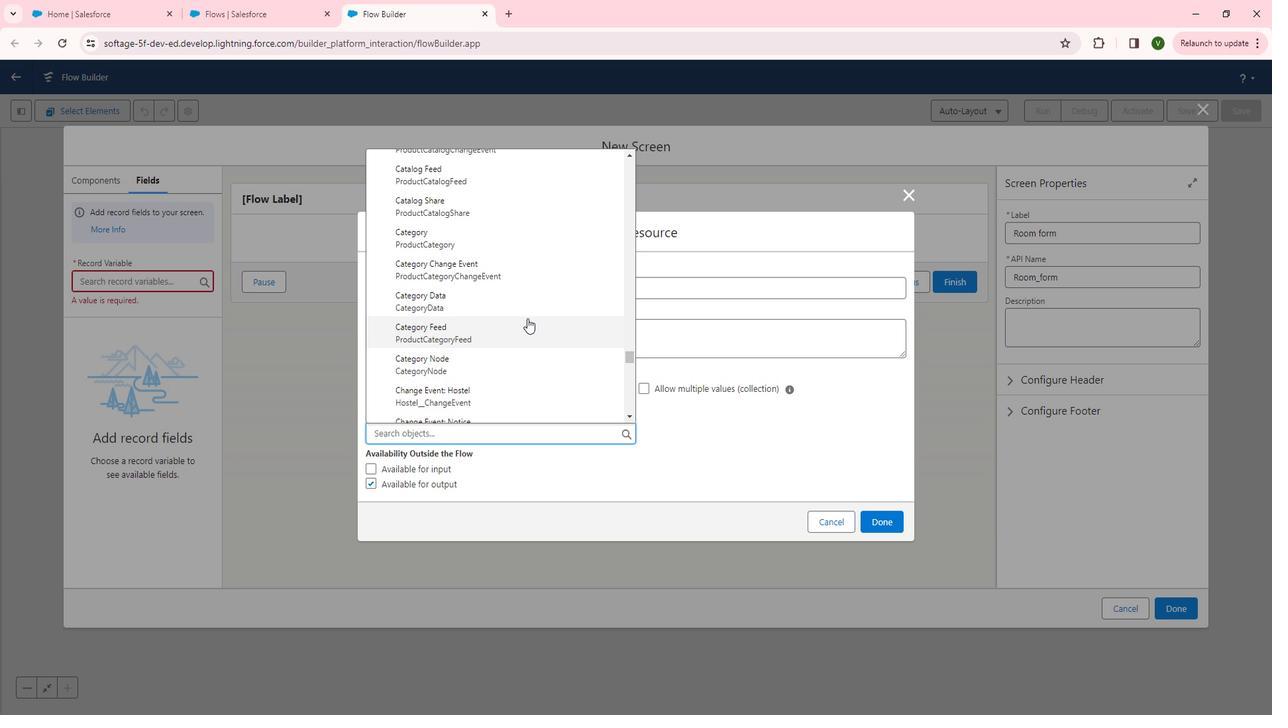 
Action: Mouse scrolled (536, 315) with delta (0, 0)
Screenshot: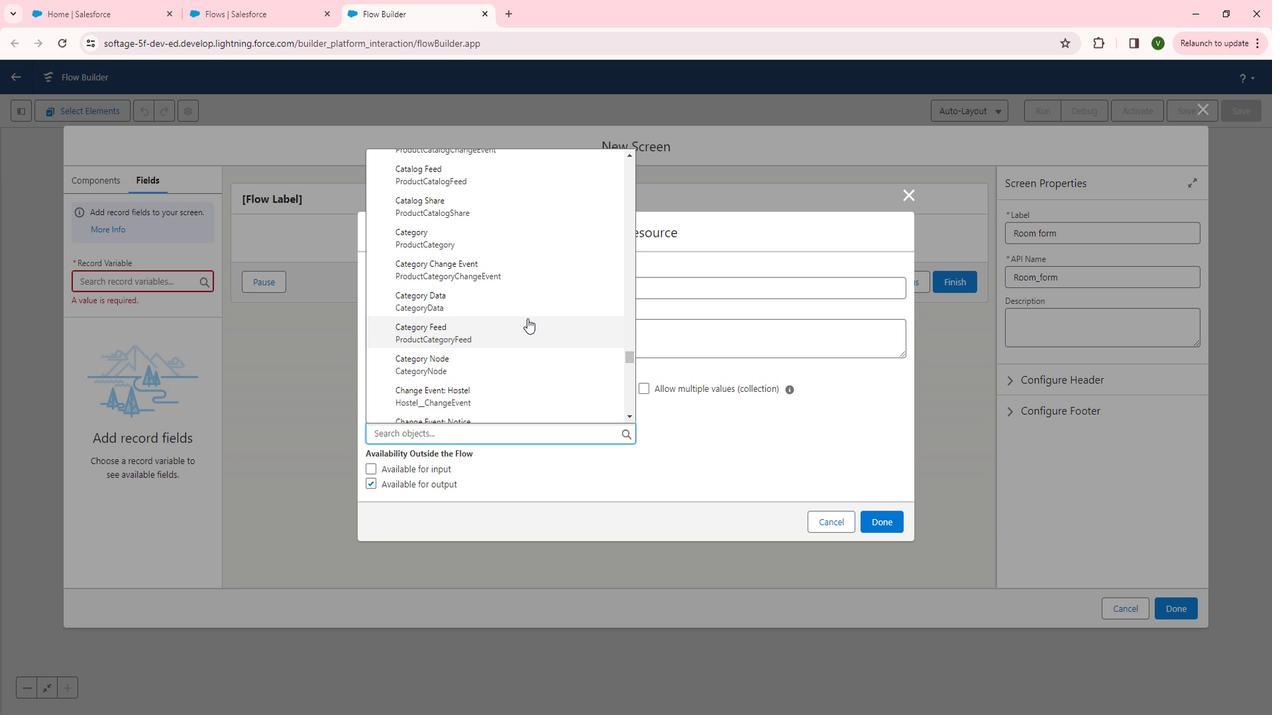 
Action: Mouse scrolled (536, 315) with delta (0, 0)
Screenshot: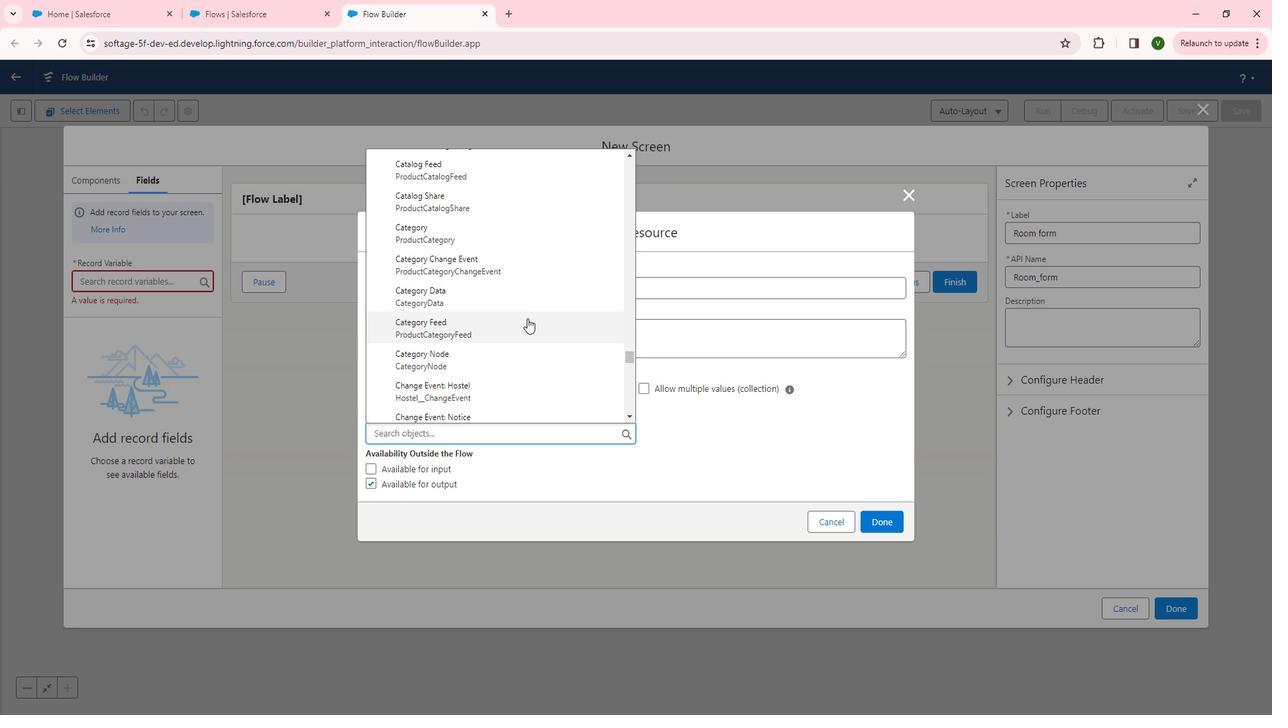 
Action: Mouse scrolled (536, 315) with delta (0, 0)
Screenshot: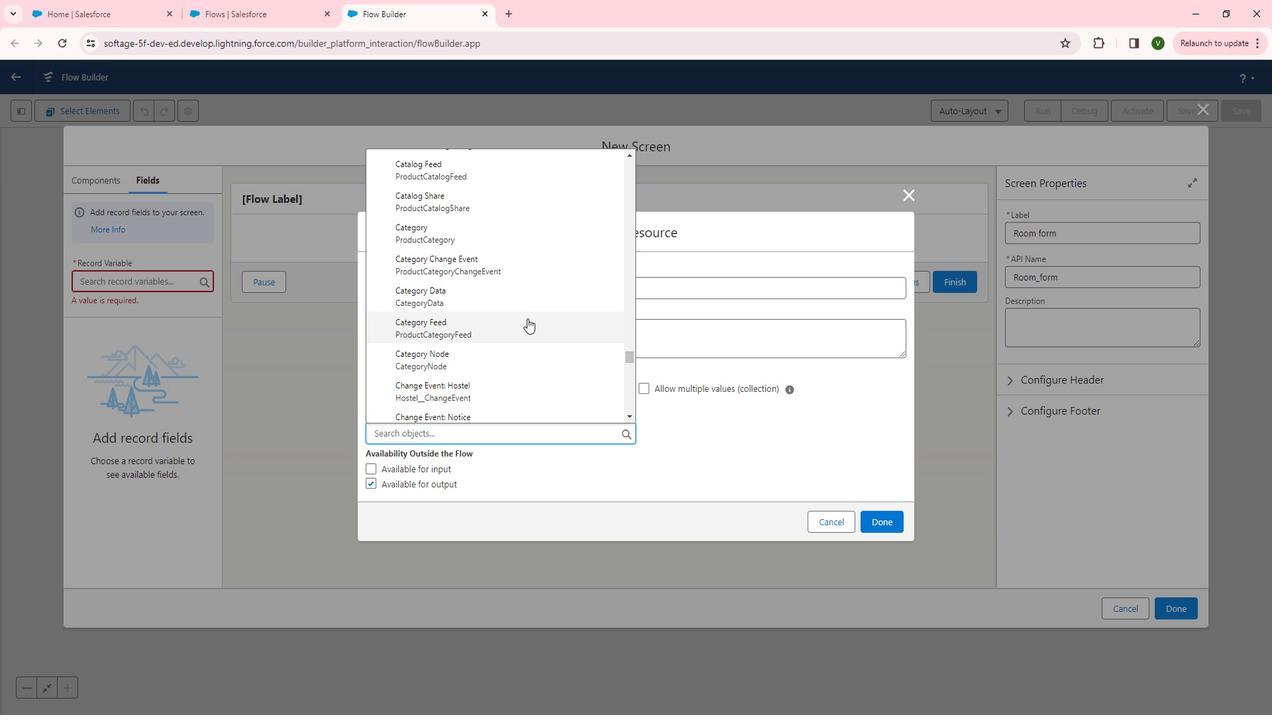 
Action: Mouse scrolled (536, 315) with delta (0, 0)
Screenshot: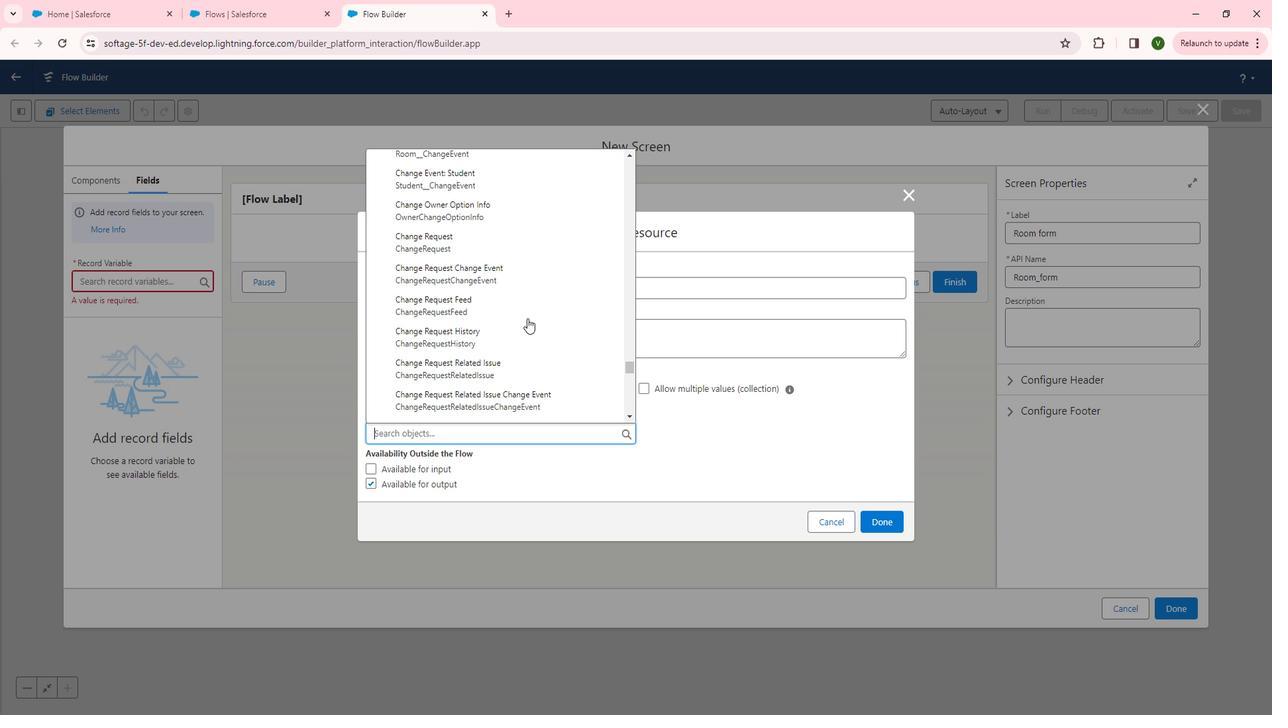 
Action: Mouse scrolled (536, 315) with delta (0, 0)
Screenshot: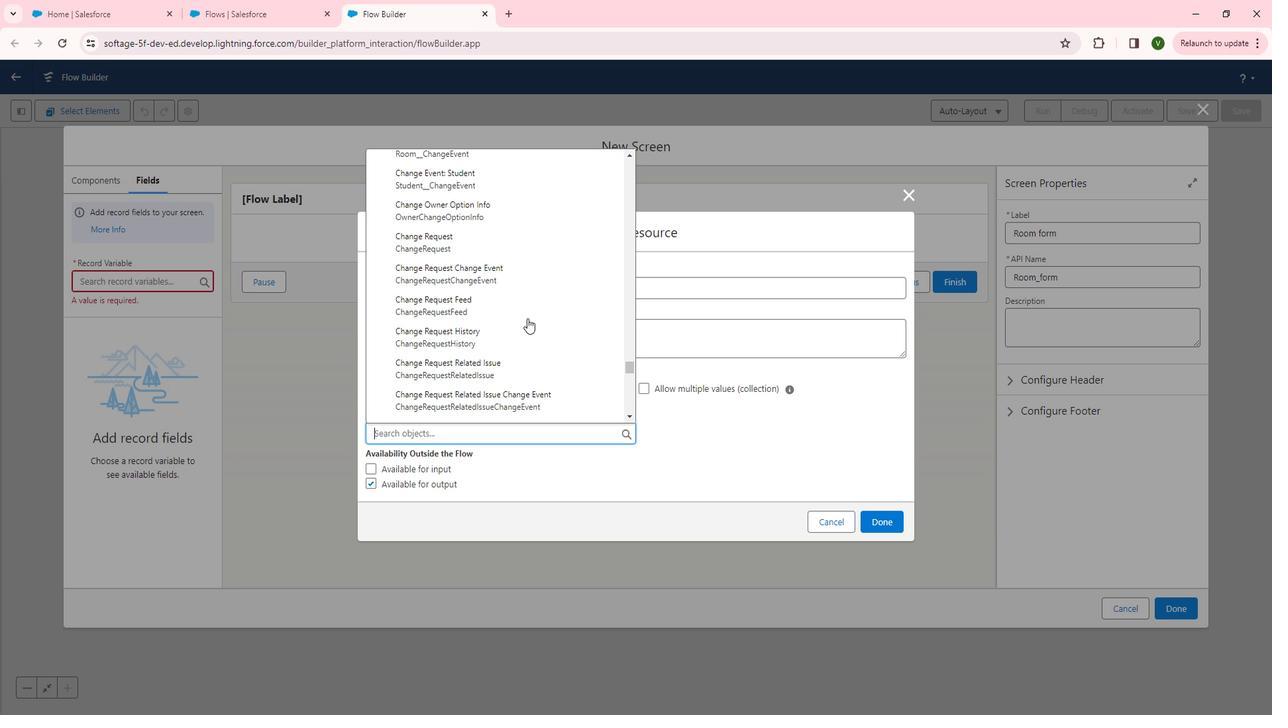 
Action: Mouse scrolled (536, 315) with delta (0, 0)
Screenshot: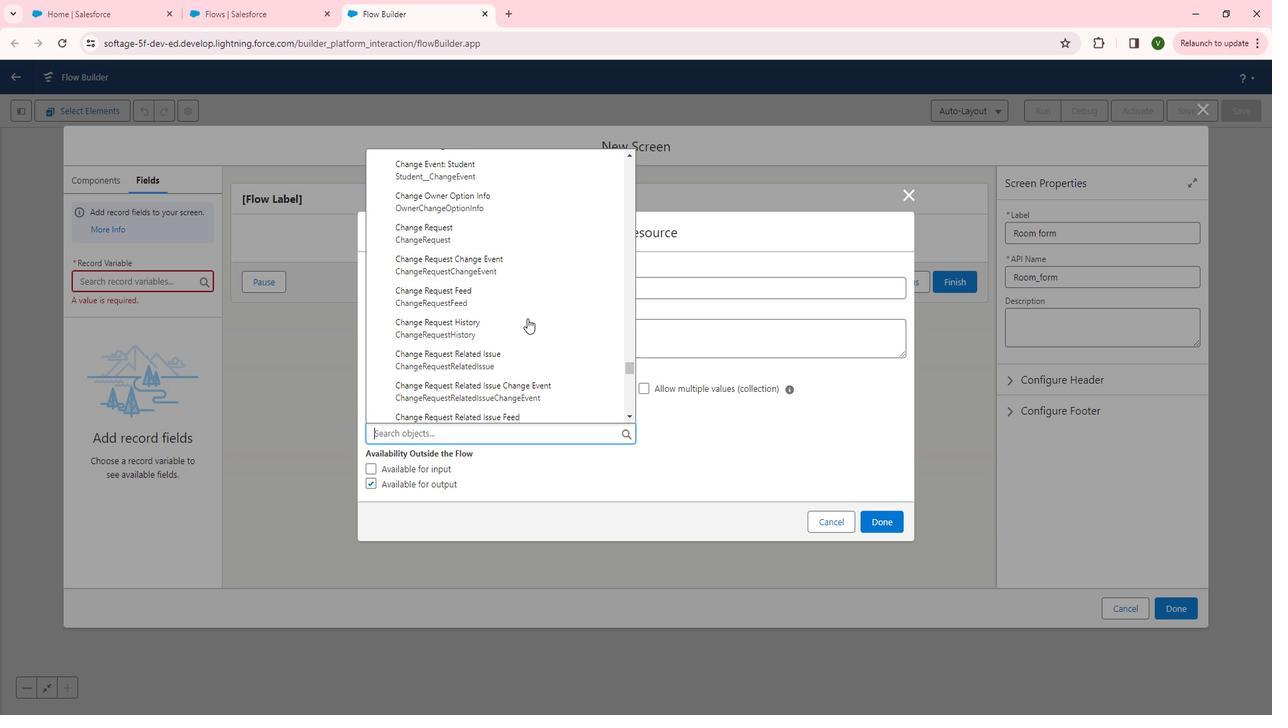 
Action: Mouse scrolled (536, 315) with delta (0, 0)
Screenshot: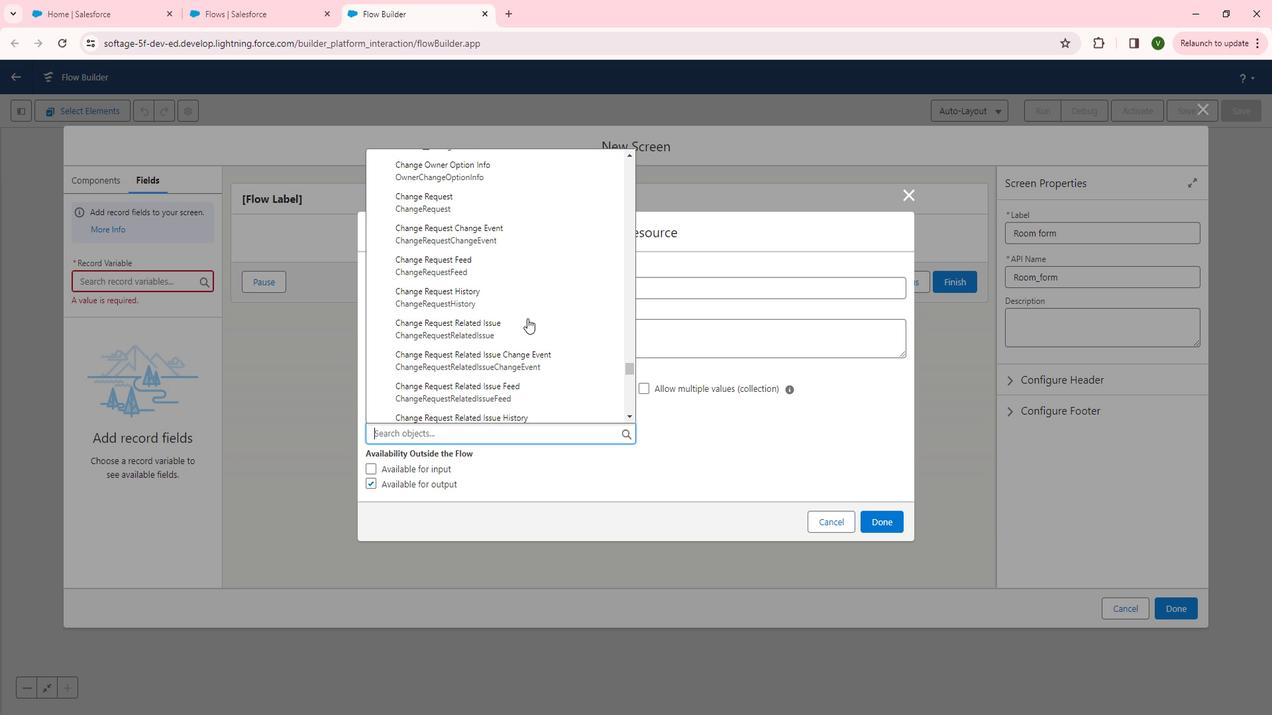 
Action: Mouse scrolled (536, 315) with delta (0, 0)
Screenshot: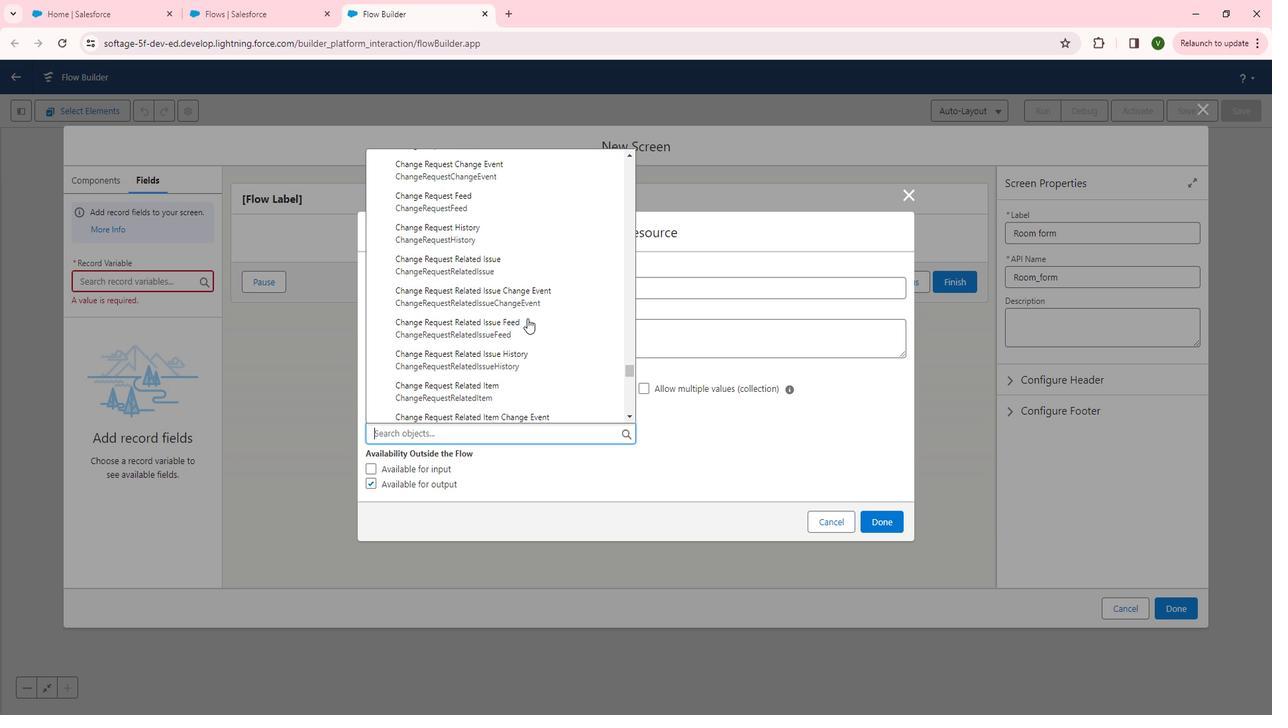 
Action: Mouse scrolled (536, 315) with delta (0, 0)
Screenshot: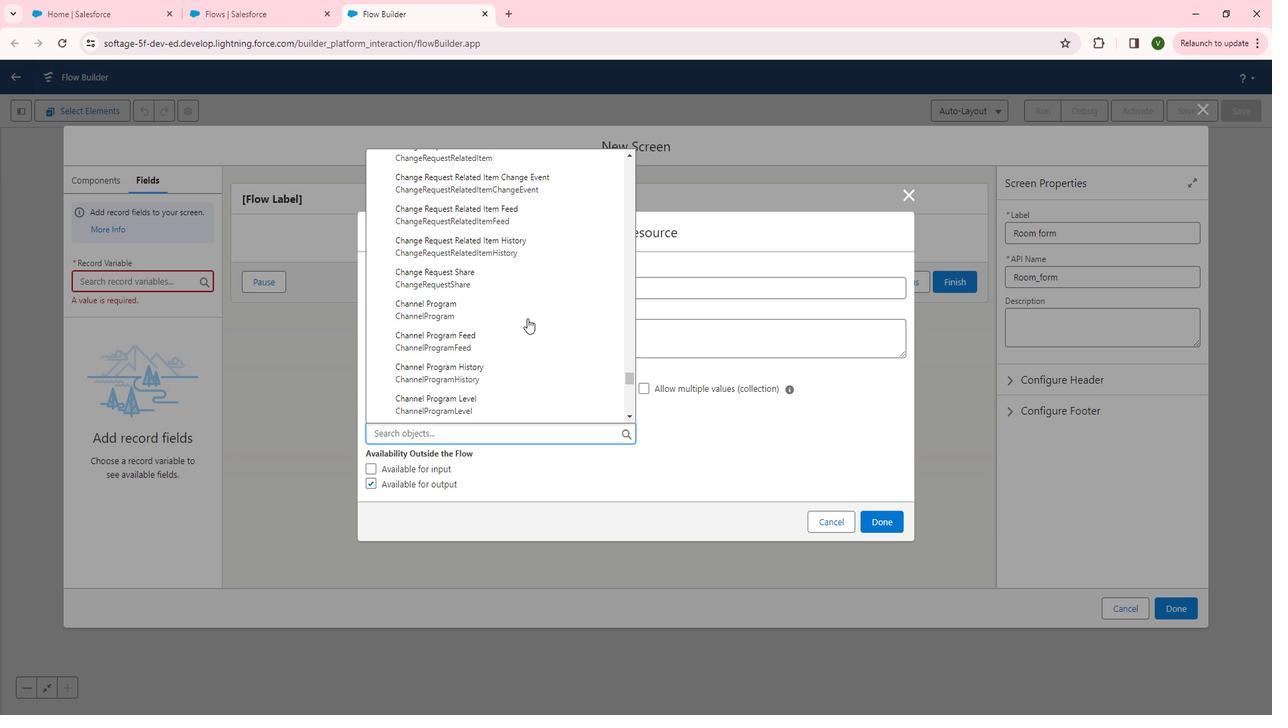 
Action: Mouse scrolled (536, 315) with delta (0, 0)
Screenshot: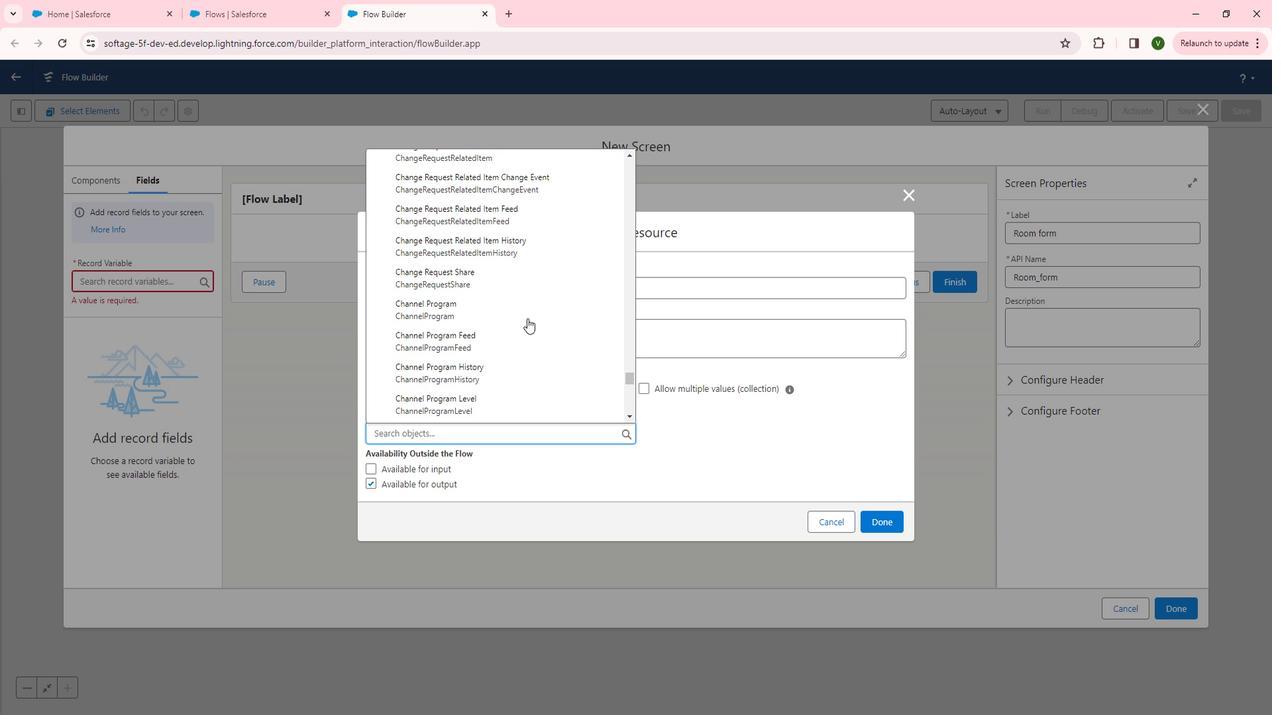 
Action: Mouse scrolled (536, 315) with delta (0, 0)
Screenshot: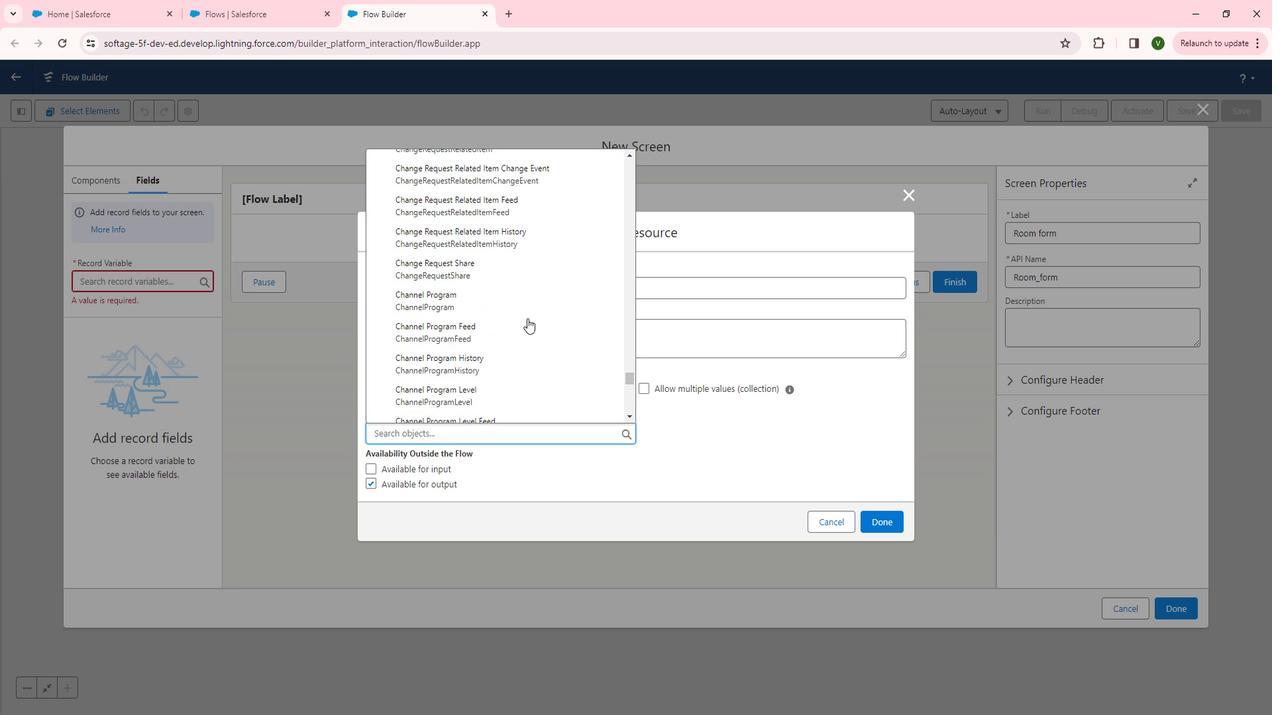 
Action: Mouse scrolled (536, 315) with delta (0, 0)
Screenshot: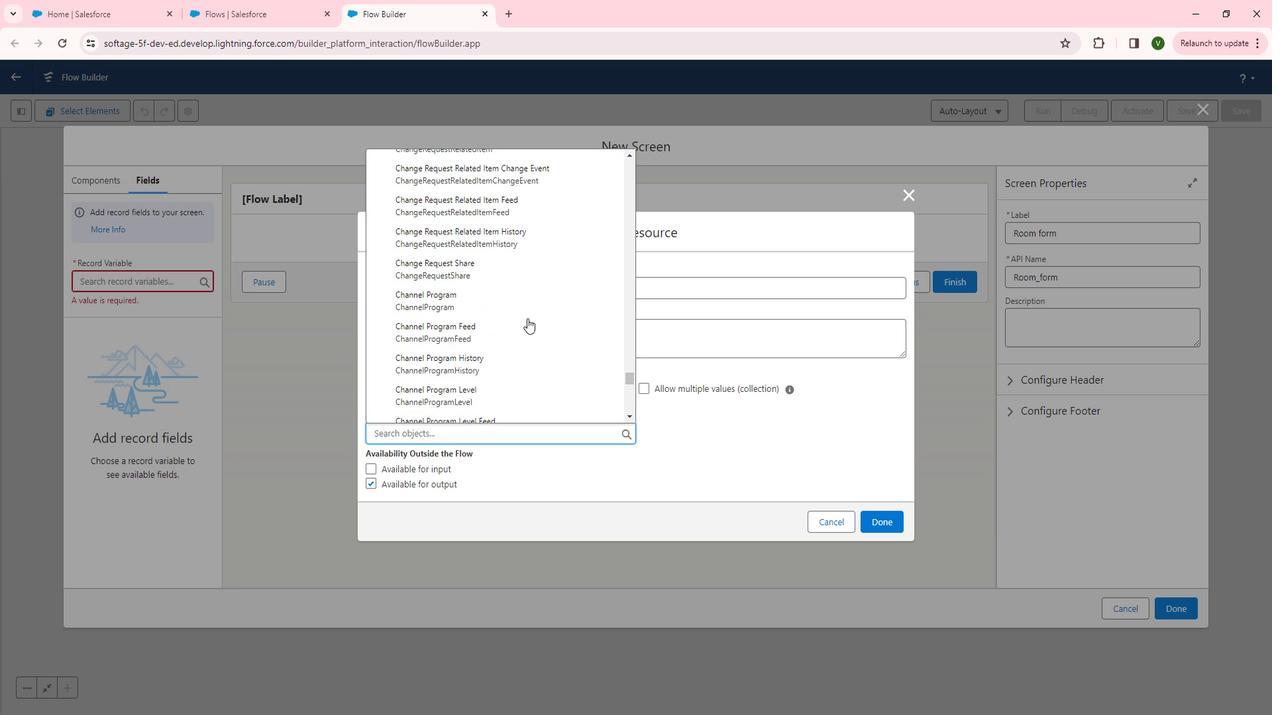 
Action: Mouse scrolled (536, 315) with delta (0, 0)
Screenshot: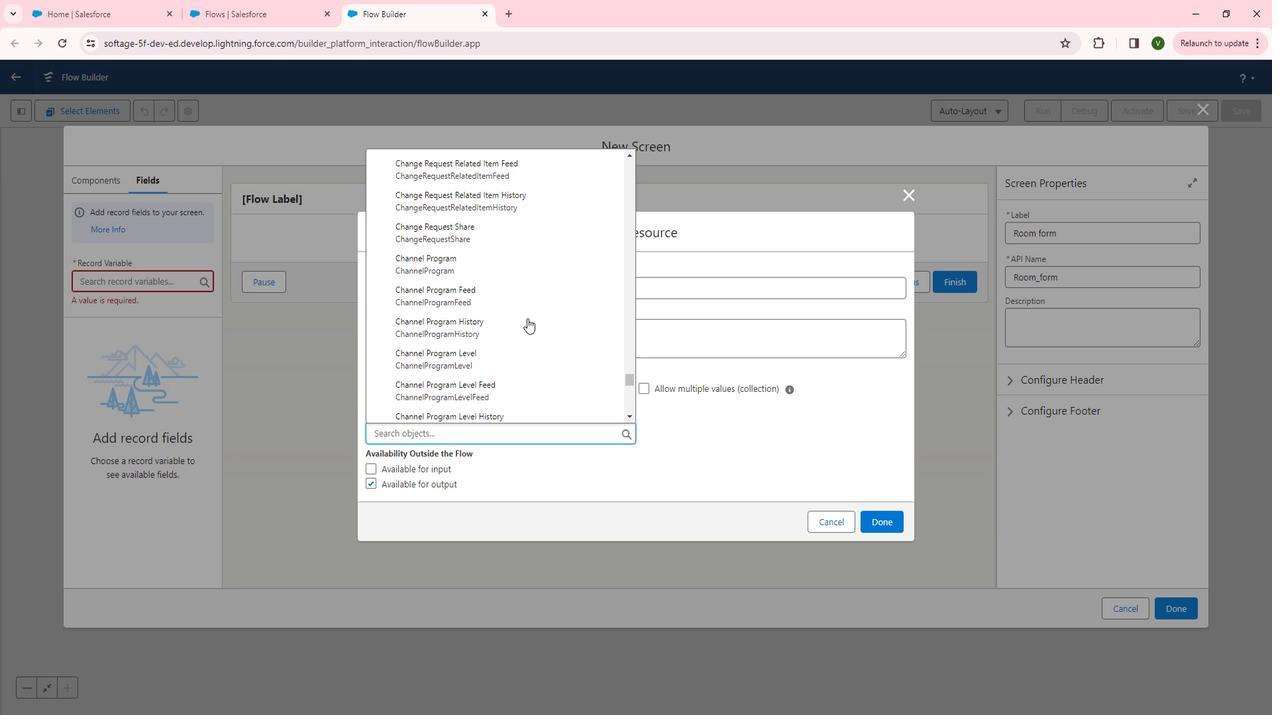 
Action: Mouse scrolled (536, 315) with delta (0, 0)
Screenshot: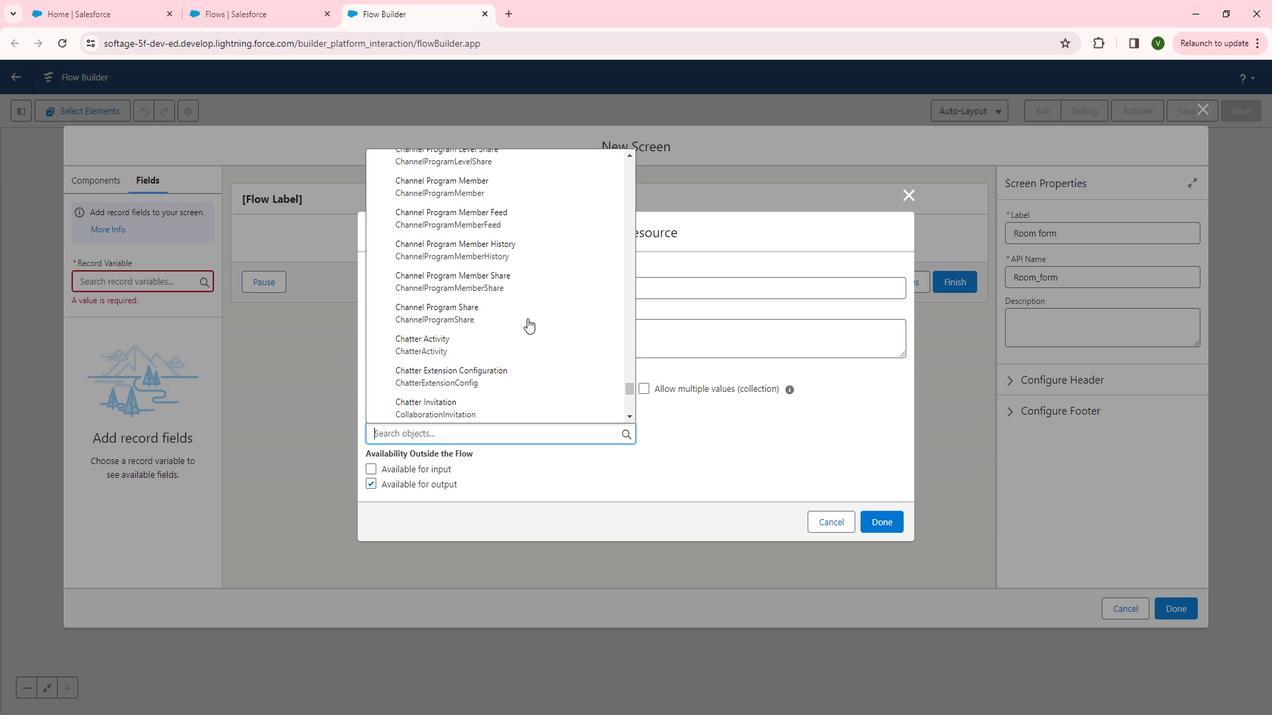 
Action: Mouse scrolled (536, 315) with delta (0, 0)
Screenshot: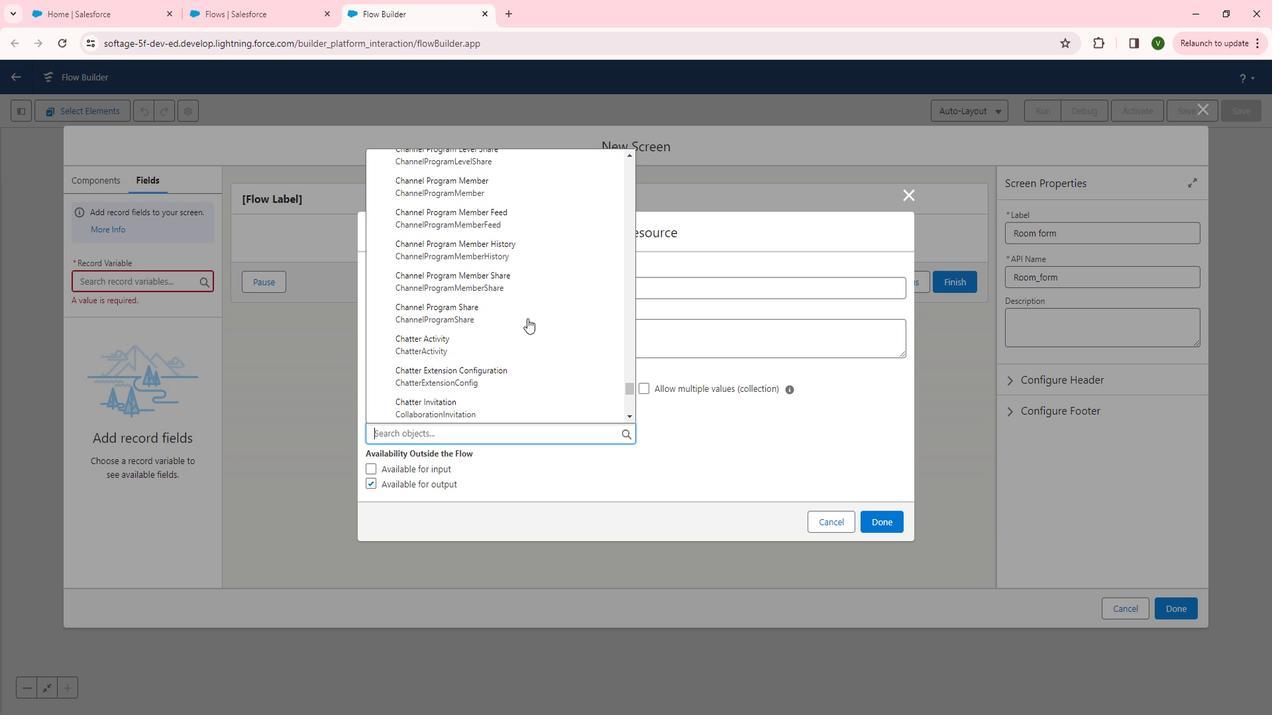 
Action: Mouse scrolled (536, 315) with delta (0, 0)
Screenshot: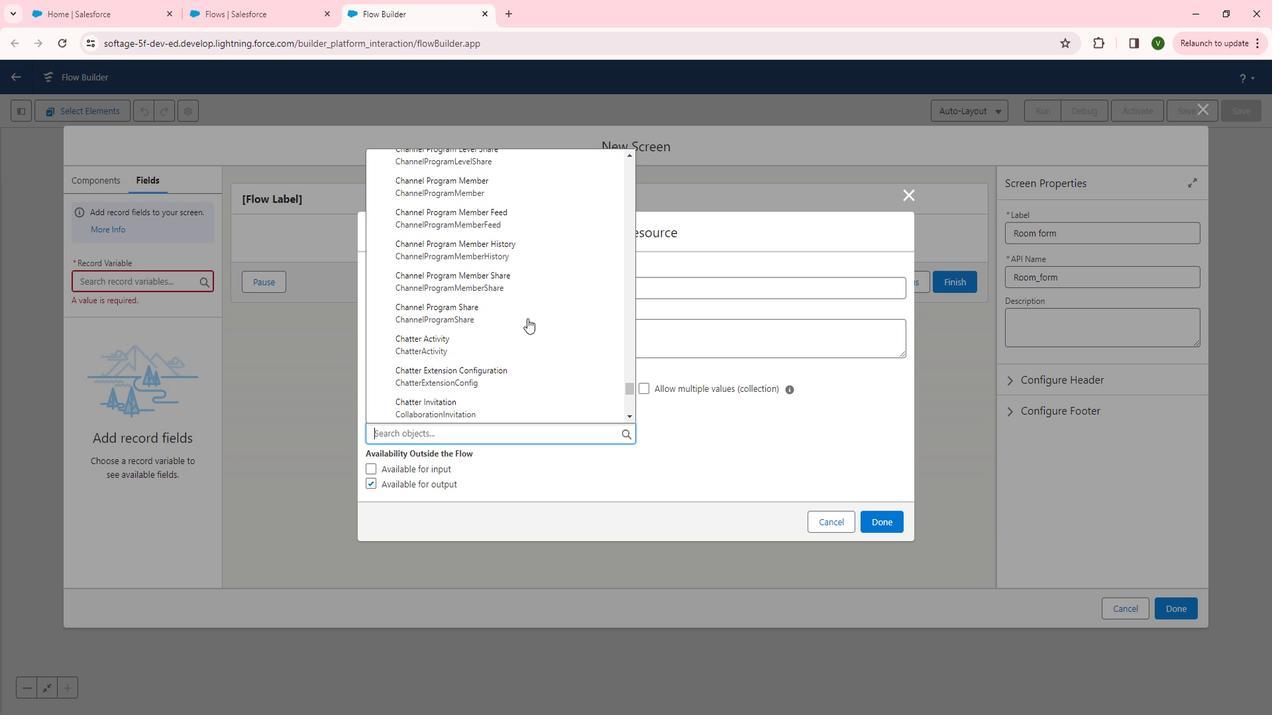 
Action: Mouse scrolled (536, 315) with delta (0, 0)
Screenshot: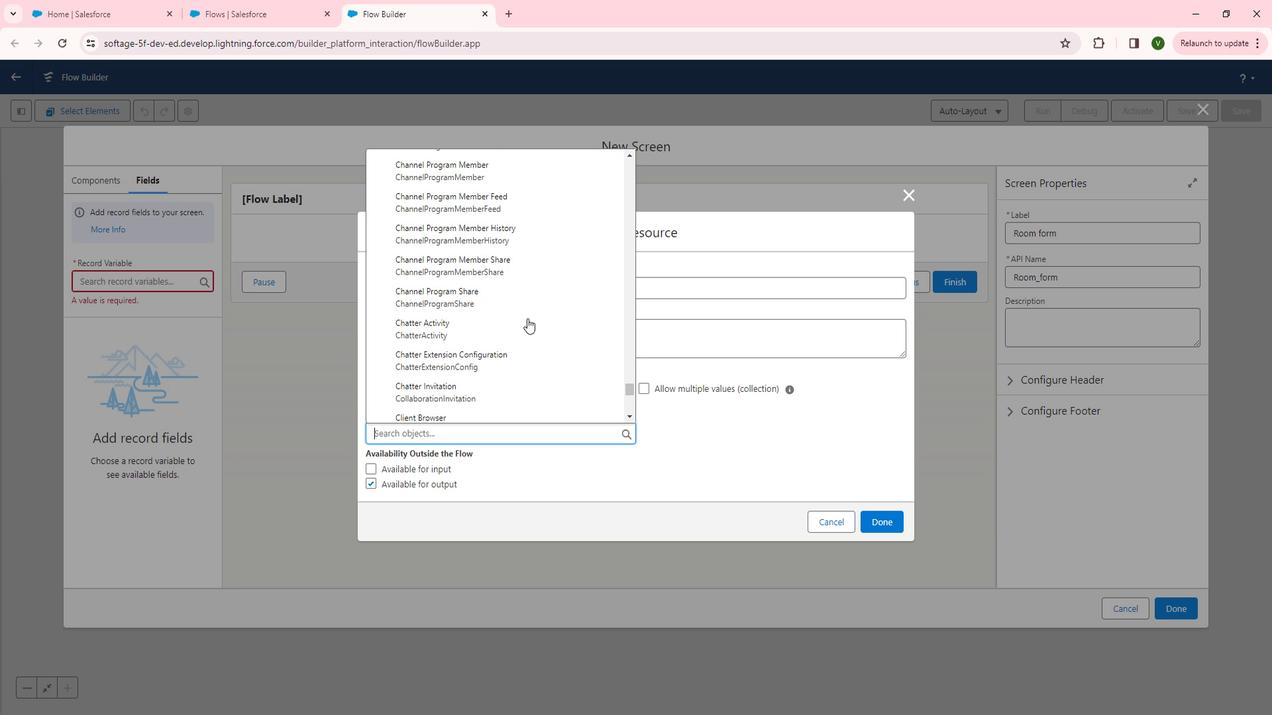 
Action: Mouse scrolled (536, 315) with delta (0, 0)
Screenshot: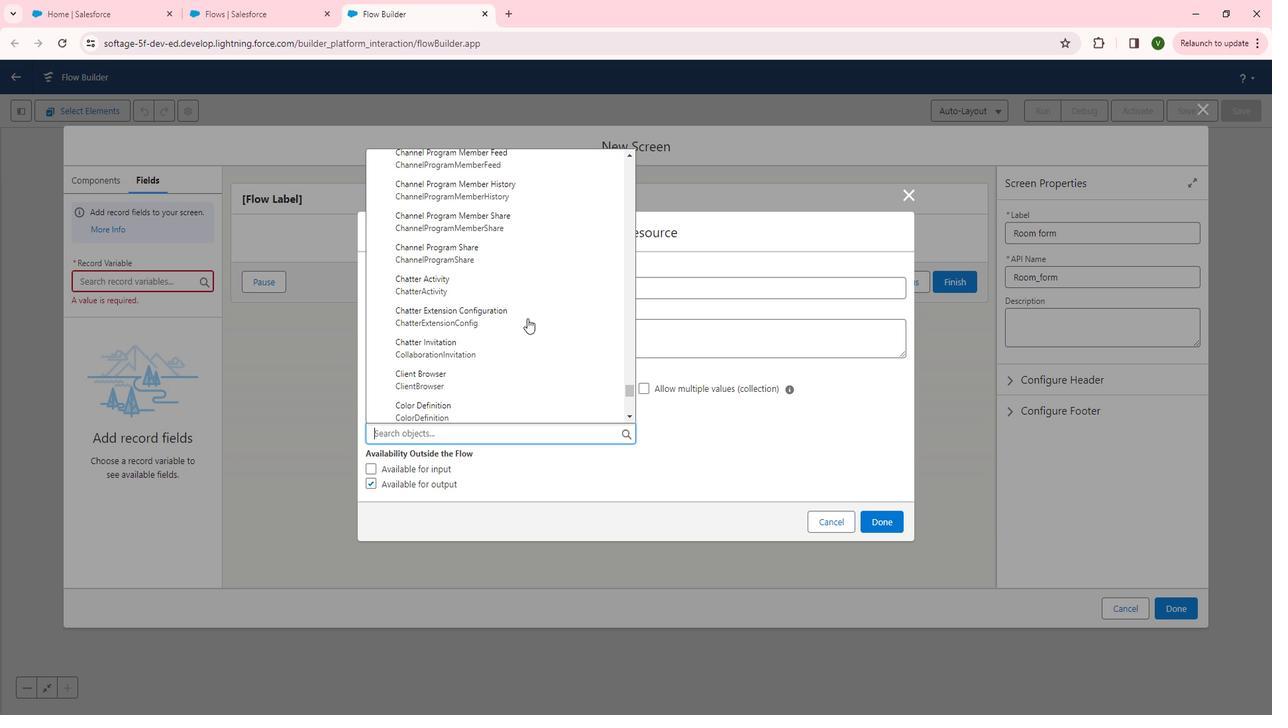 
Action: Mouse scrolled (536, 315) with delta (0, 0)
Screenshot: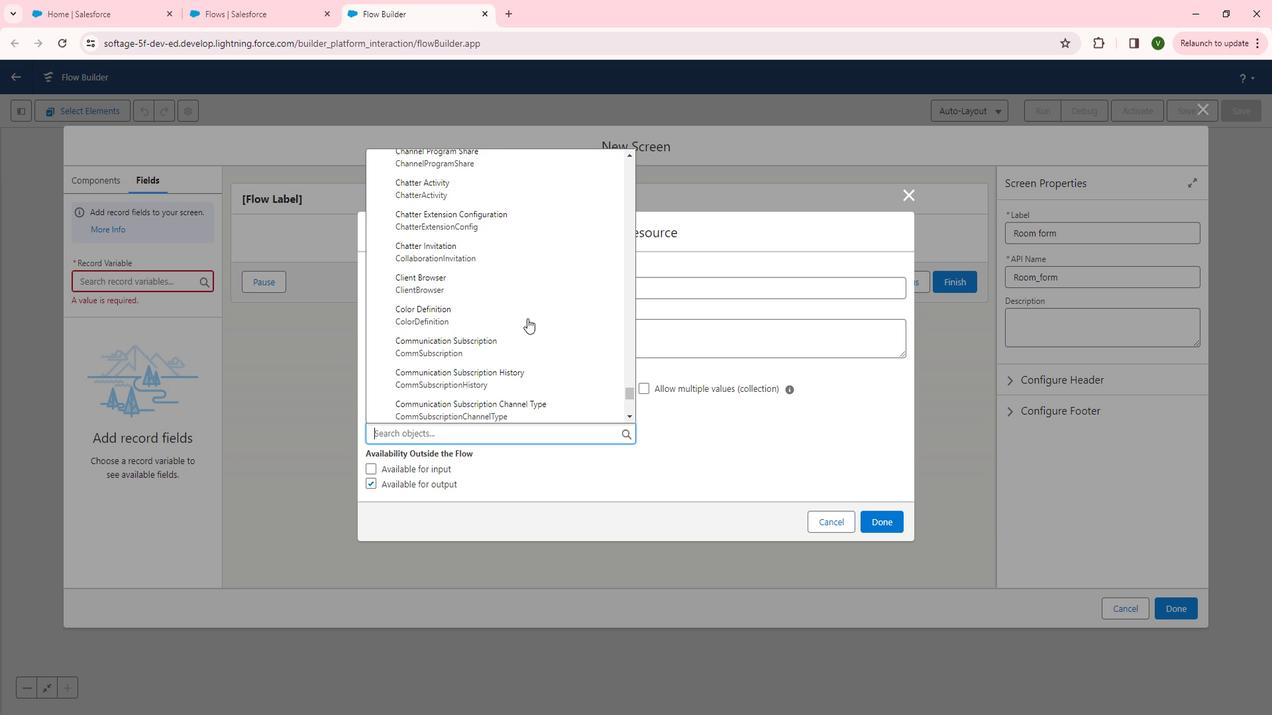 
Action: Mouse scrolled (536, 315) with delta (0, 0)
Screenshot: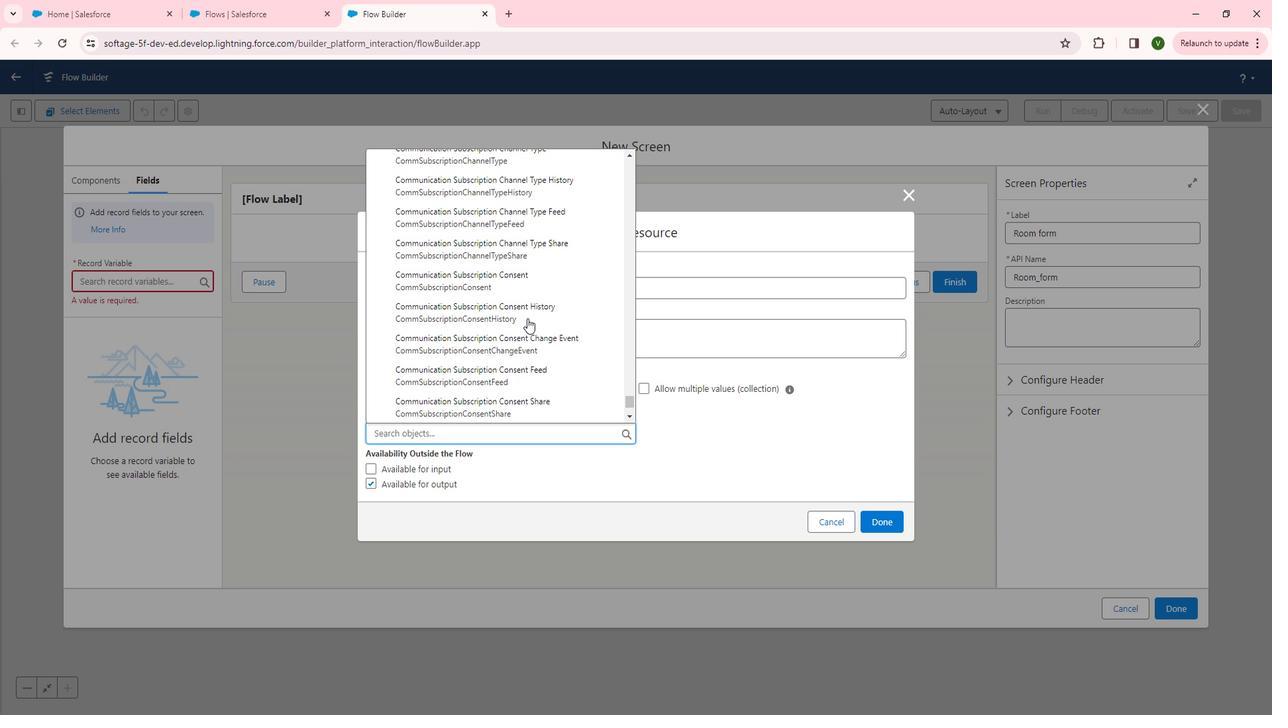 
Action: Mouse scrolled (536, 315) with delta (0, 0)
Screenshot: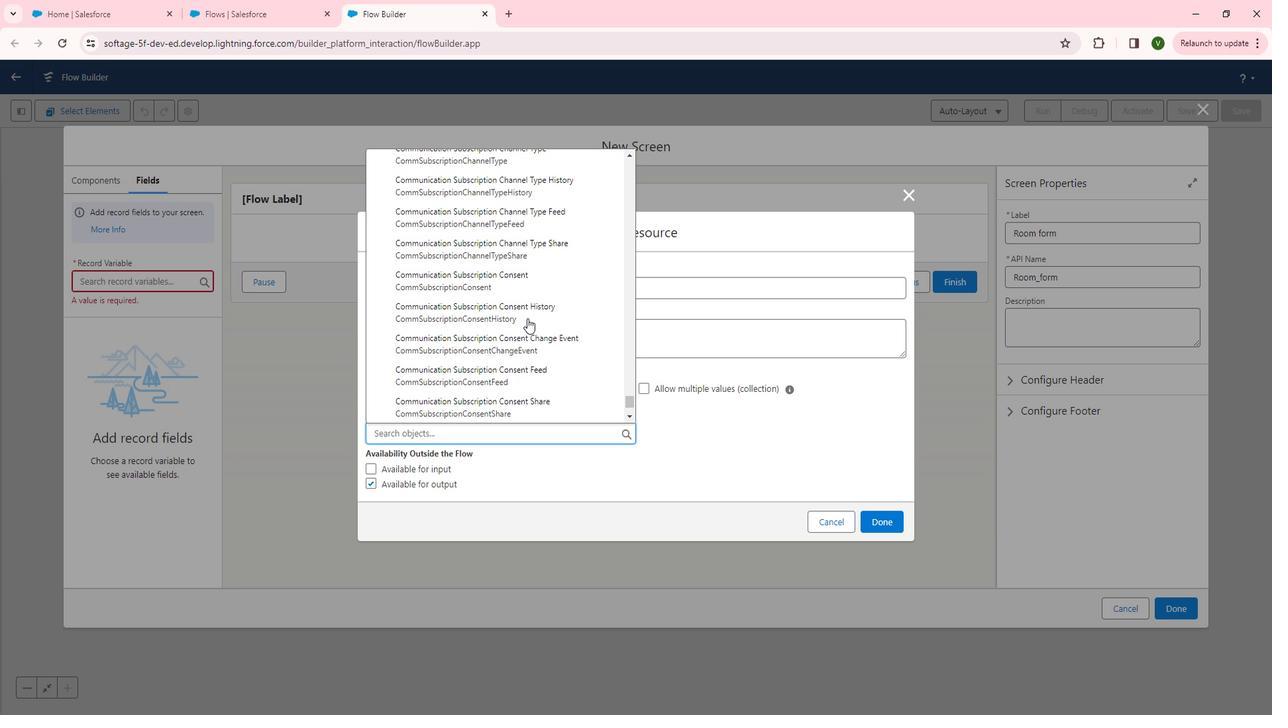 
Action: Mouse scrolled (536, 315) with delta (0, 0)
Screenshot: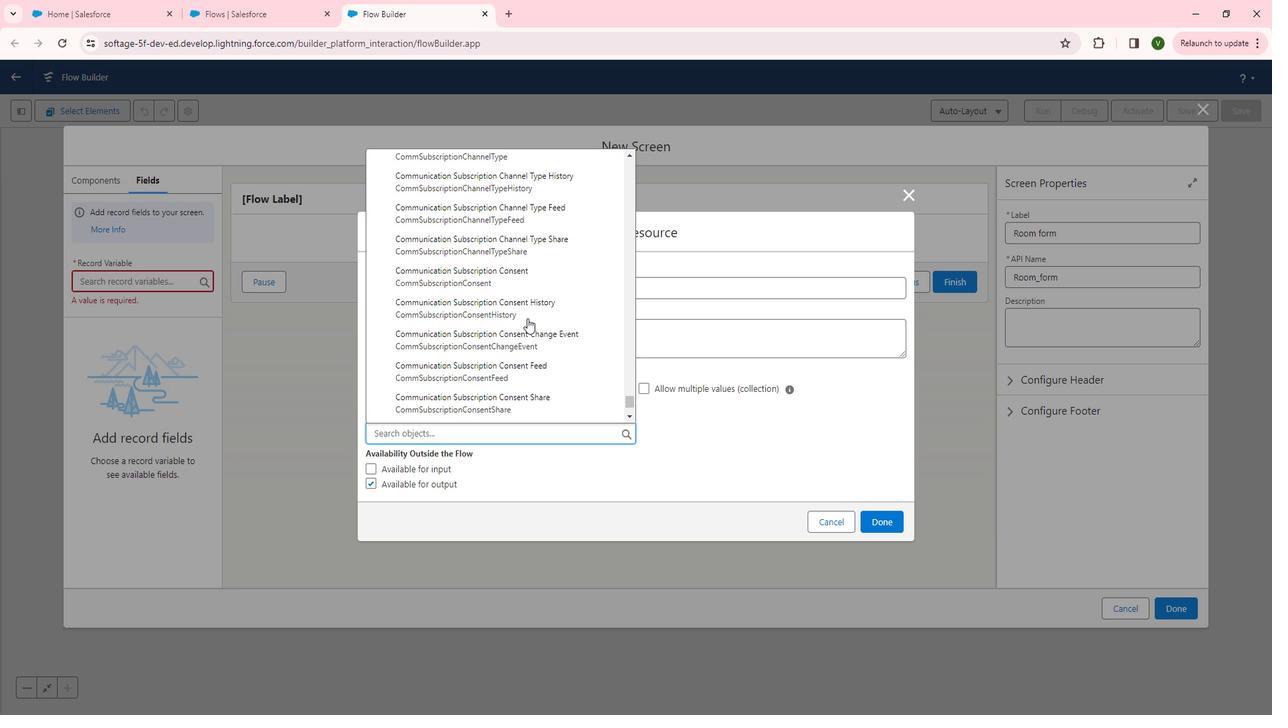 
Action: Mouse scrolled (536, 315) with delta (0, 0)
Screenshot: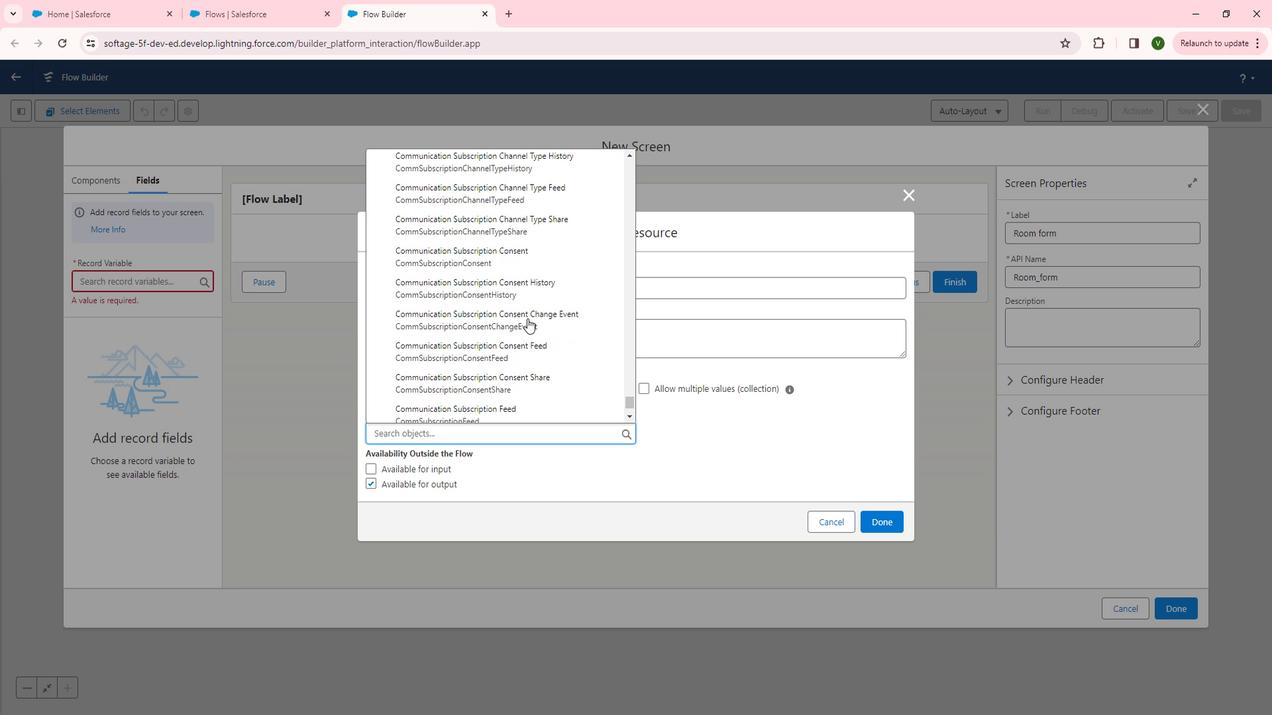 
Action: Mouse scrolled (536, 315) with delta (0, 0)
Screenshot: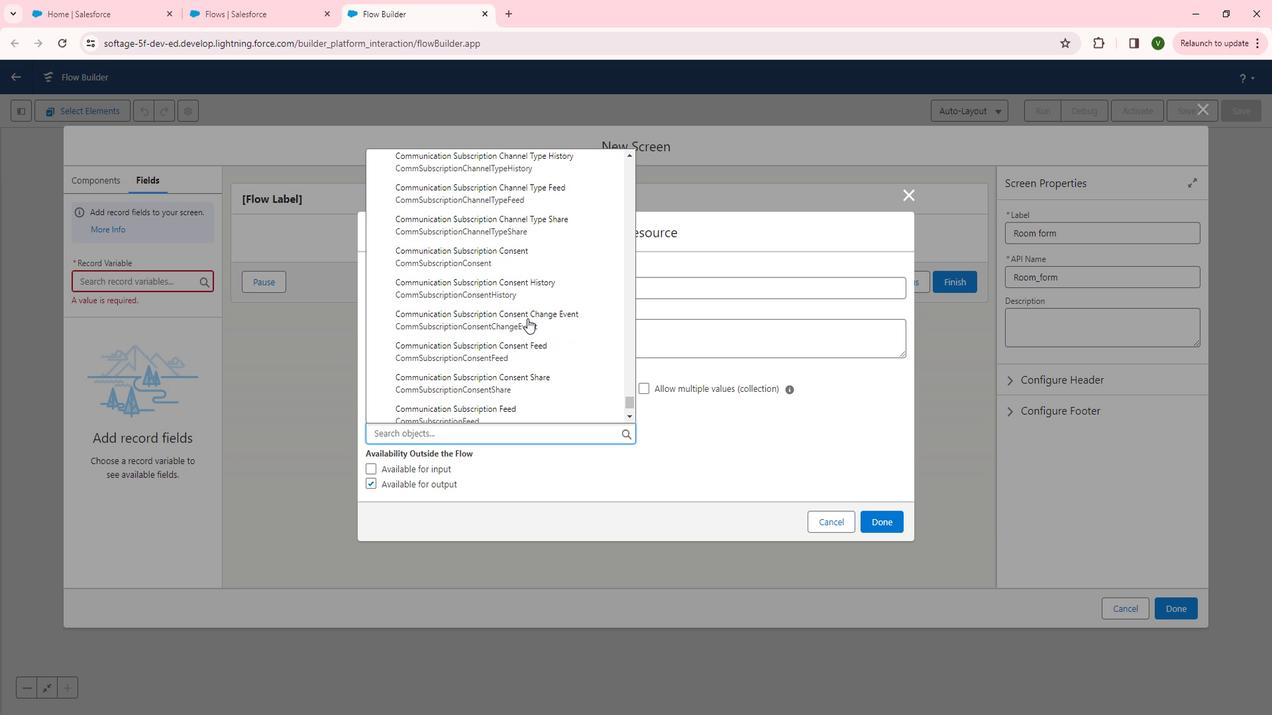 
Action: Mouse scrolled (536, 315) with delta (0, 0)
Screenshot: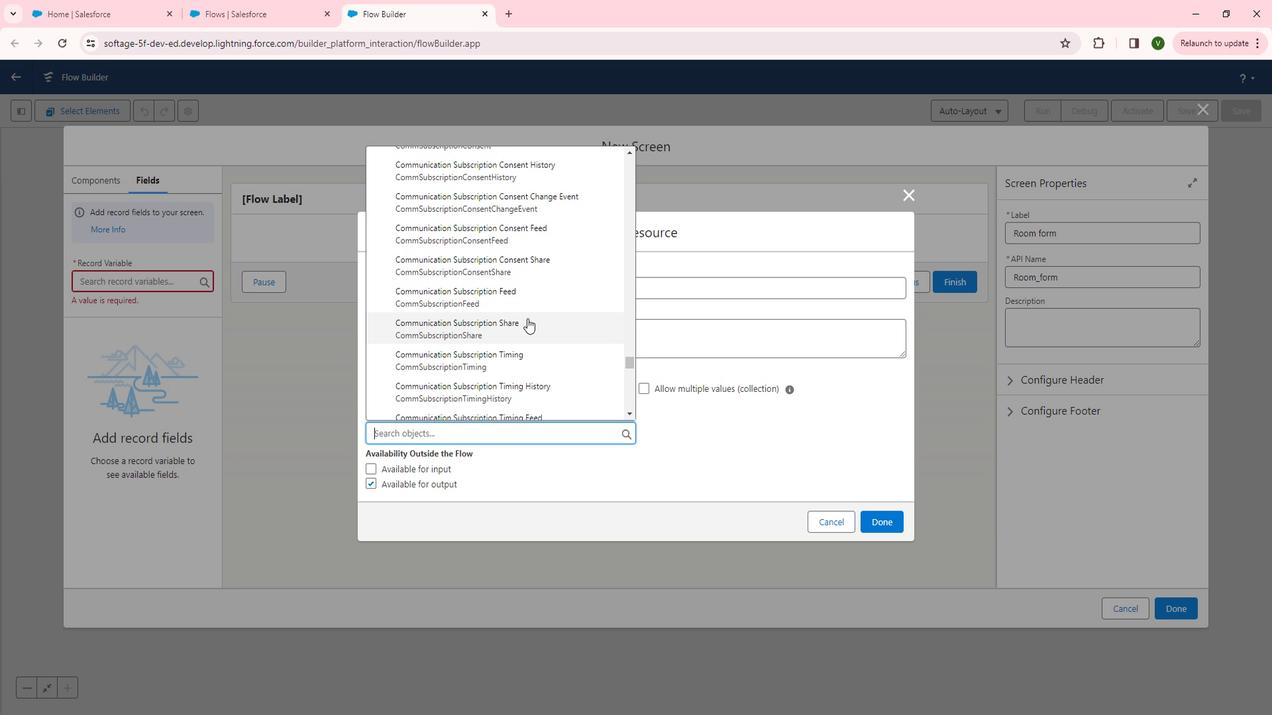 
Action: Mouse scrolled (536, 315) with delta (0, 0)
Screenshot: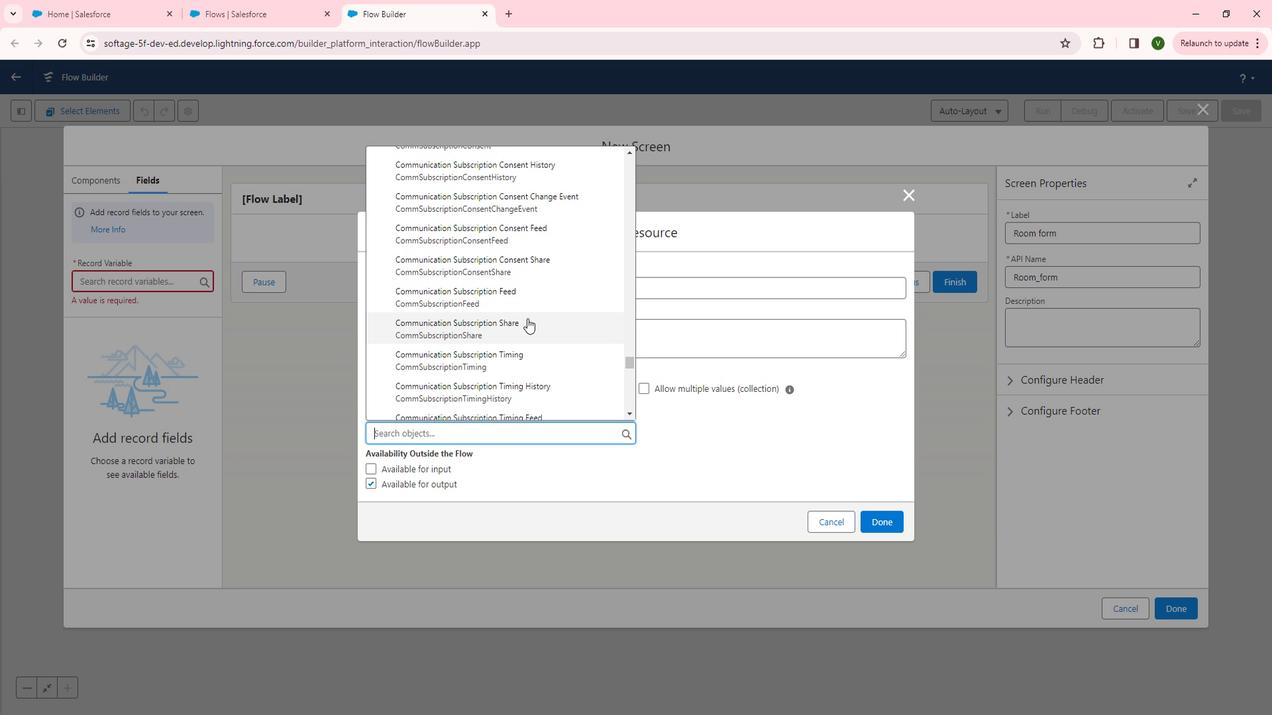 
Action: Mouse scrolled (536, 315) with delta (0, 0)
Screenshot: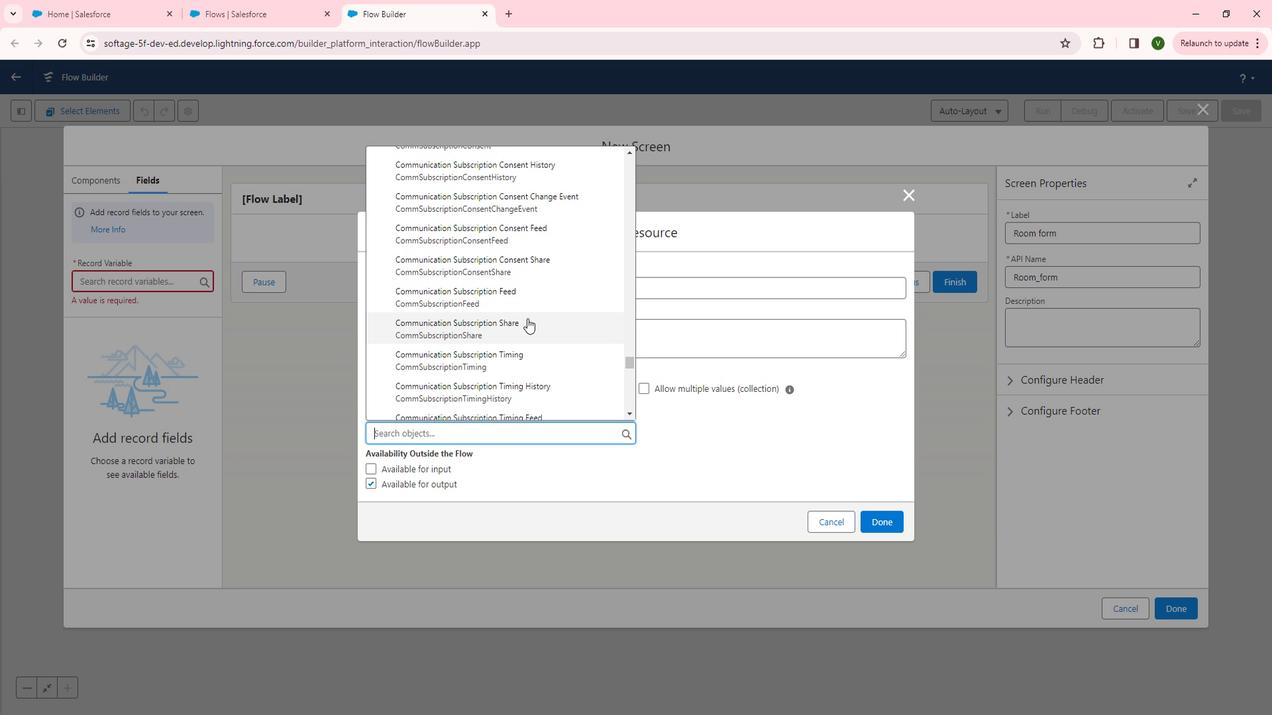 
Action: Mouse scrolled (536, 315) with delta (0, 0)
Screenshot: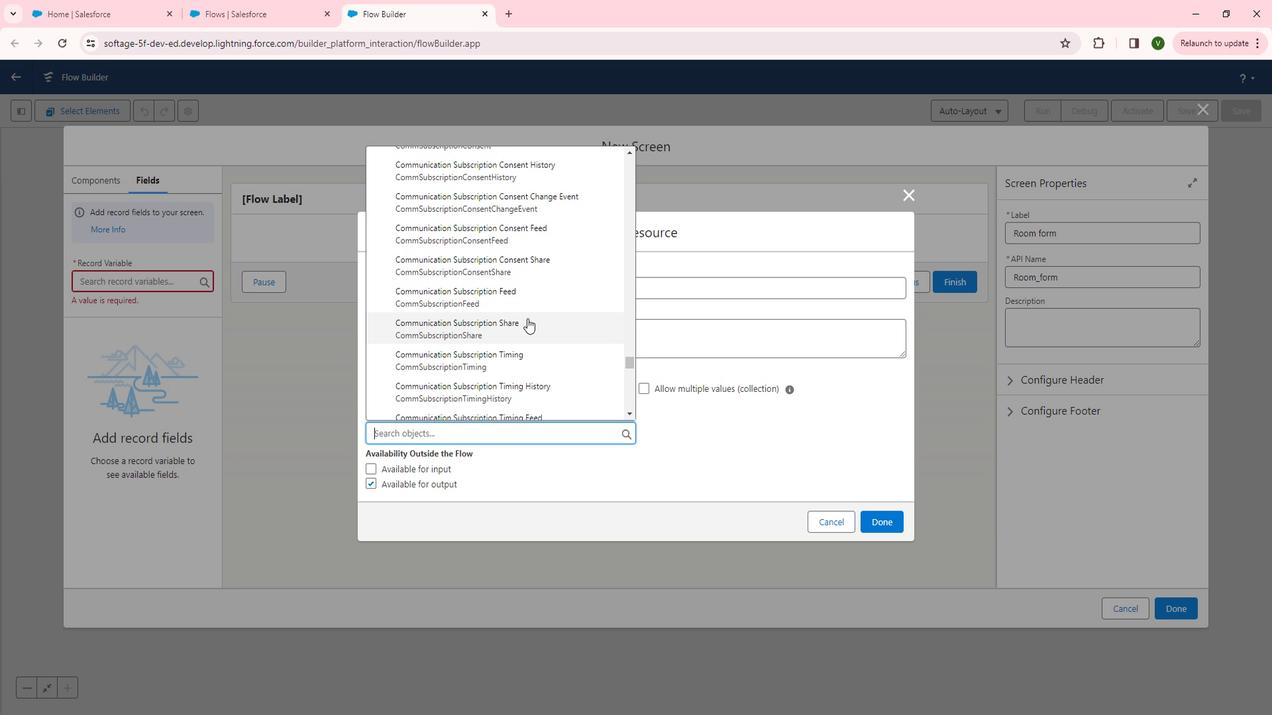 
Action: Mouse scrolled (536, 315) with delta (0, 0)
Screenshot: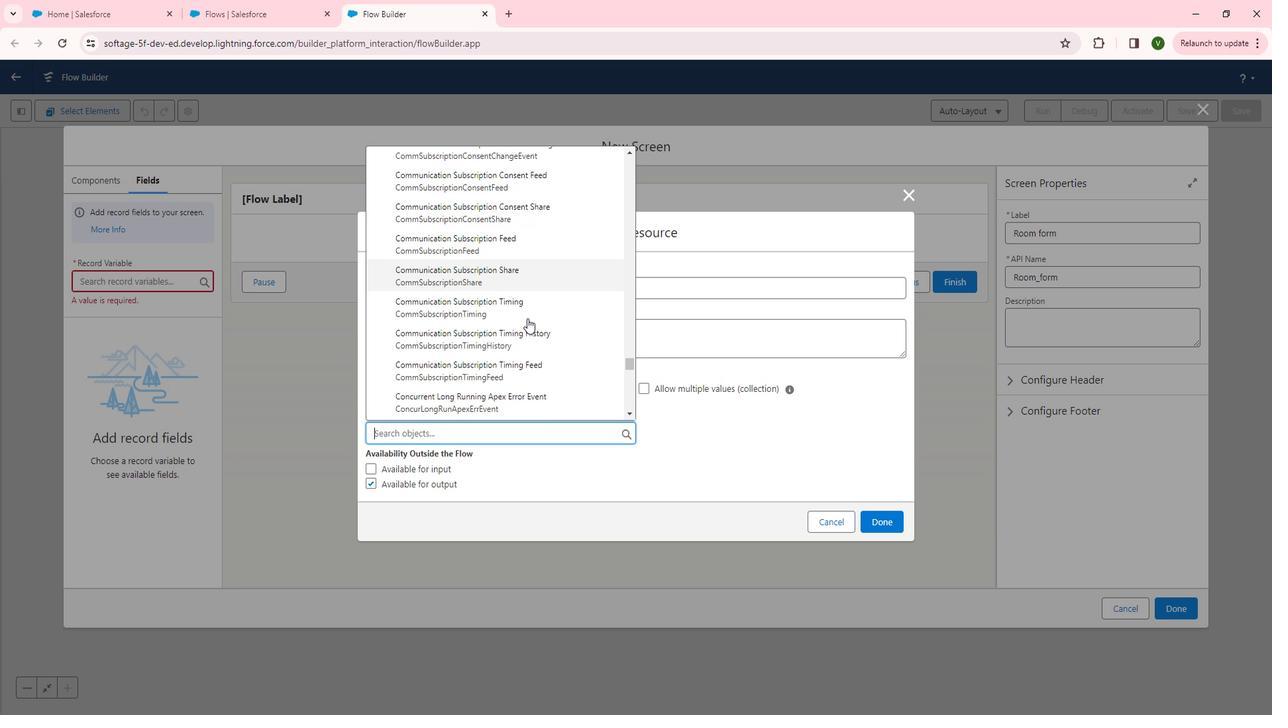 
Action: Mouse scrolled (536, 315) with delta (0, 0)
Screenshot: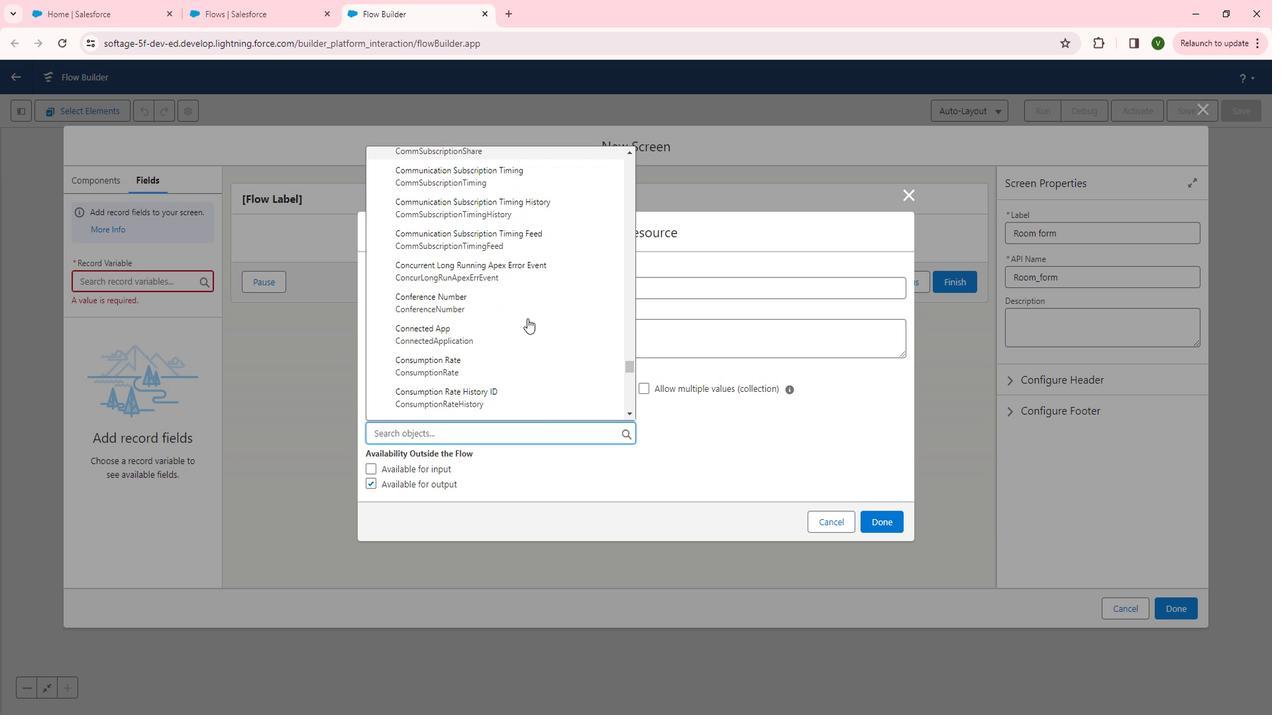 
Action: Mouse scrolled (536, 315) with delta (0, 0)
Screenshot: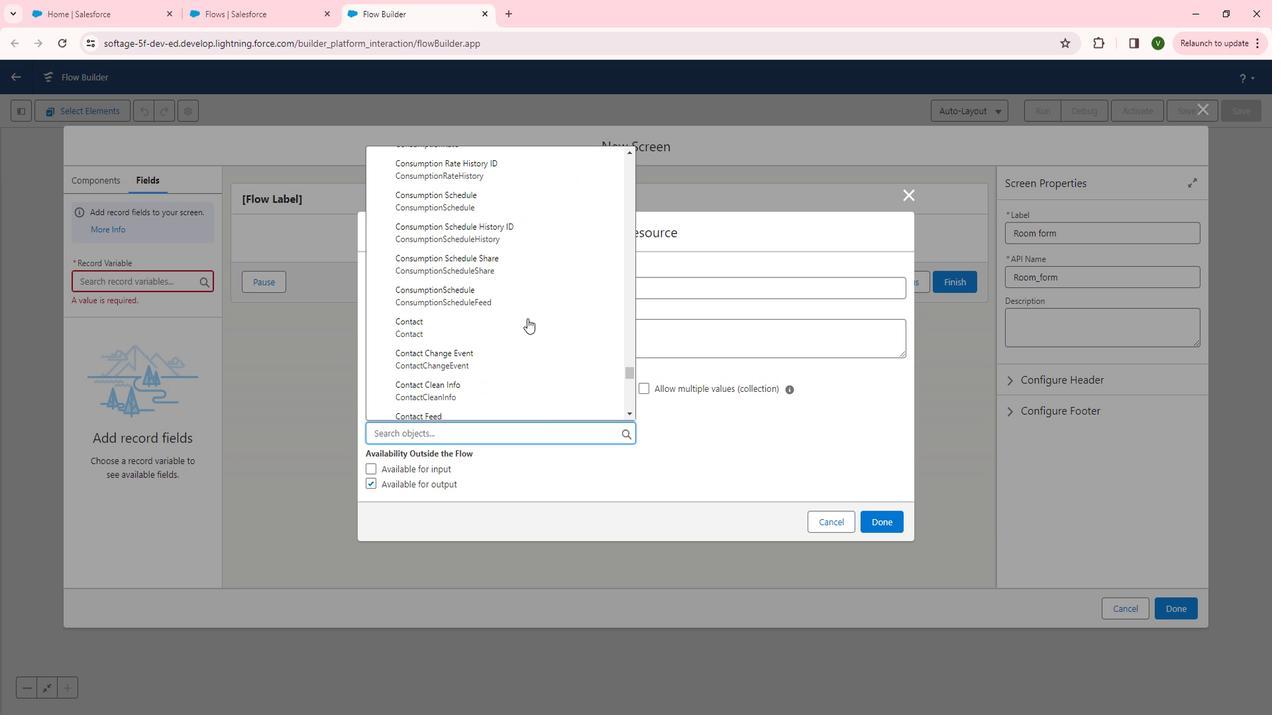 
Action: Mouse scrolled (536, 315) with delta (0, 0)
Screenshot: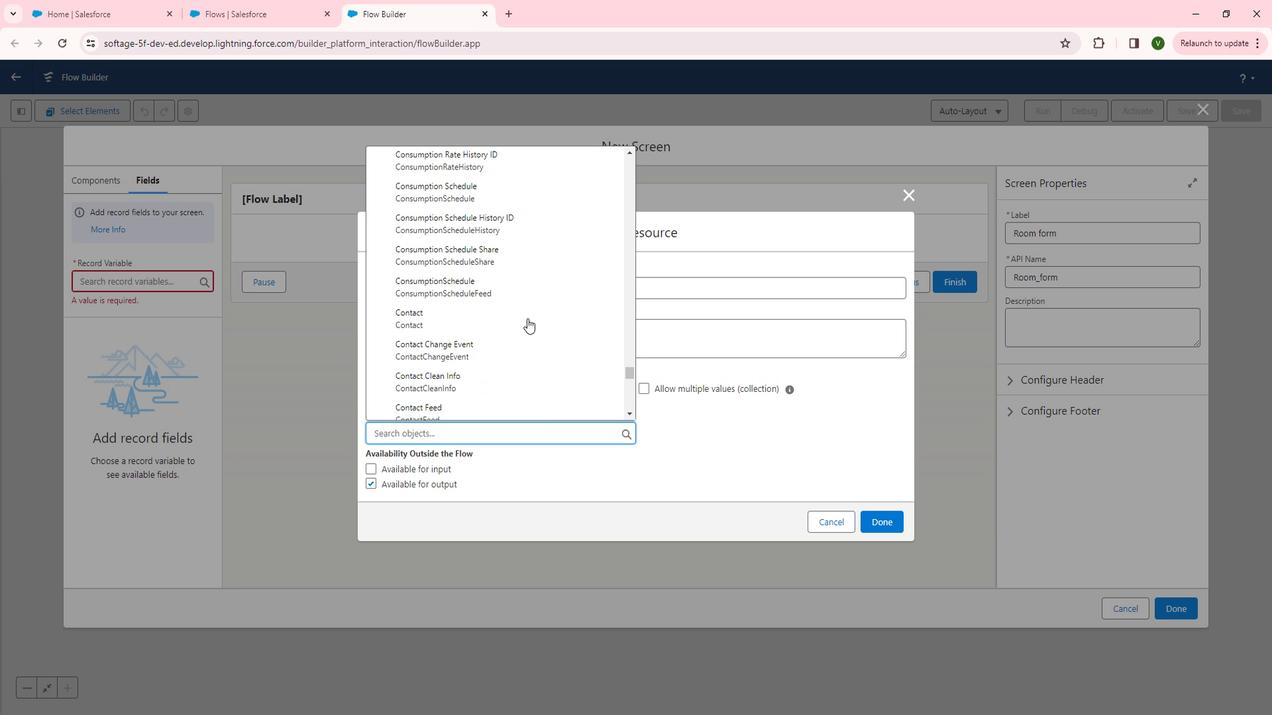 
Action: Mouse scrolled (536, 315) with delta (0, 0)
Screenshot: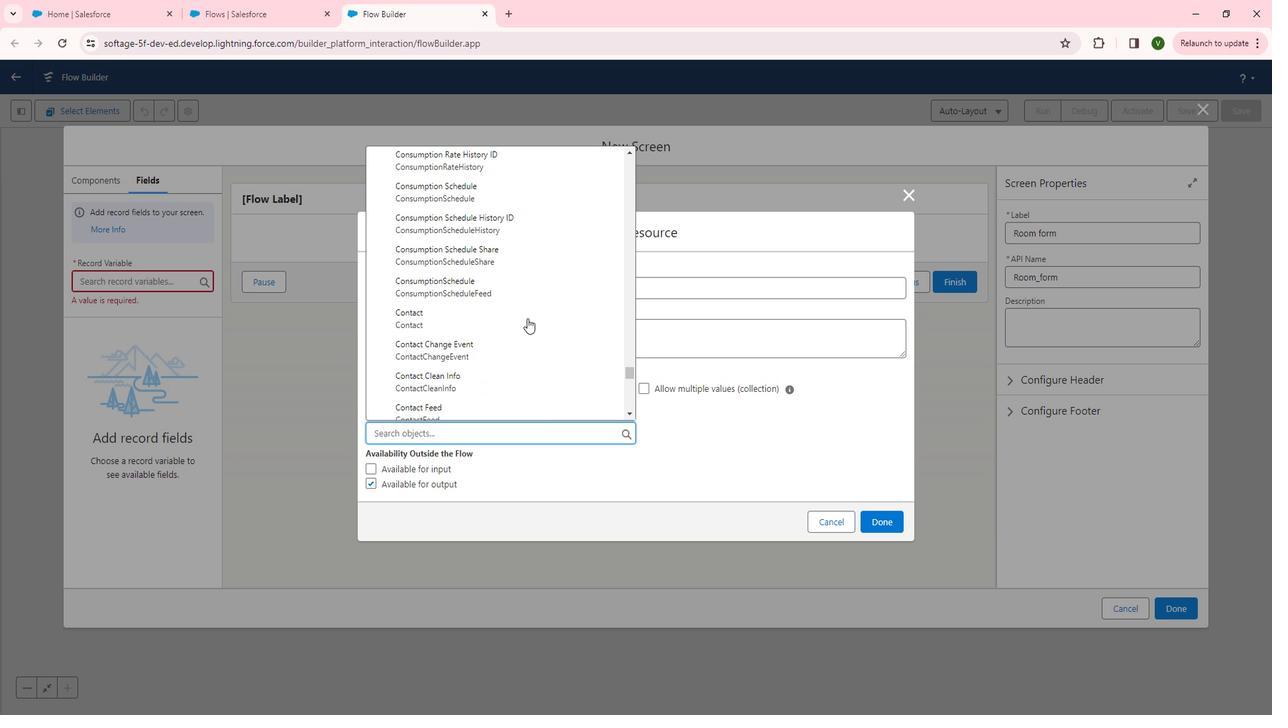 
Action: Mouse scrolled (536, 315) with delta (0, 0)
Screenshot: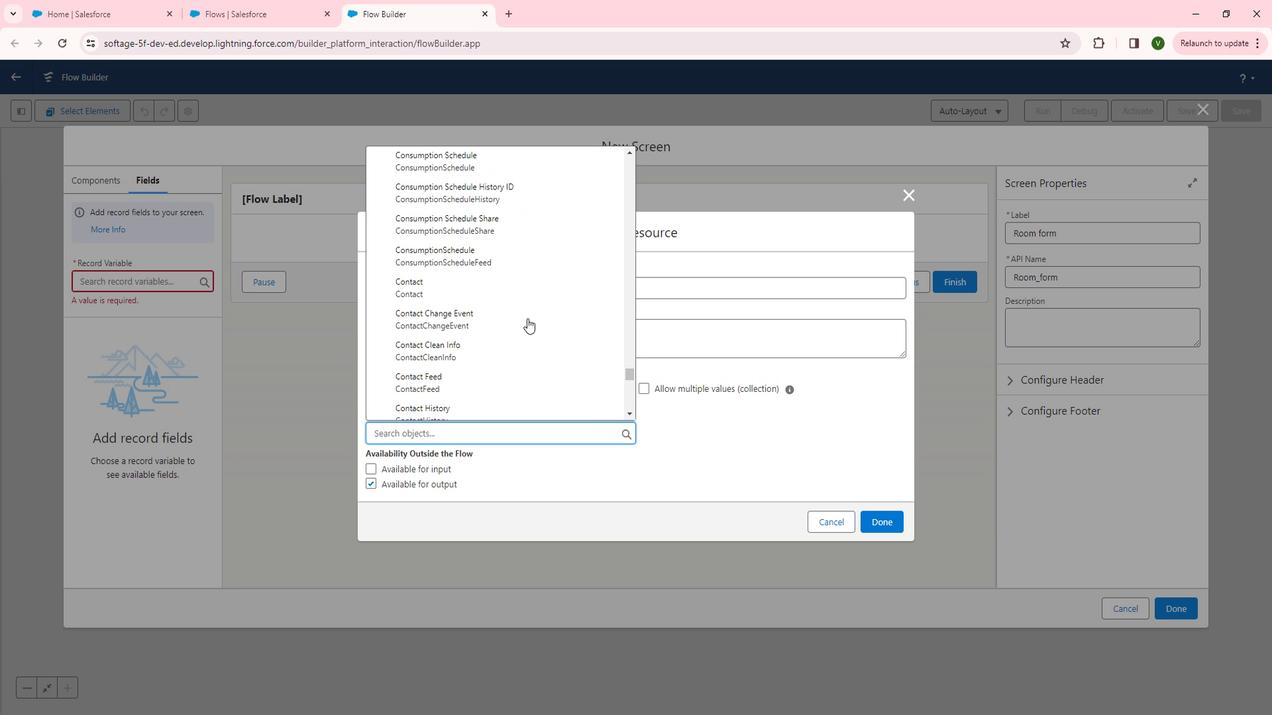 
Action: Mouse scrolled (536, 315) with delta (0, 0)
Screenshot: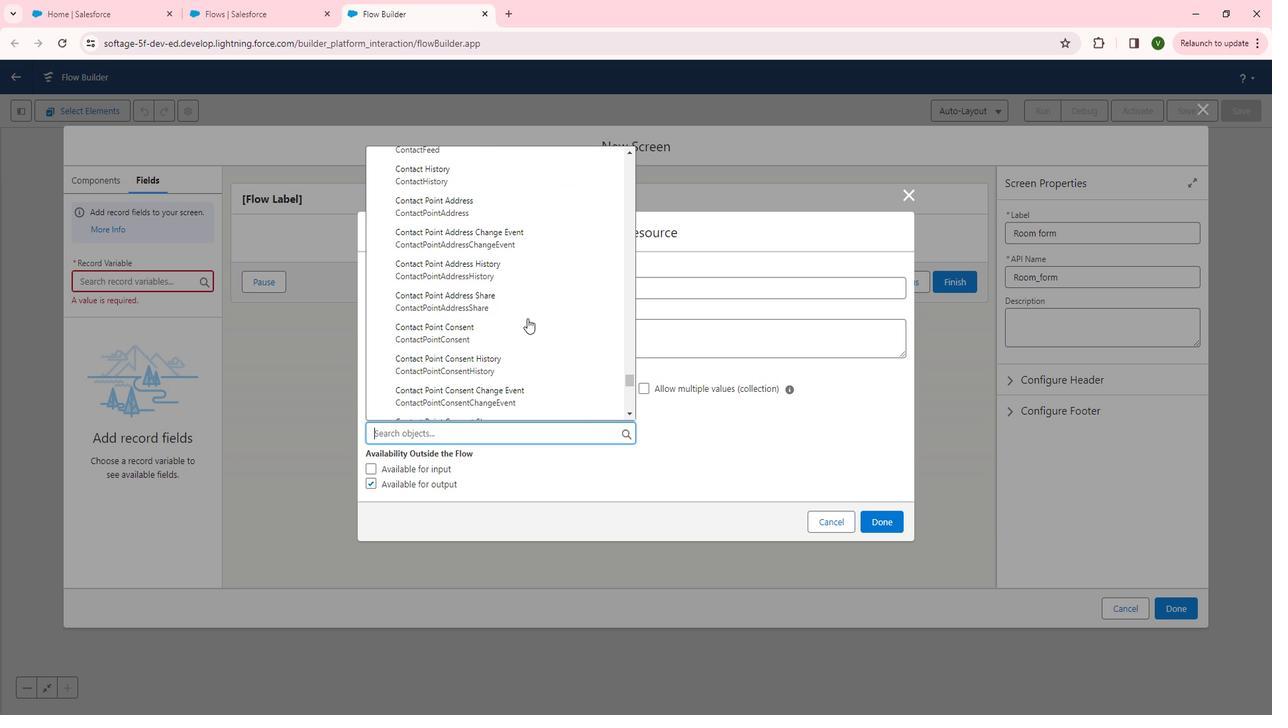 
Action: Mouse scrolled (536, 315) with delta (0, 0)
Screenshot: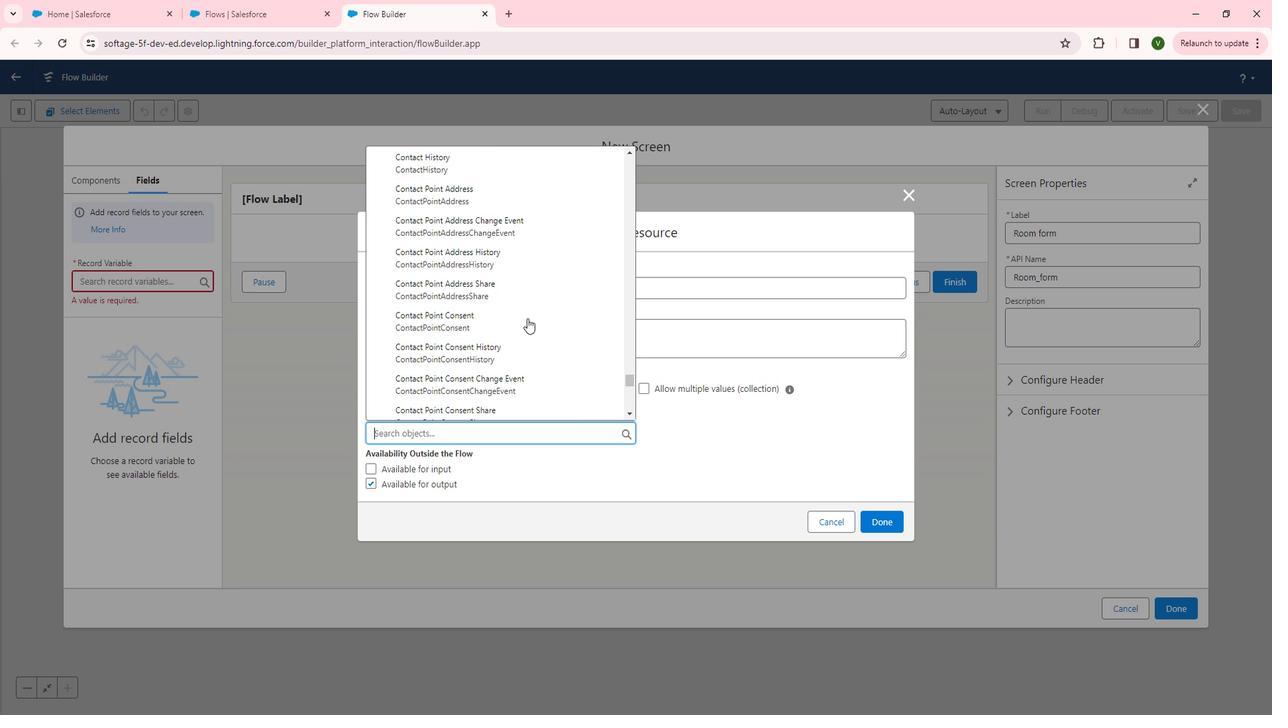 
Action: Mouse scrolled (536, 315) with delta (0, 0)
Screenshot: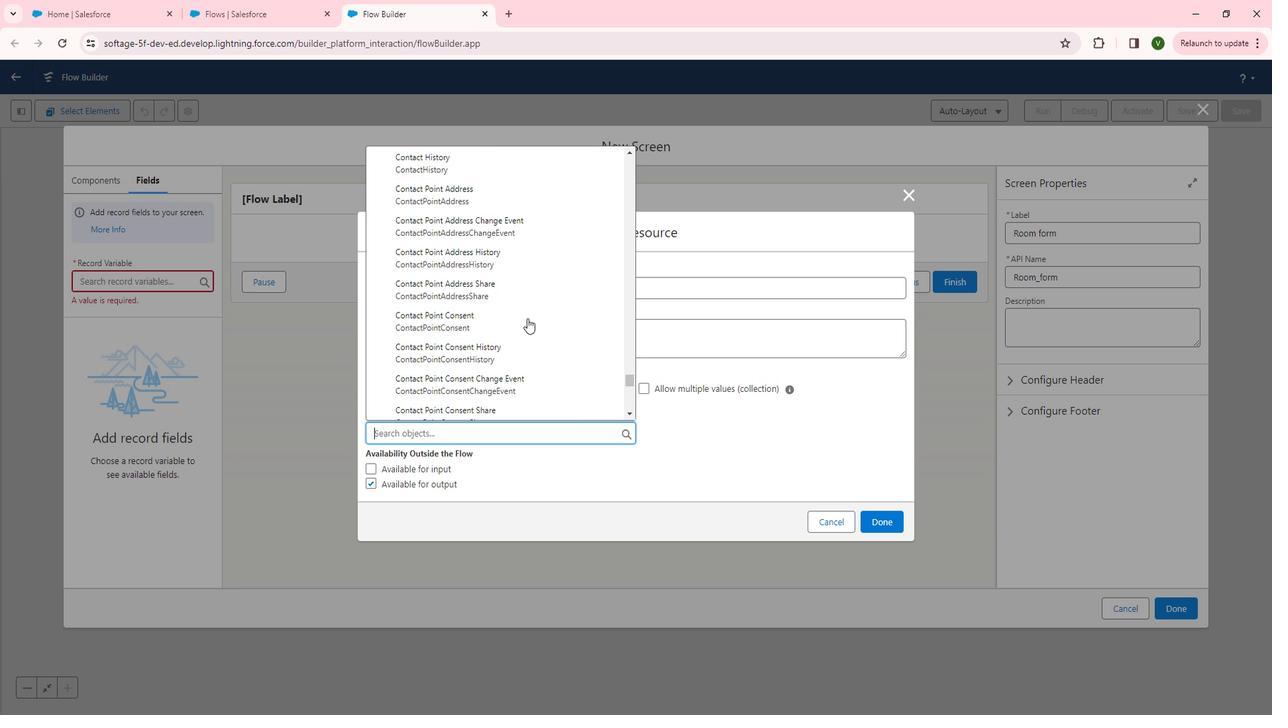 
Action: Mouse scrolled (536, 315) with delta (0, 0)
Screenshot: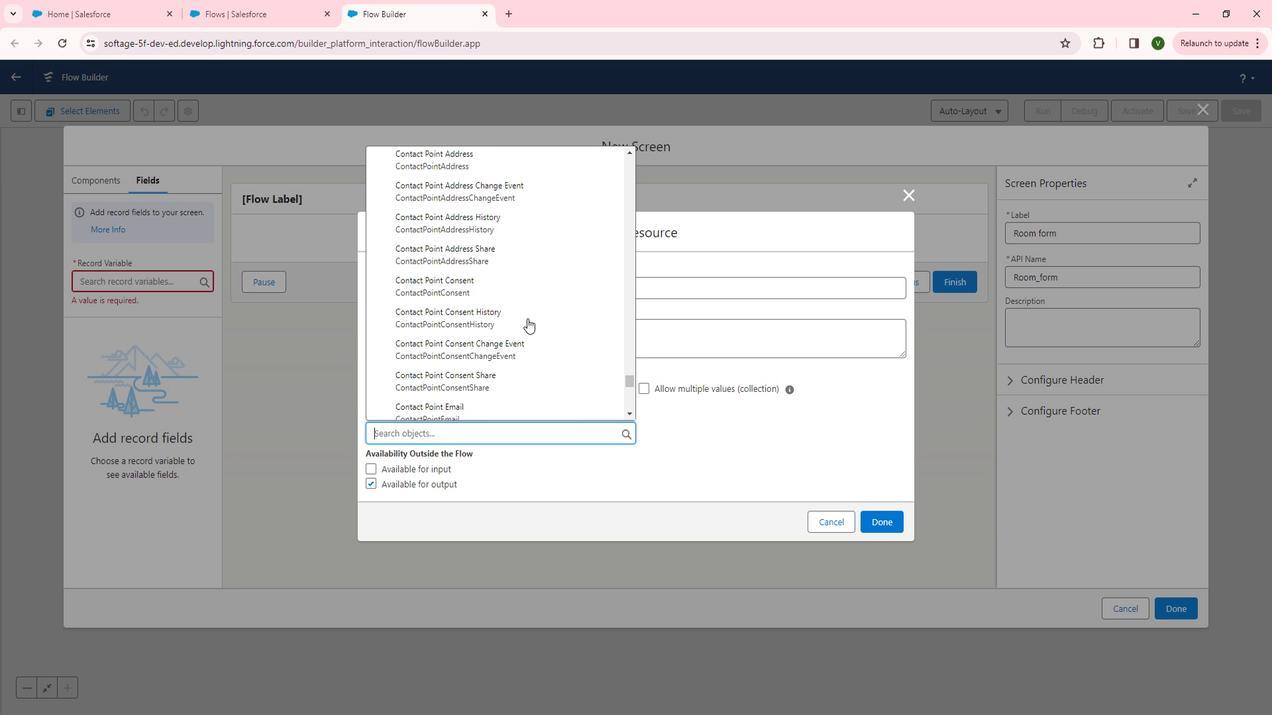 
Action: Mouse scrolled (536, 315) with delta (0, 0)
Screenshot: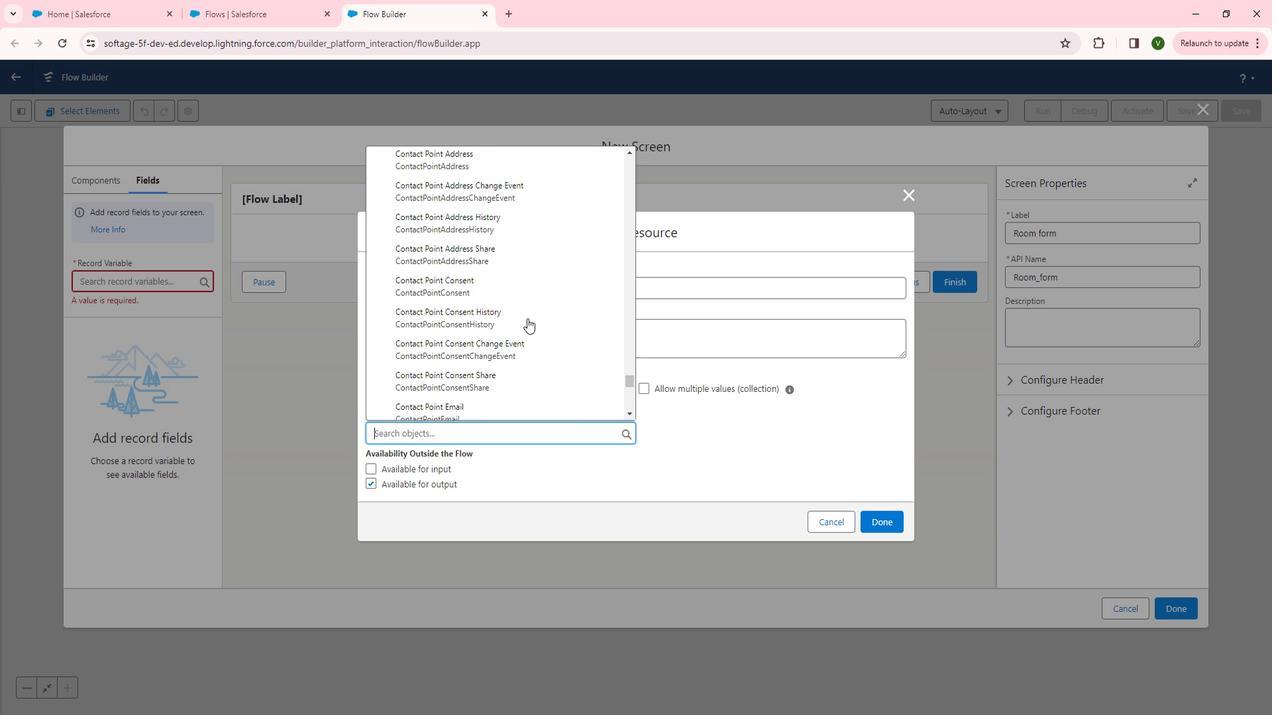 
Action: Mouse scrolled (536, 315) with delta (0, 0)
Screenshot: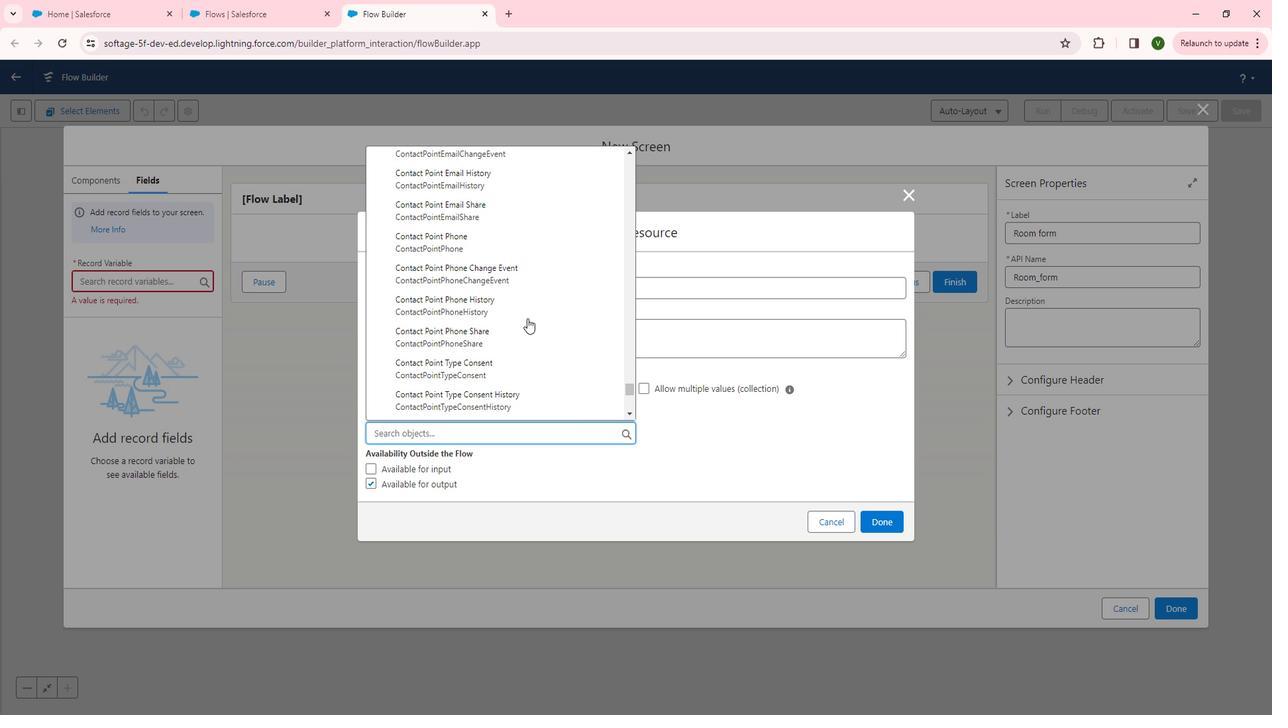 
Action: Mouse scrolled (536, 315) with delta (0, 0)
Screenshot: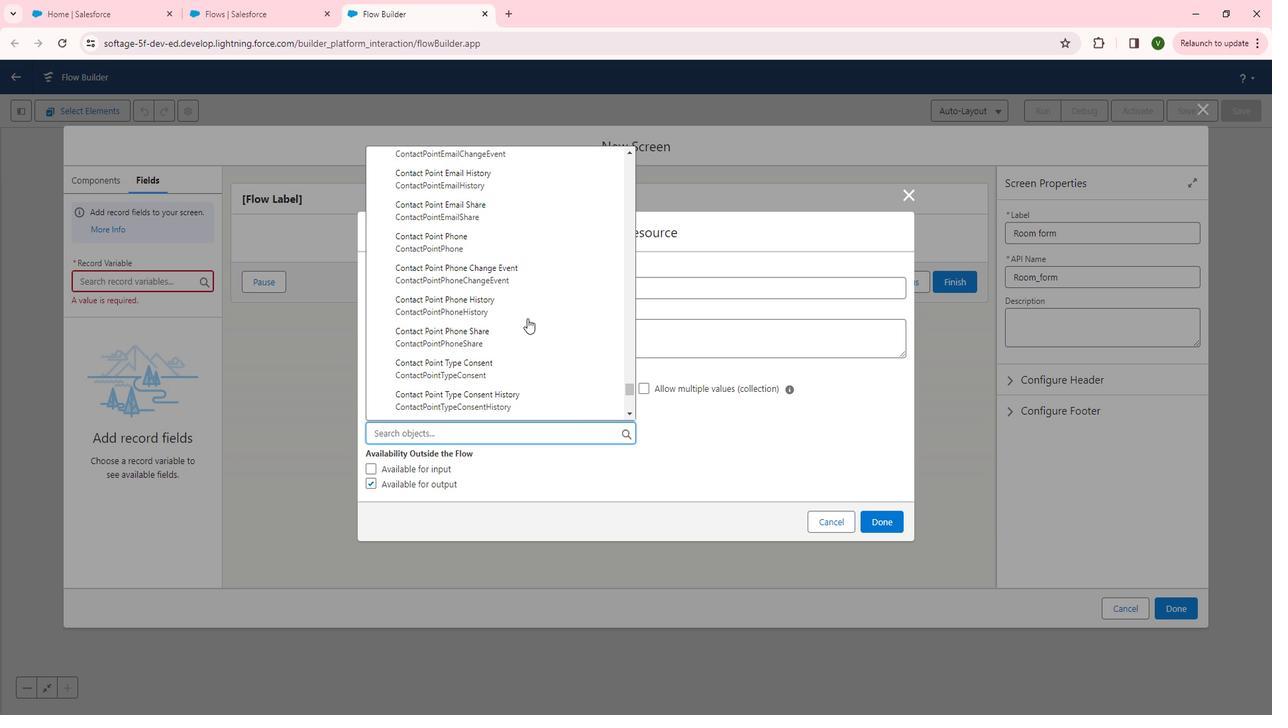 
Action: Mouse scrolled (536, 315) with delta (0, 0)
Screenshot: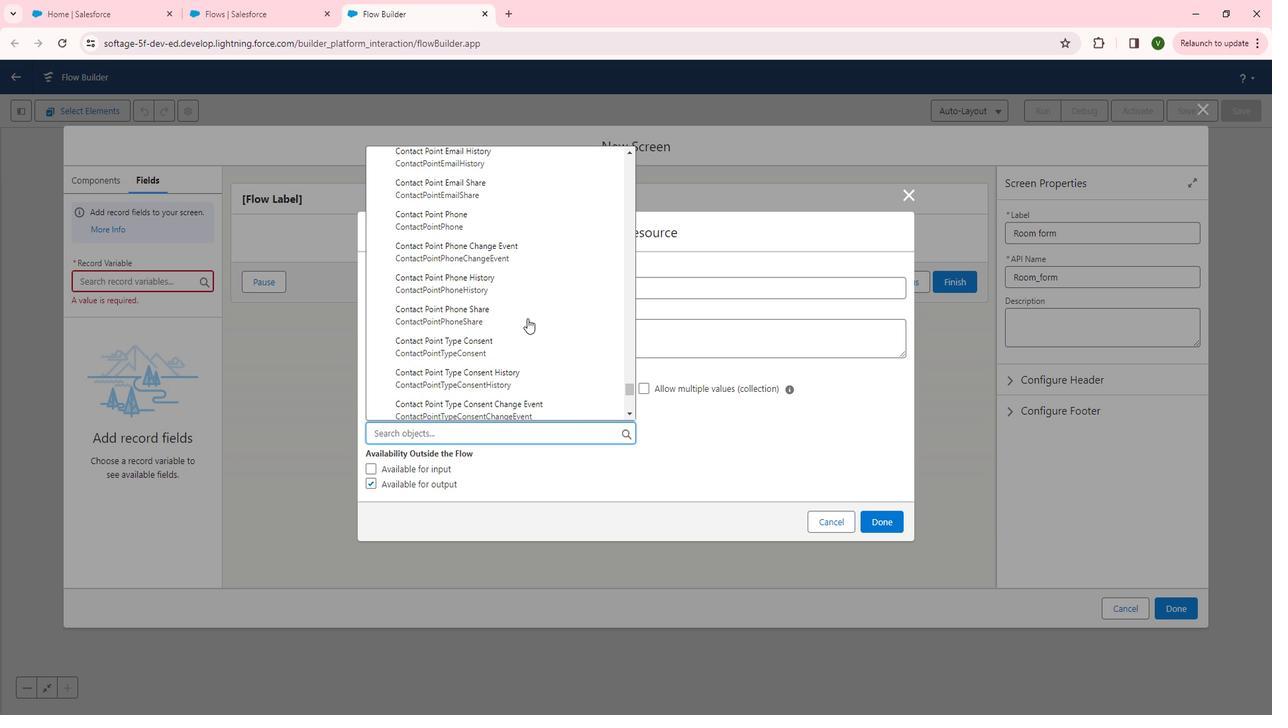 
Action: Mouse scrolled (536, 315) with delta (0, 0)
Screenshot: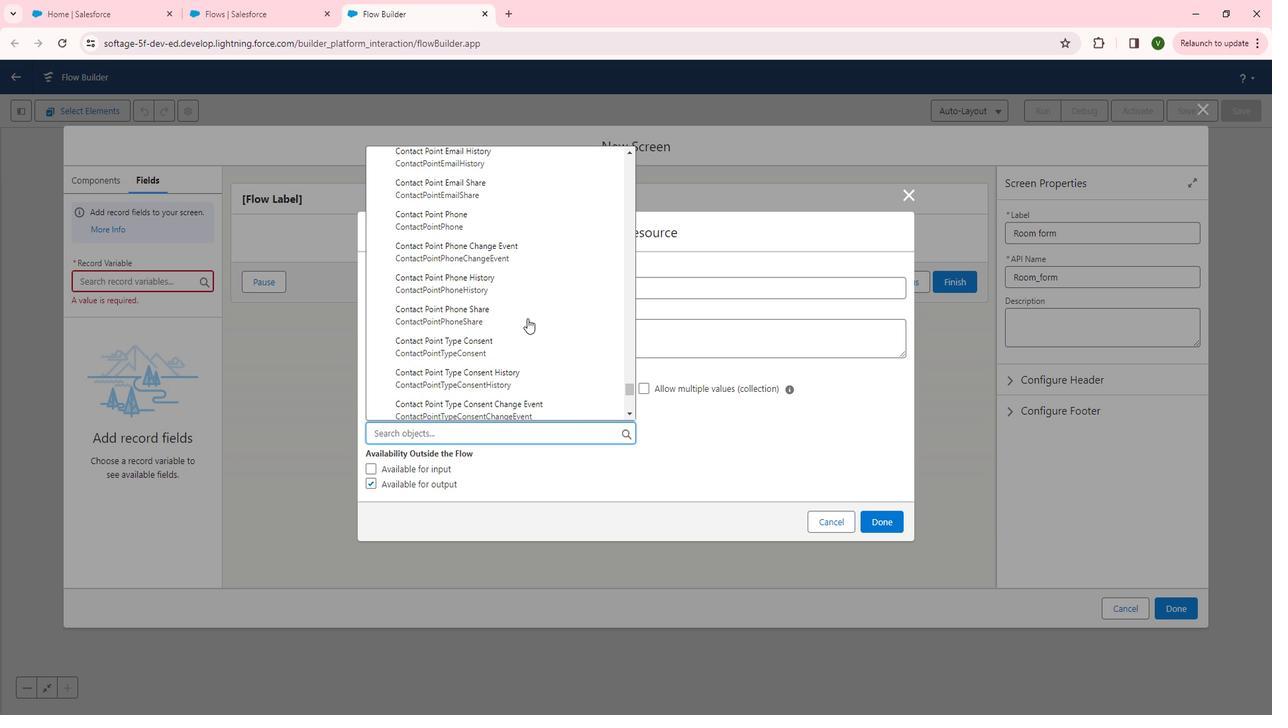 
Action: Mouse scrolled (536, 315) with delta (0, 0)
Screenshot: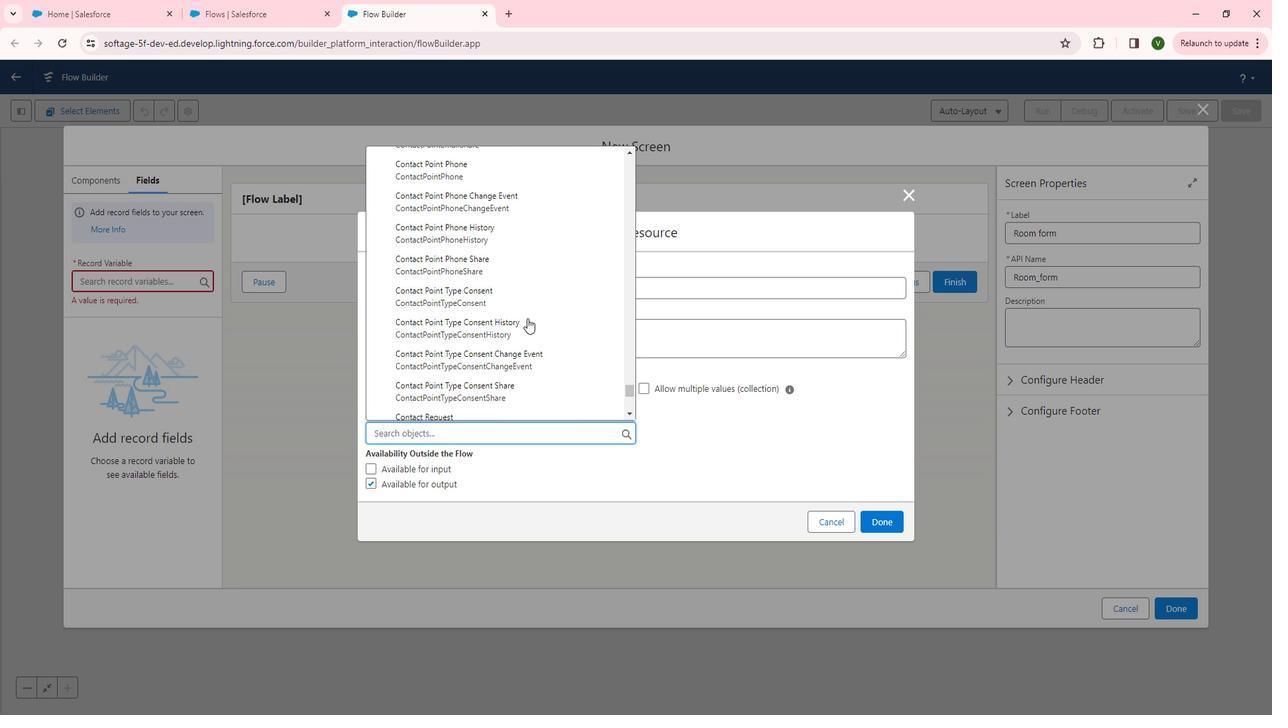 
Action: Mouse moved to (536, 316)
Screenshot: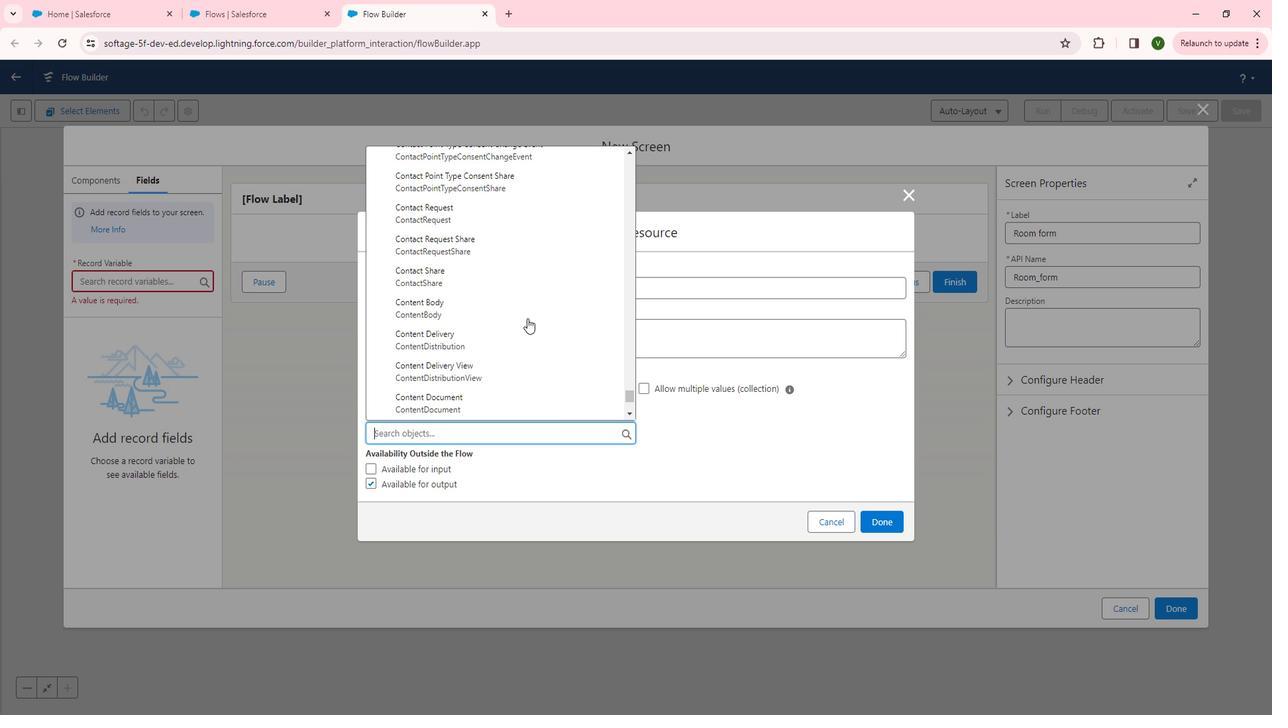 
Action: Mouse scrolled (536, 315) with delta (0, 0)
Screenshot: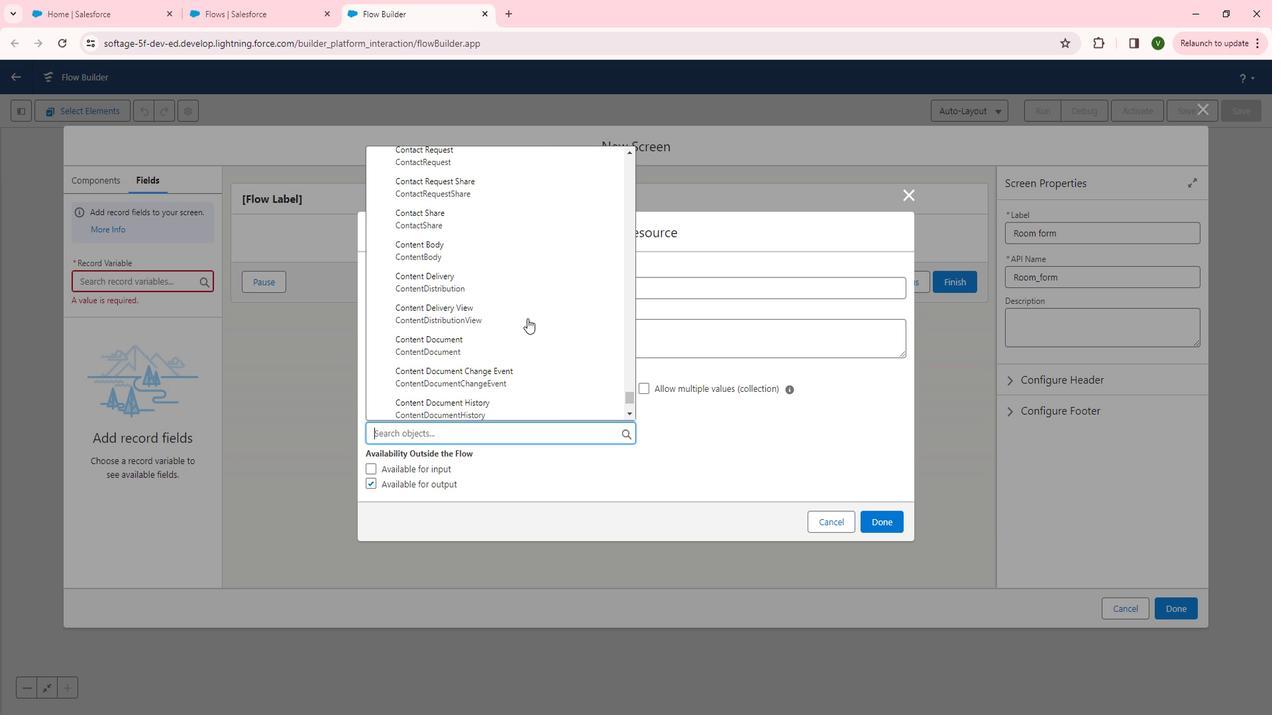 
Action: Mouse scrolled (536, 315) with delta (0, 0)
Screenshot: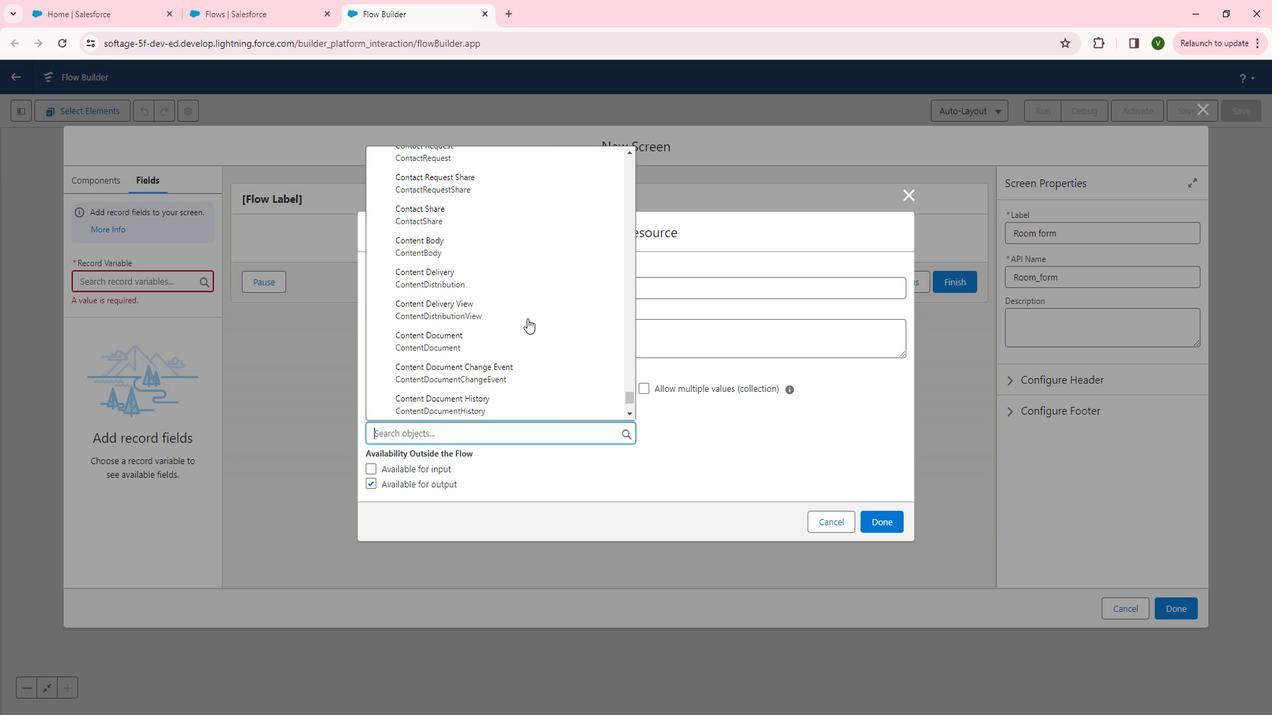 
Action: Mouse scrolled (536, 315) with delta (0, 0)
Screenshot: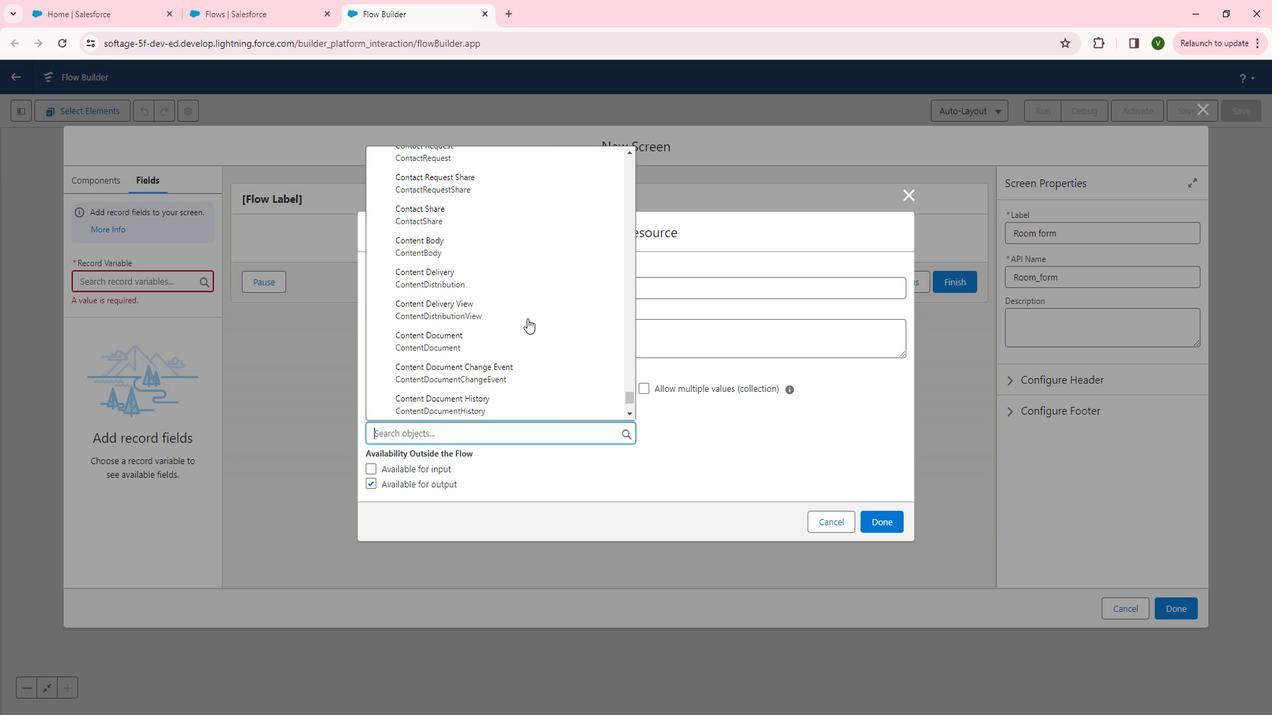 
Action: Mouse scrolled (536, 315) with delta (0, 0)
Screenshot: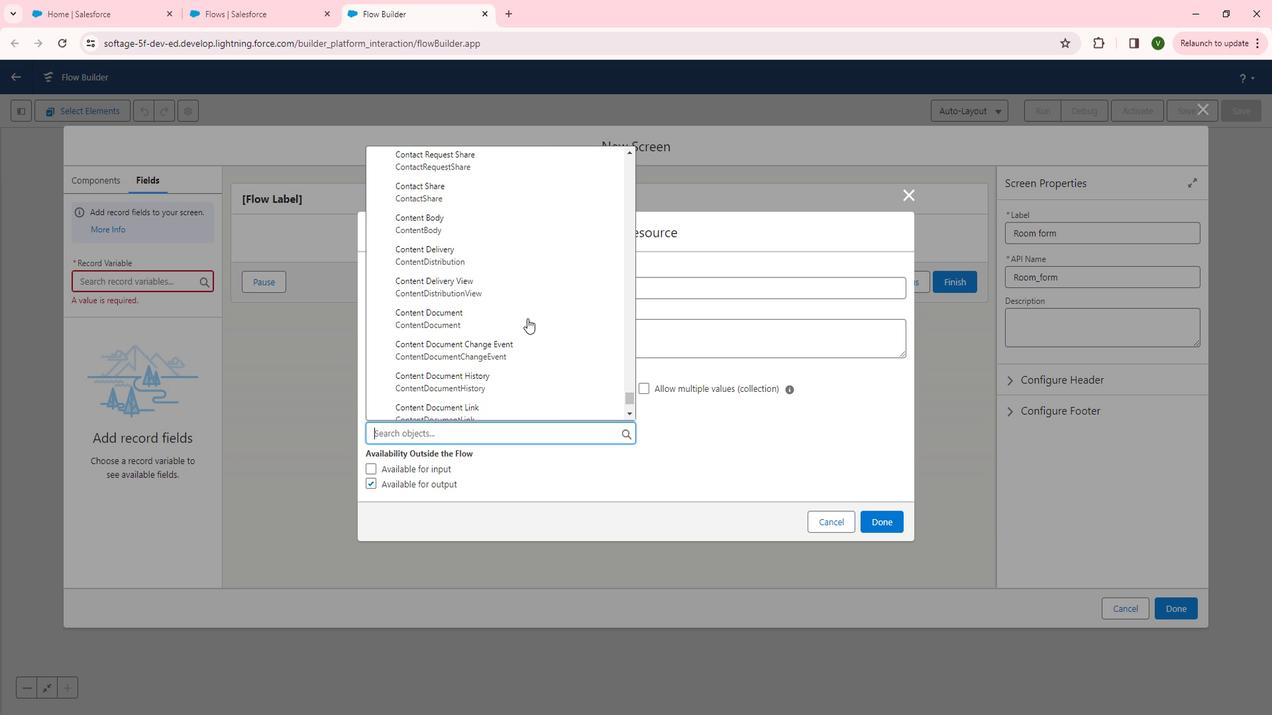 
Action: Mouse scrolled (536, 315) with delta (0, 0)
Screenshot: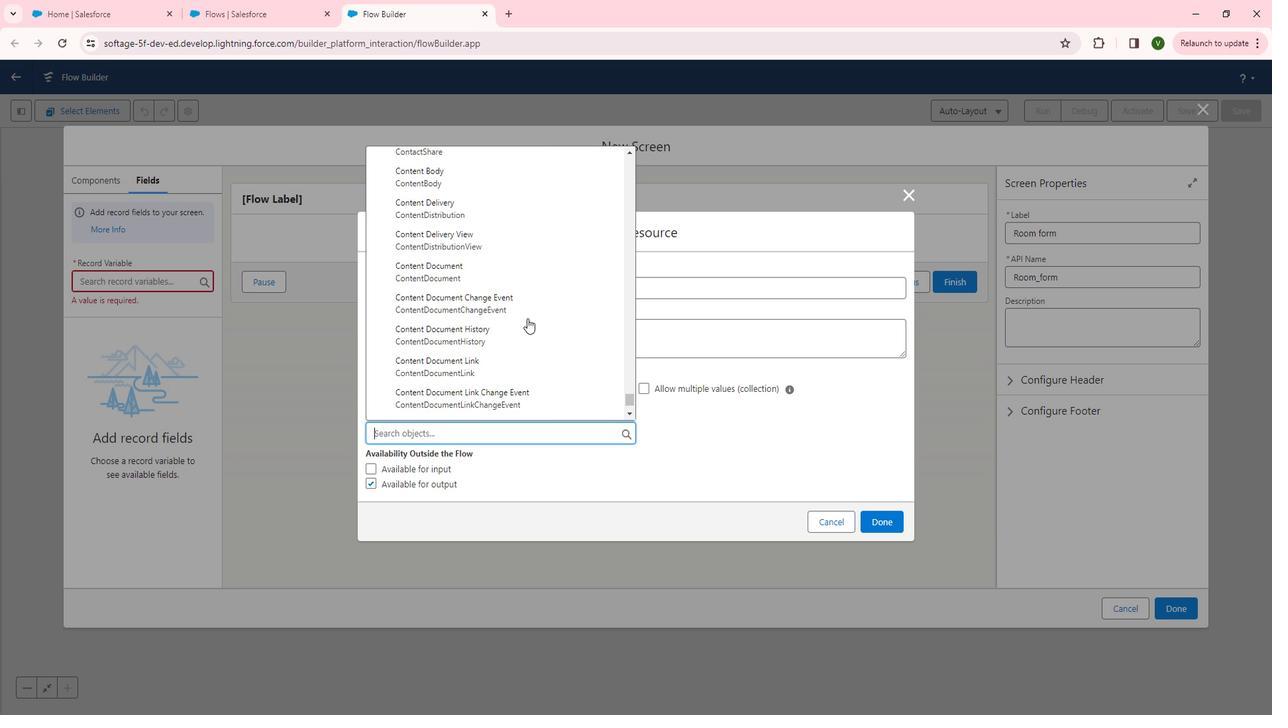 
Action: Mouse scrolled (536, 315) with delta (0, 0)
Screenshot: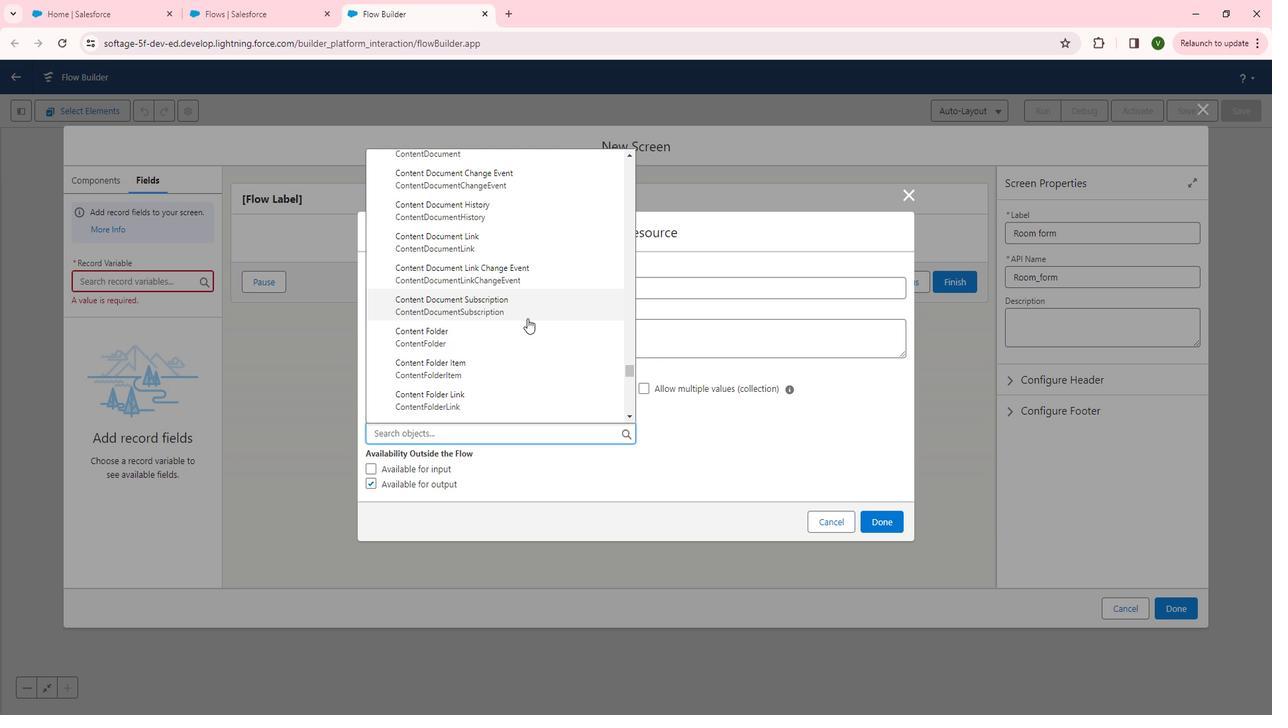 
Action: Mouse scrolled (536, 315) with delta (0, 0)
Screenshot: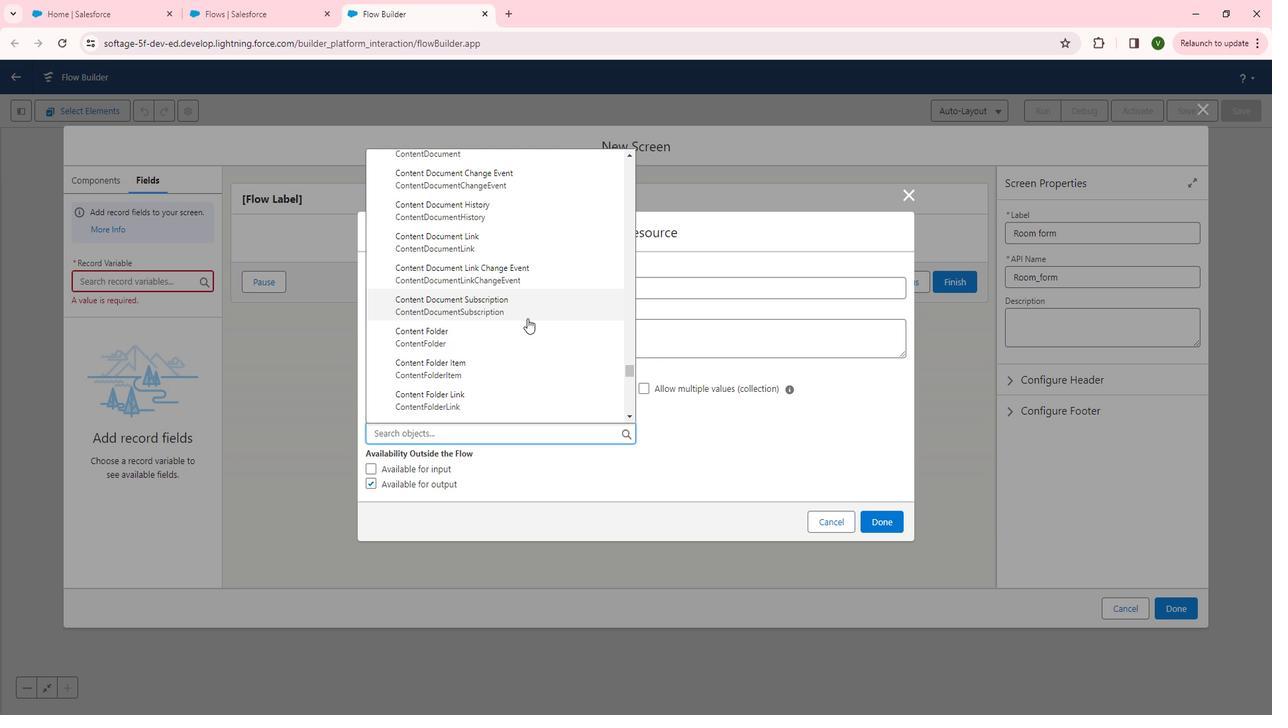 
Action: Mouse scrolled (536, 315) with delta (0, 0)
Screenshot: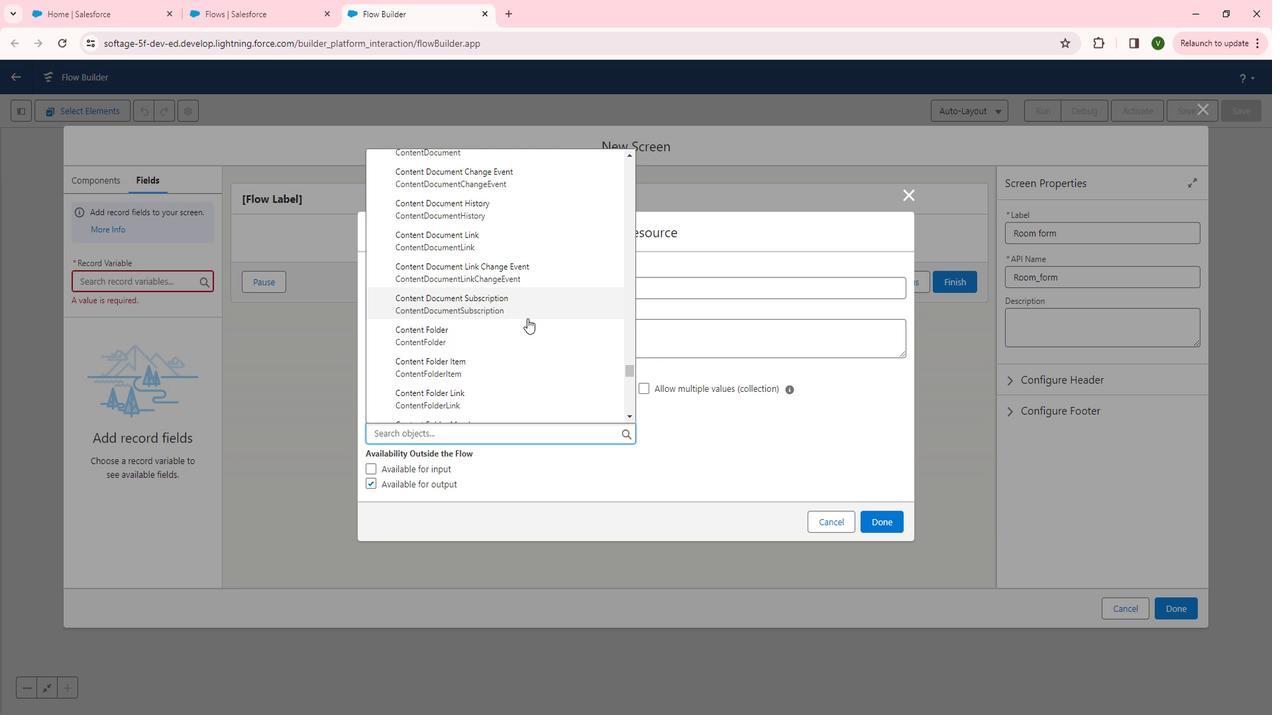 
Action: Mouse scrolled (536, 315) with delta (0, 0)
Screenshot: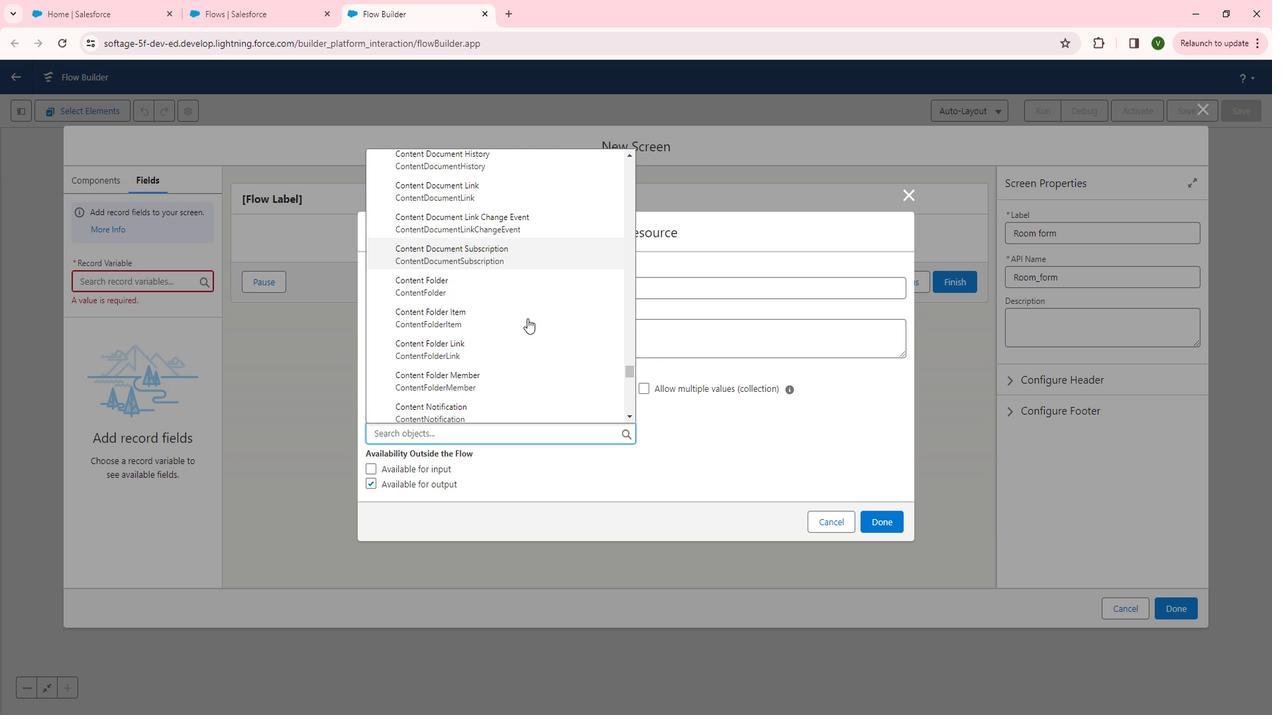 
Action: Mouse scrolled (536, 315) with delta (0, 0)
Screenshot: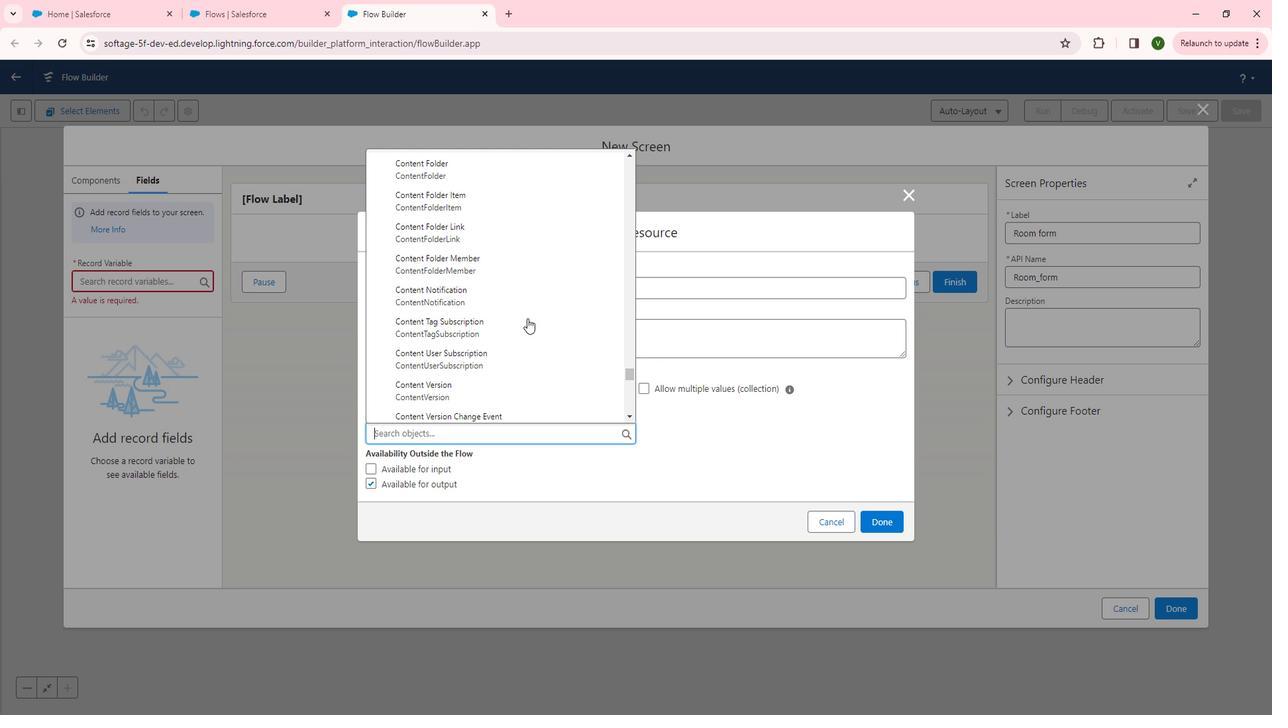 
Action: Mouse scrolled (536, 315) with delta (0, 0)
Screenshot: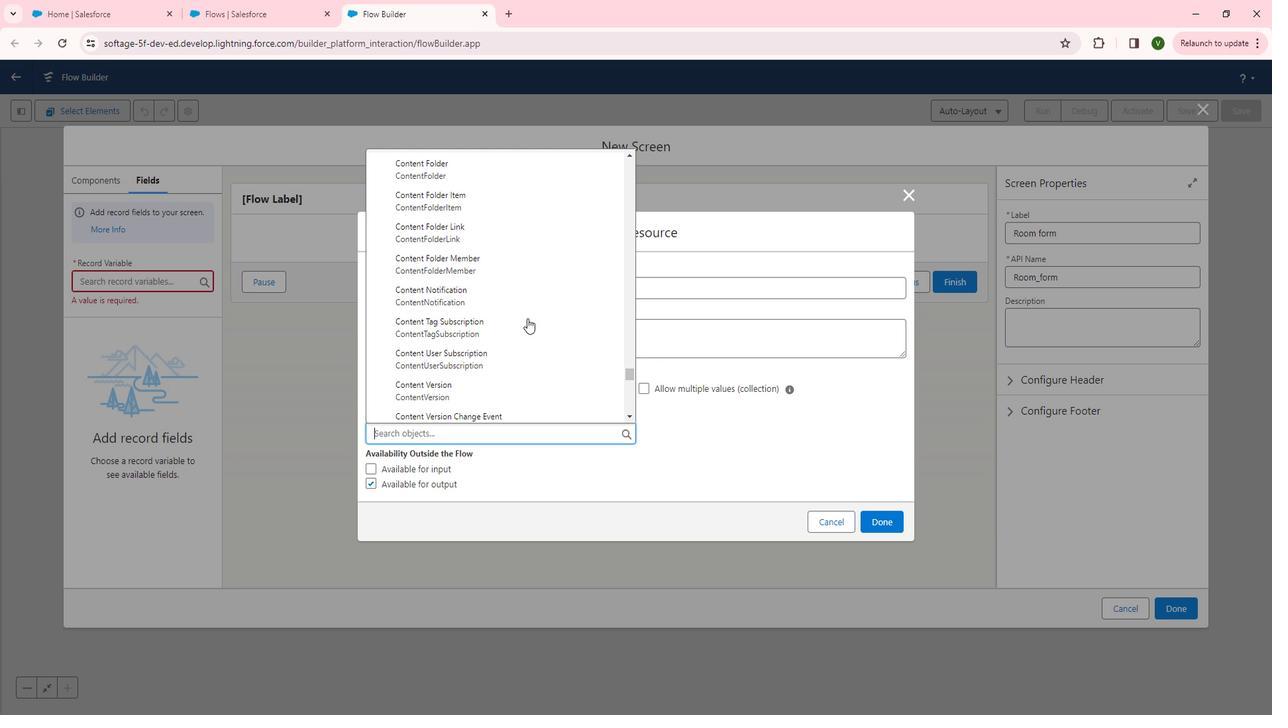 
Action: Mouse scrolled (536, 315) with delta (0, 0)
Screenshot: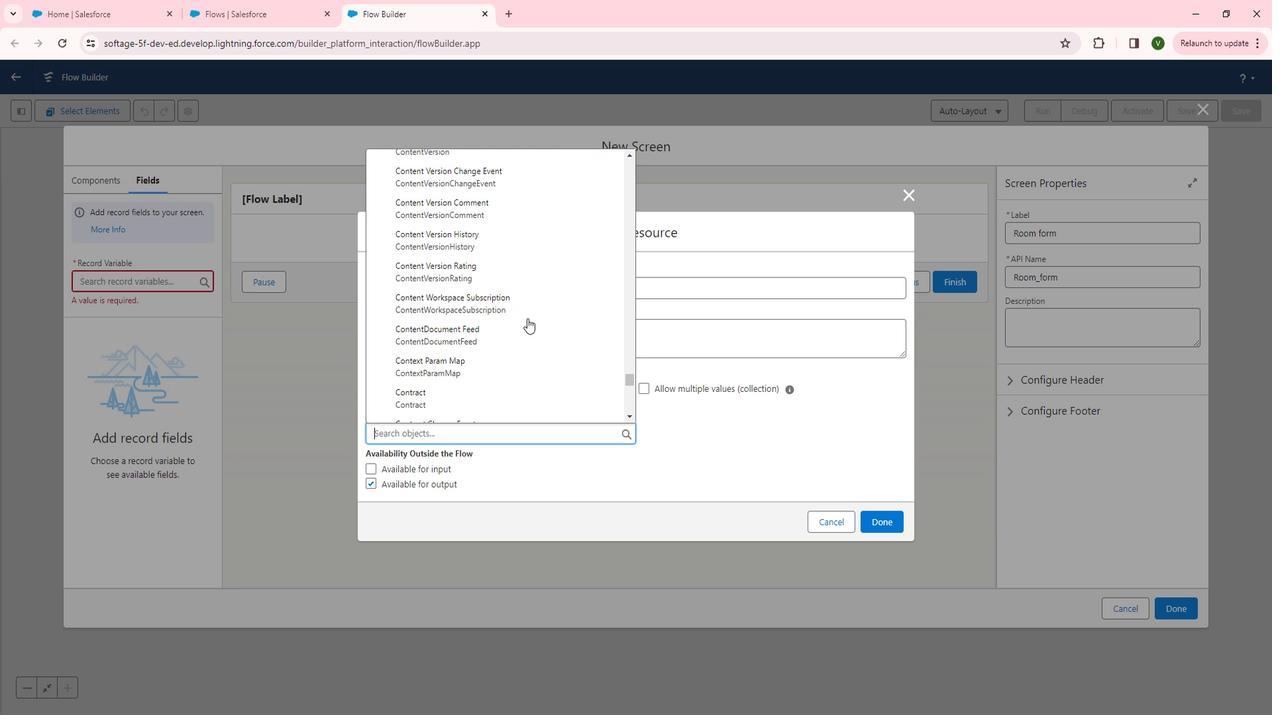 
Action: Mouse scrolled (536, 315) with delta (0, 0)
Screenshot: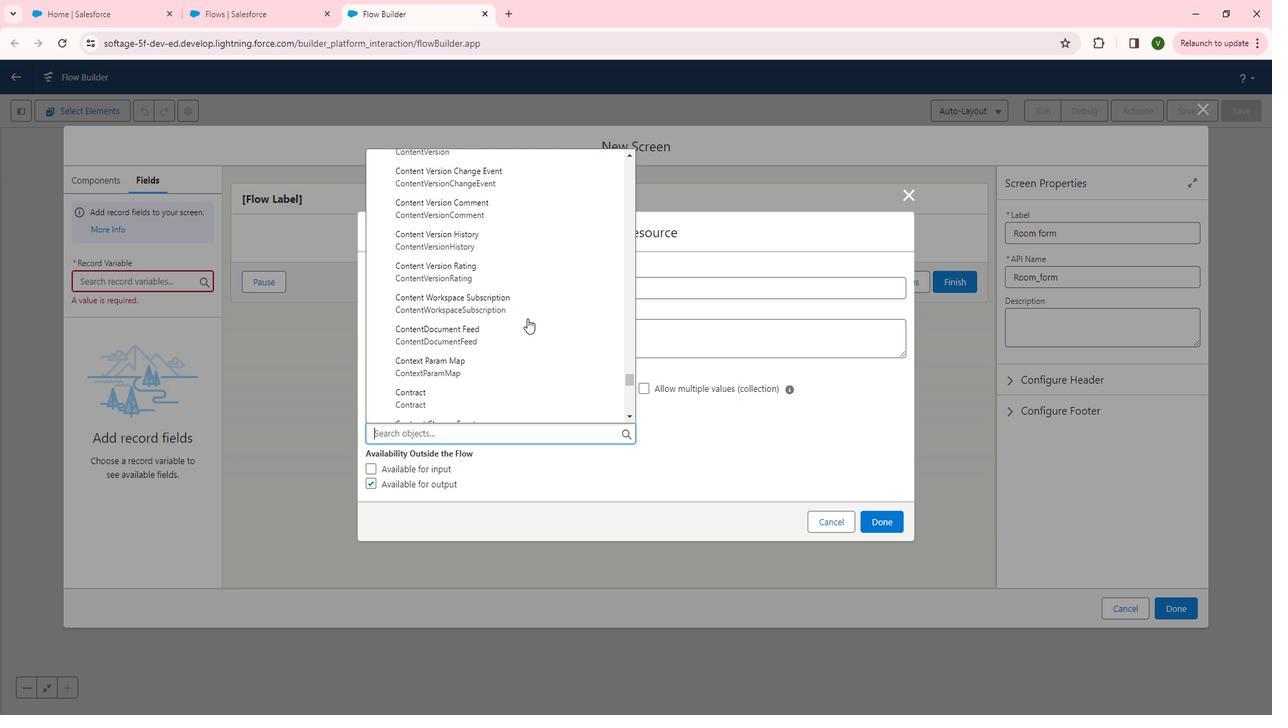 
Action: Mouse scrolled (536, 315) with delta (0, 0)
Screenshot: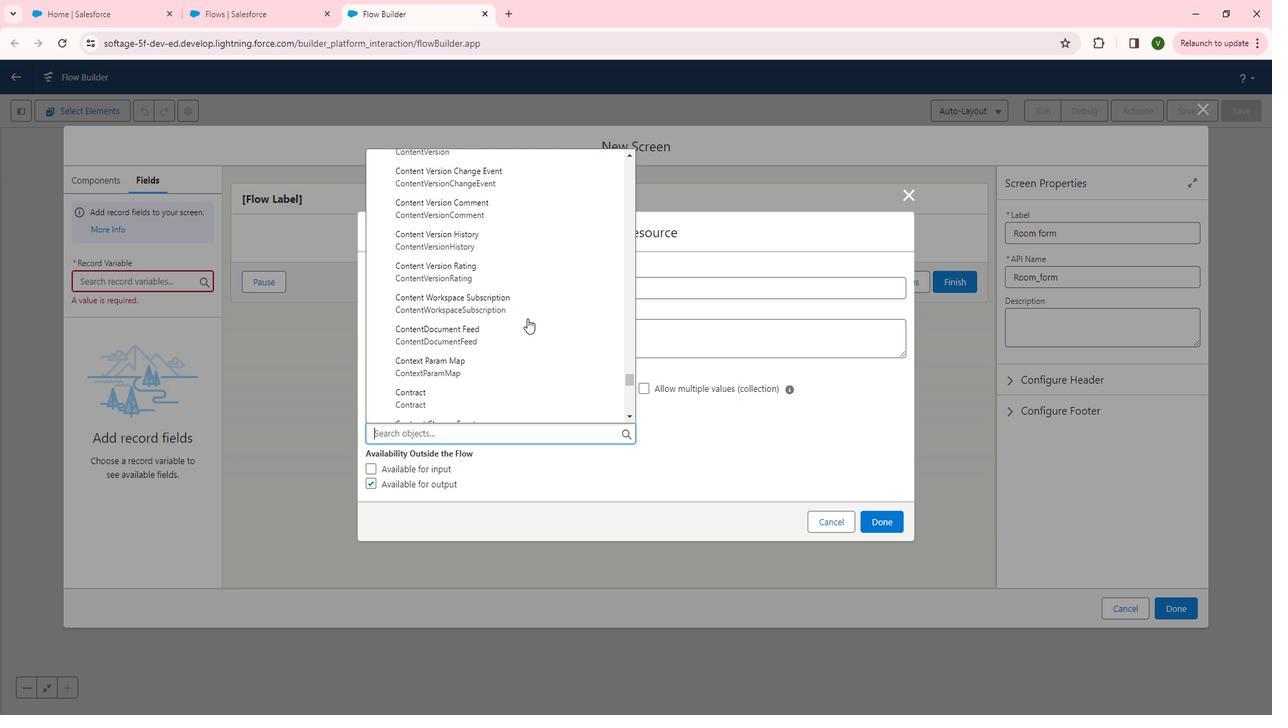 
Action: Mouse scrolled (536, 315) with delta (0, 0)
Screenshot: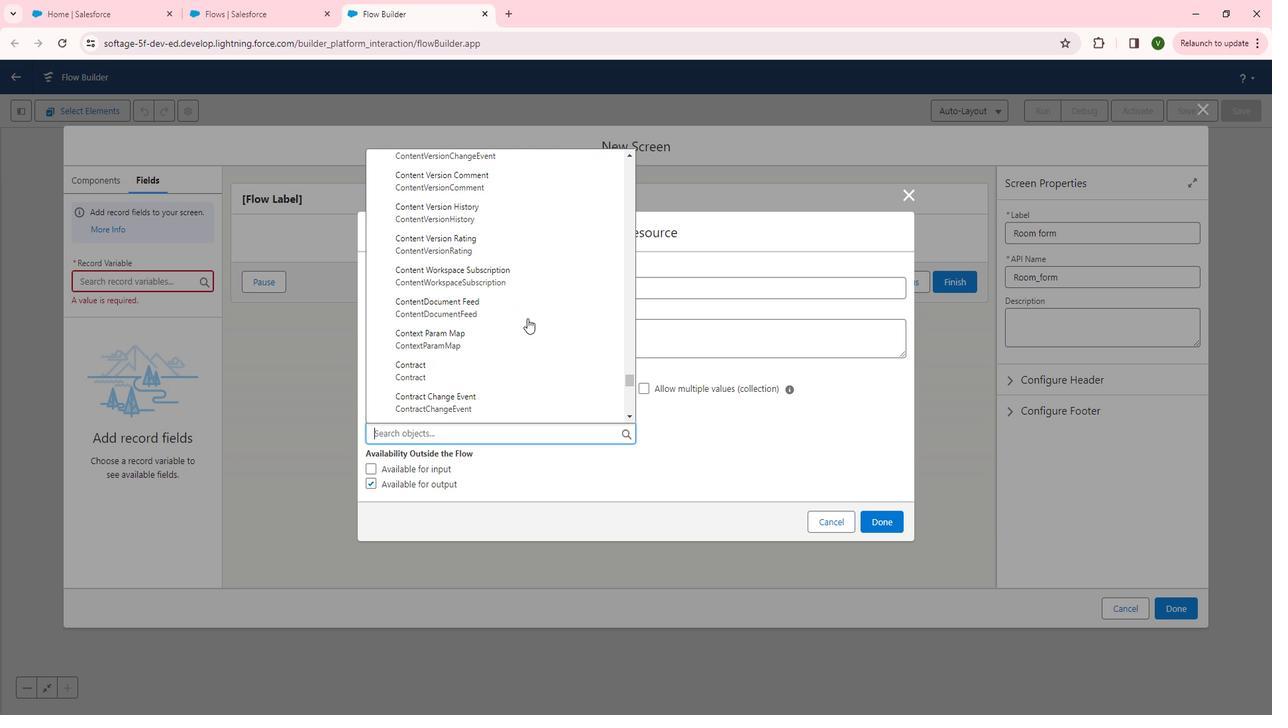 
Action: Mouse scrolled (536, 315) with delta (0, 0)
Screenshot: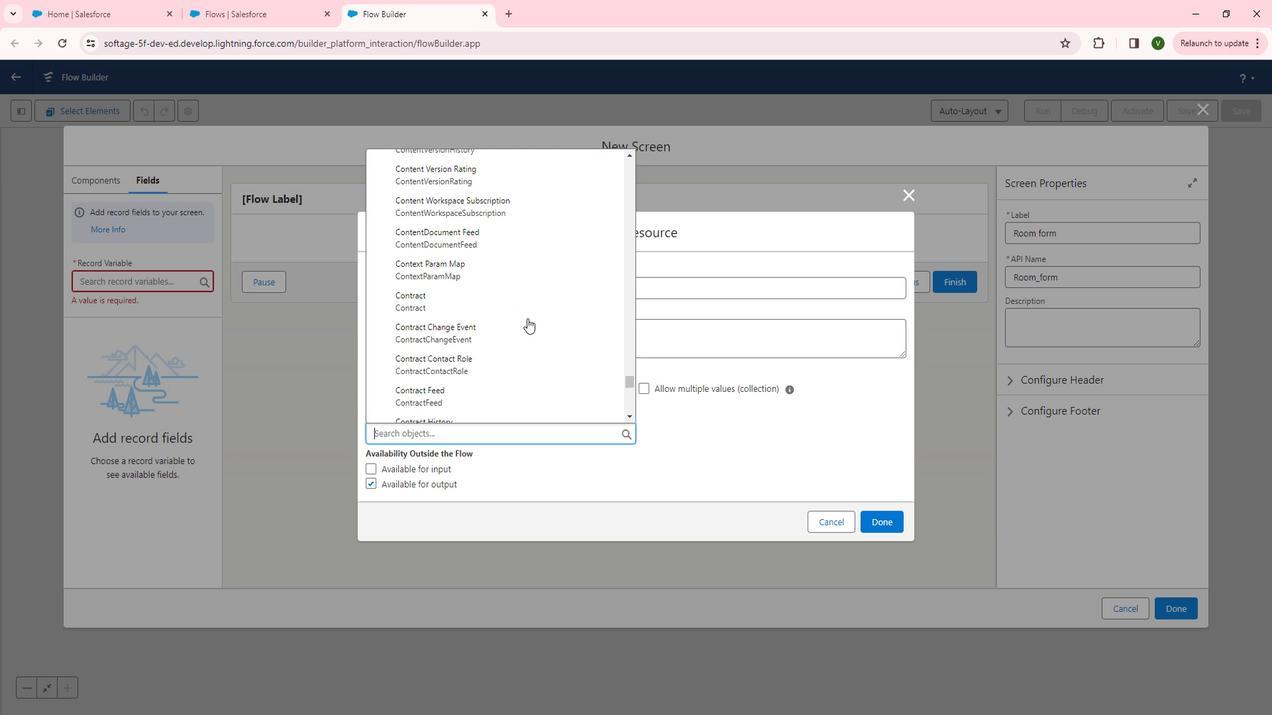 
Action: Mouse scrolled (536, 315) with delta (0, 0)
Screenshot: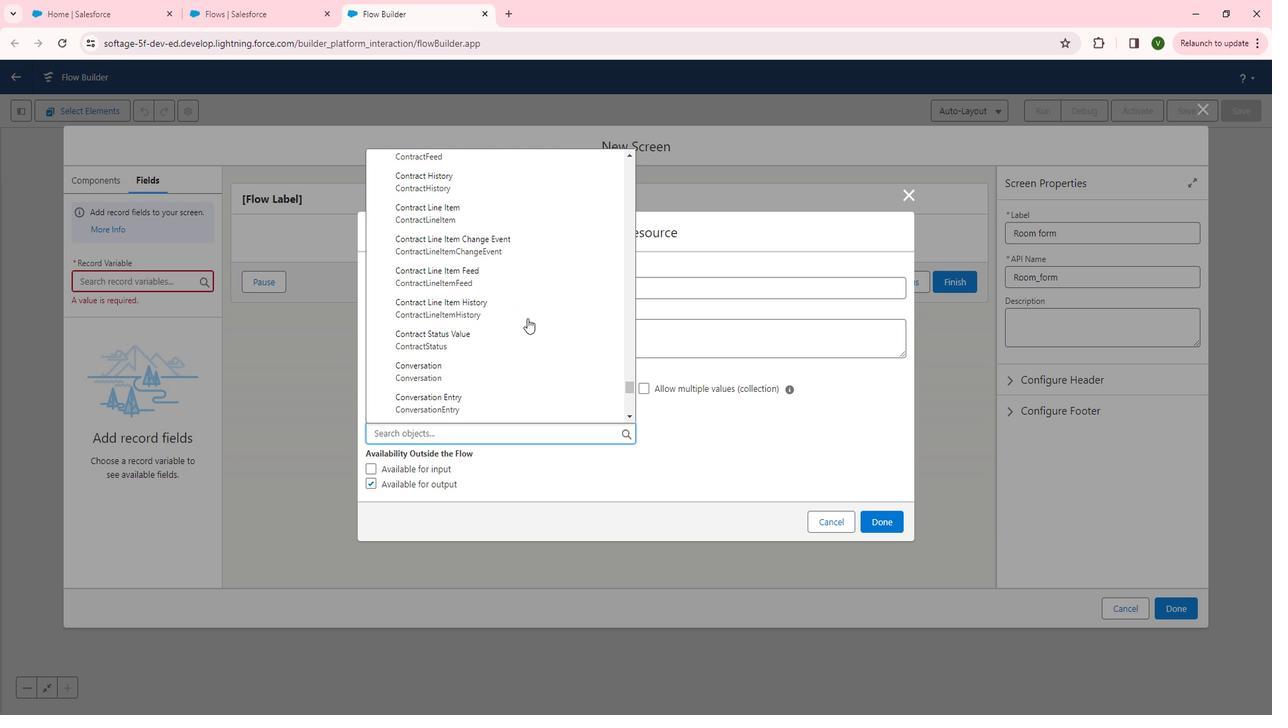 
Action: Mouse scrolled (536, 315) with delta (0, 0)
Screenshot: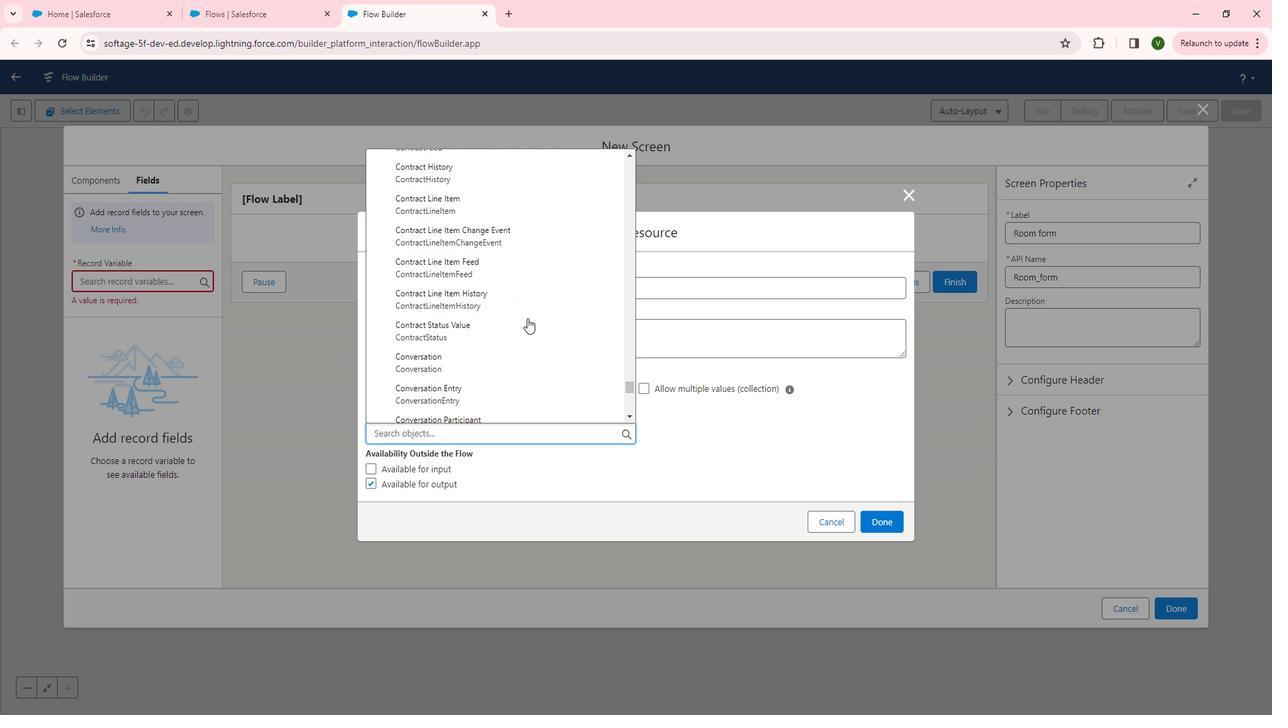 
Action: Mouse scrolled (536, 315) with delta (0, 0)
Screenshot: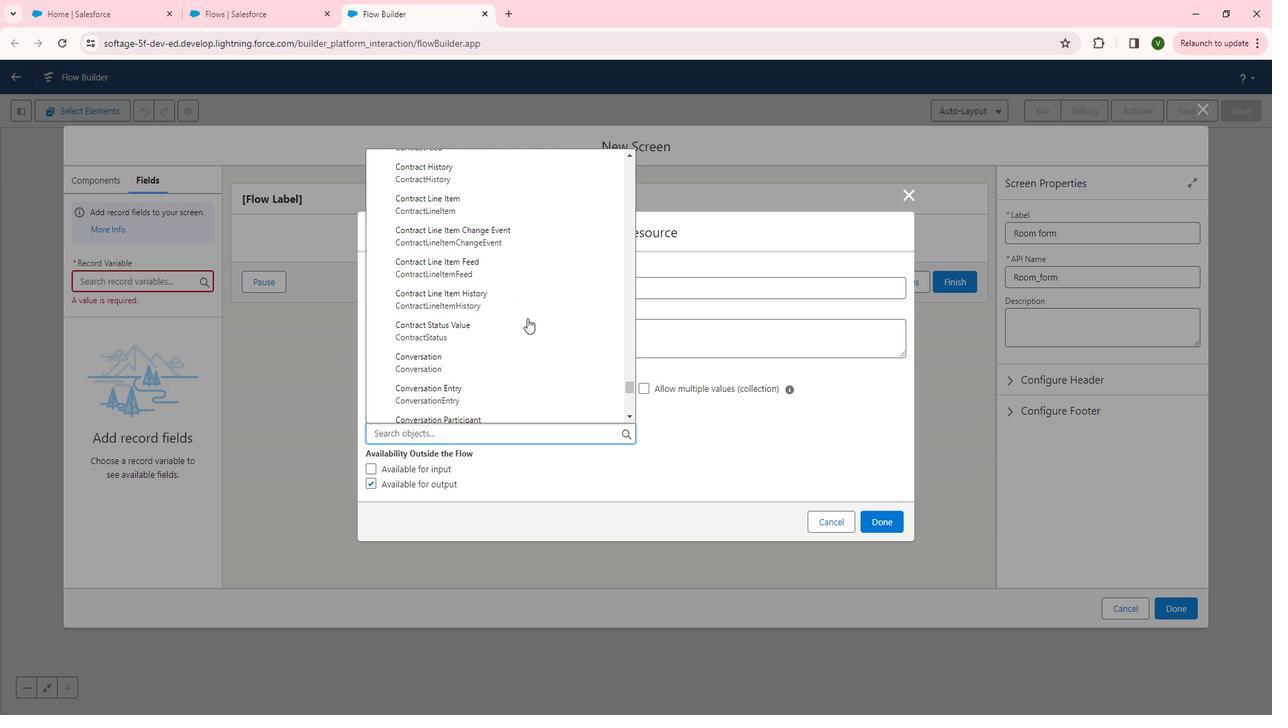 
Action: Mouse scrolled (536, 315) with delta (0, 0)
Screenshot: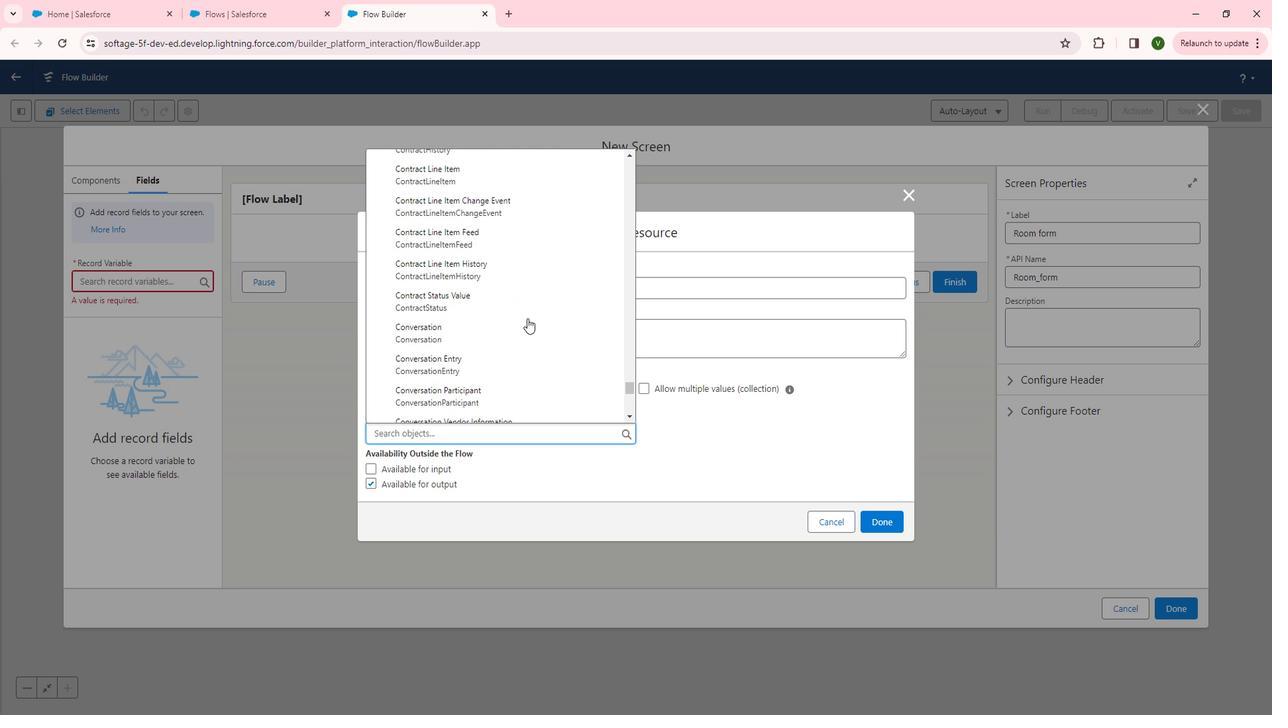 
Action: Mouse scrolled (536, 315) with delta (0, 0)
Screenshot: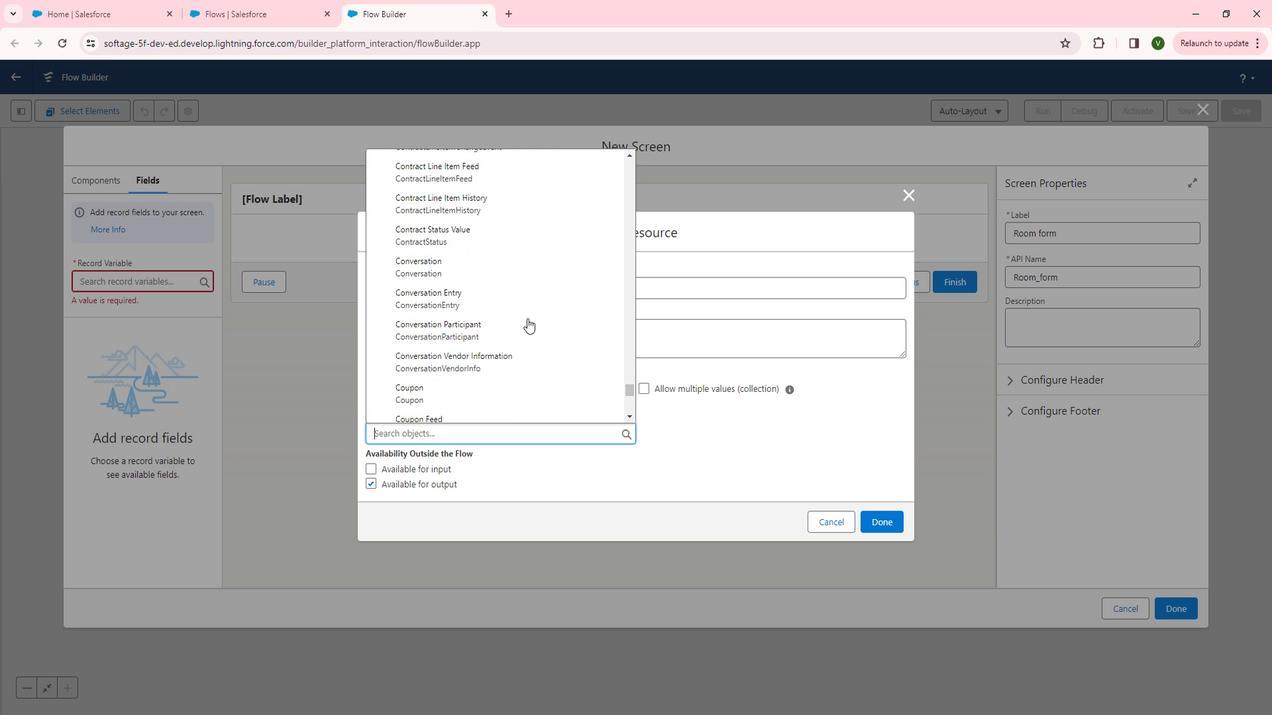 
Action: Mouse scrolled (536, 315) with delta (0, 0)
Screenshot: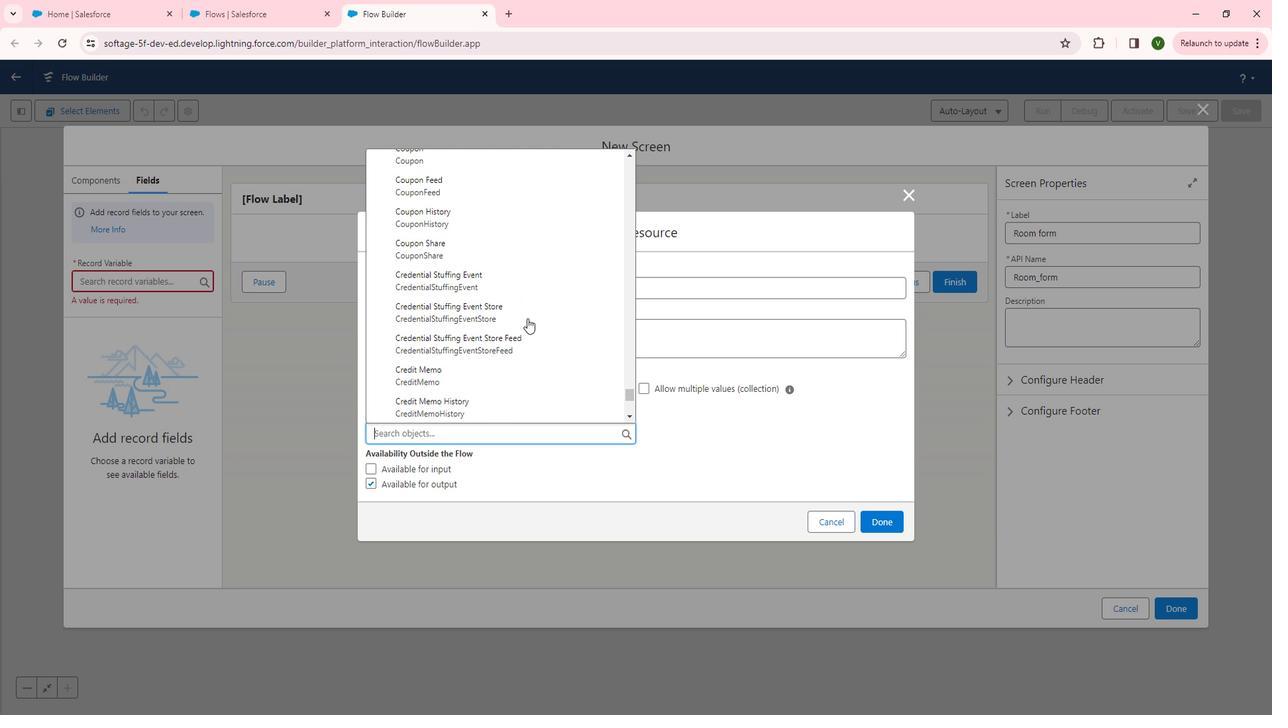 
Action: Mouse scrolled (536, 315) with delta (0, 0)
Screenshot: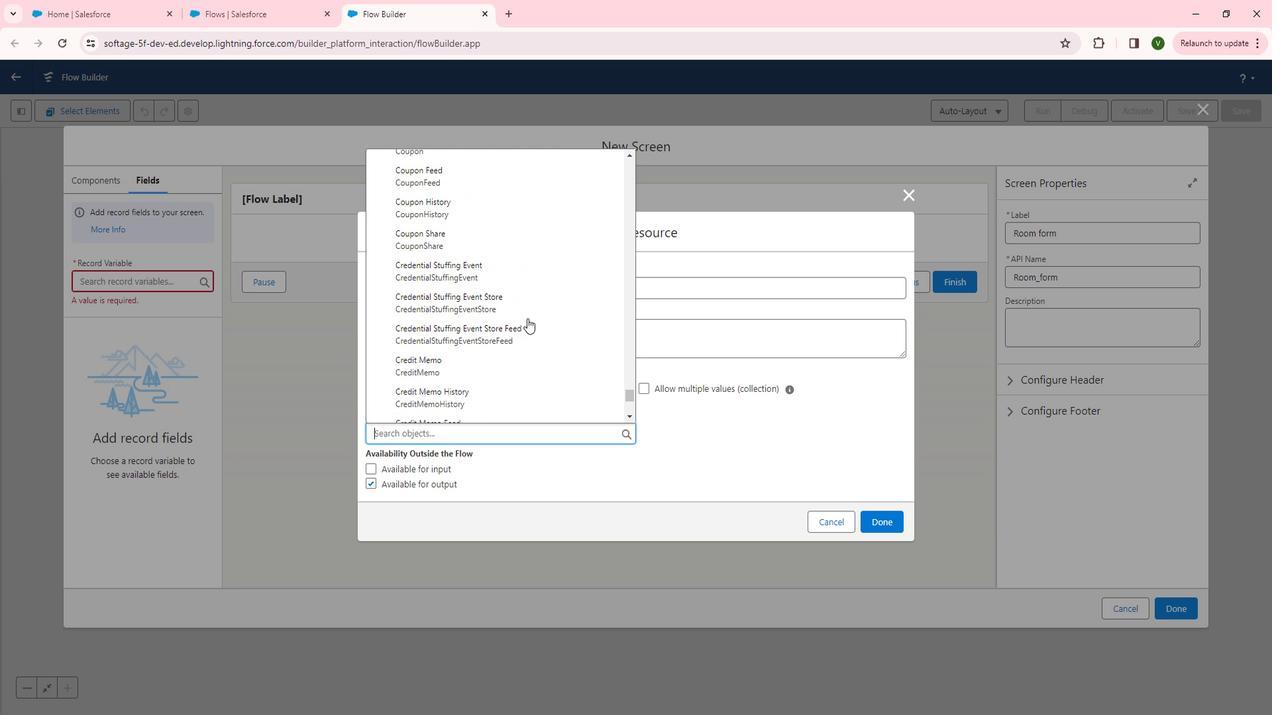 
Action: Mouse scrolled (536, 315) with delta (0, 0)
Screenshot: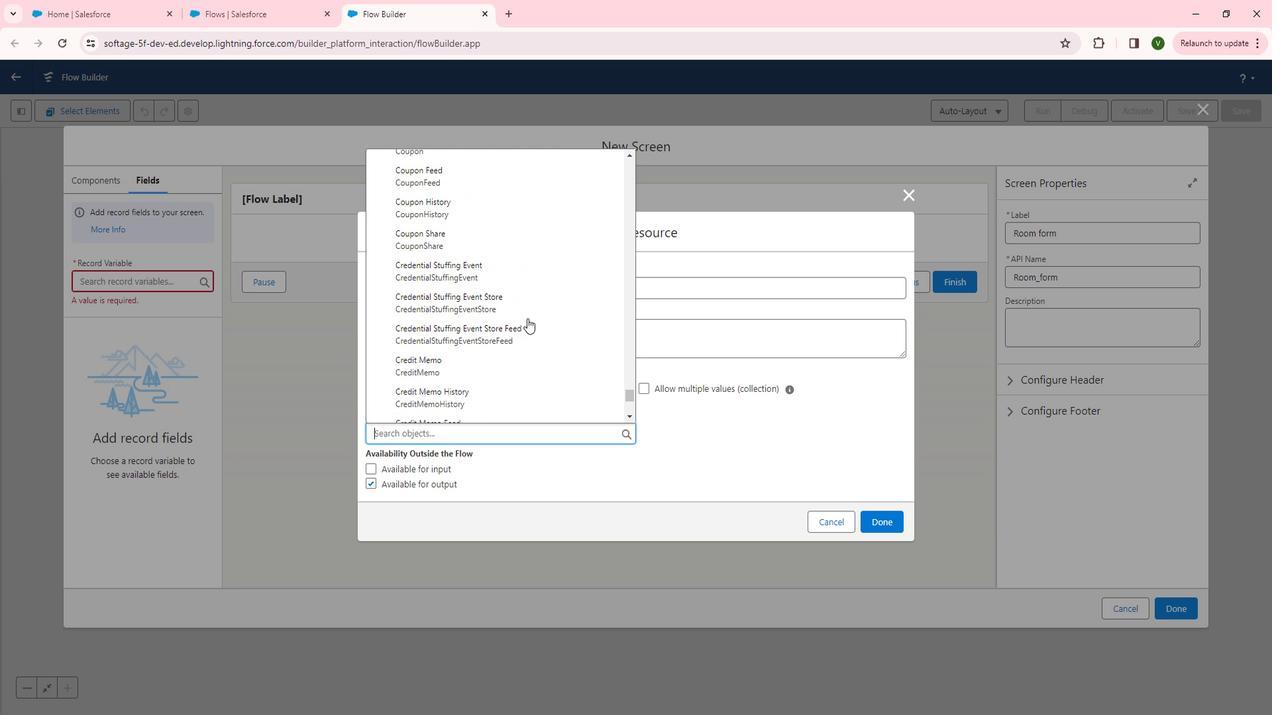 
Action: Mouse scrolled (536, 315) with delta (0, 0)
Screenshot: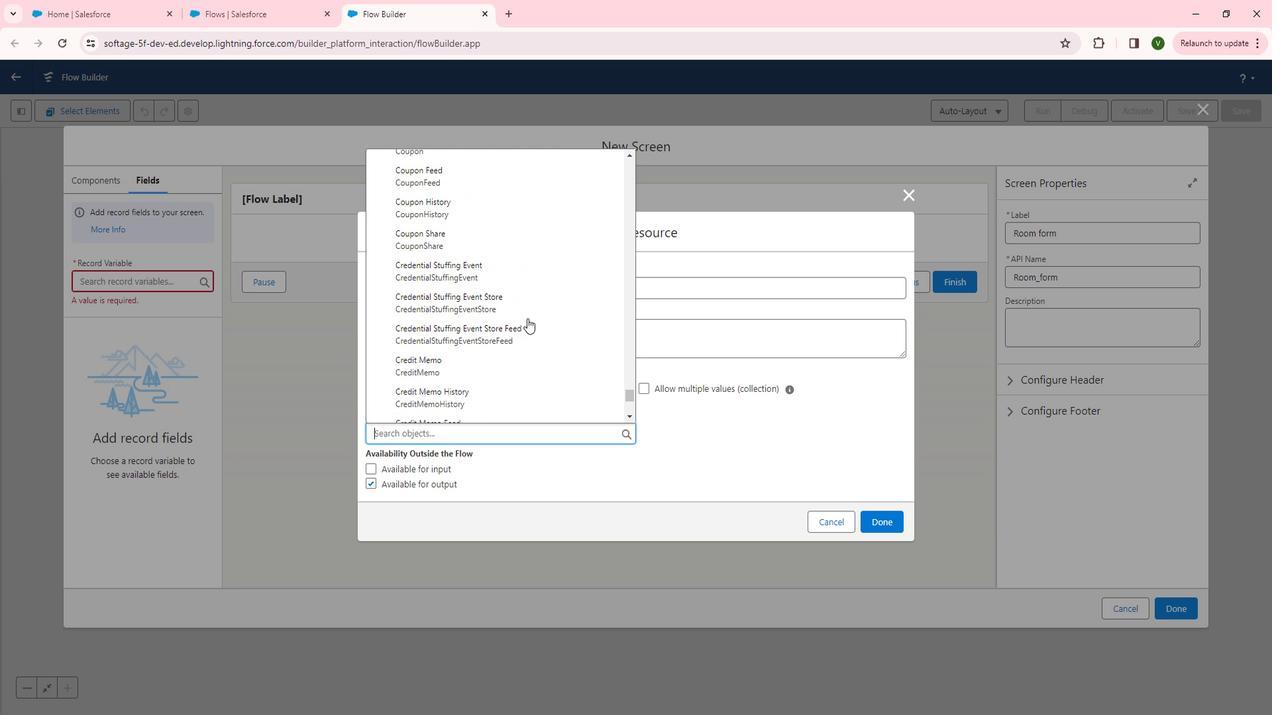 
Action: Mouse scrolled (536, 315) with delta (0, 0)
Screenshot: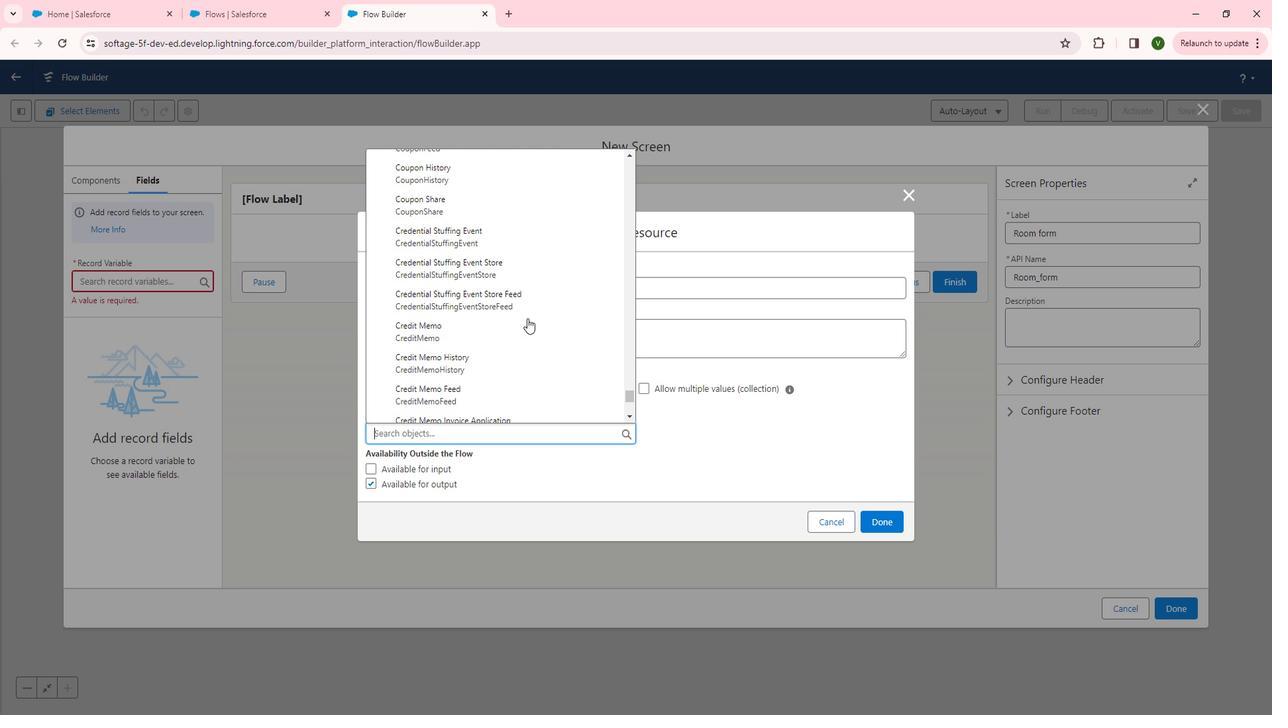 
Action: Mouse scrolled (536, 315) with delta (0, 0)
Screenshot: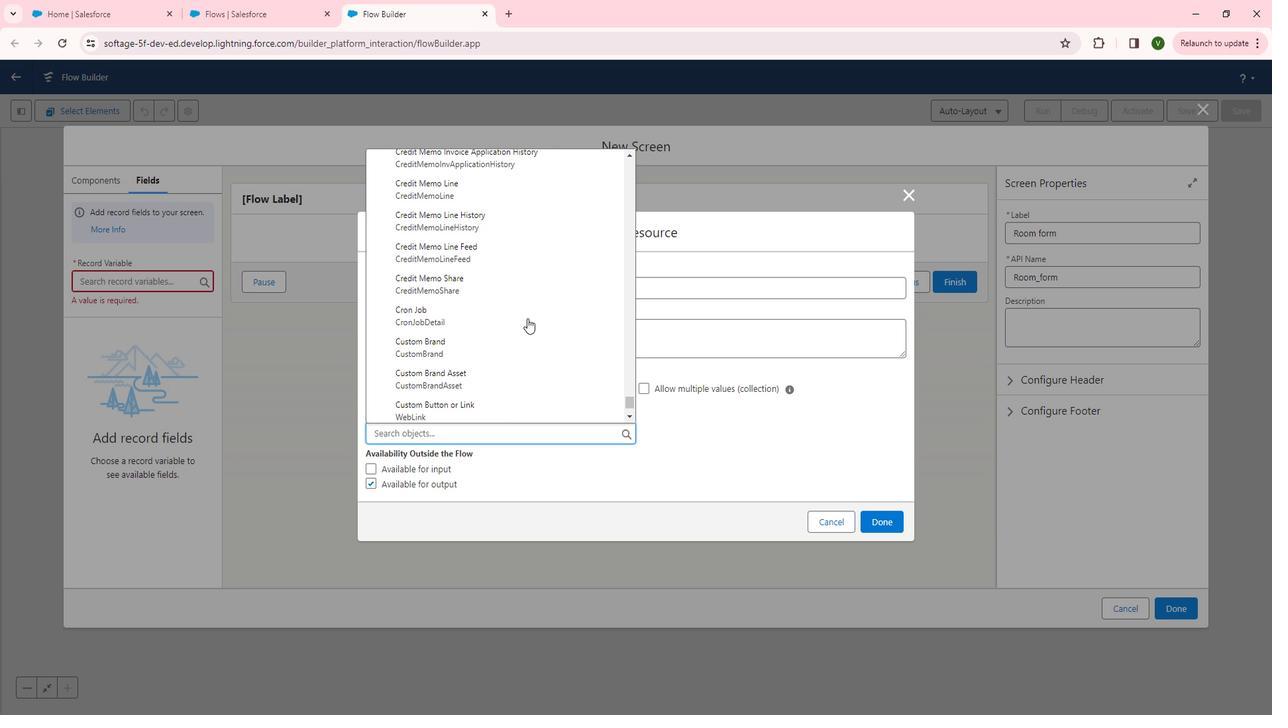 
Action: Mouse scrolled (536, 315) with delta (0, 0)
Screenshot: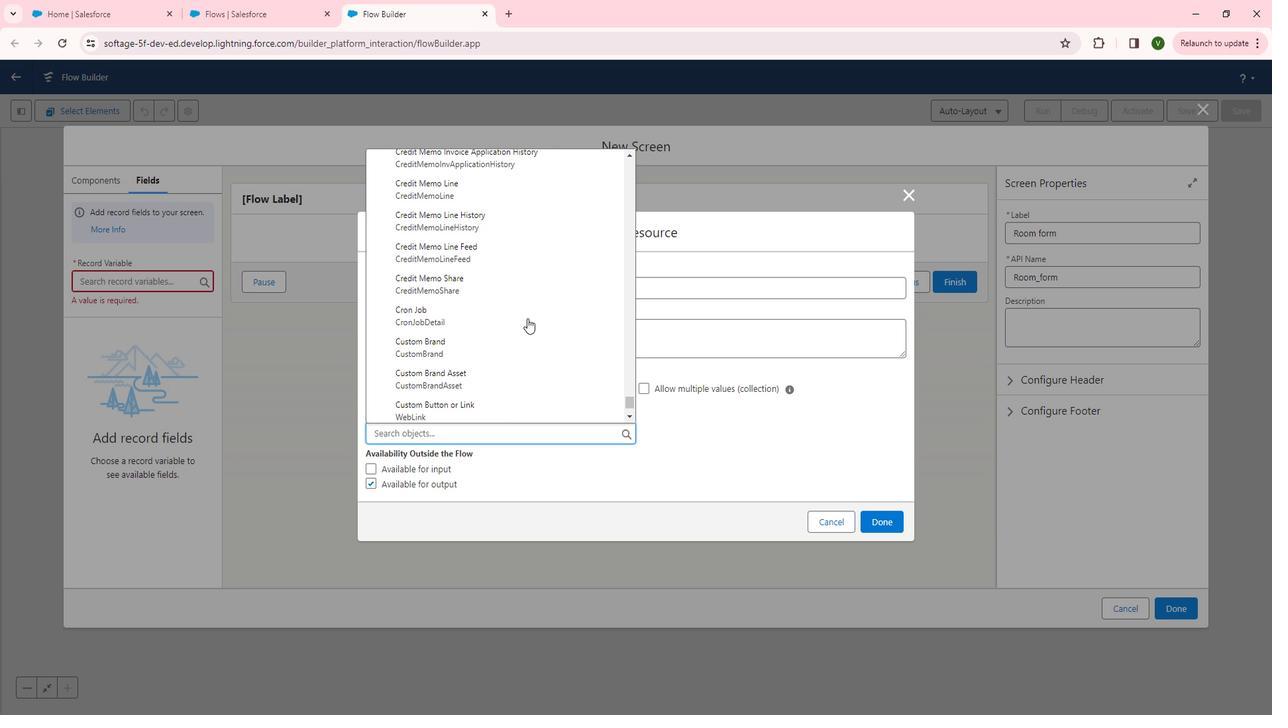 
Action: Mouse scrolled (536, 315) with delta (0, 0)
Screenshot: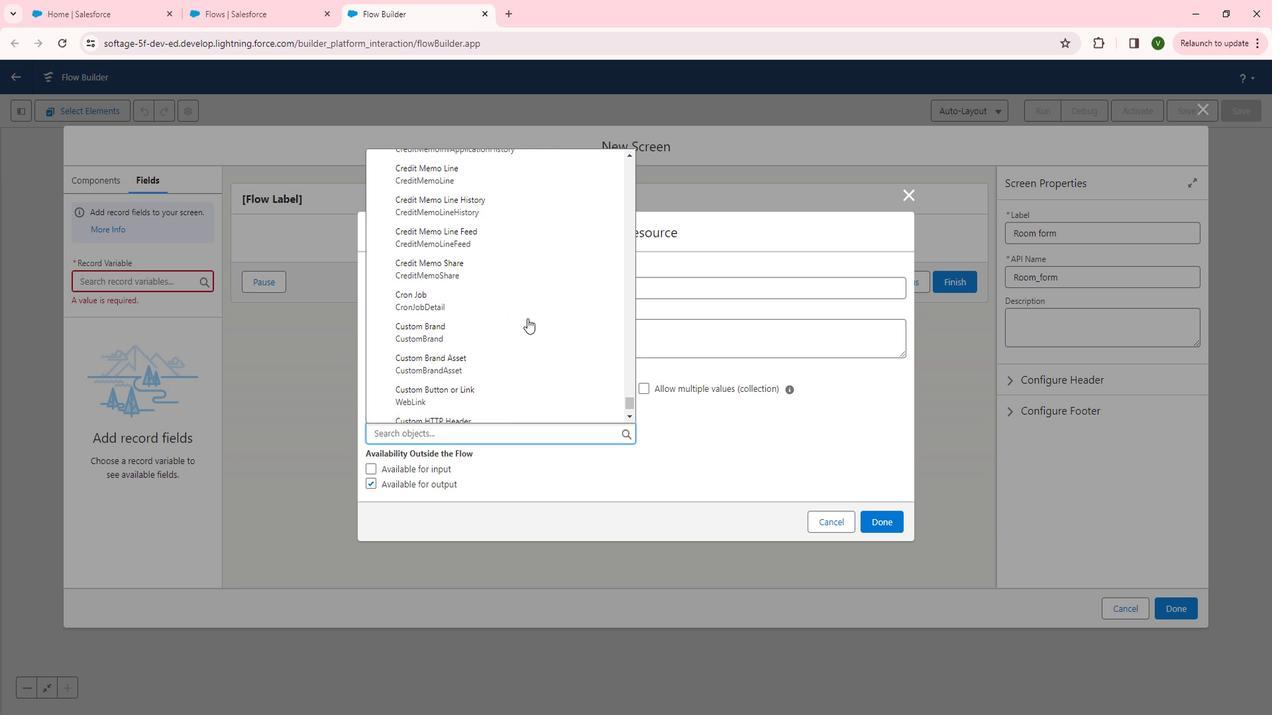 
Action: Mouse scrolled (536, 315) with delta (0, 0)
Screenshot: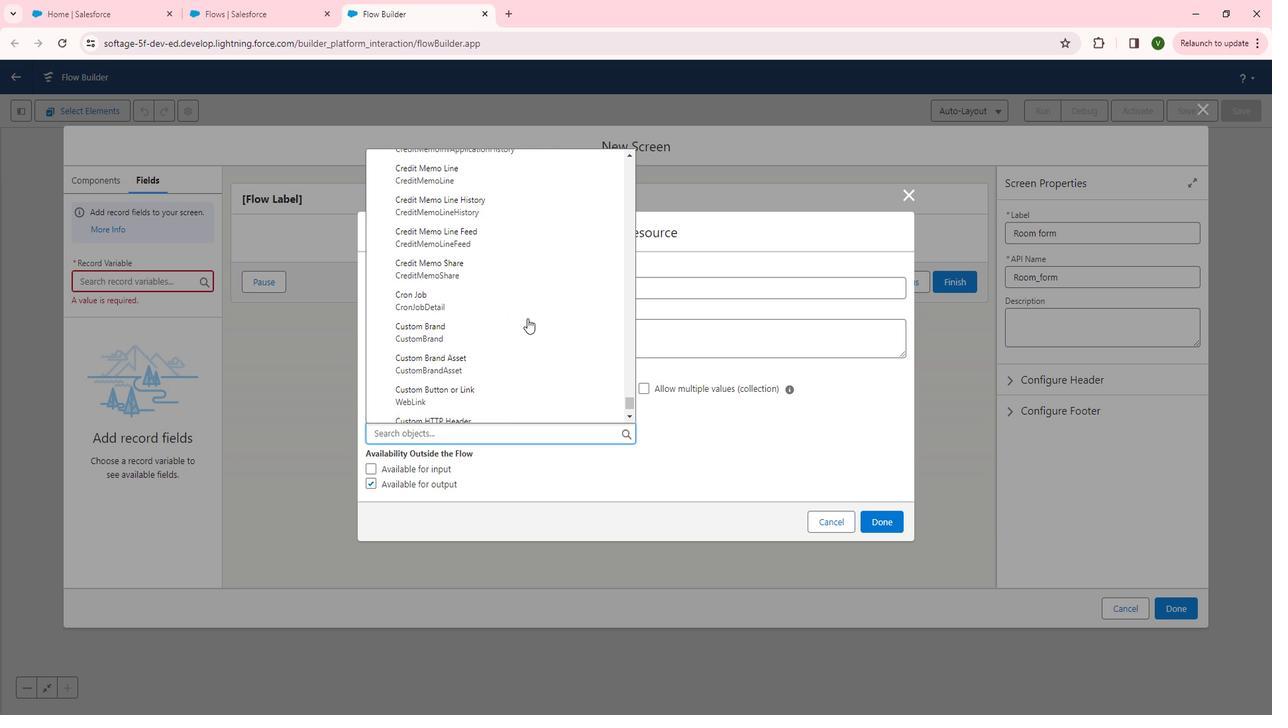 
Action: Mouse scrolled (536, 315) with delta (0, 0)
Screenshot: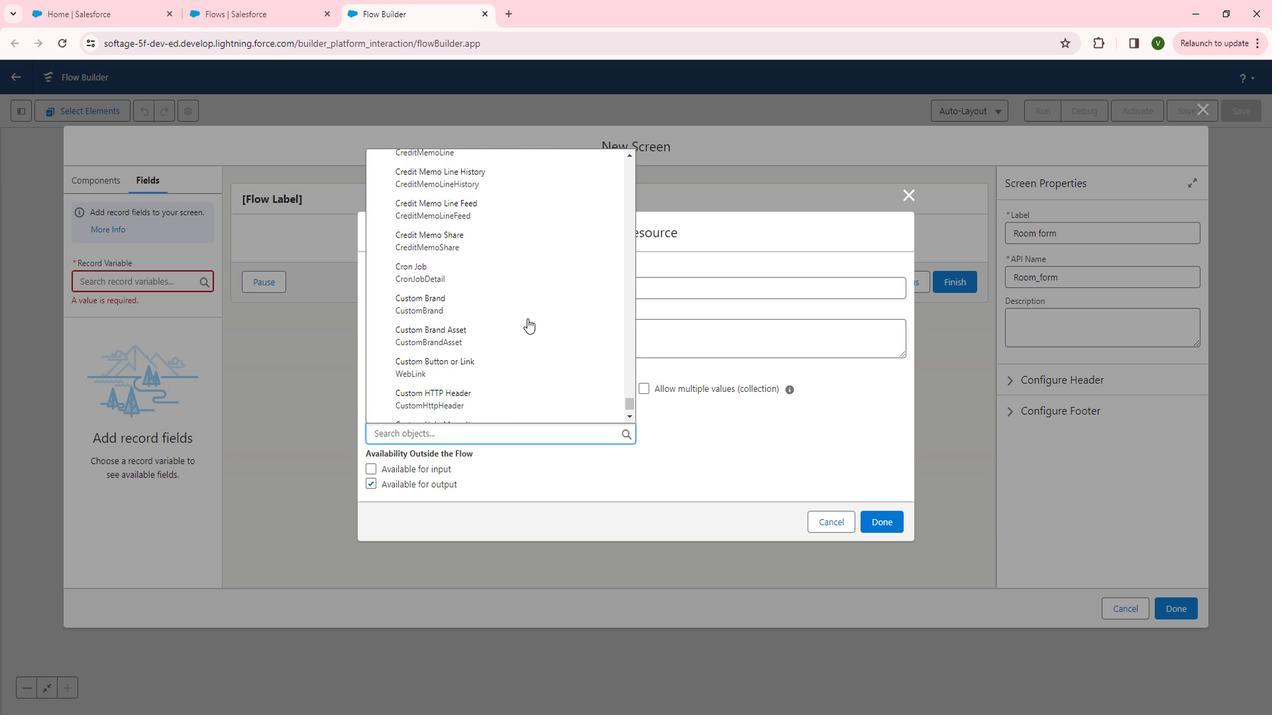 
Action: Mouse scrolled (536, 315) with delta (0, 0)
Screenshot: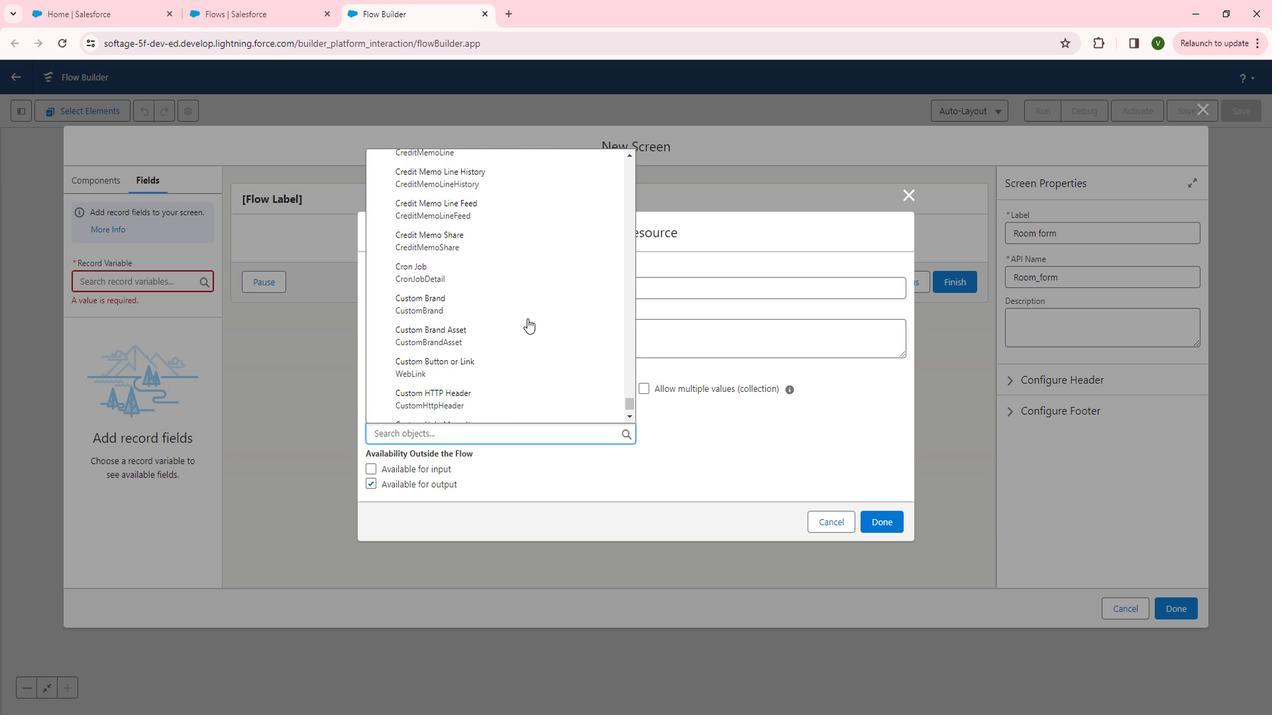 
Action: Mouse scrolled (536, 315) with delta (0, 0)
Screenshot: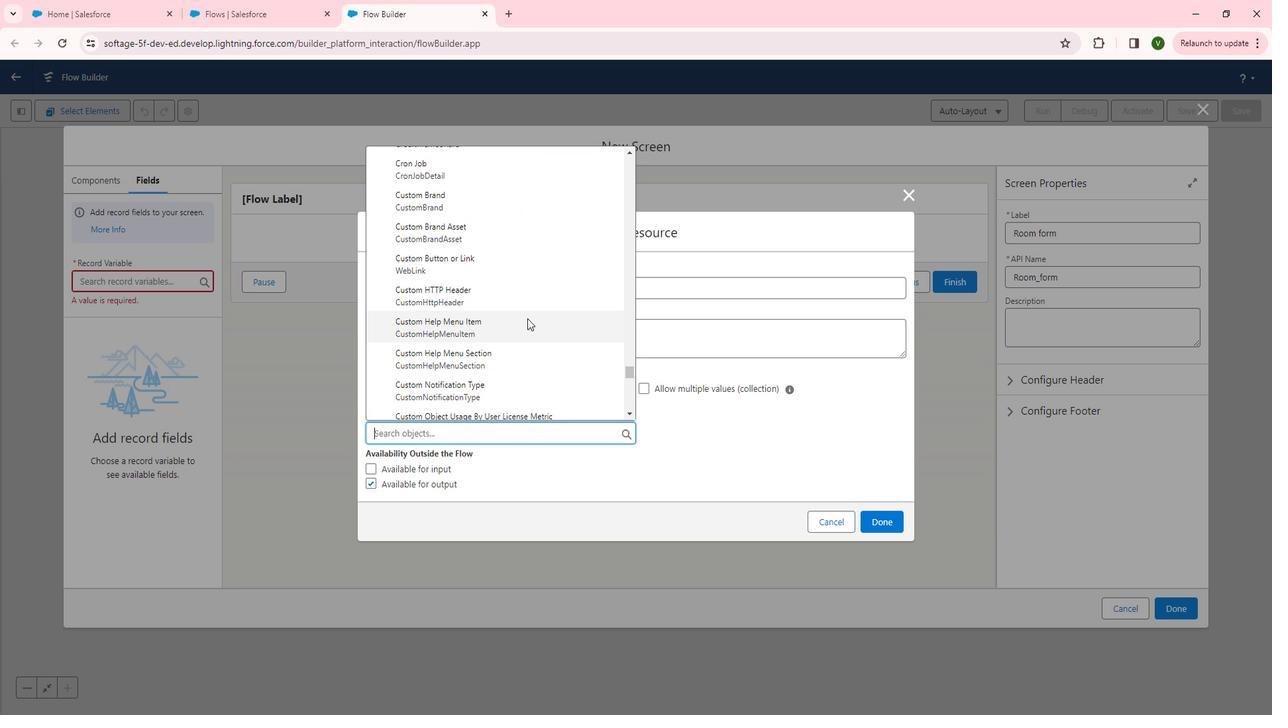 
Action: Mouse scrolled (536, 315) with delta (0, 0)
Screenshot: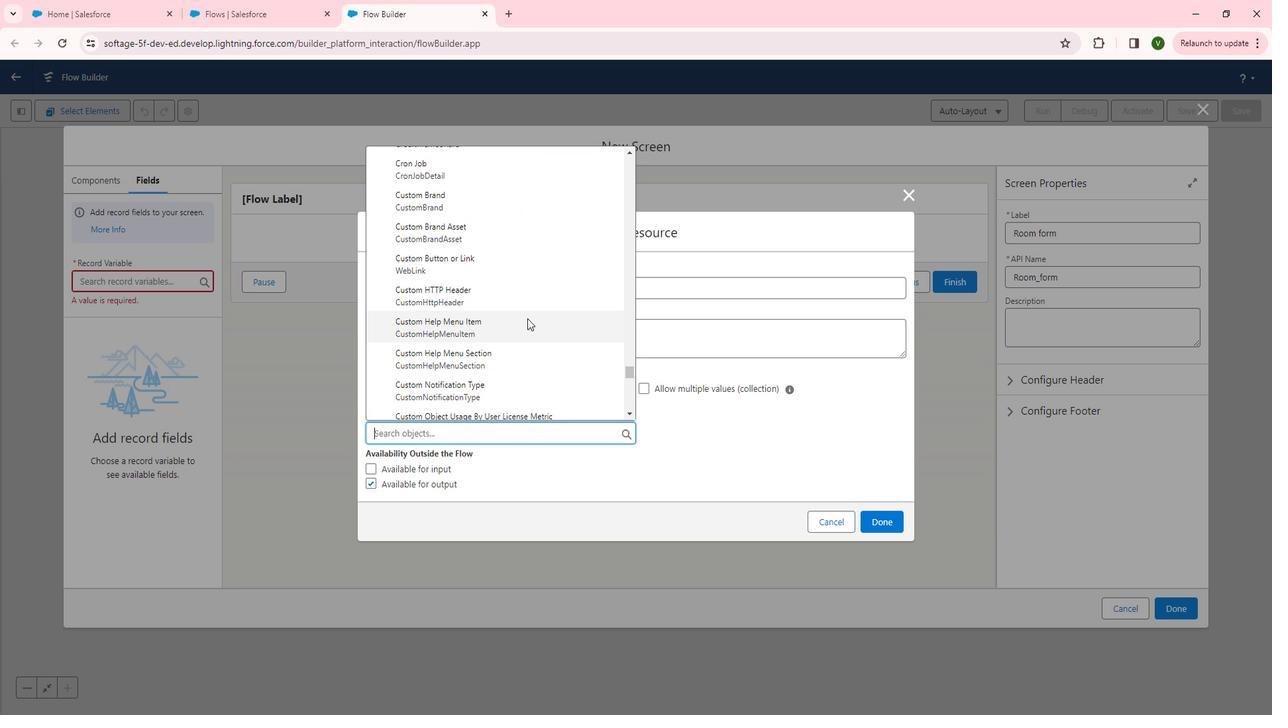 
Action: Mouse scrolled (536, 315) with delta (0, 0)
Screenshot: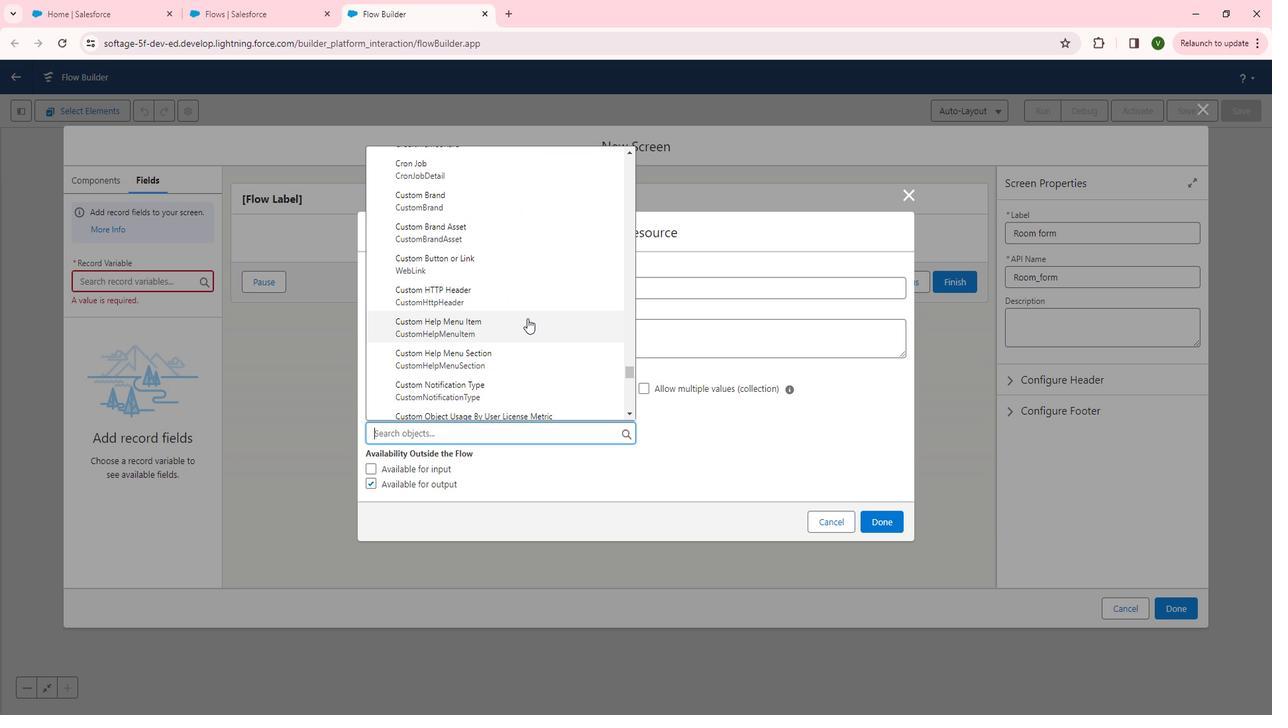 
Action: Mouse scrolled (536, 315) with delta (0, 0)
Screenshot: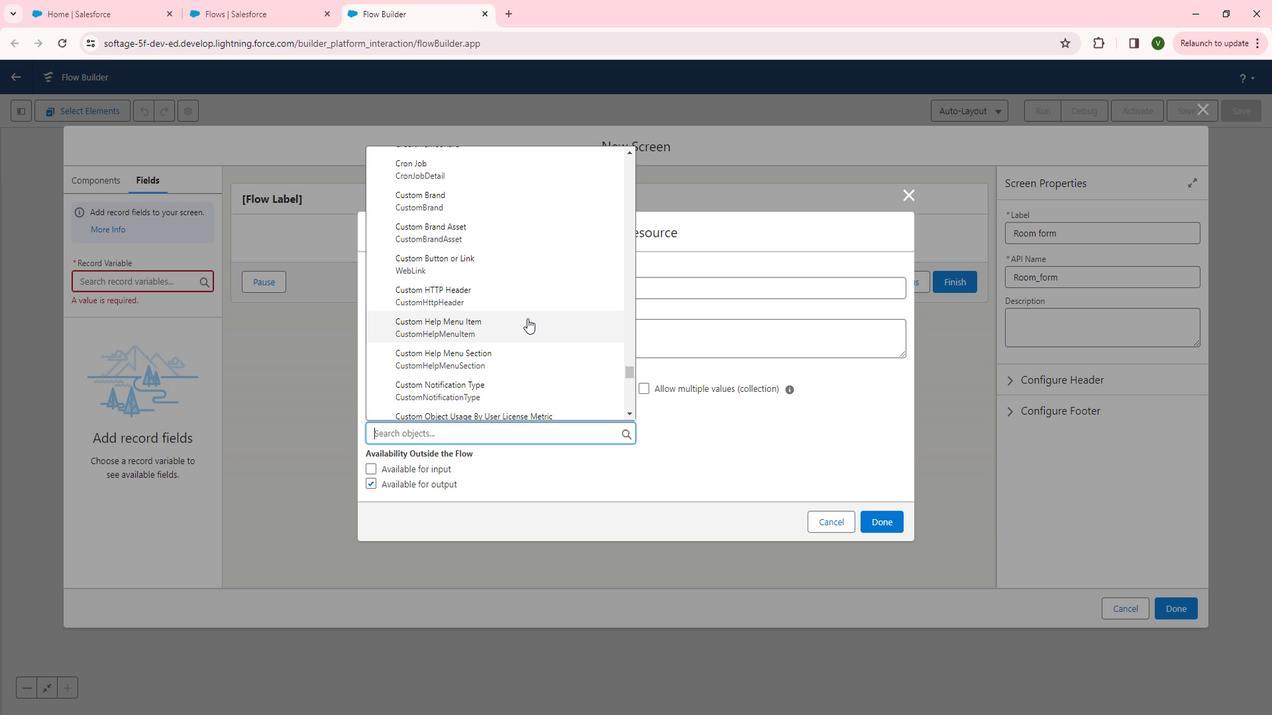 
Action: Mouse scrolled (536, 315) with delta (0, 0)
Screenshot: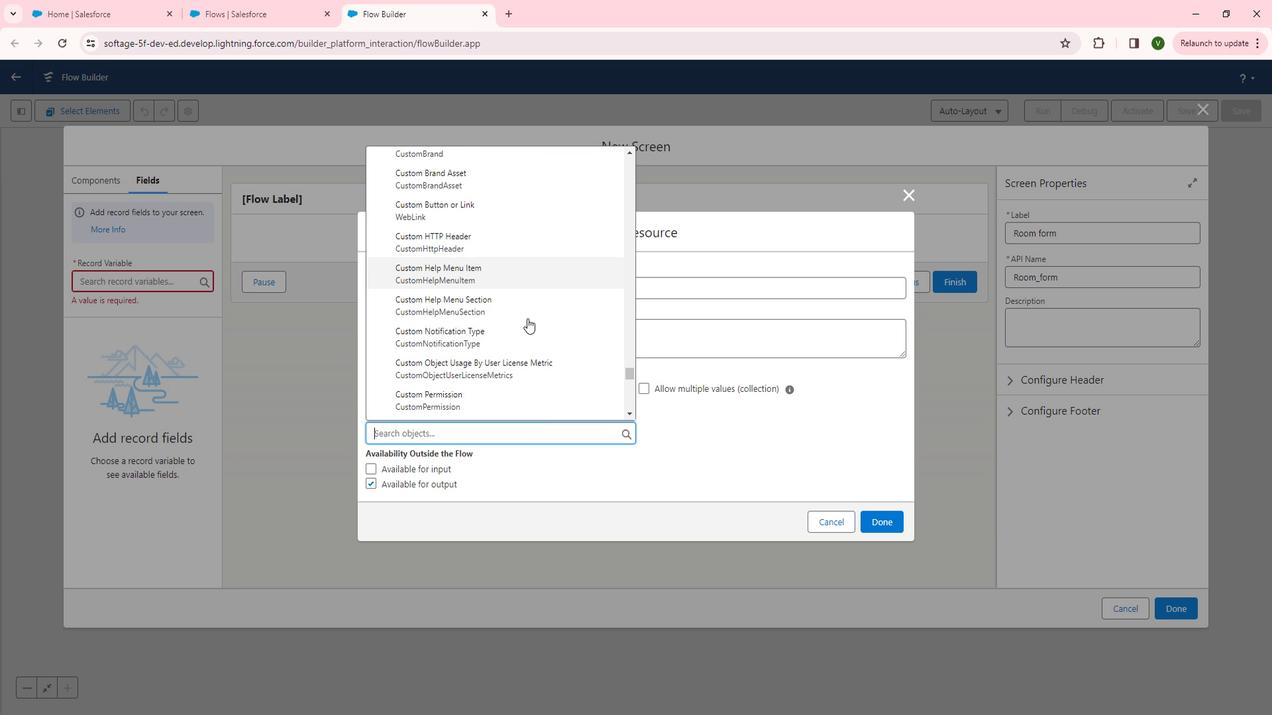 
Action: Mouse scrolled (536, 315) with delta (0, 0)
Screenshot: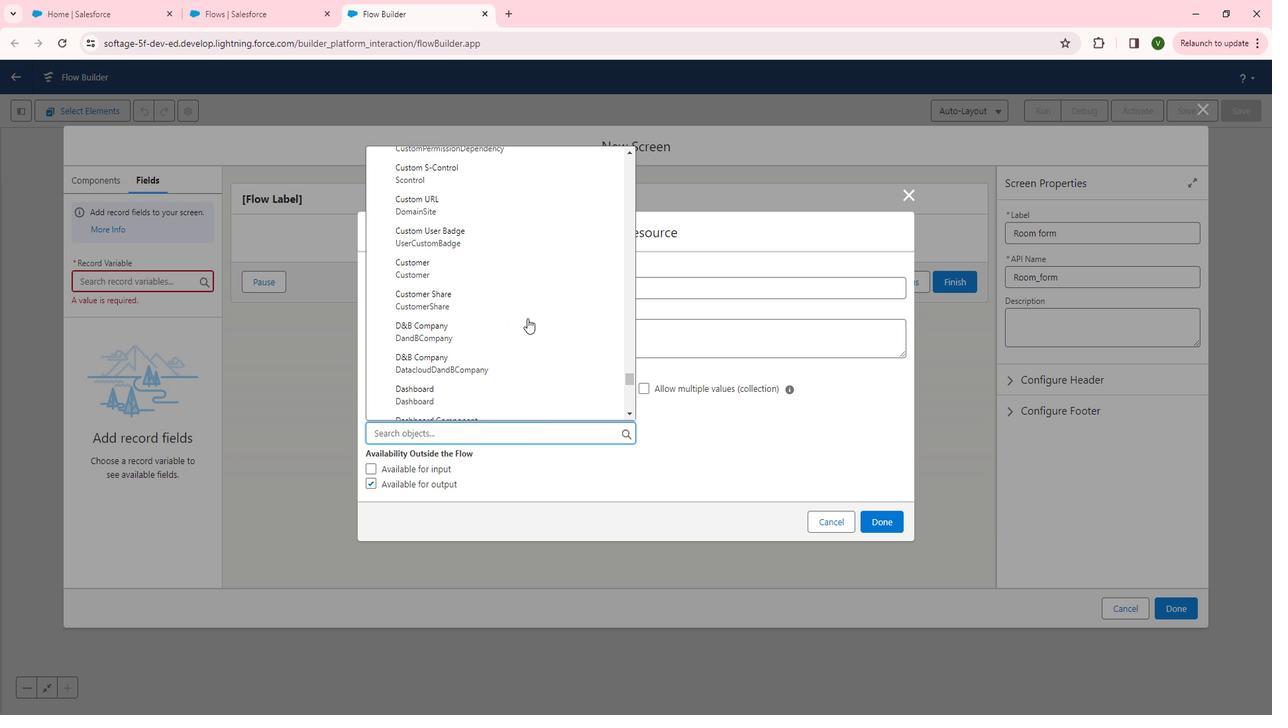 
Action: Mouse scrolled (536, 315) with delta (0, 0)
Screenshot: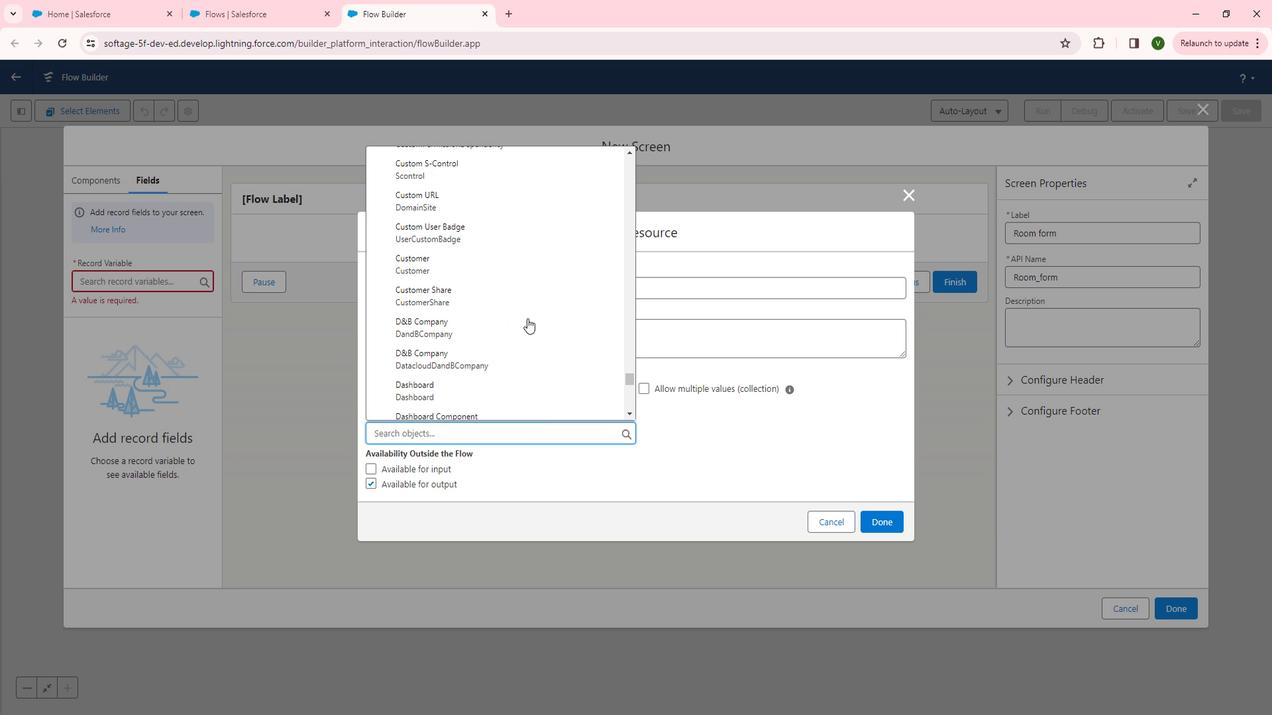 
Action: Mouse scrolled (536, 315) with delta (0, 0)
Screenshot: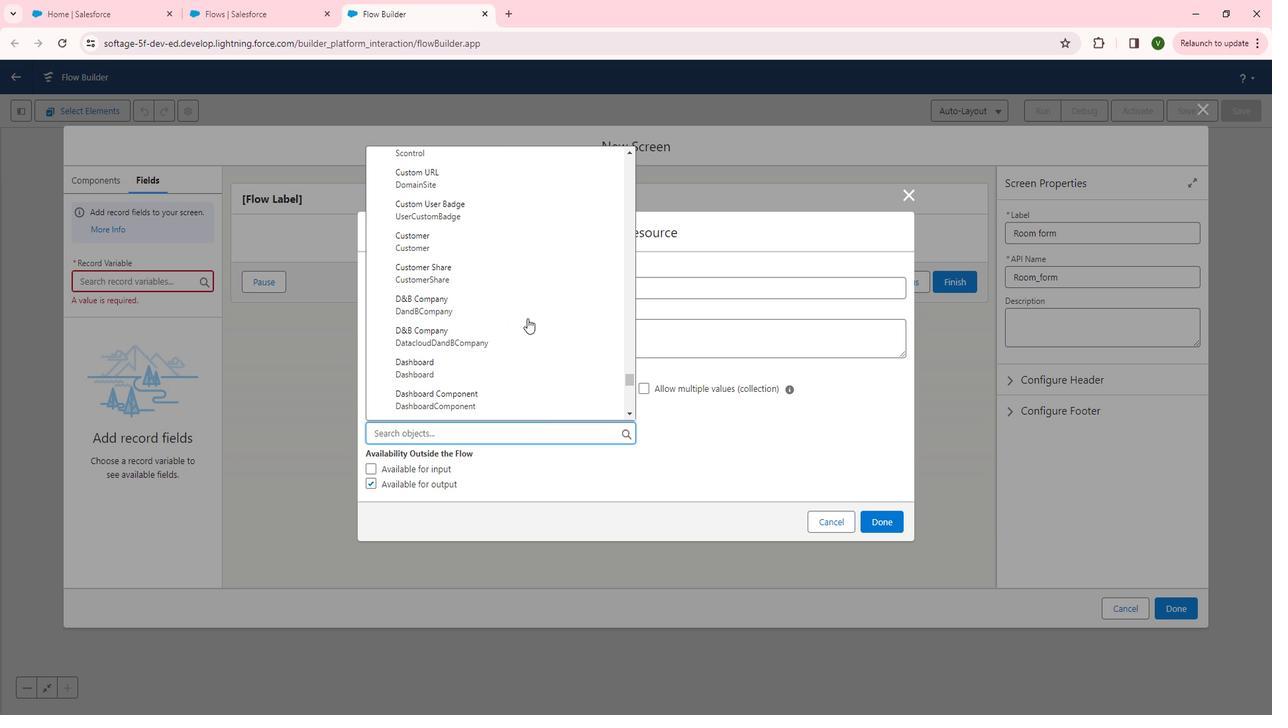 
Action: Mouse scrolled (536, 315) with delta (0, 0)
Screenshot: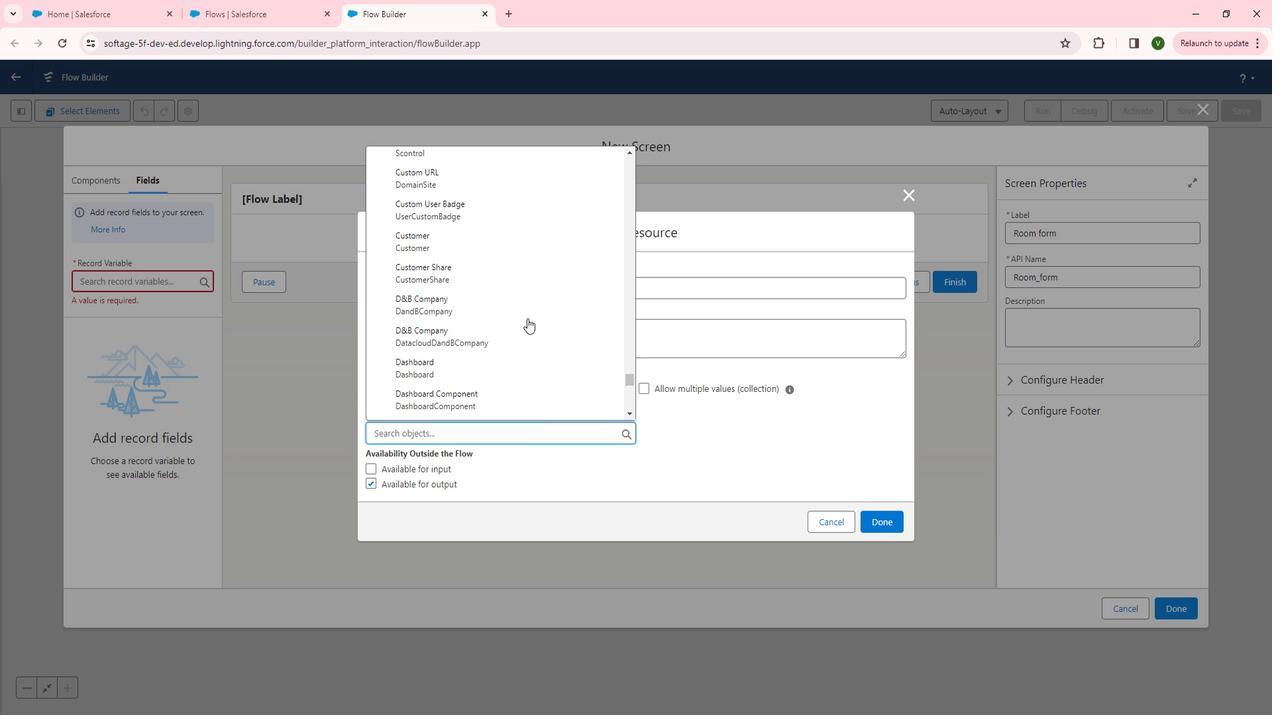 
Action: Mouse scrolled (536, 315) with delta (0, 0)
Screenshot: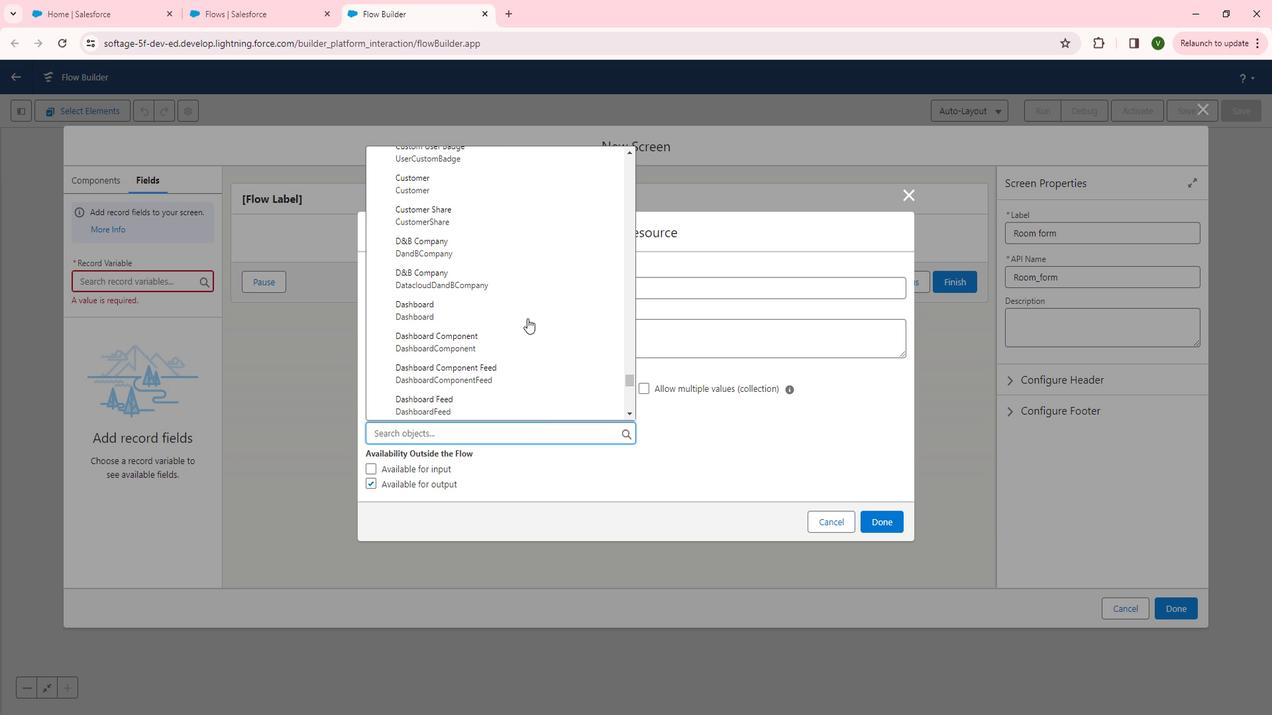 
Action: Mouse scrolled (536, 315) with delta (0, 0)
Screenshot: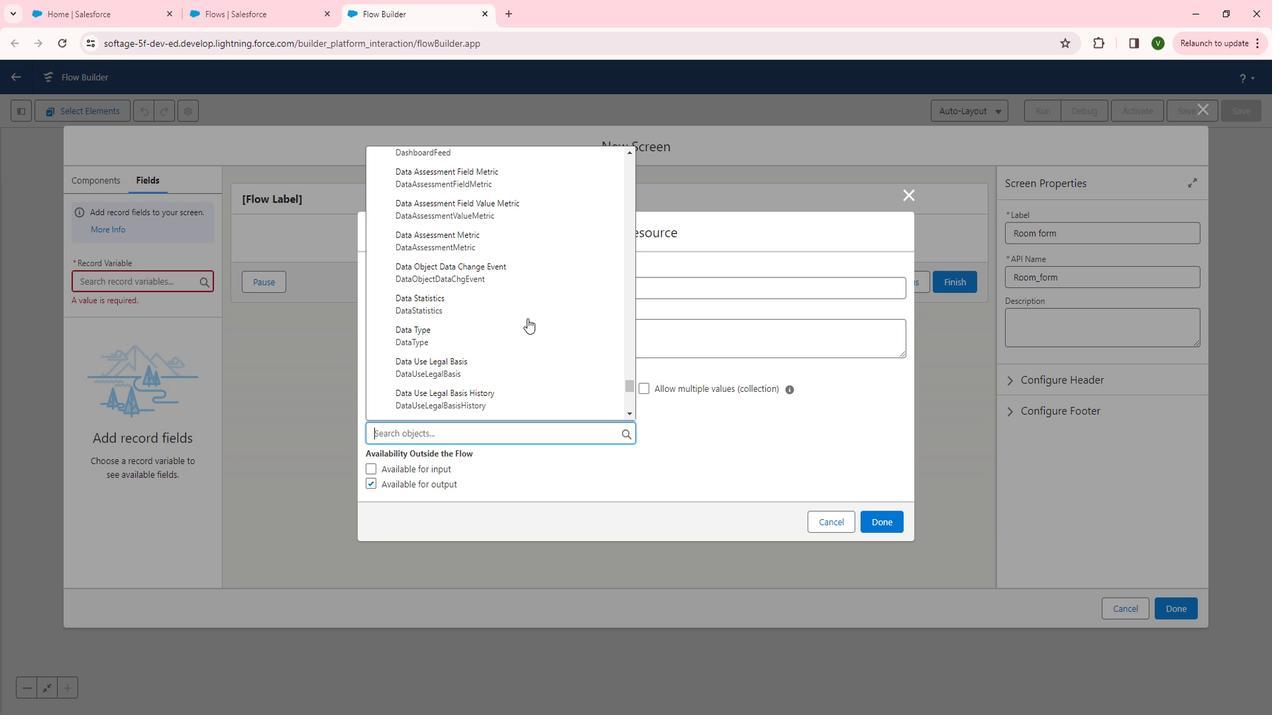 
Action: Mouse scrolled (536, 315) with delta (0, 0)
Screenshot: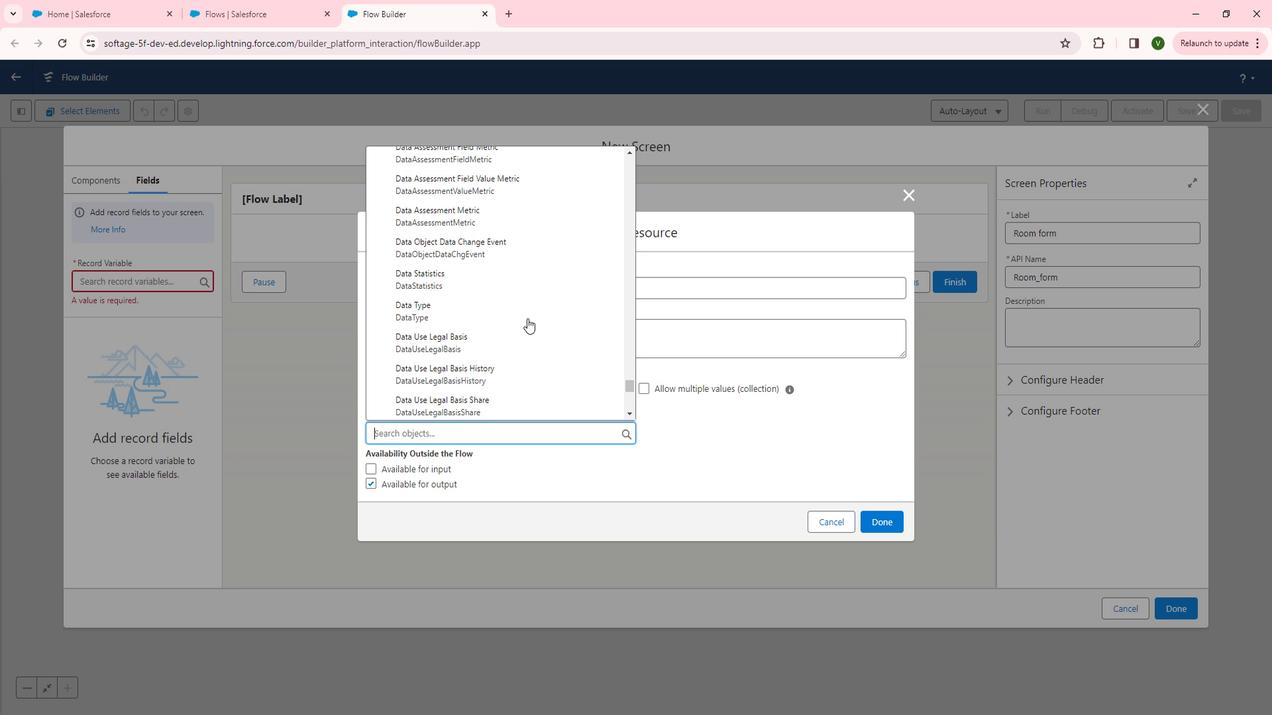 
Action: Mouse scrolled (536, 315) with delta (0, 0)
Screenshot: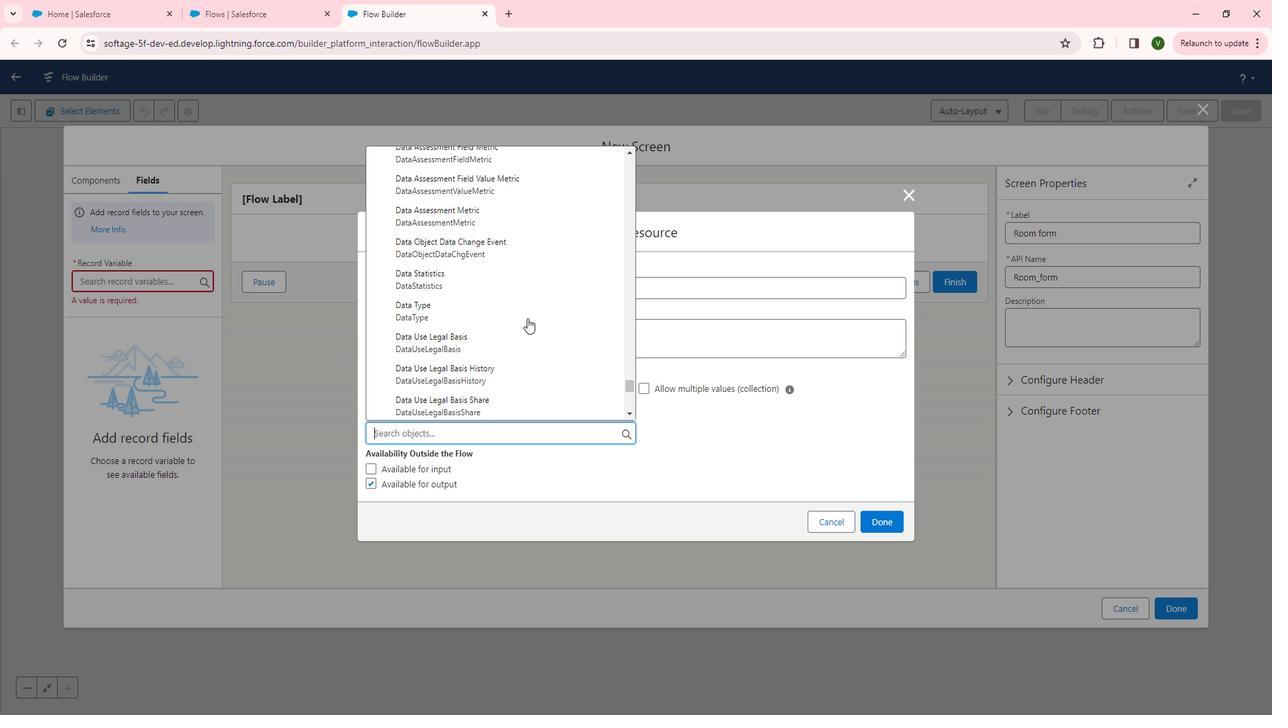 
Action: Mouse scrolled (536, 315) with delta (0, 0)
Screenshot: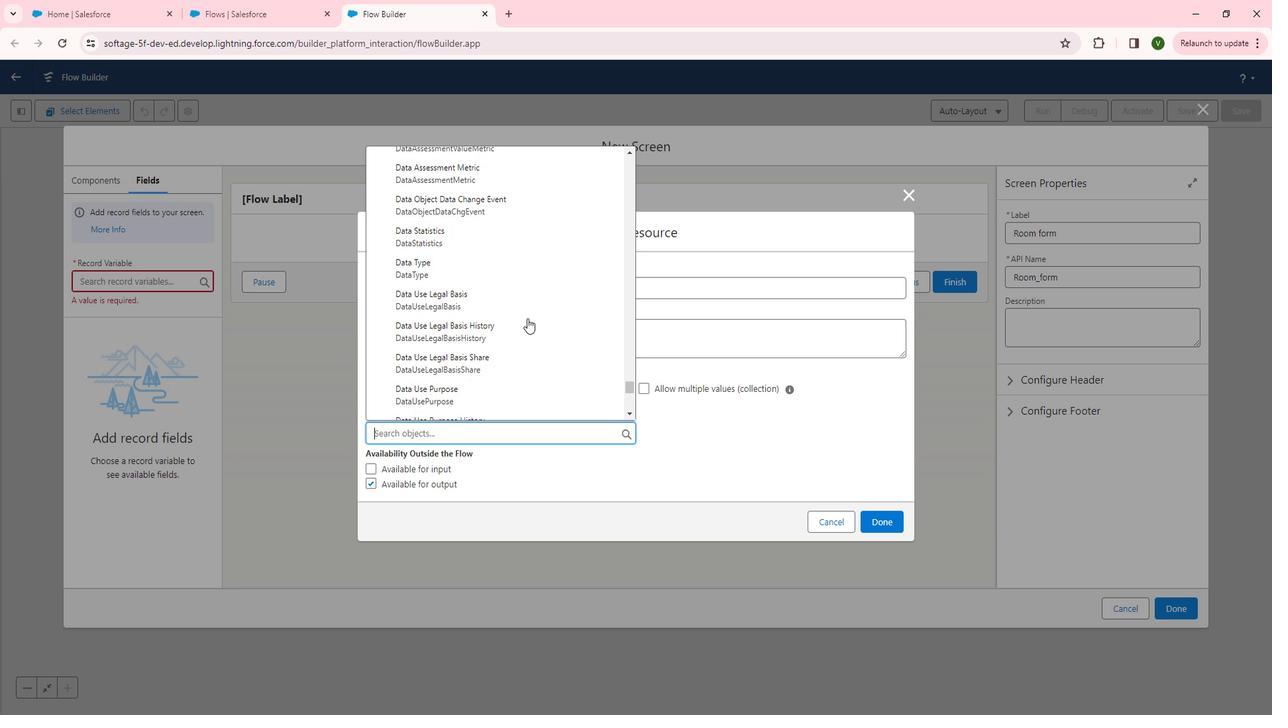 
Action: Mouse scrolled (536, 315) with delta (0, 0)
Screenshot: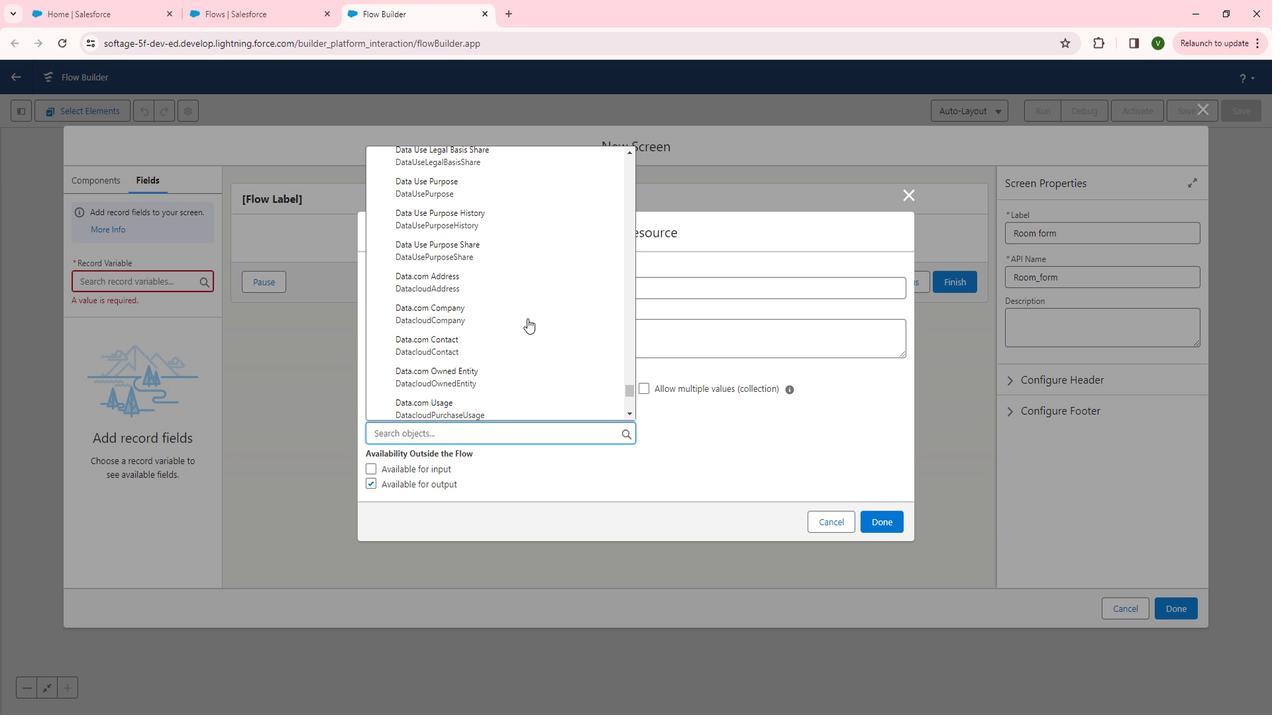 
Action: Mouse scrolled (536, 315) with delta (0, 0)
Screenshot: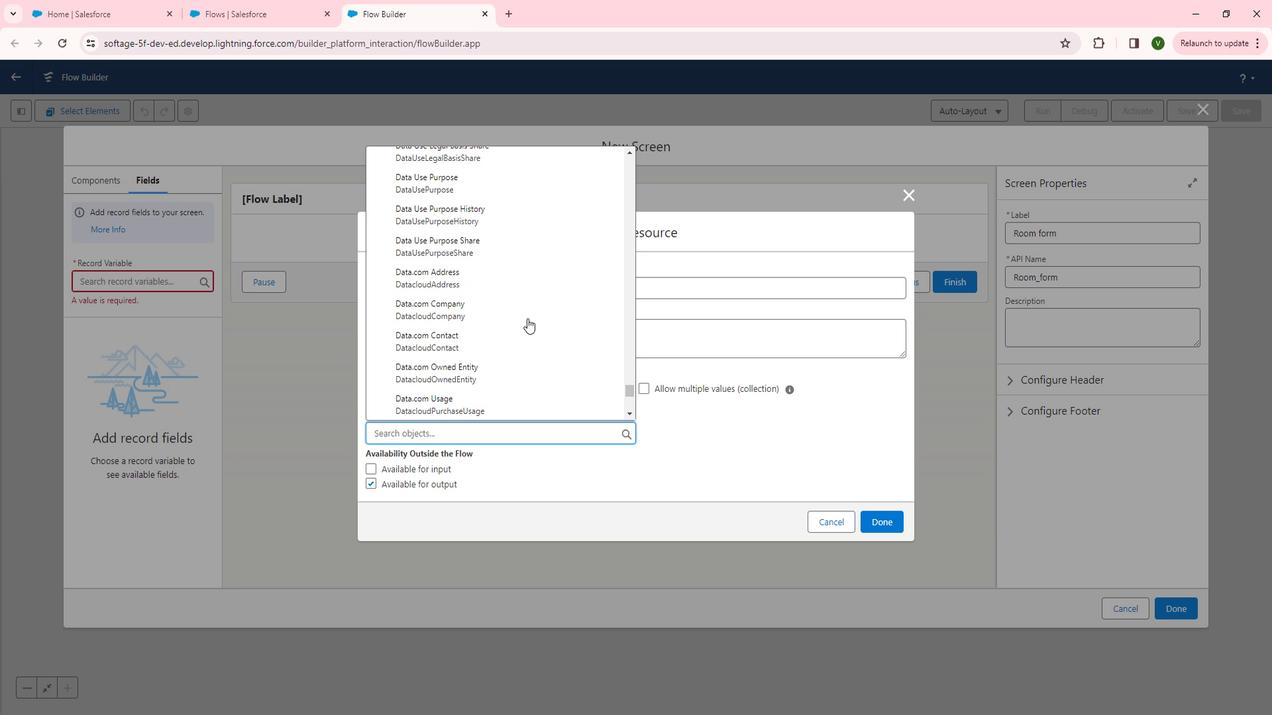 
Action: Mouse scrolled (536, 315) with delta (0, 0)
Screenshot: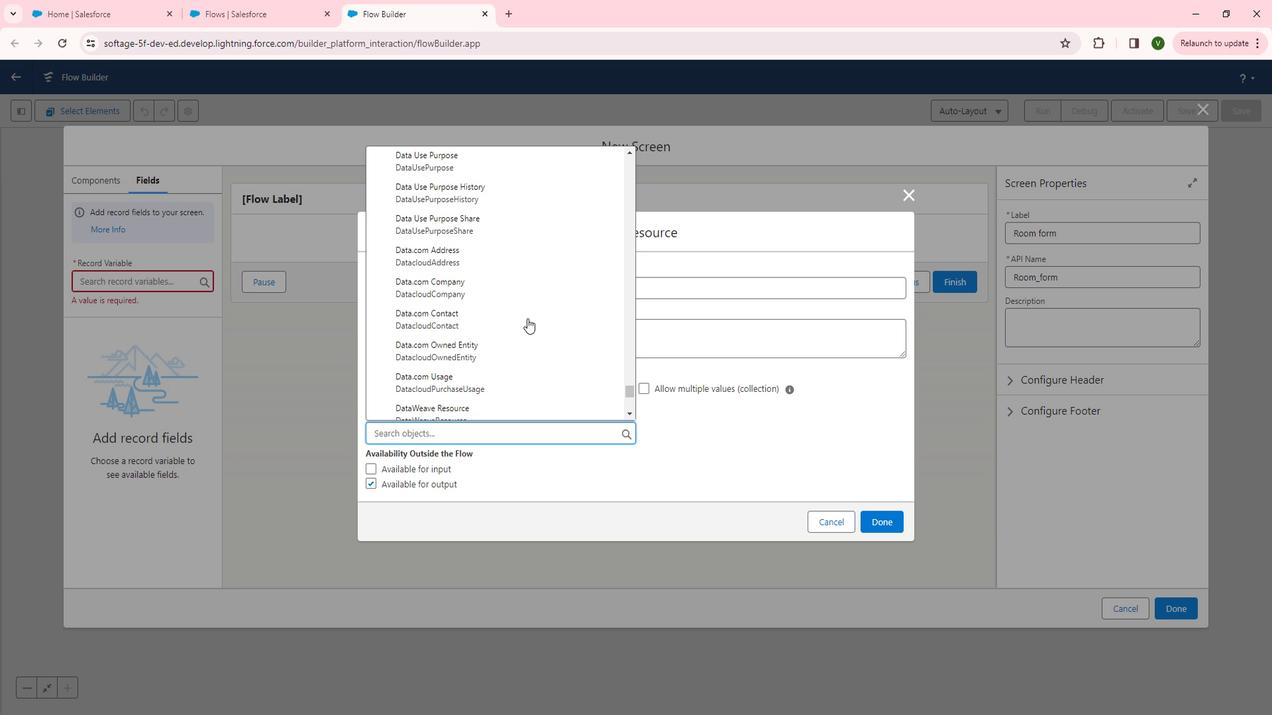 
Action: Mouse scrolled (536, 315) with delta (0, 0)
Screenshot: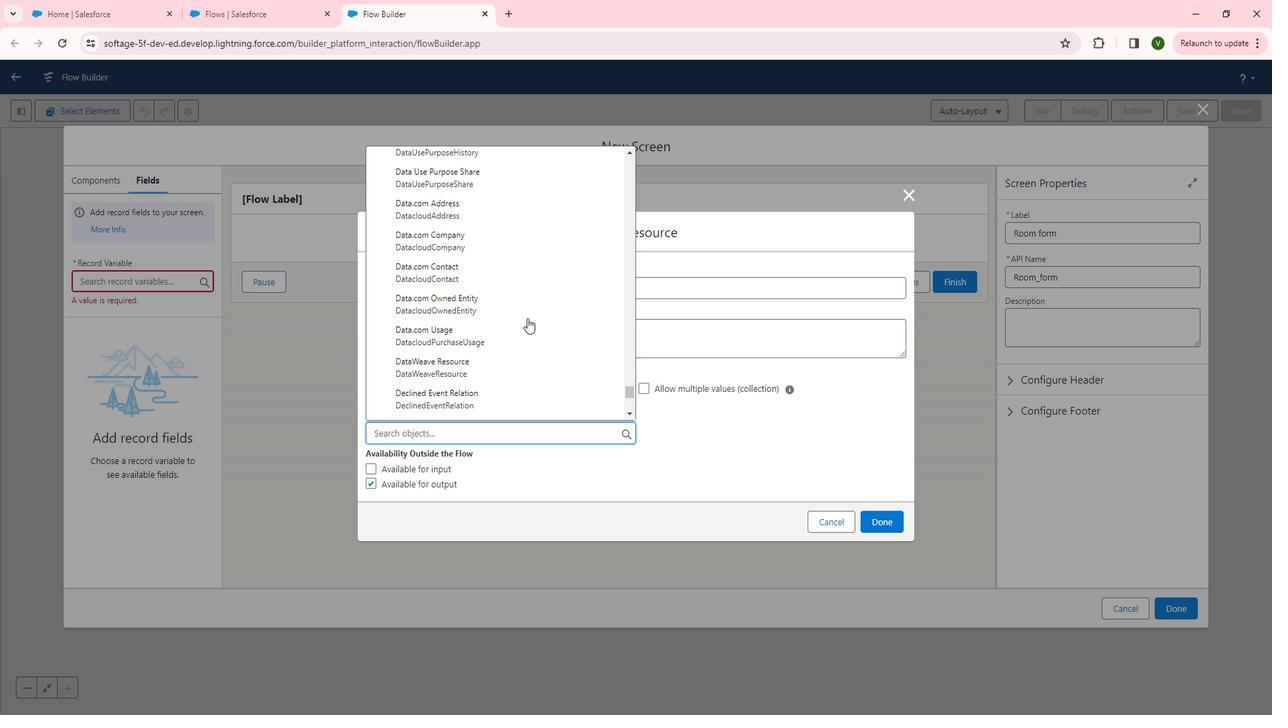 
Action: Mouse scrolled (536, 315) with delta (0, 0)
Screenshot: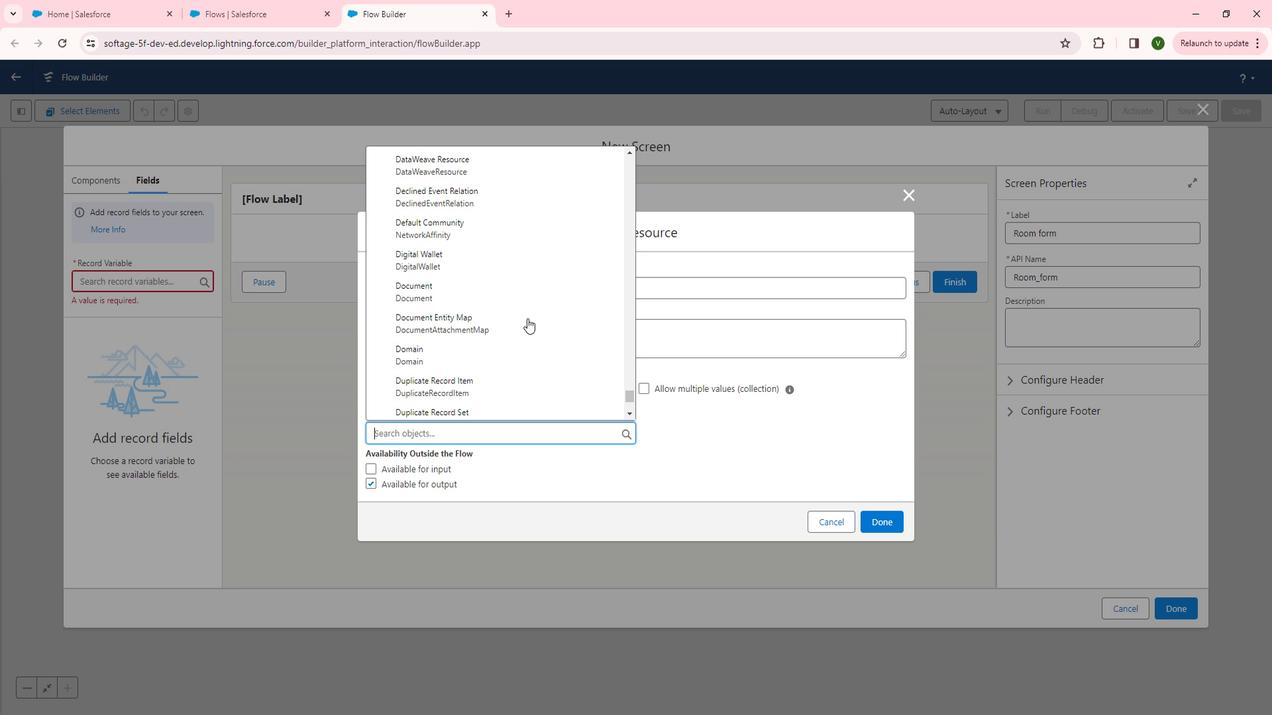 
Action: Mouse scrolled (536, 315) with delta (0, 0)
Screenshot: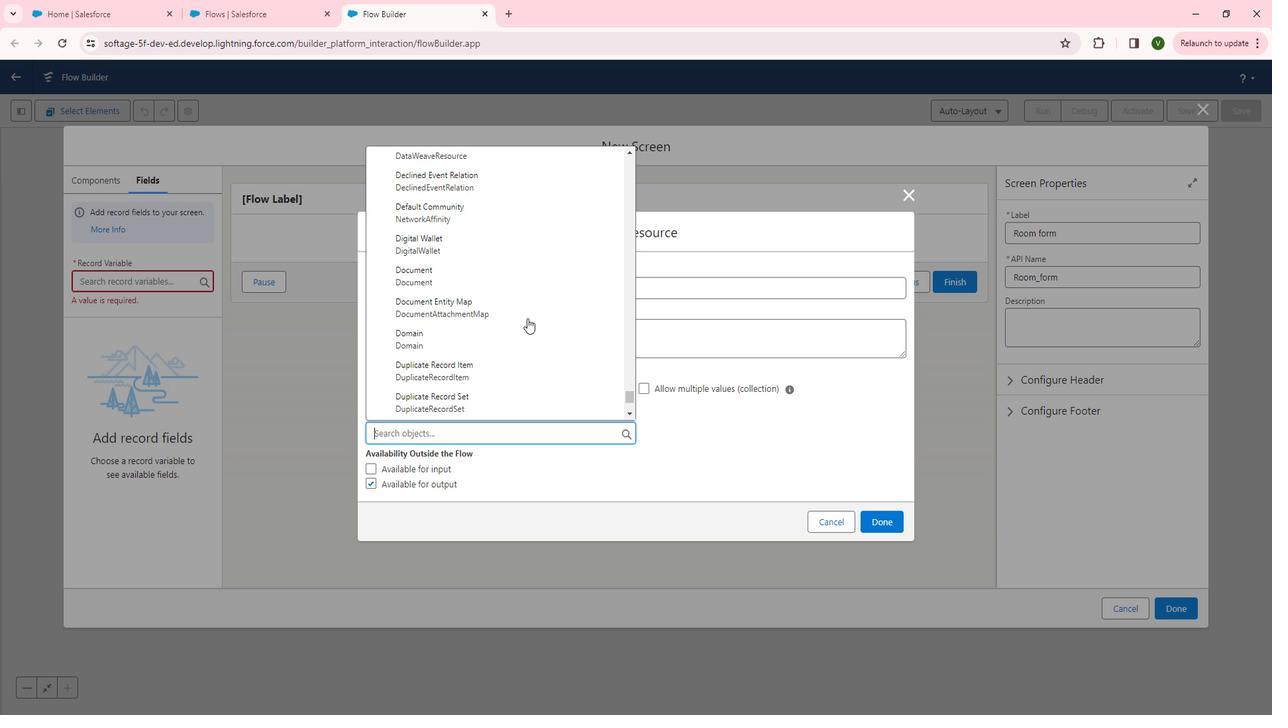 
Action: Mouse scrolled (536, 315) with delta (0, 0)
Screenshot: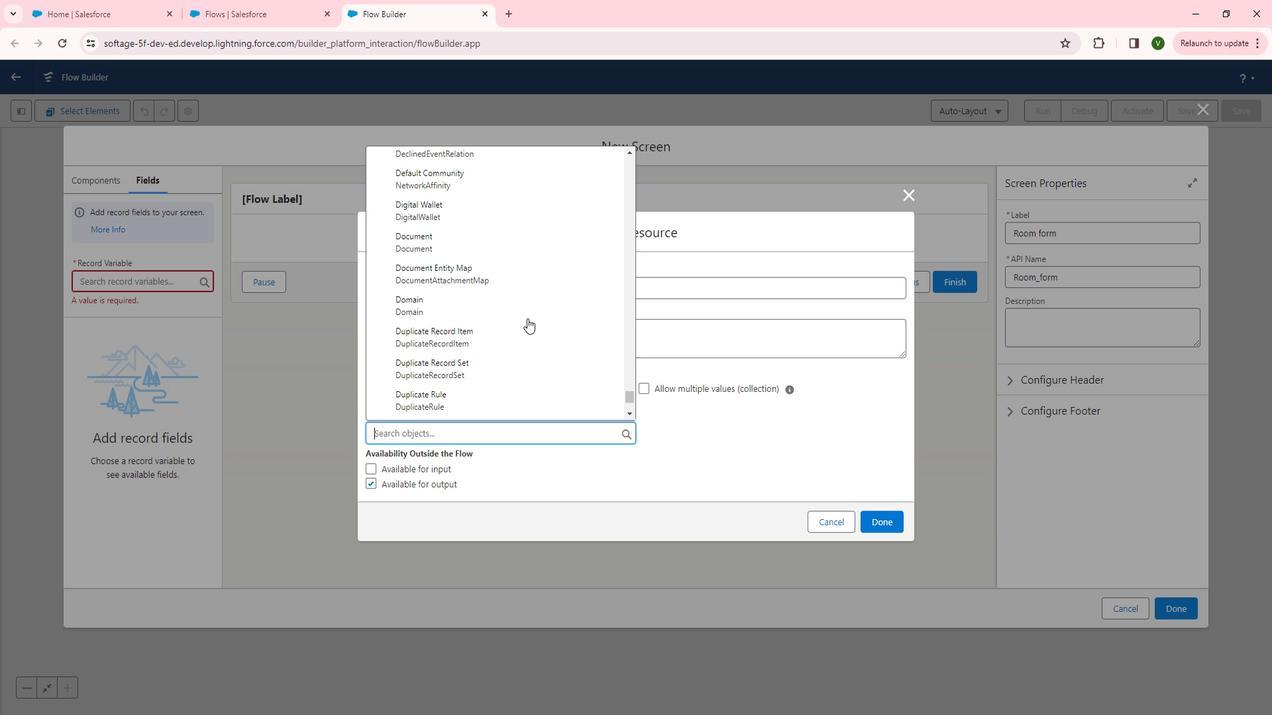 
Action: Mouse scrolled (536, 315) with delta (0, 0)
Screenshot: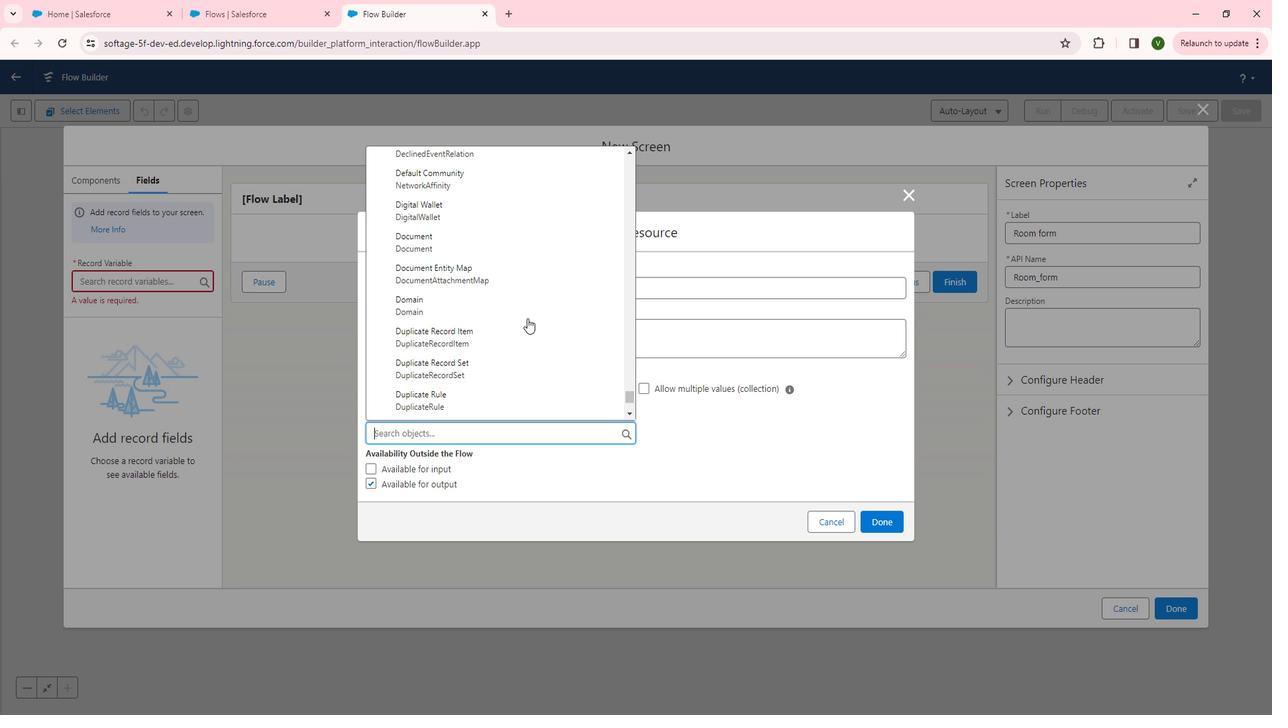 
Action: Mouse scrolled (536, 315) with delta (0, 0)
